 Task: Save the address of the historic theater you enjoy visiting in Chicago.
Action: Key pressed <Key.caps_lock>g<Key.caps_lock>oodman<Key.space>
Screenshot: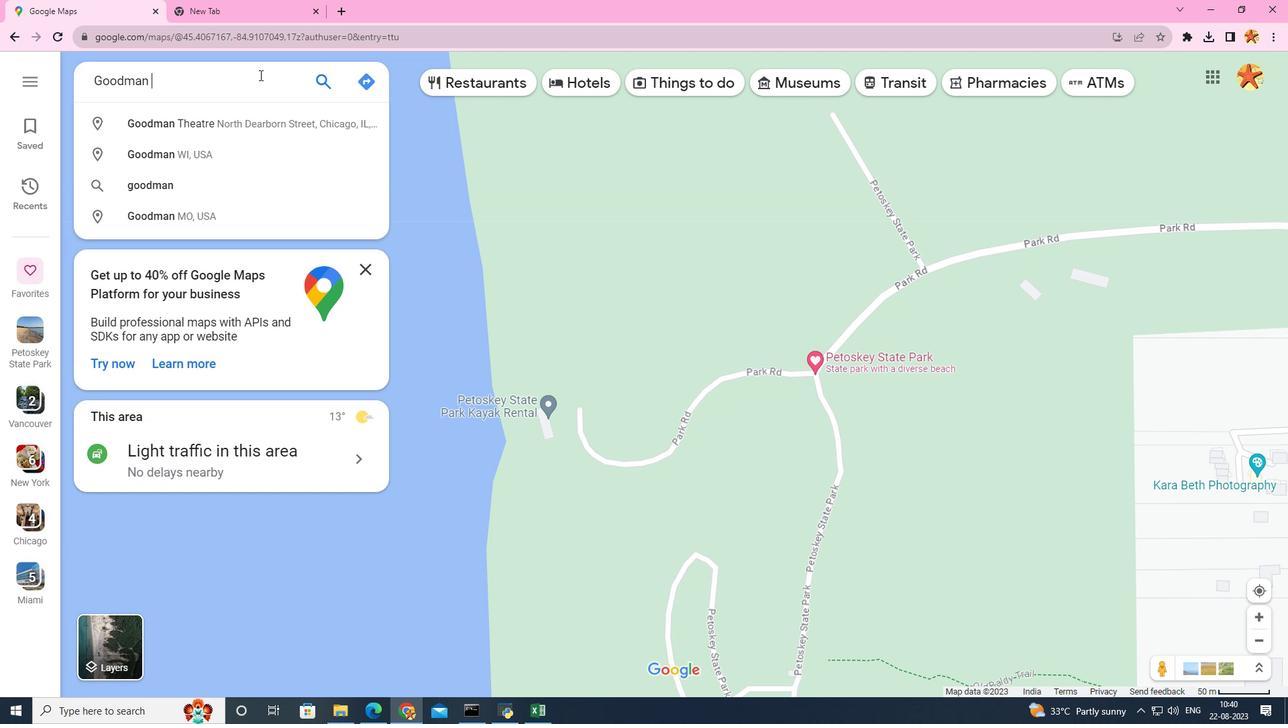 
Action: Mouse moved to (258, 116)
Screenshot: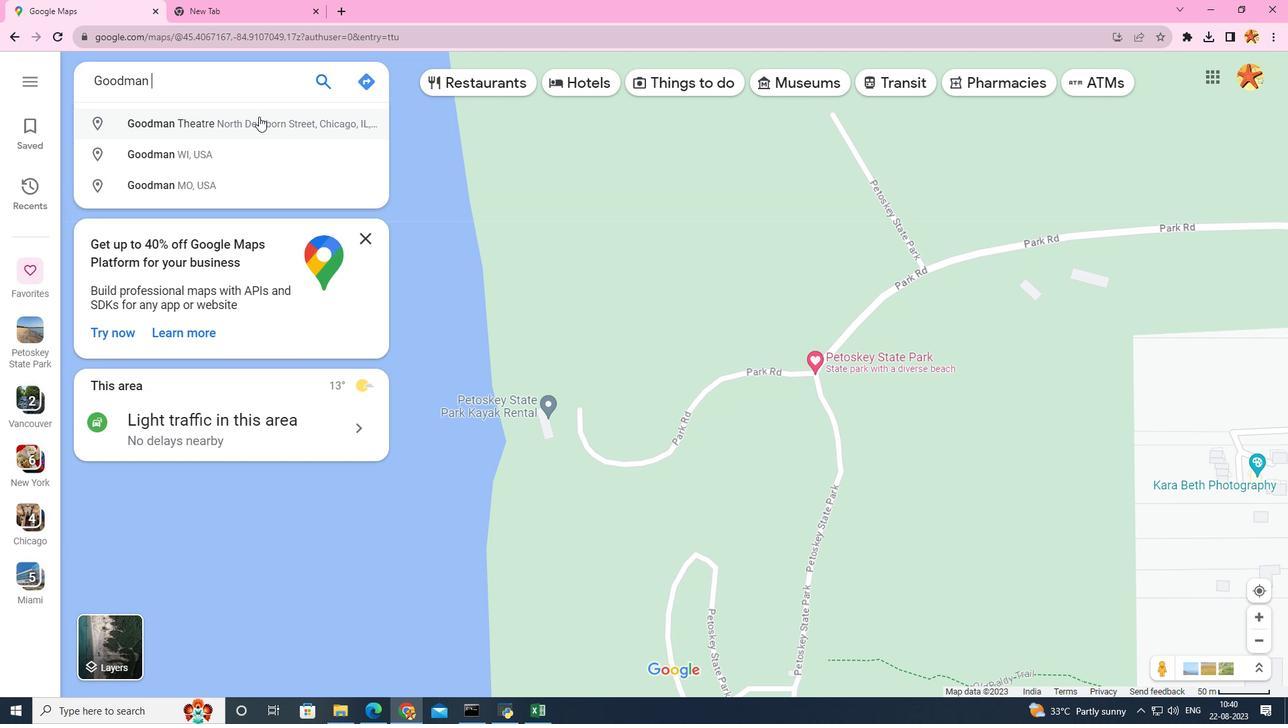 
Action: Mouse pressed left at (258, 116)
Screenshot: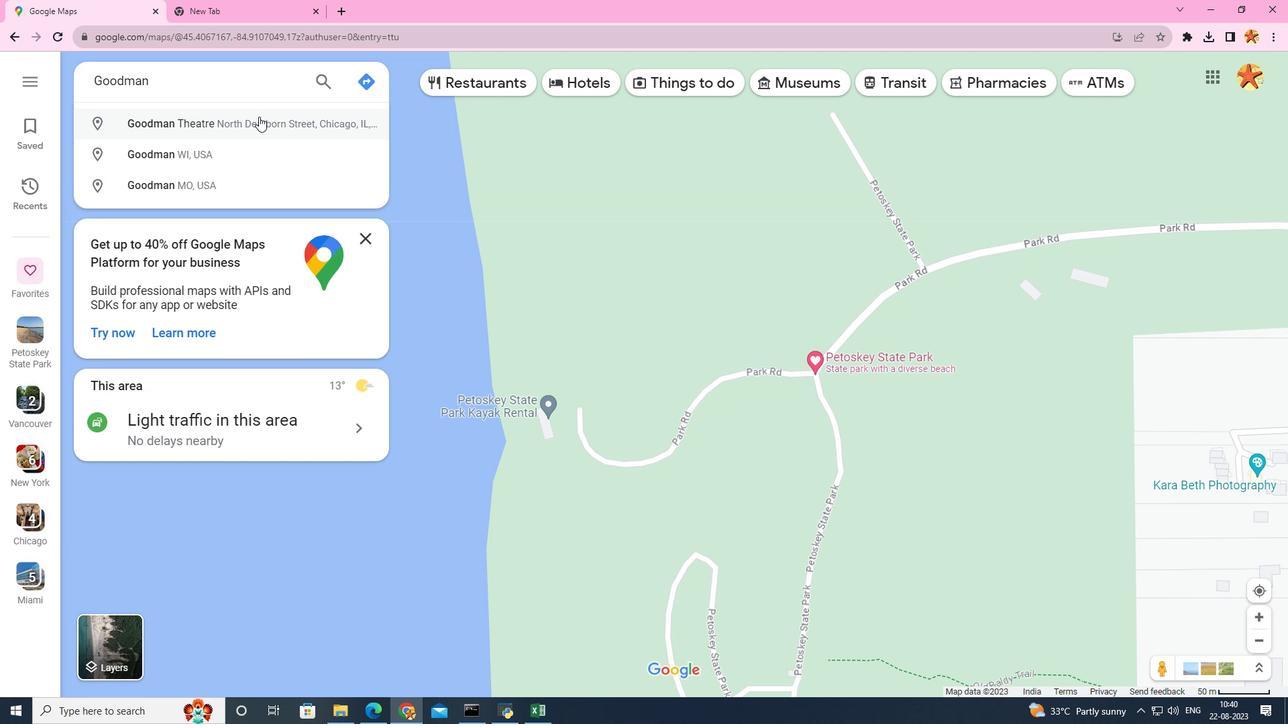 
Action: Mouse moved to (218, 391)
Screenshot: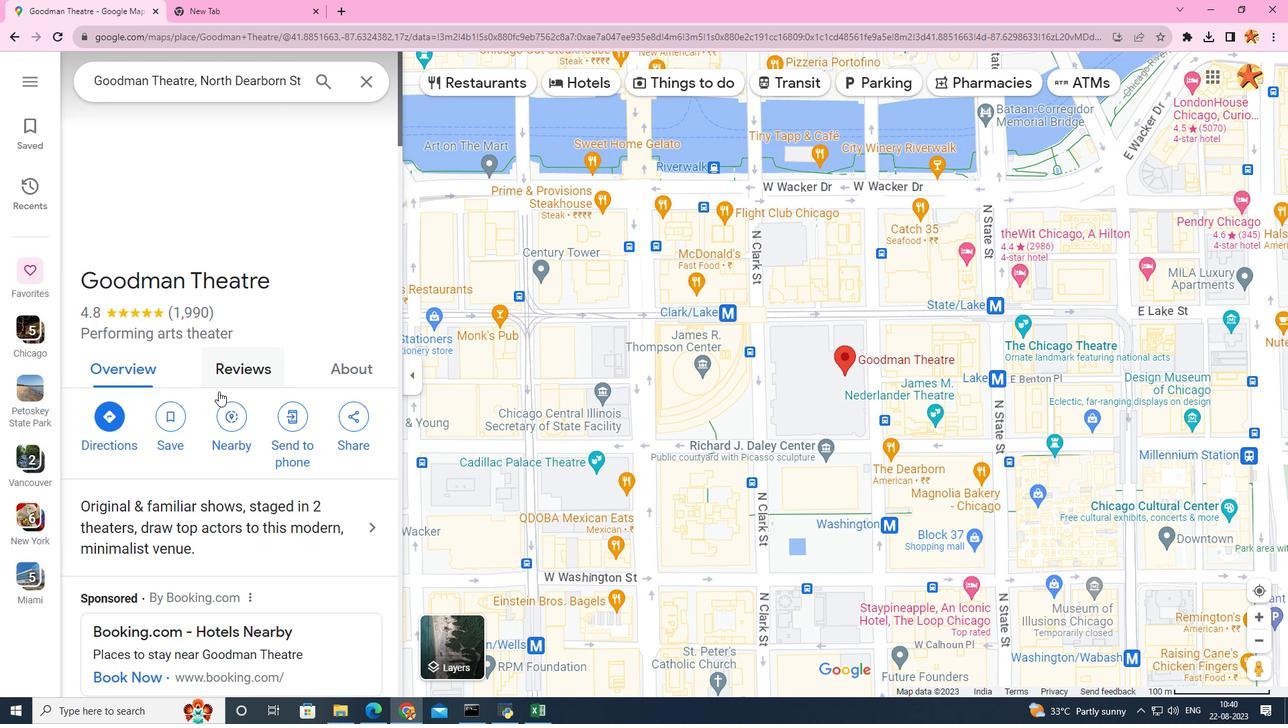 
Action: Mouse scrolled (218, 391) with delta (0, 0)
Screenshot: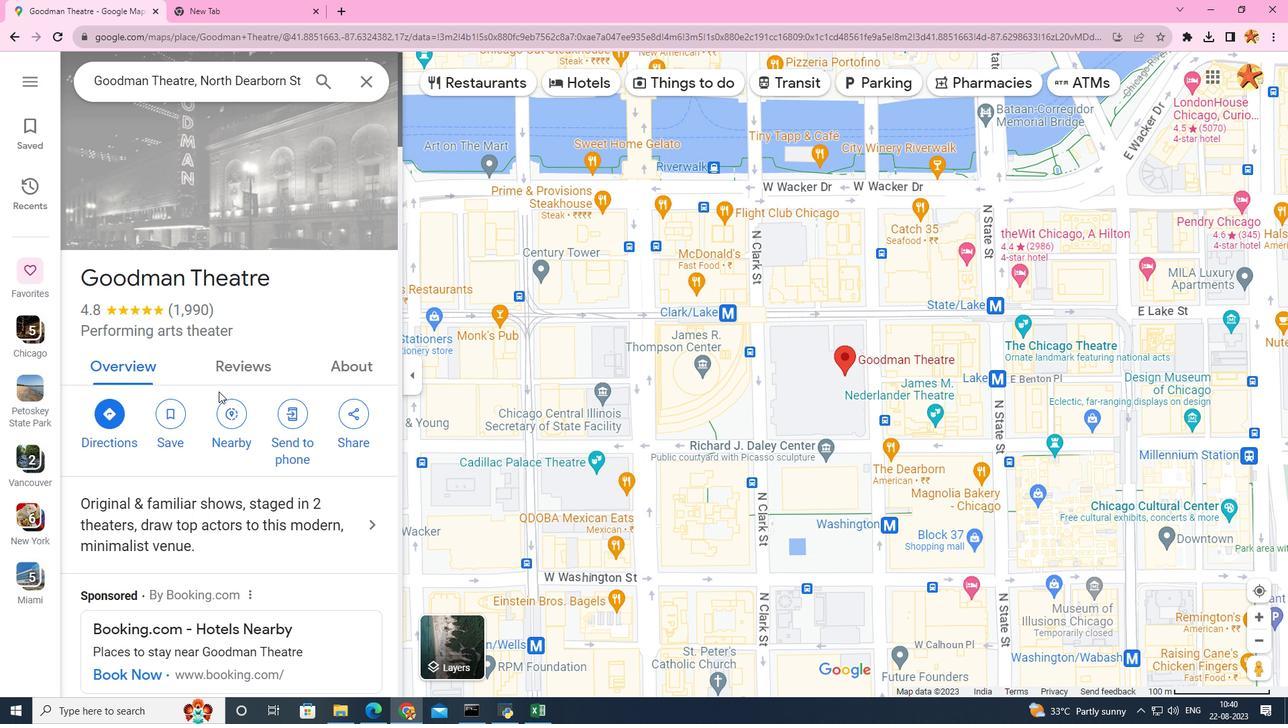 
Action: Mouse scrolled (218, 391) with delta (0, 0)
Screenshot: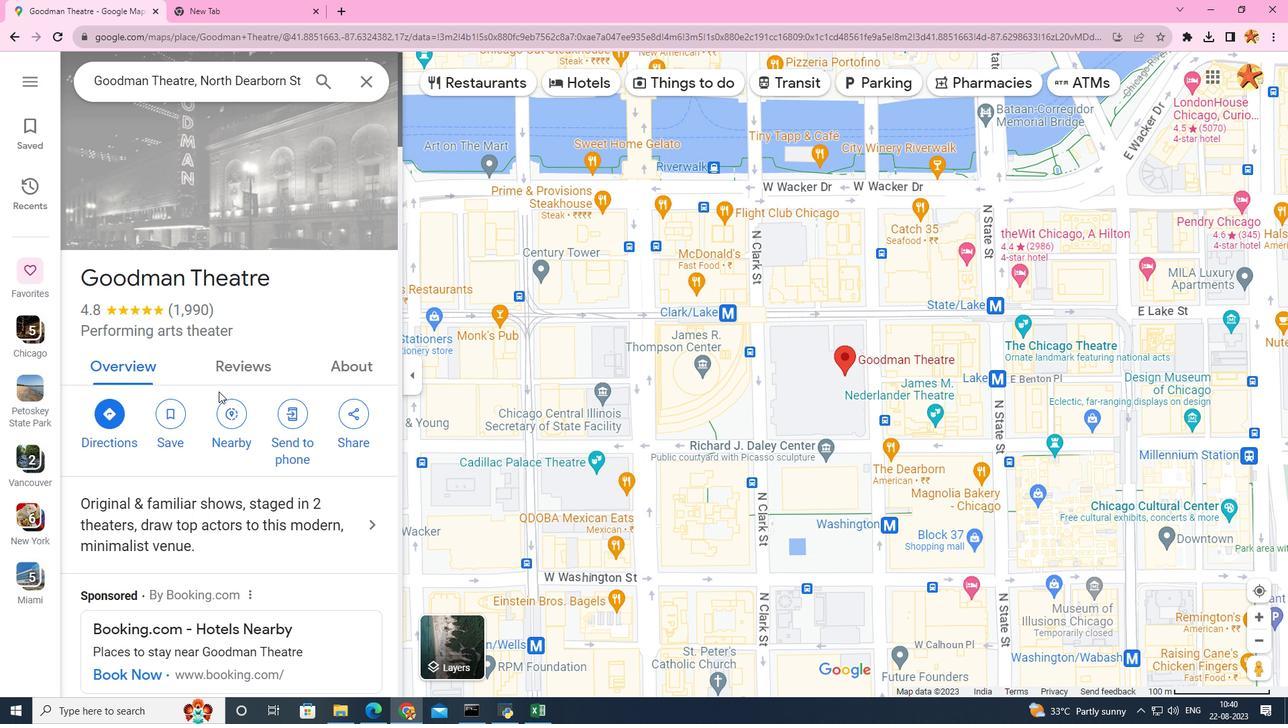 
Action: Mouse scrolled (218, 391) with delta (0, 0)
Screenshot: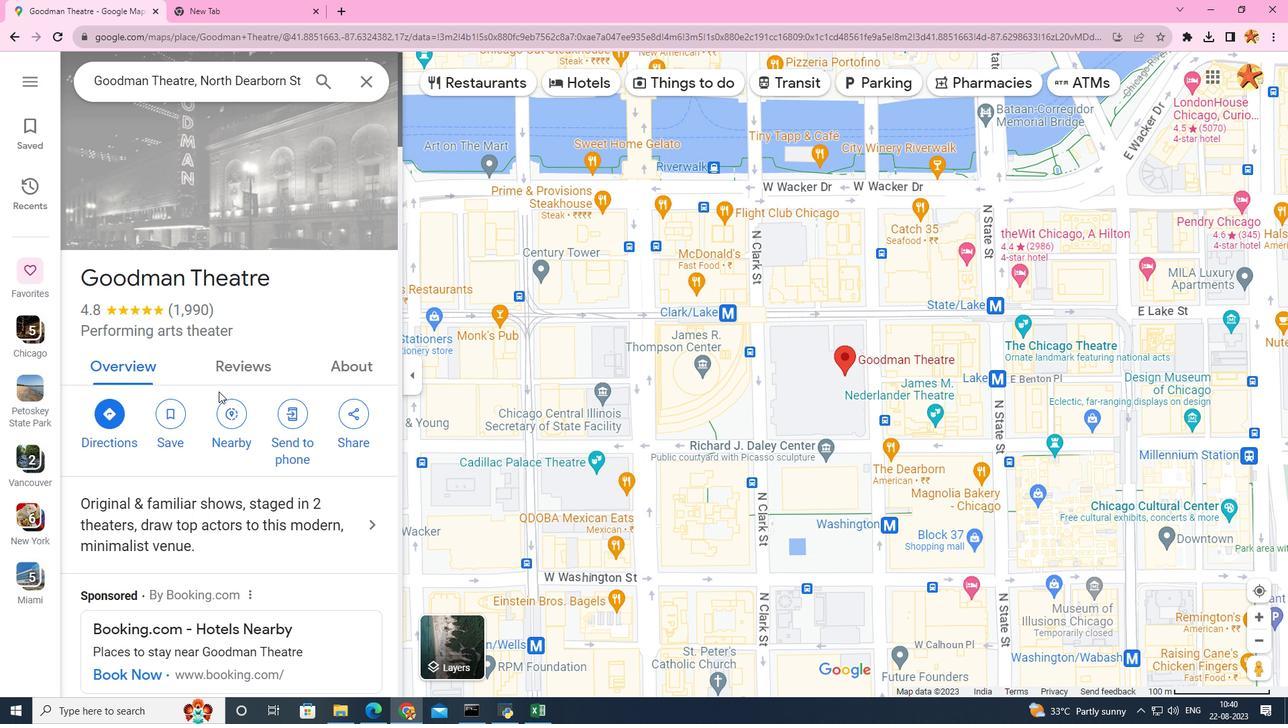 
Action: Mouse scrolled (218, 391) with delta (0, 0)
Screenshot: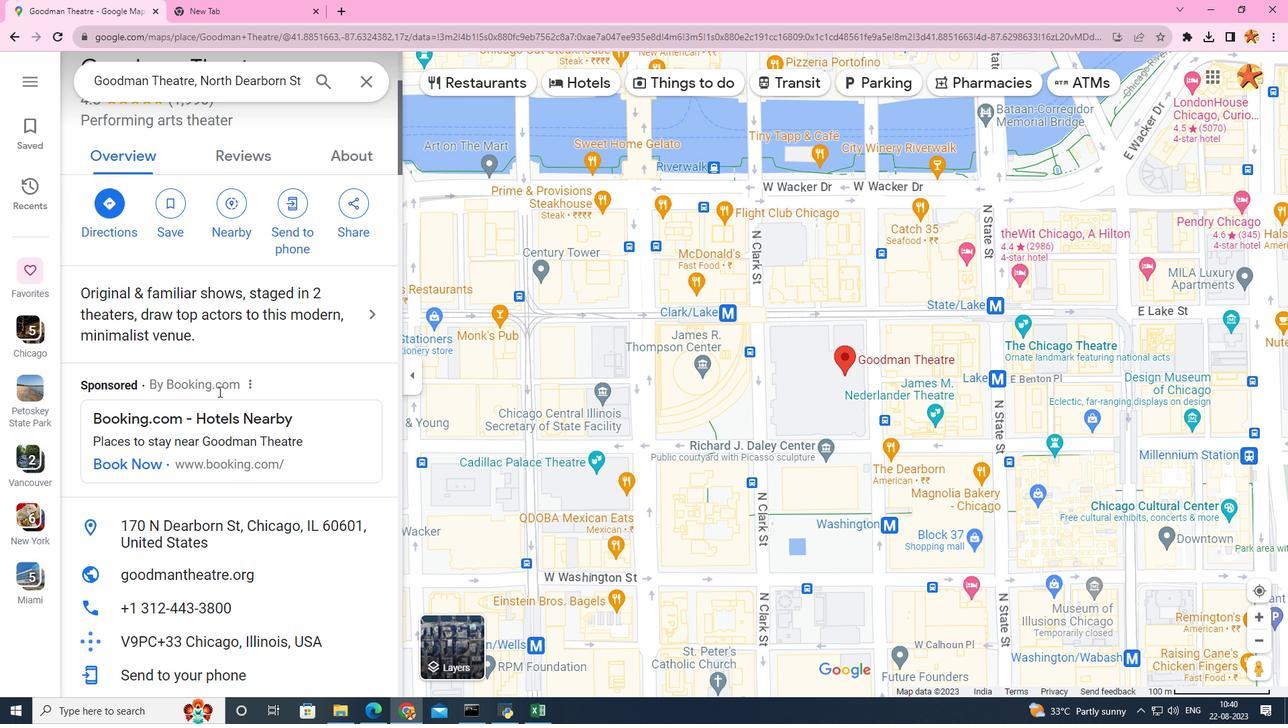
Action: Mouse scrolled (218, 391) with delta (0, 0)
Screenshot: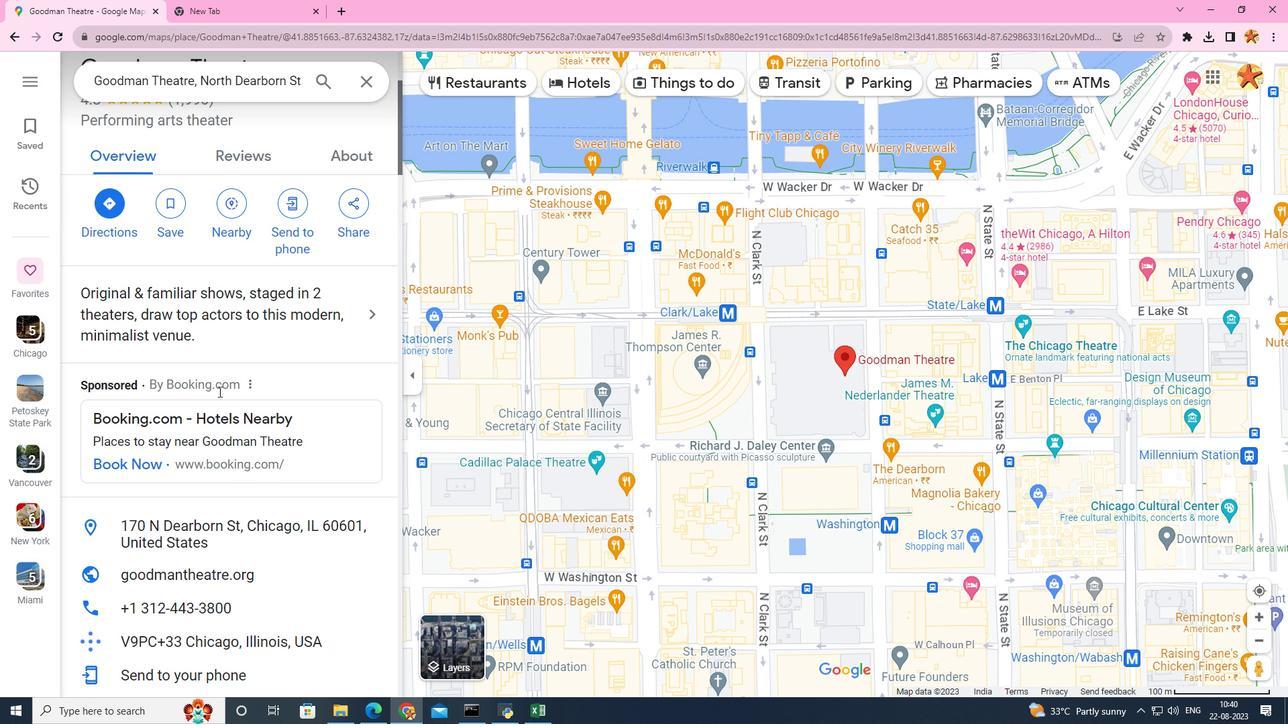 
Action: Mouse scrolled (218, 391) with delta (0, 0)
Screenshot: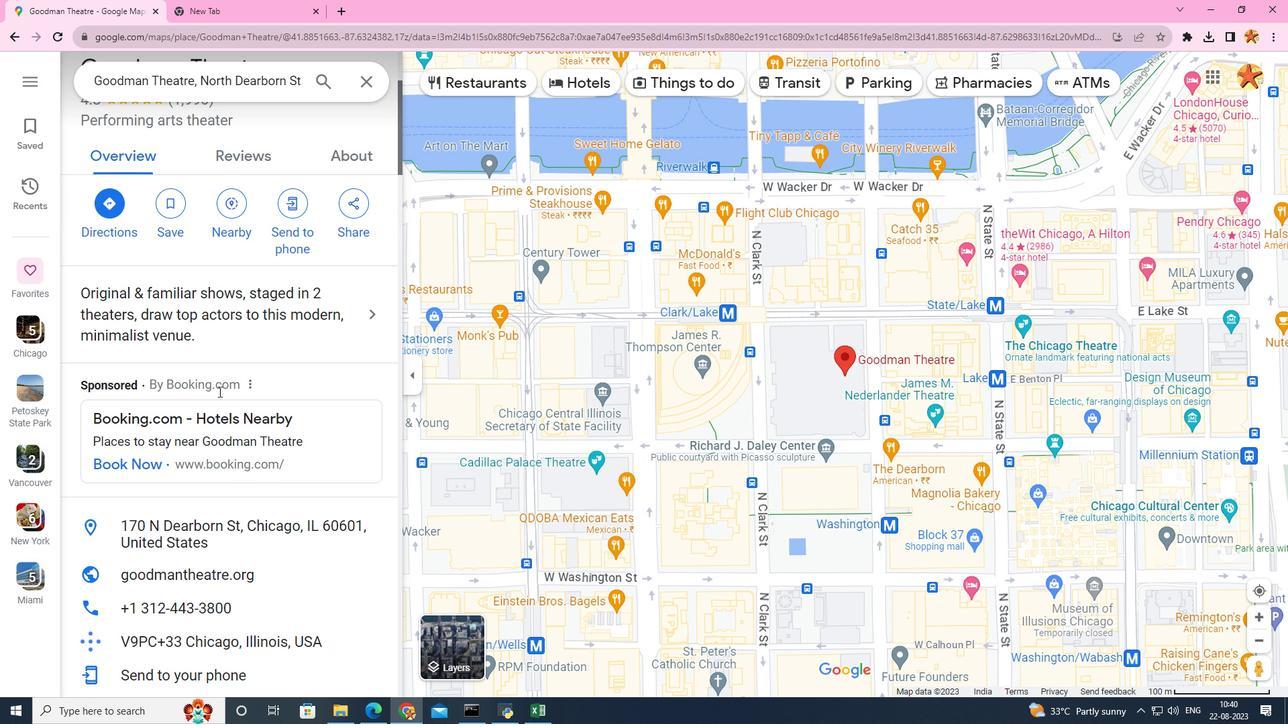 
Action: Mouse scrolled (218, 391) with delta (0, 0)
Screenshot: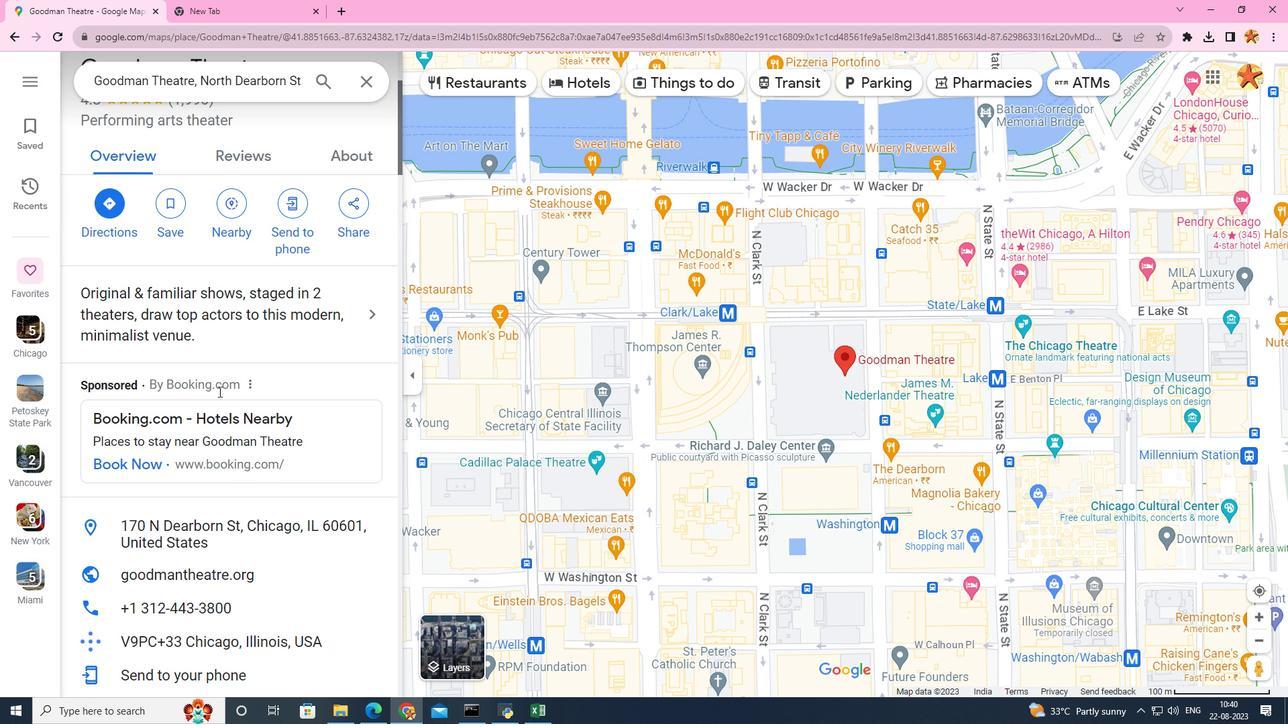 
Action: Mouse scrolled (218, 391) with delta (0, 0)
Screenshot: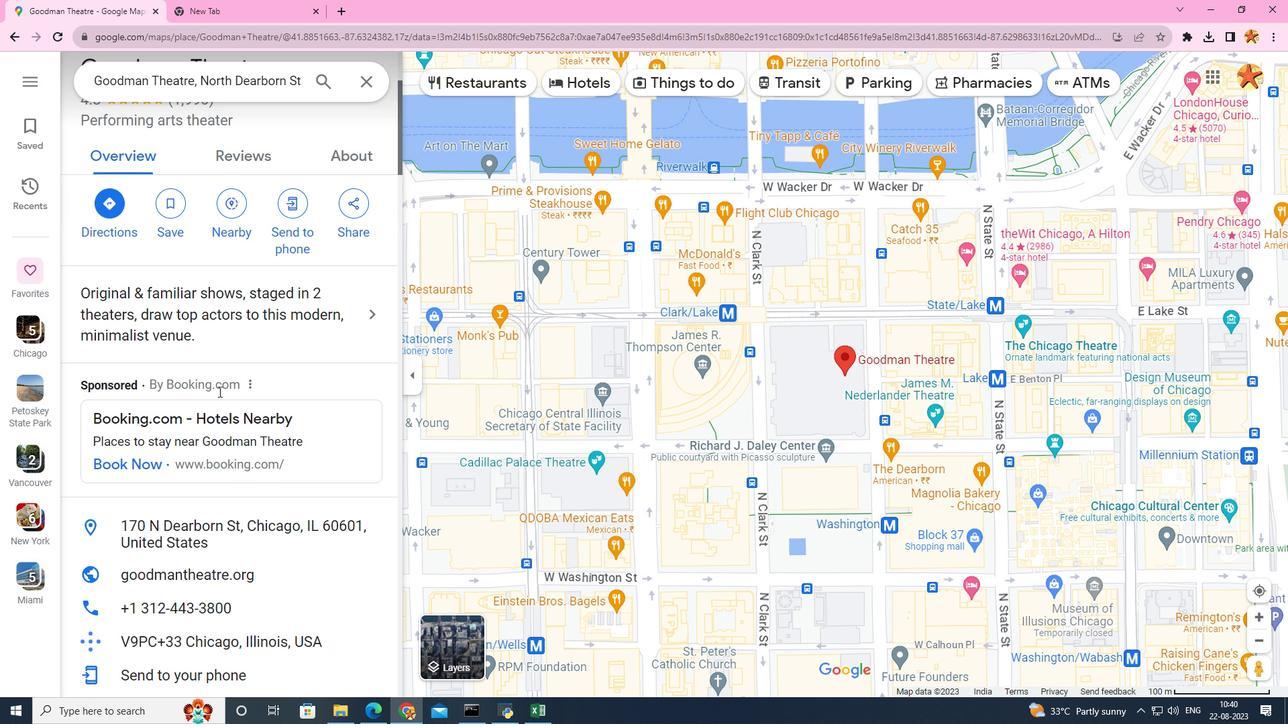 
Action: Mouse scrolled (218, 391) with delta (0, 0)
Screenshot: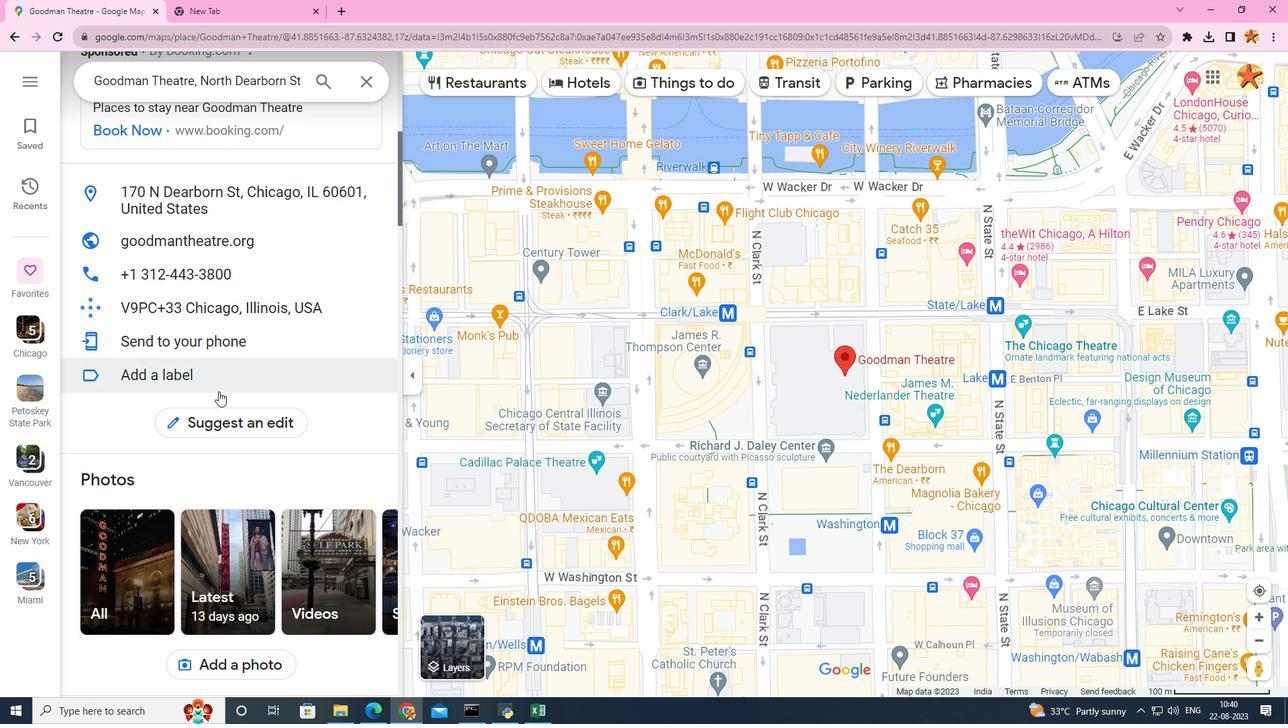 
Action: Mouse scrolled (218, 391) with delta (0, 0)
Screenshot: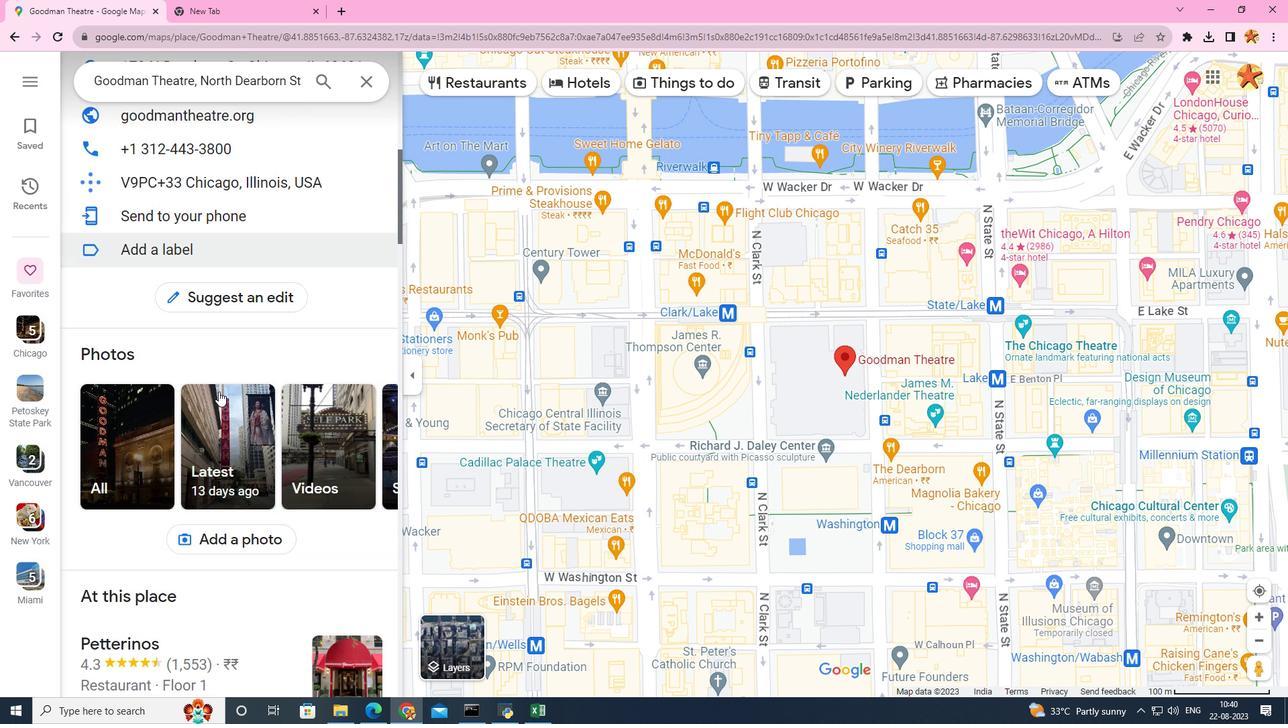 
Action: Mouse scrolled (218, 391) with delta (0, 0)
Screenshot: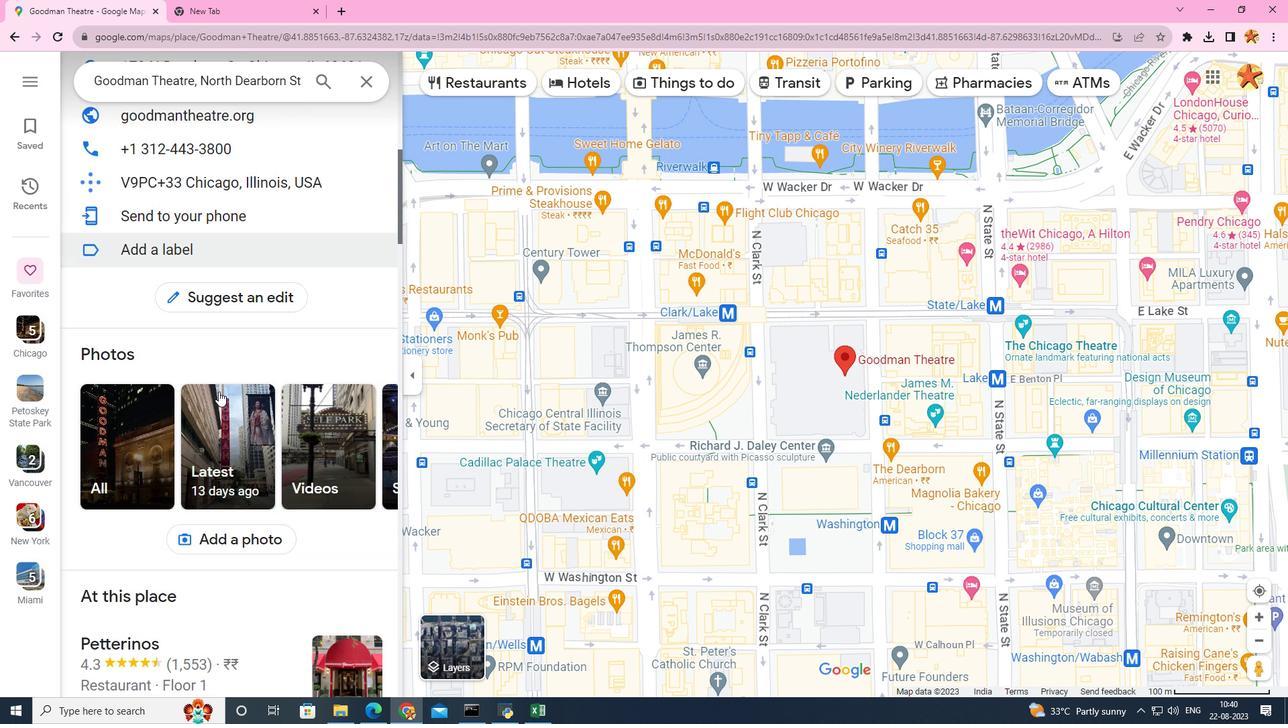 
Action: Mouse scrolled (218, 391) with delta (0, 0)
Screenshot: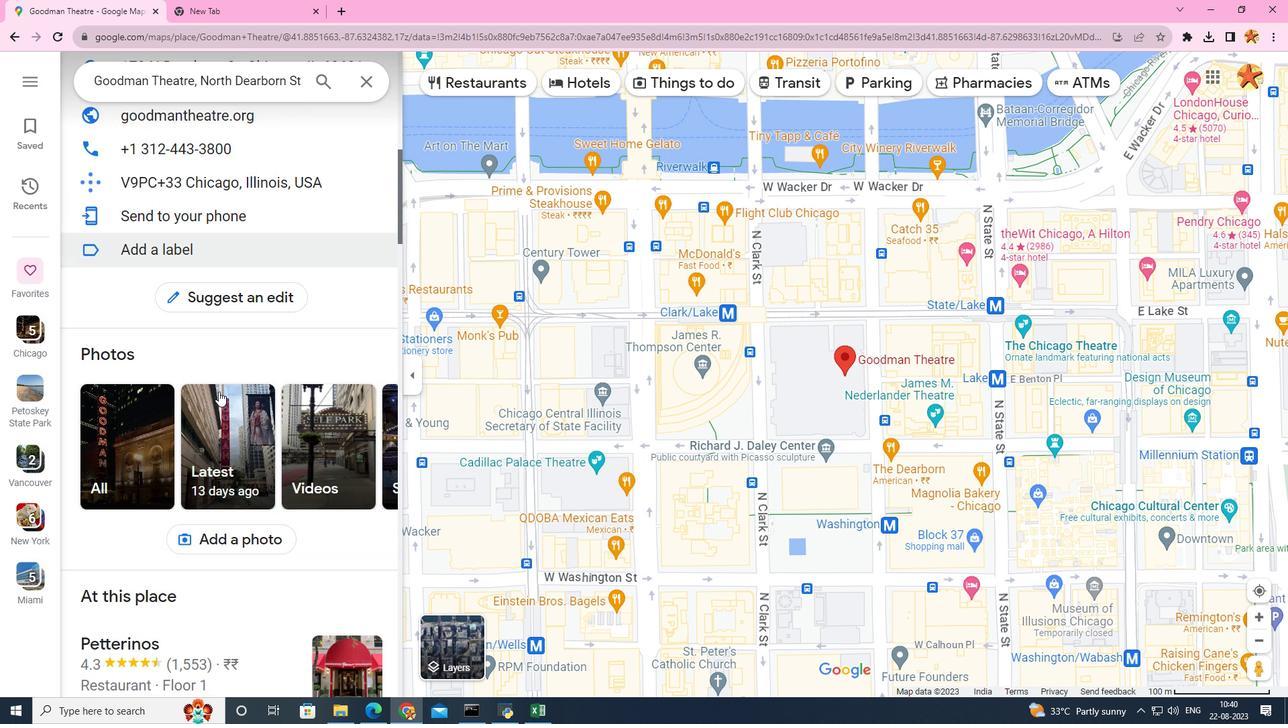 
Action: Mouse moved to (174, 375)
Screenshot: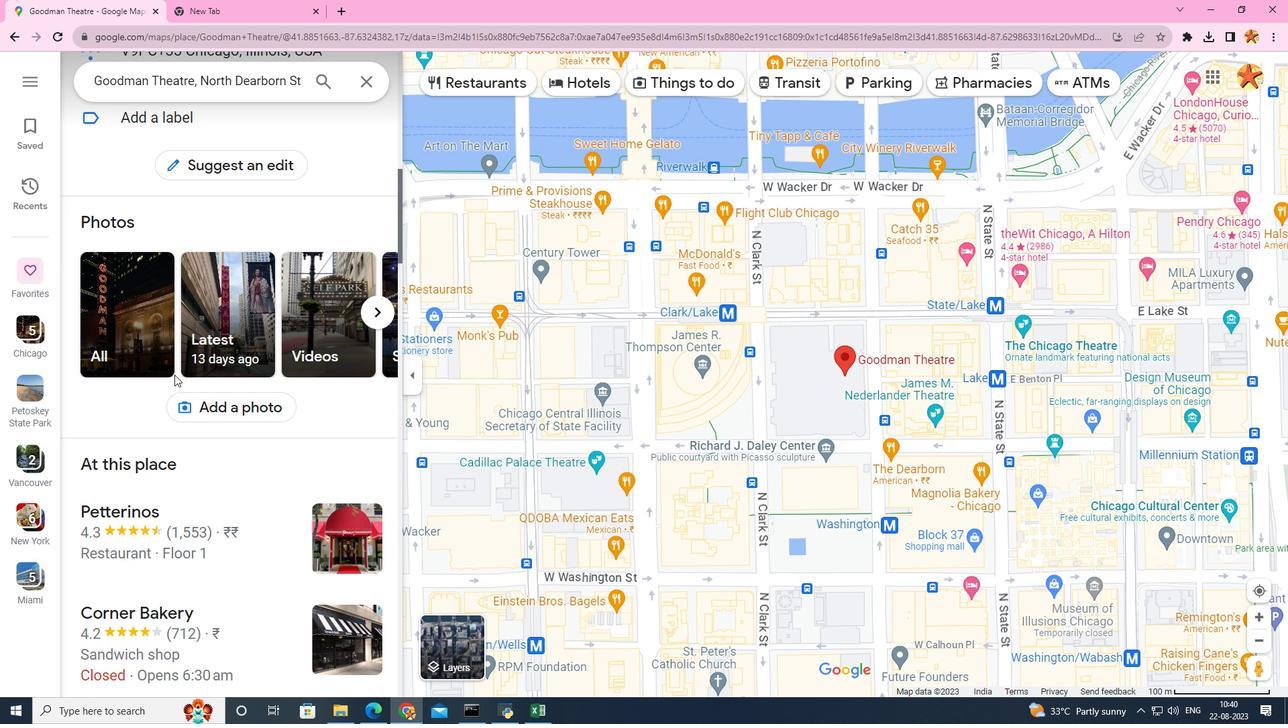 
Action: Mouse scrolled (174, 374) with delta (0, 0)
Screenshot: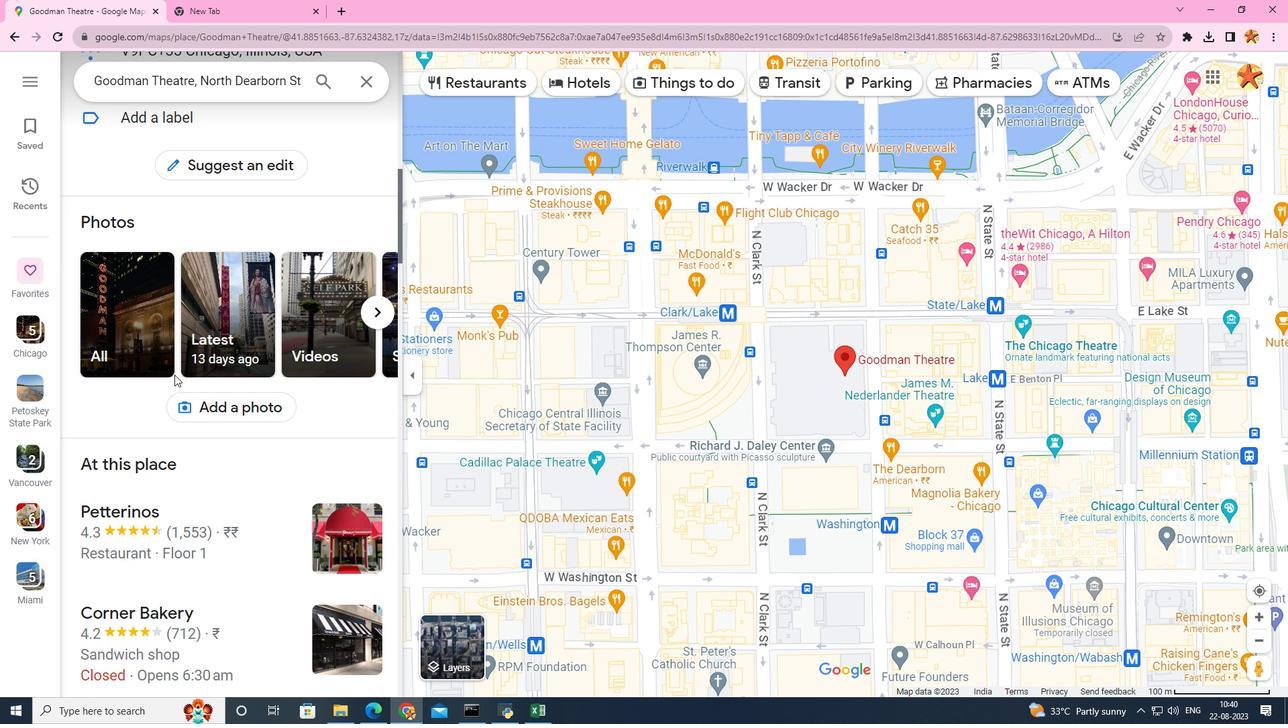 
Action: Mouse scrolled (174, 375) with delta (0, 0)
Screenshot: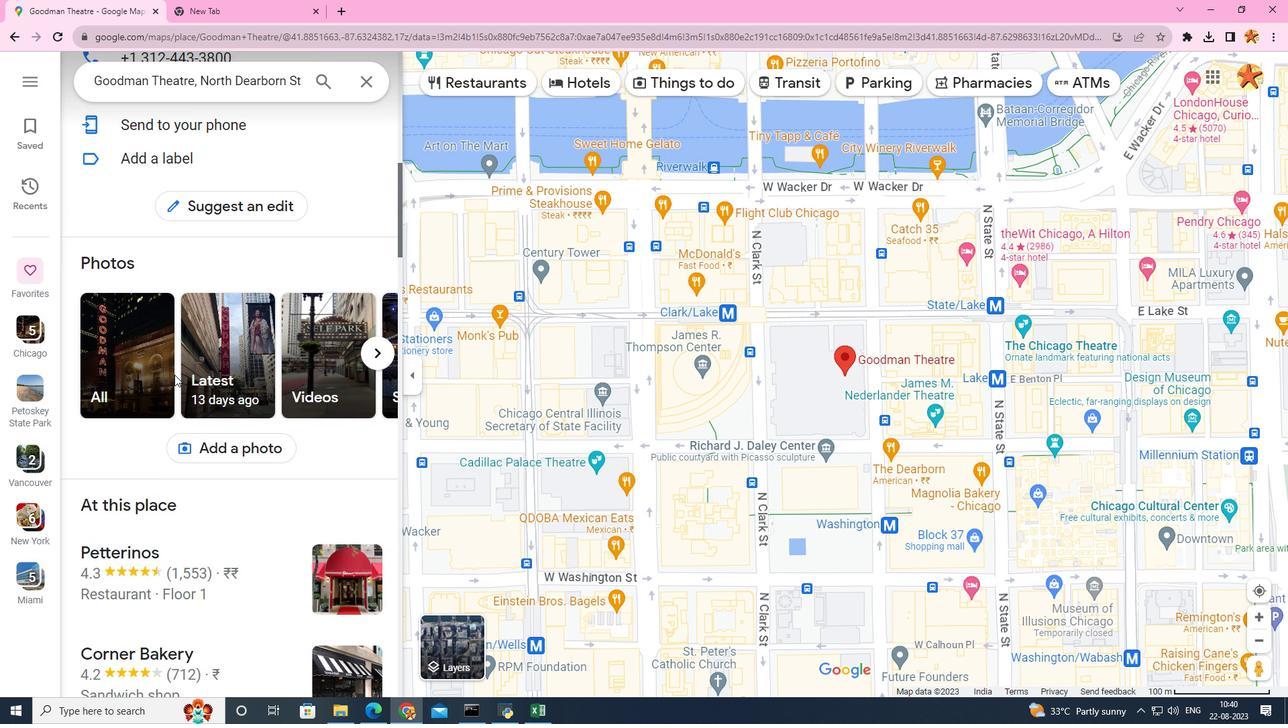 
Action: Mouse scrolled (174, 375) with delta (0, 0)
Screenshot: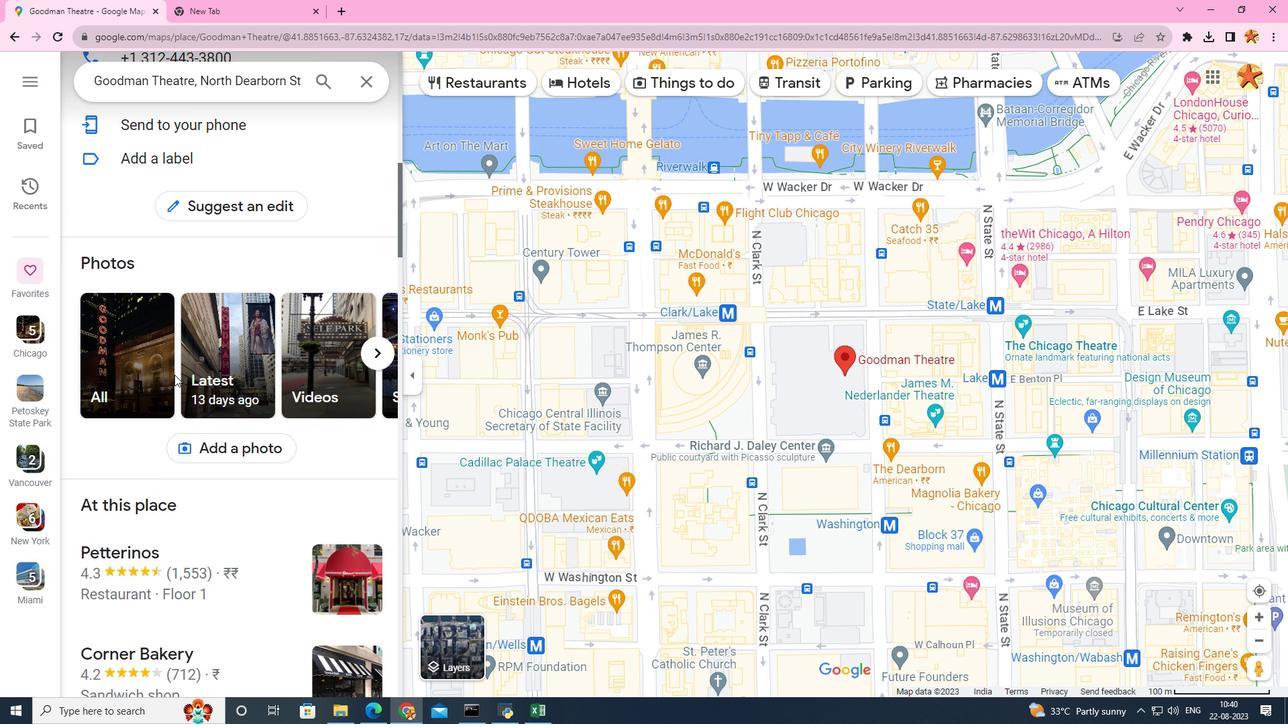 
Action: Mouse scrolled (174, 375) with delta (0, 0)
Screenshot: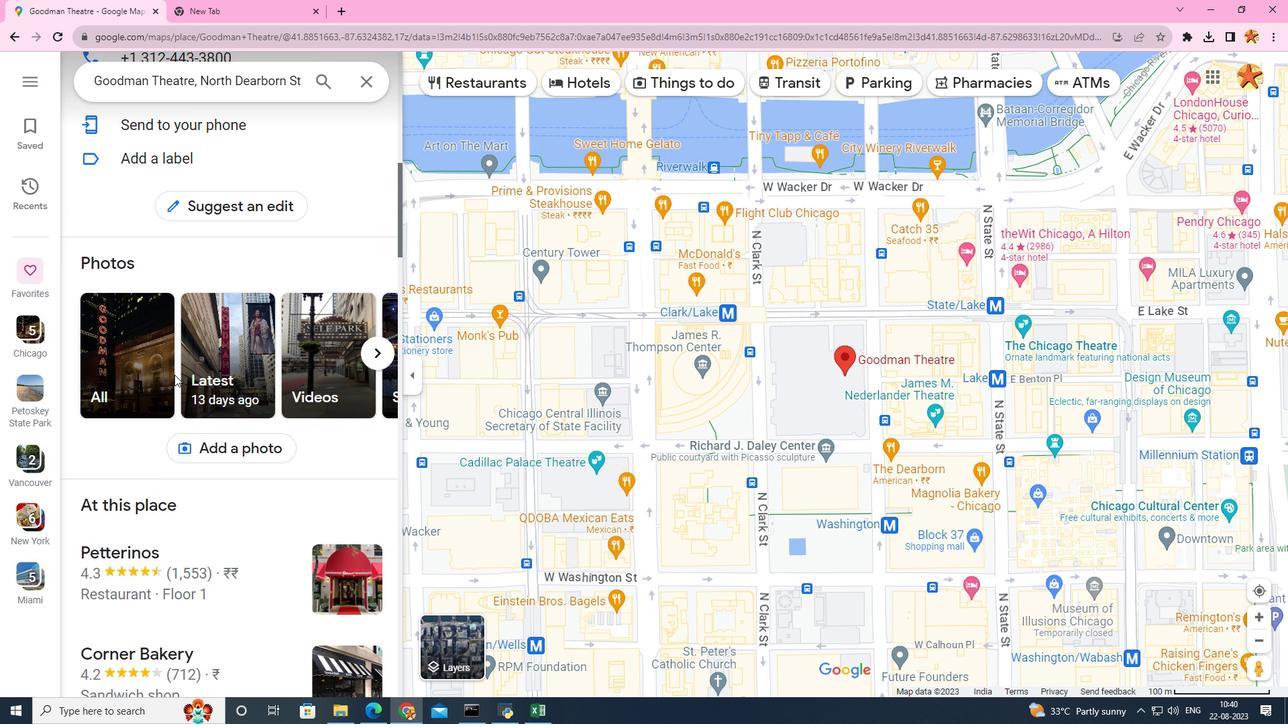 
Action: Mouse scrolled (174, 375) with delta (0, 0)
Screenshot: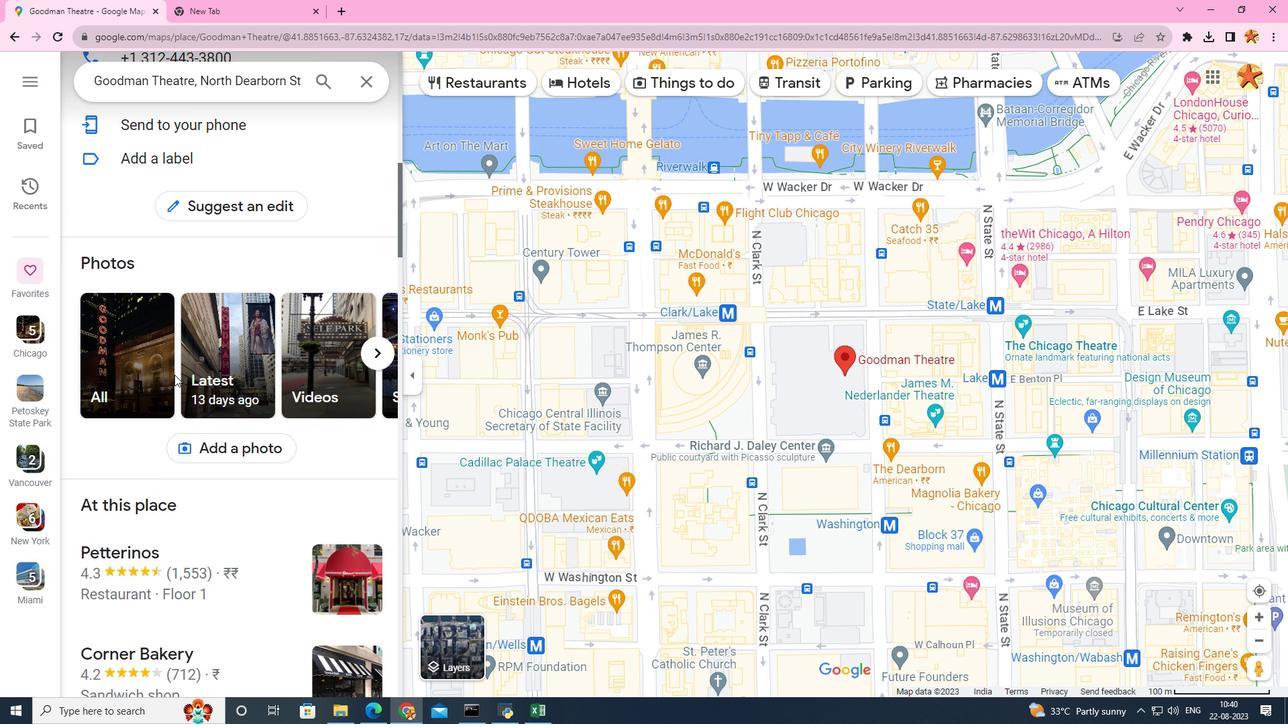 
Action: Mouse scrolled (174, 375) with delta (0, 0)
Screenshot: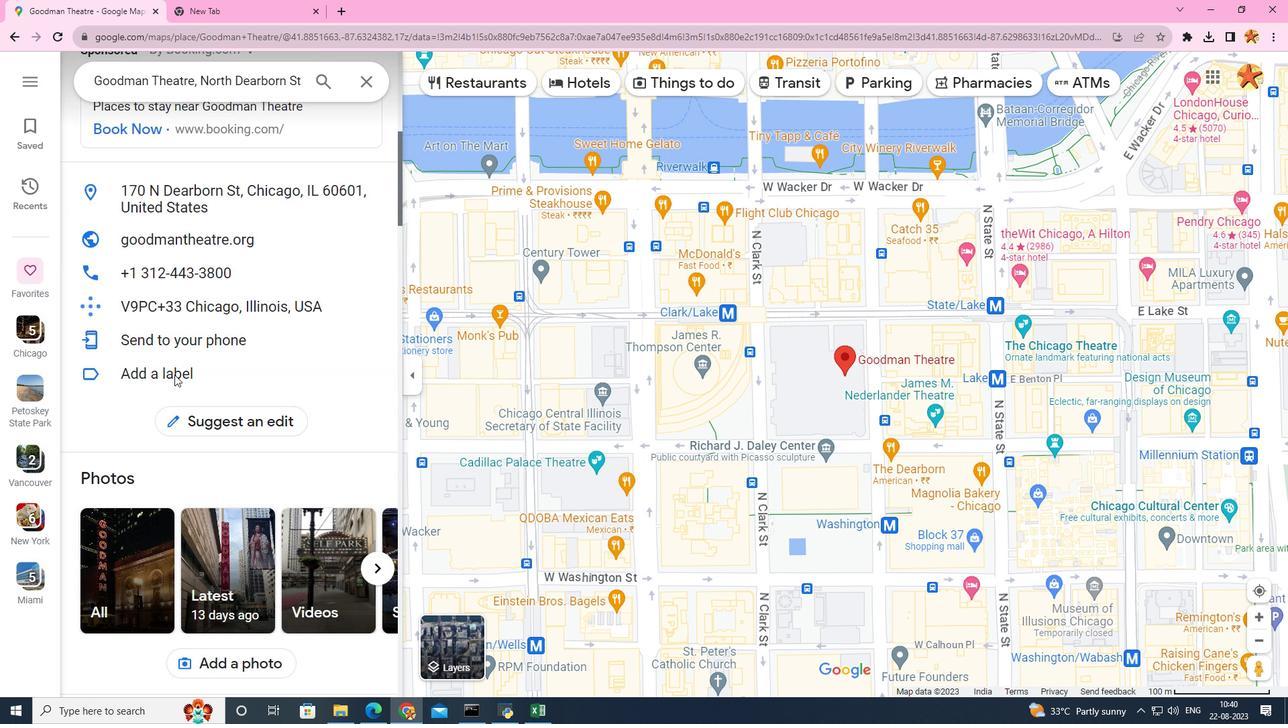 
Action: Mouse scrolled (174, 375) with delta (0, 0)
Screenshot: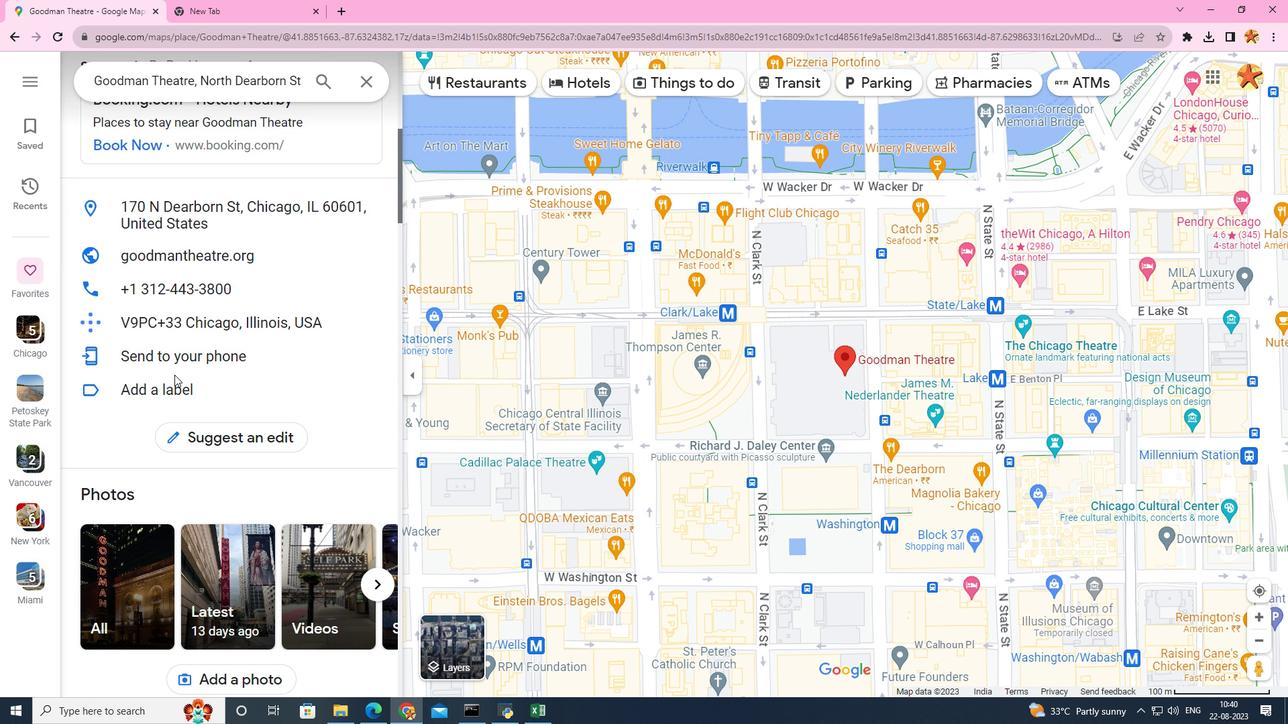 
Action: Mouse scrolled (174, 375) with delta (0, 0)
Screenshot: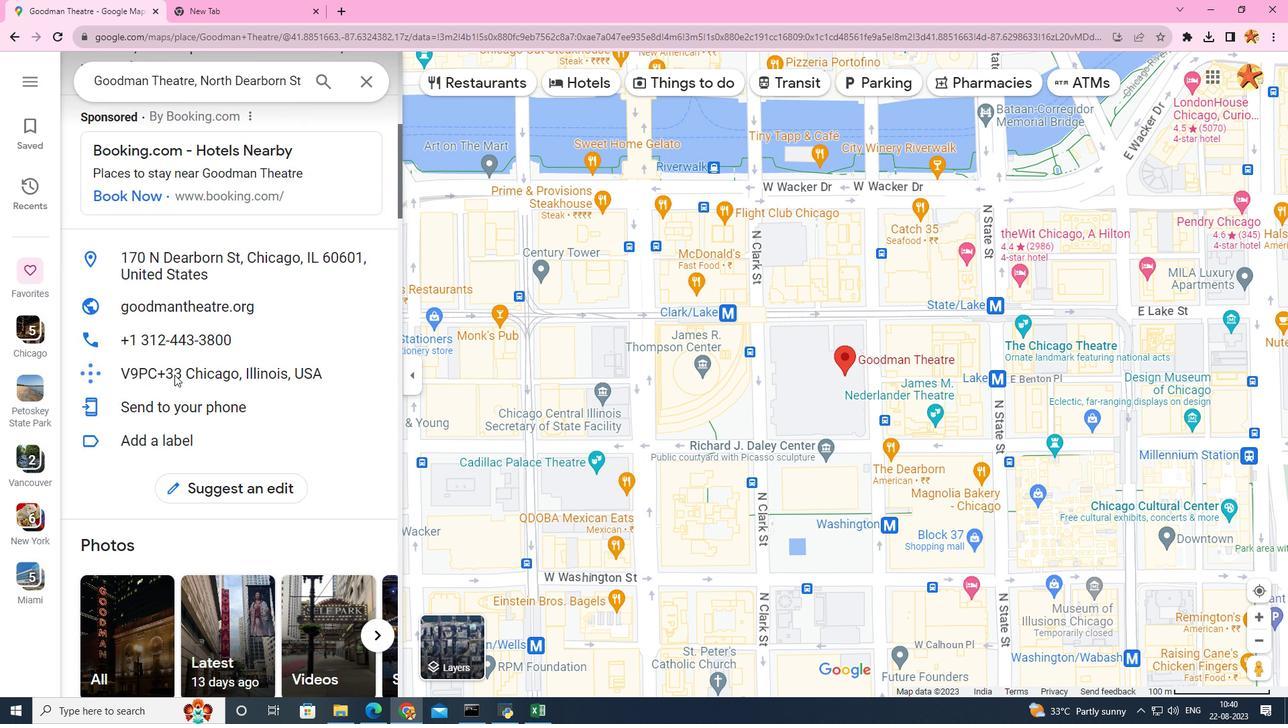
Action: Mouse scrolled (174, 375) with delta (0, 0)
Screenshot: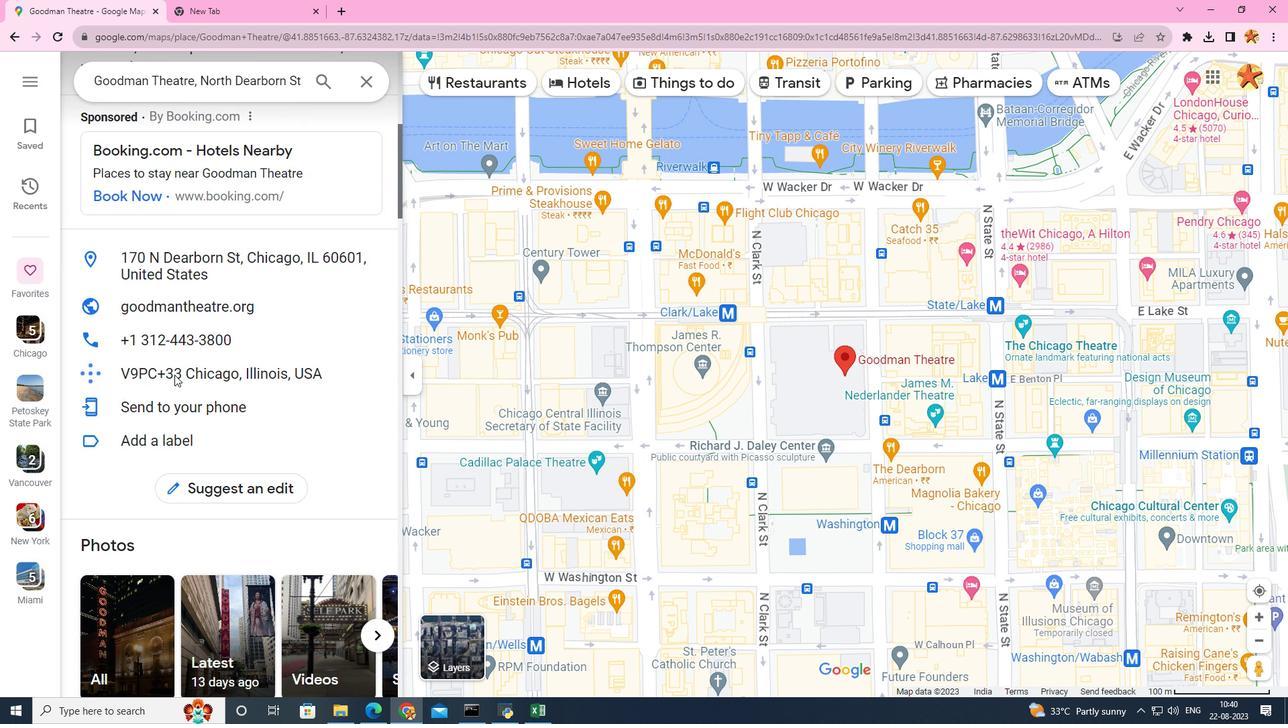
Action: Mouse scrolled (174, 375) with delta (0, 0)
Screenshot: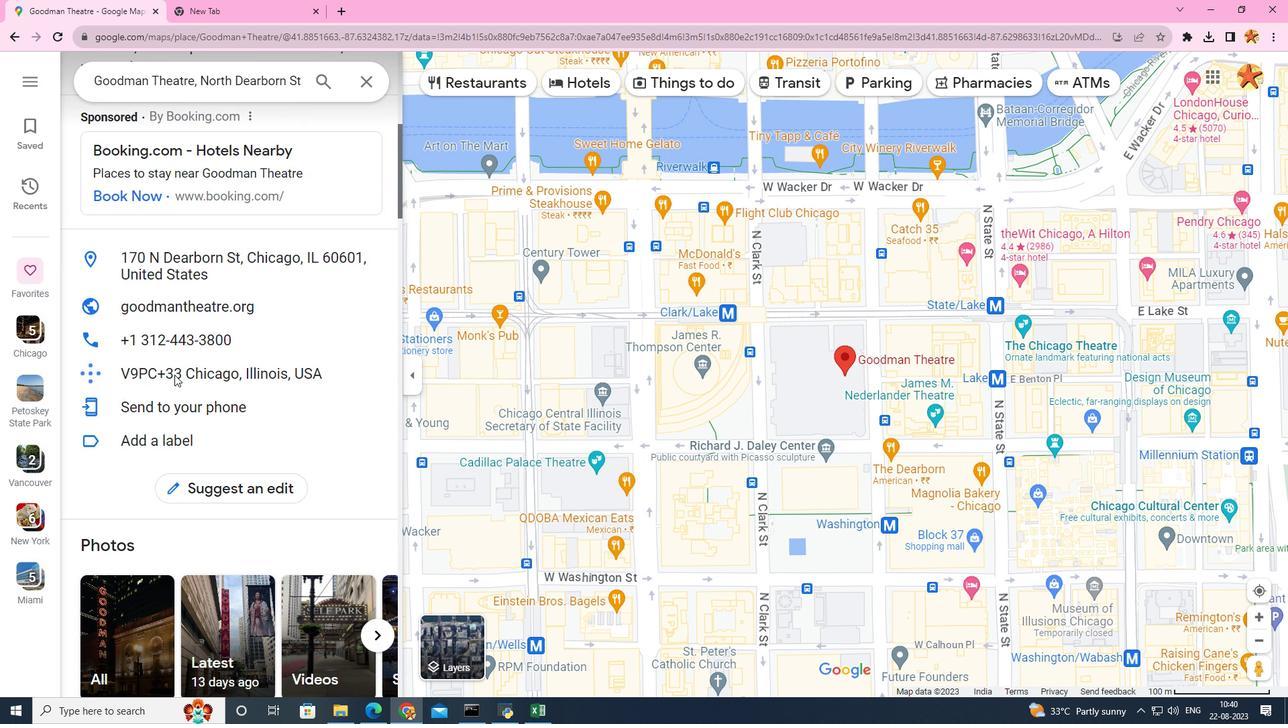 
Action: Mouse scrolled (174, 375) with delta (0, 0)
Screenshot: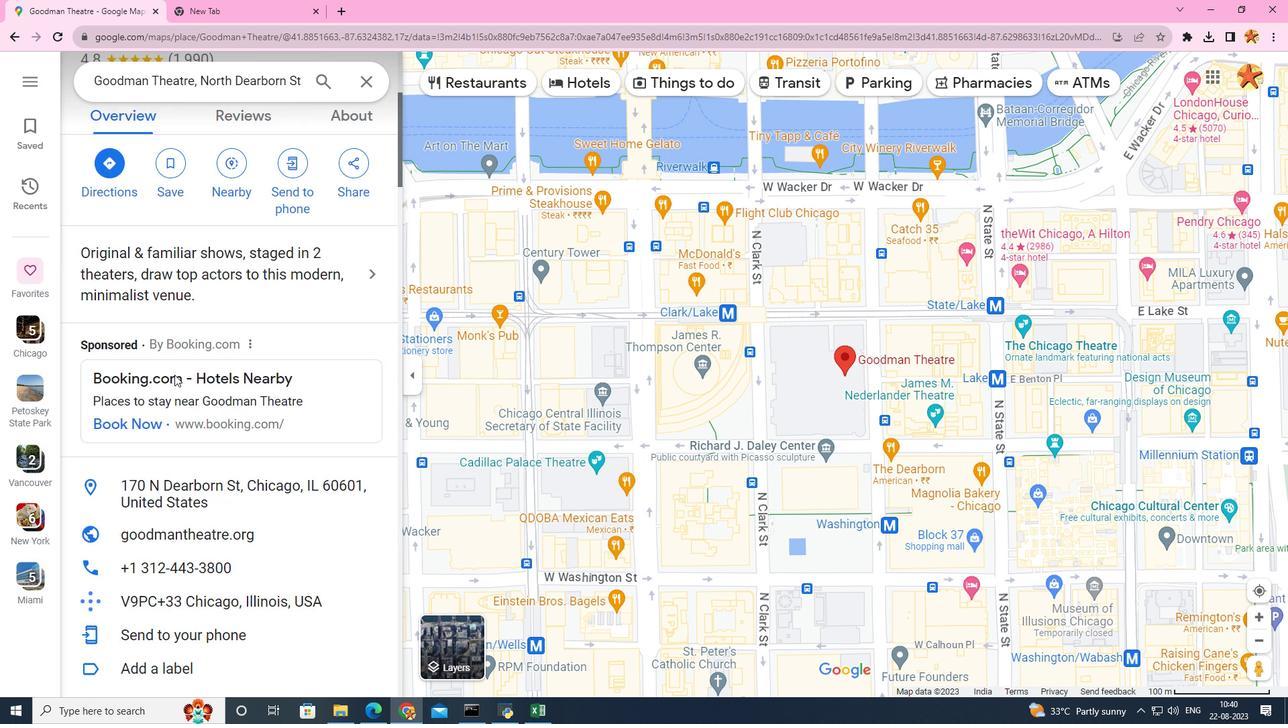 
Action: Mouse moved to (179, 203)
Screenshot: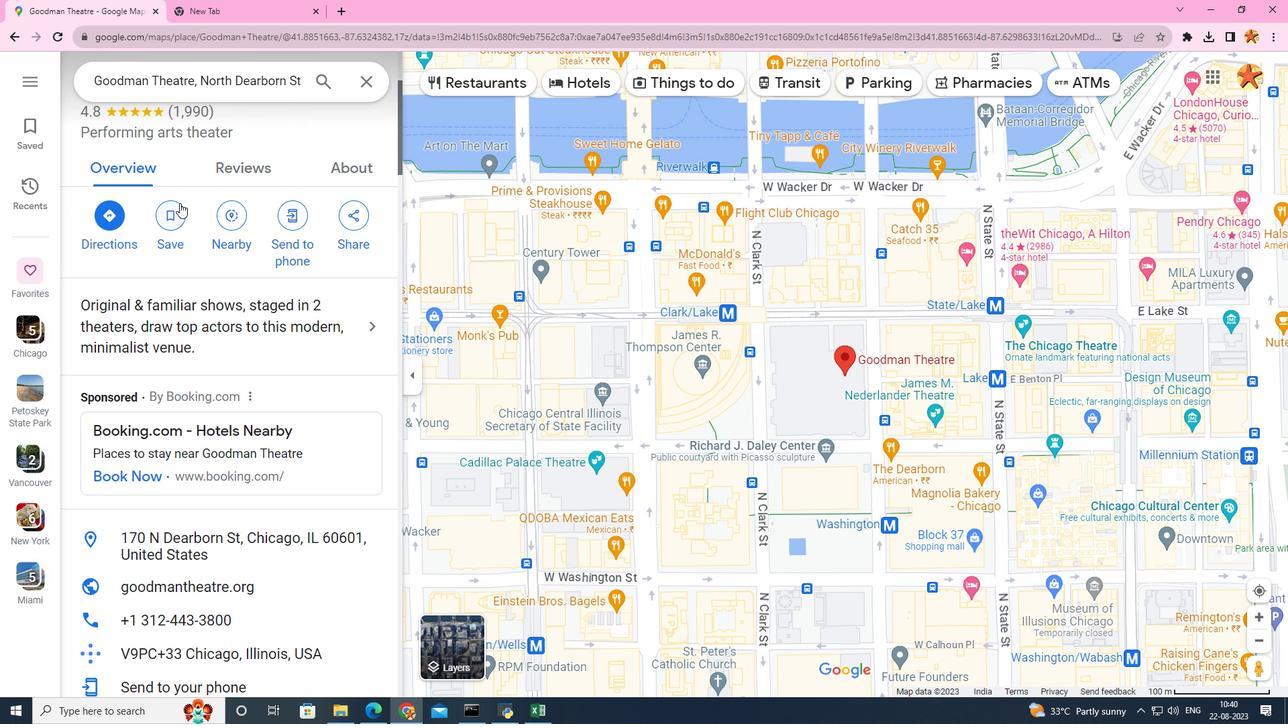 
Action: Mouse pressed left at (179, 203)
Screenshot: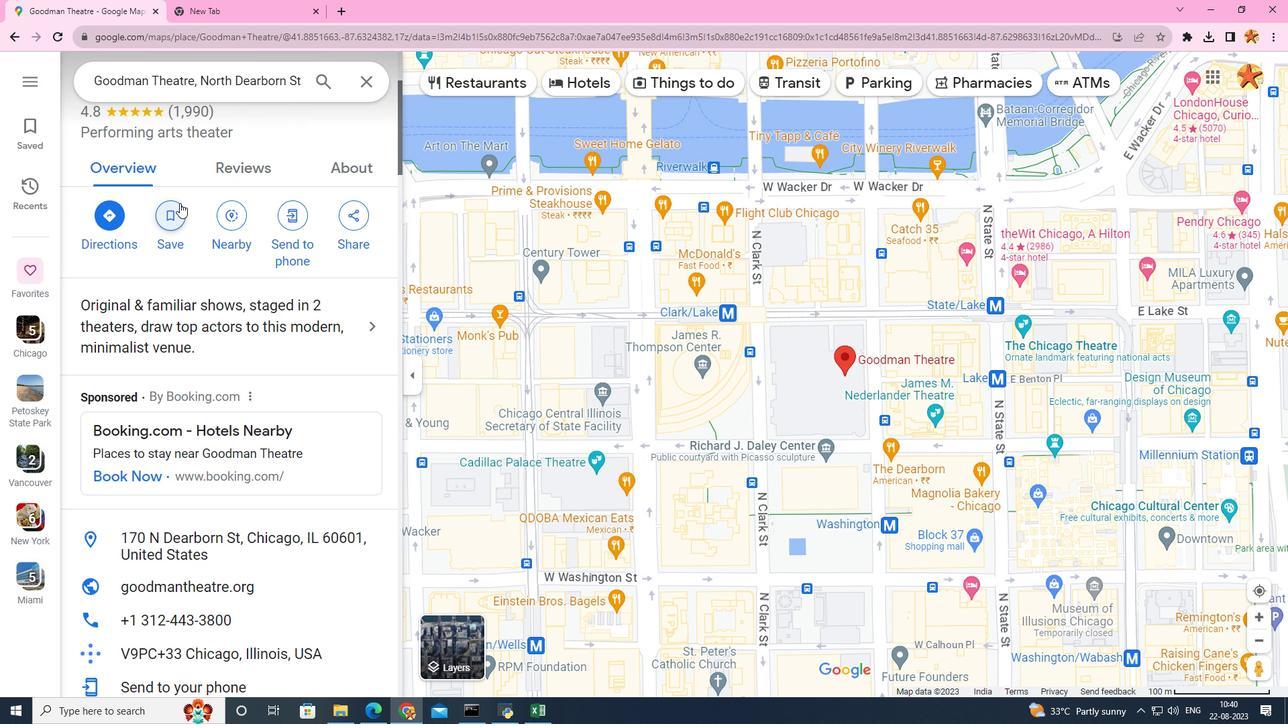 
Action: Mouse moved to (185, 249)
Screenshot: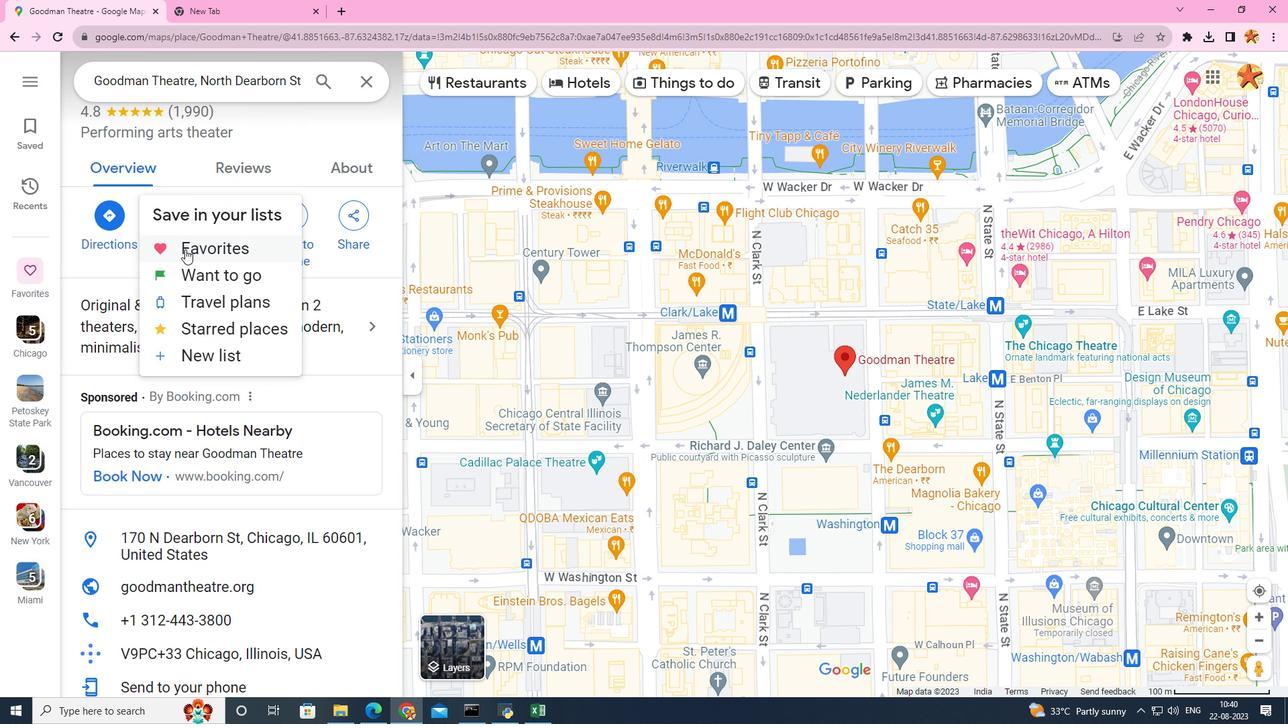 
Action: Mouse pressed left at (185, 249)
Screenshot: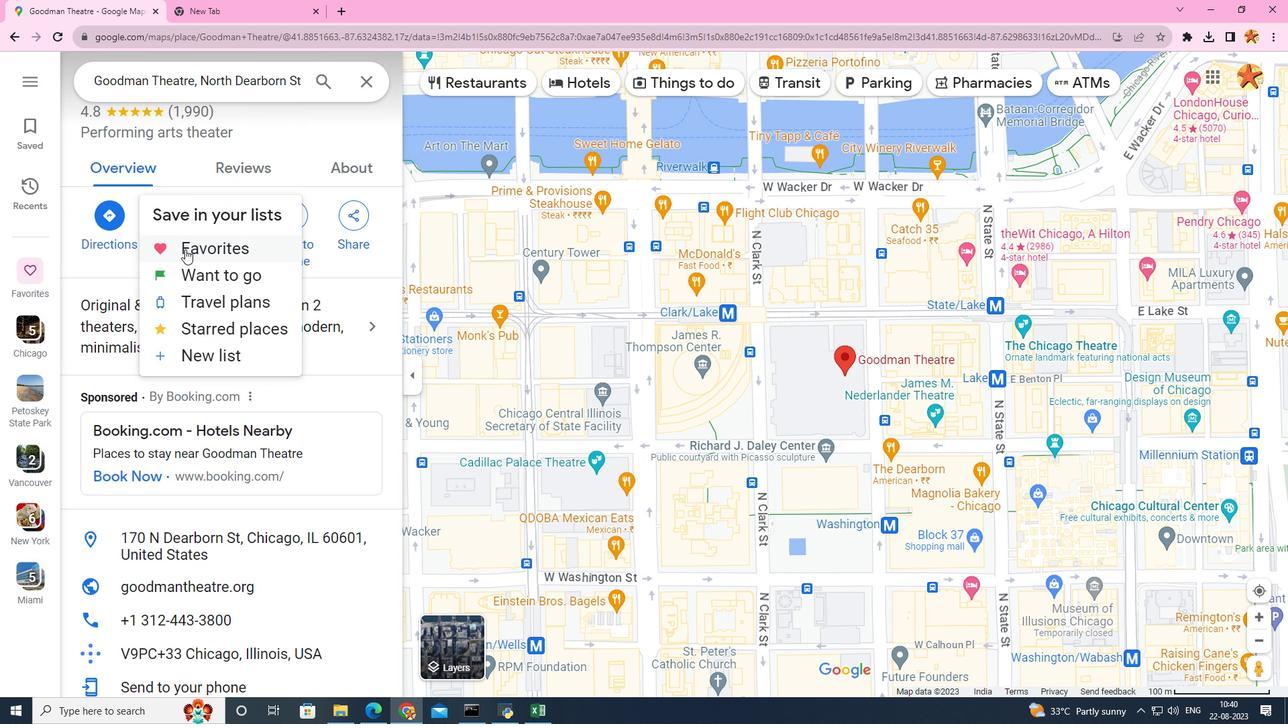 
Action: Mouse moved to (146, 370)
Screenshot: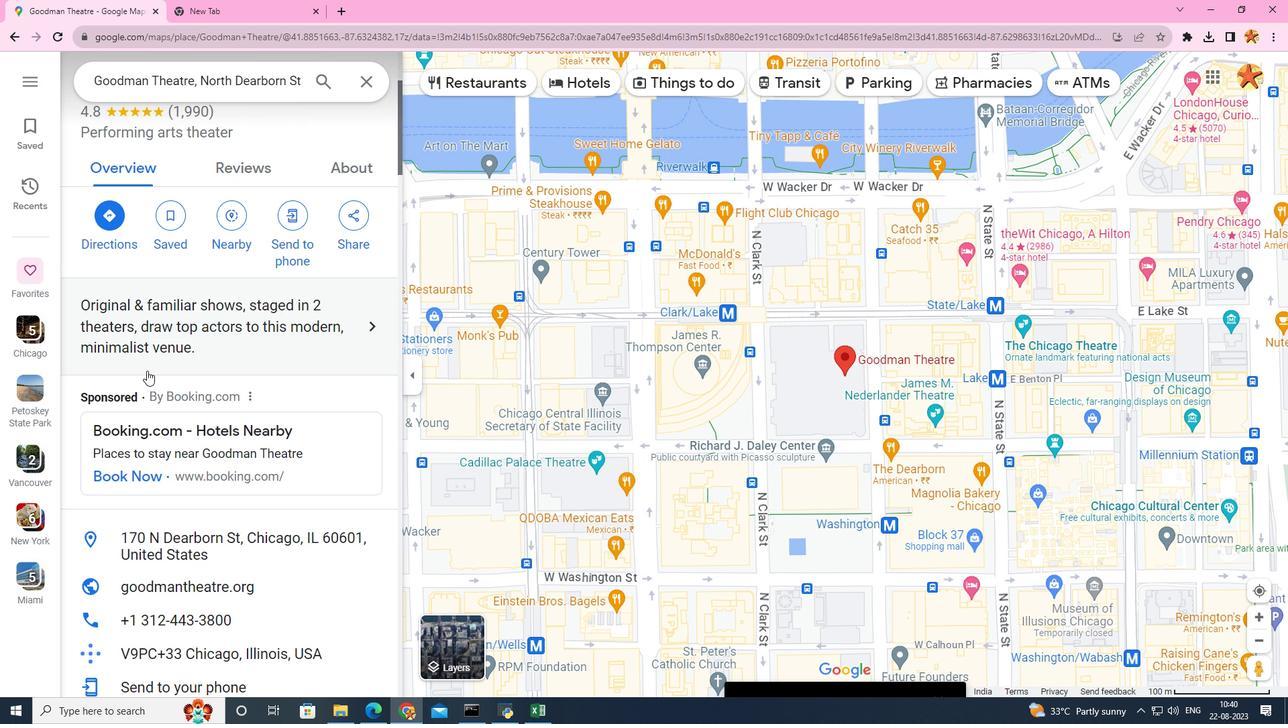 
Action: Mouse scrolled (146, 370) with delta (0, 0)
Screenshot: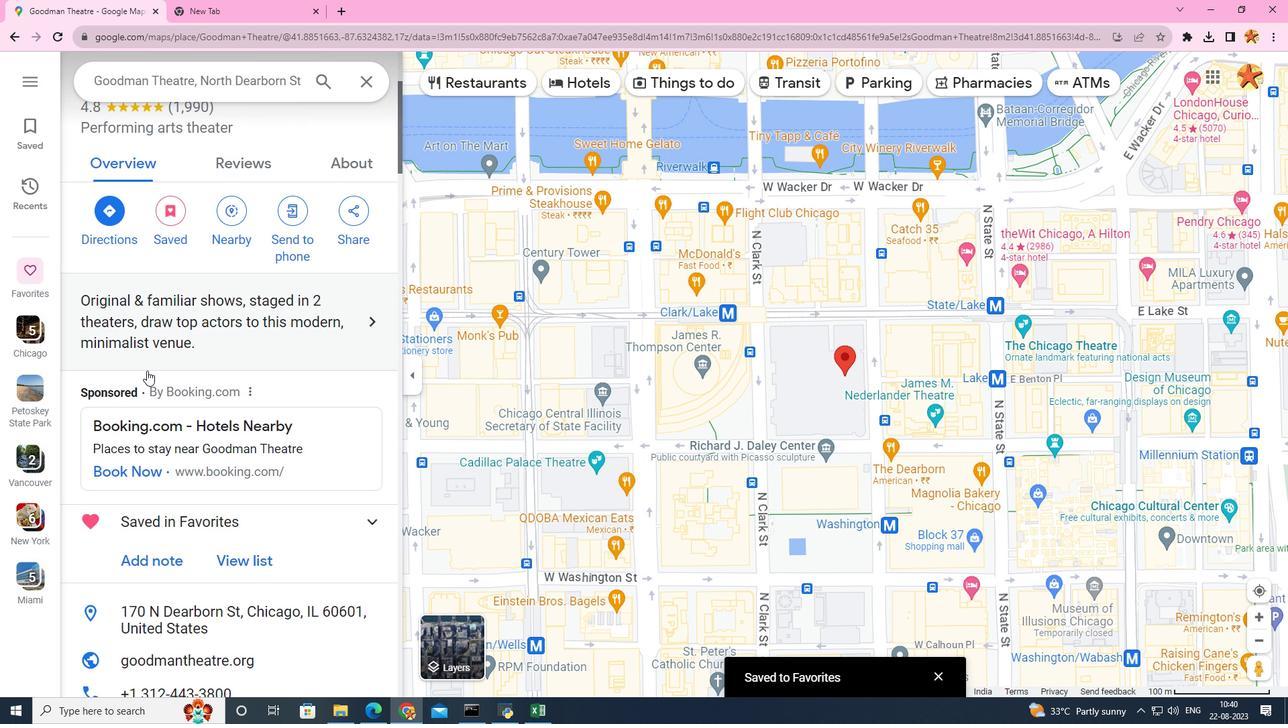 
Action: Mouse scrolled (146, 370) with delta (0, 0)
Screenshot: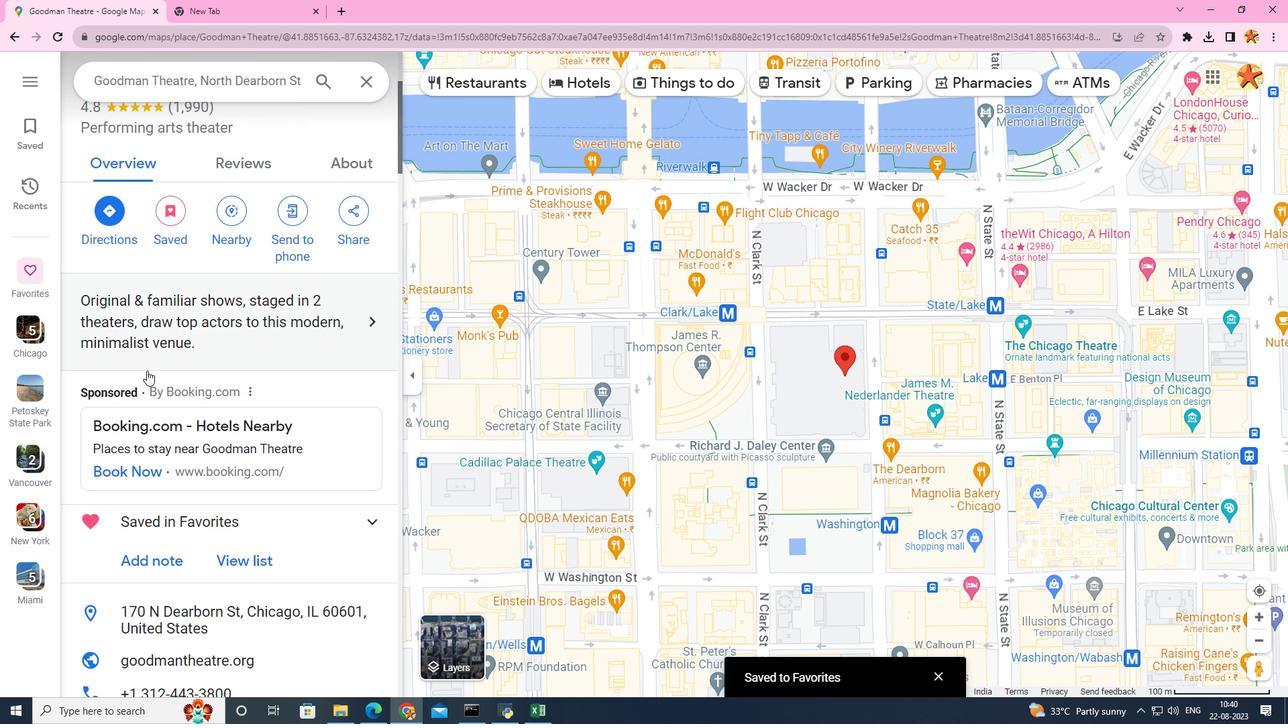 
Action: Mouse scrolled (146, 370) with delta (0, 0)
Screenshot: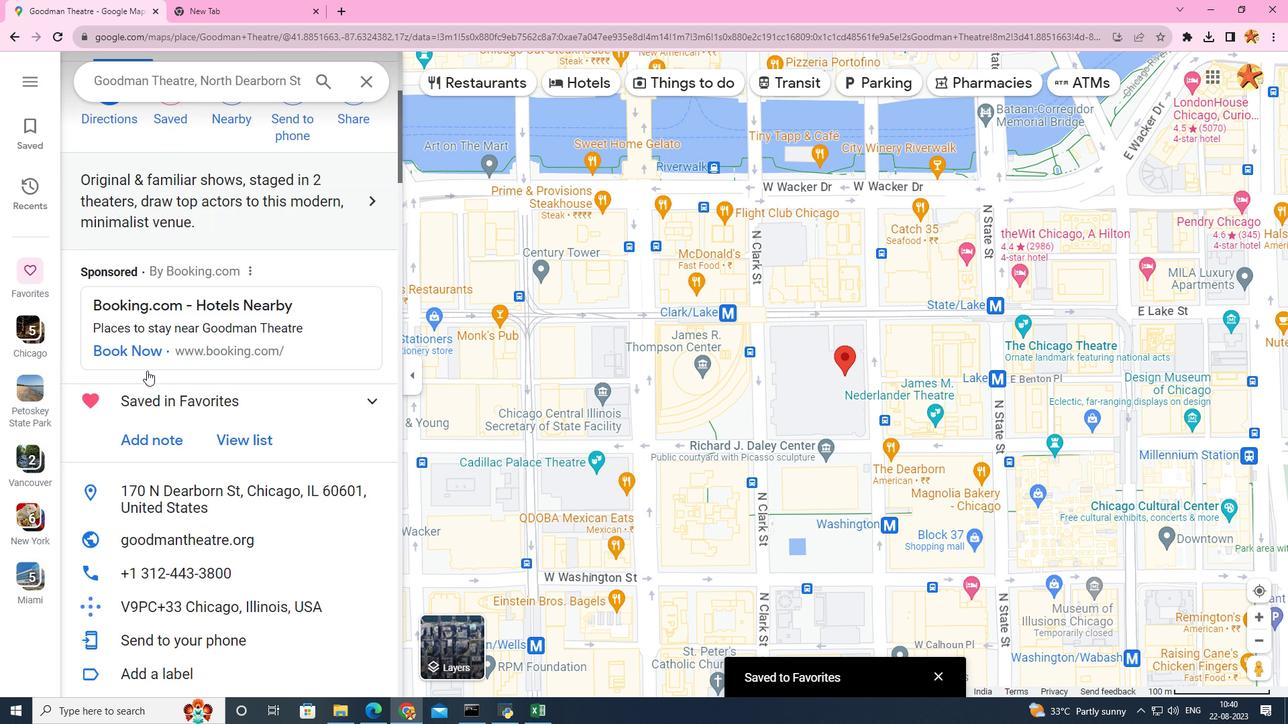 
Action: Mouse scrolled (146, 370) with delta (0, 0)
Screenshot: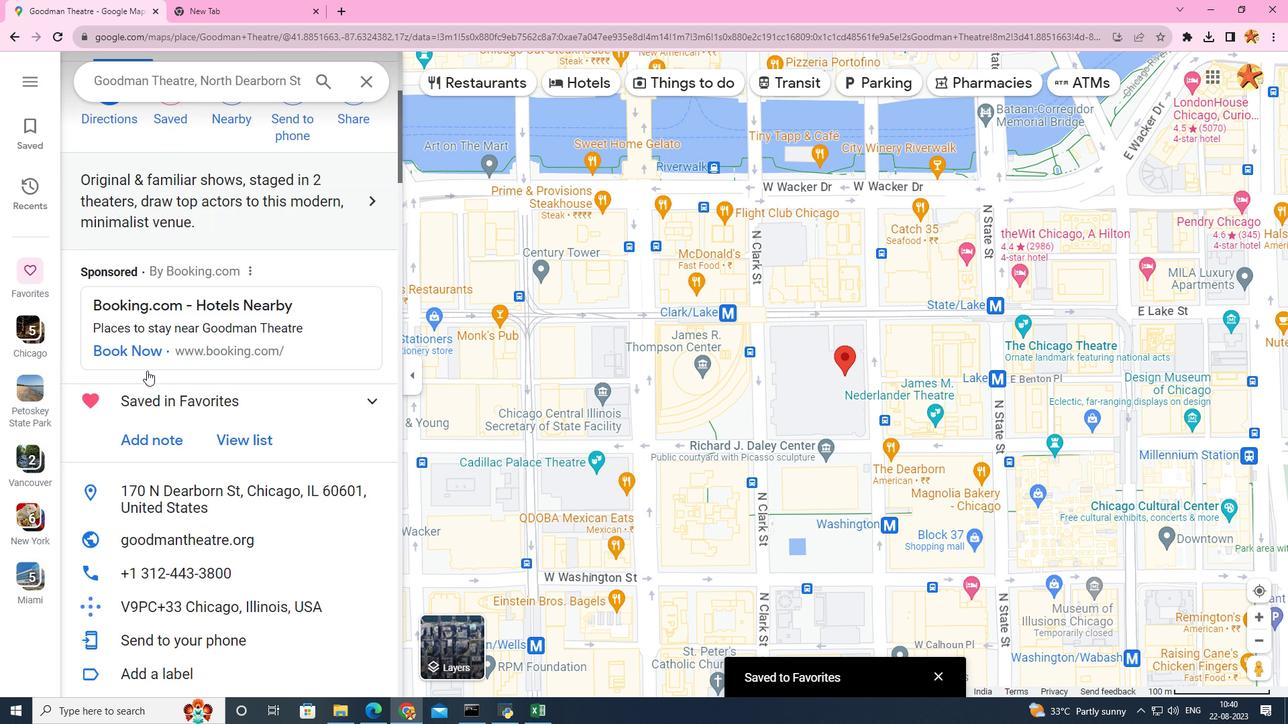 
Action: Mouse scrolled (146, 370) with delta (0, 0)
Screenshot: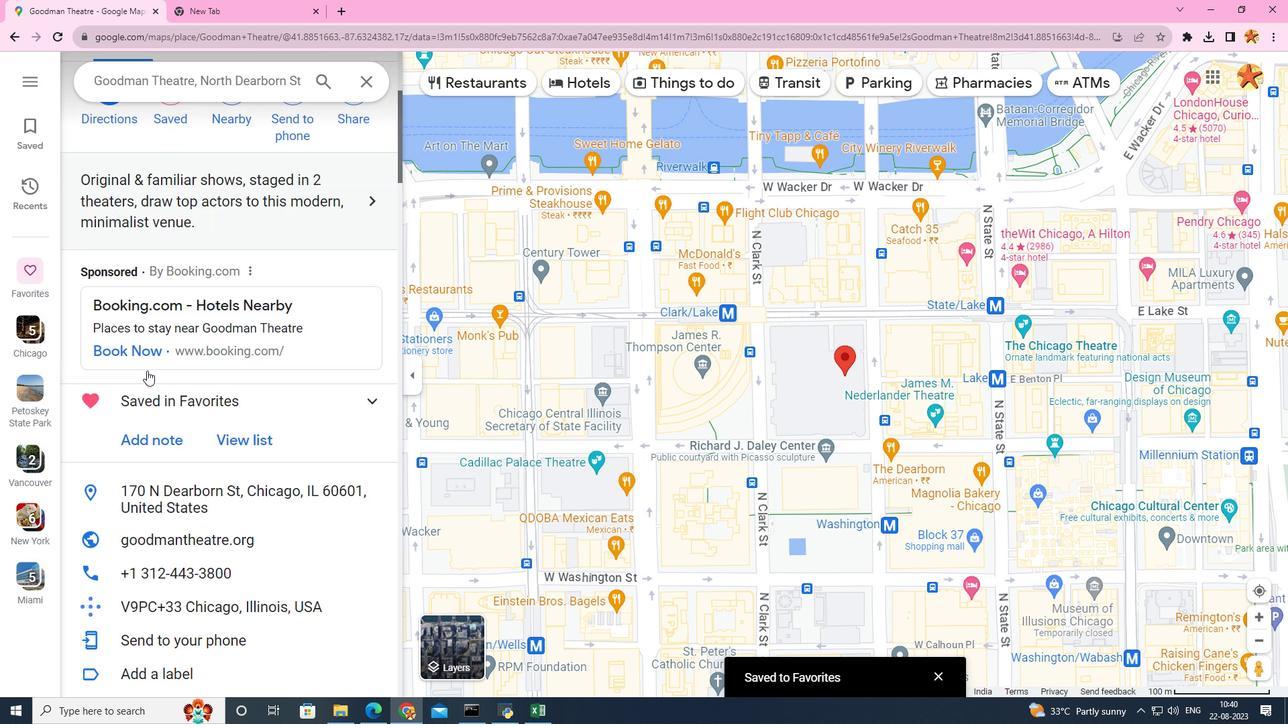 
Action: Mouse scrolled (146, 370) with delta (0, 0)
Screenshot: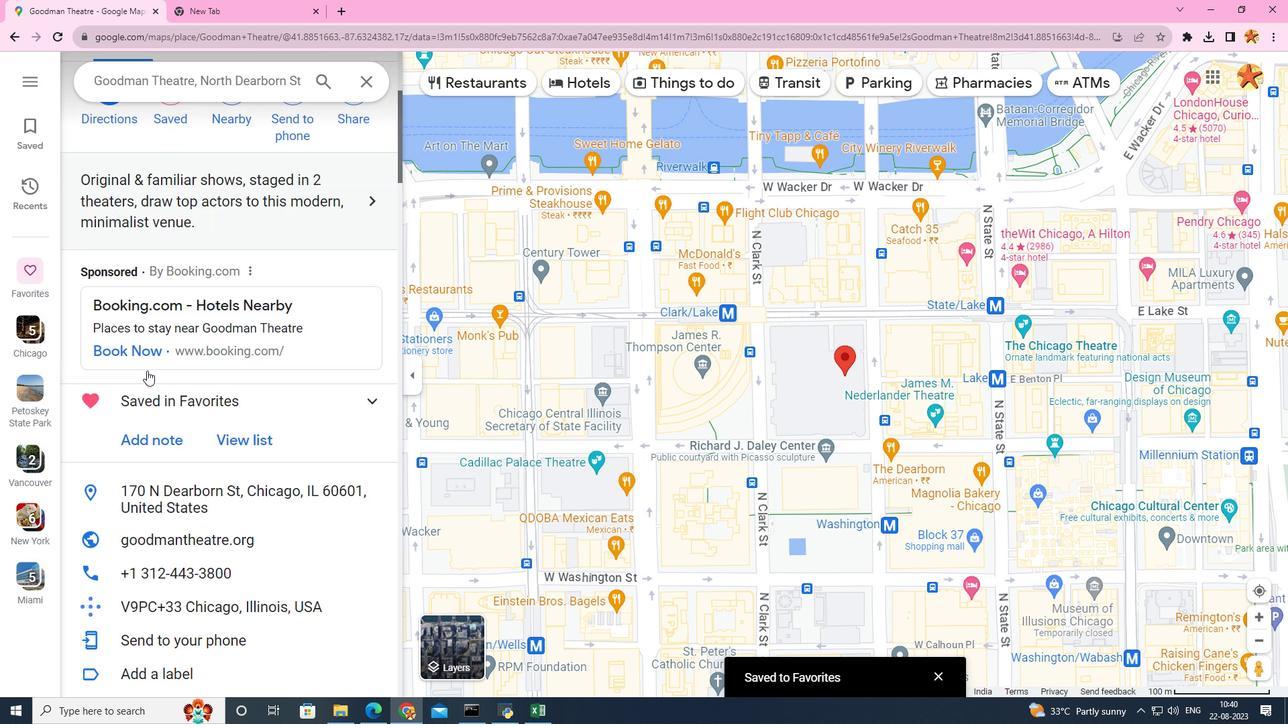 
Action: Mouse scrolled (146, 370) with delta (0, 0)
Screenshot: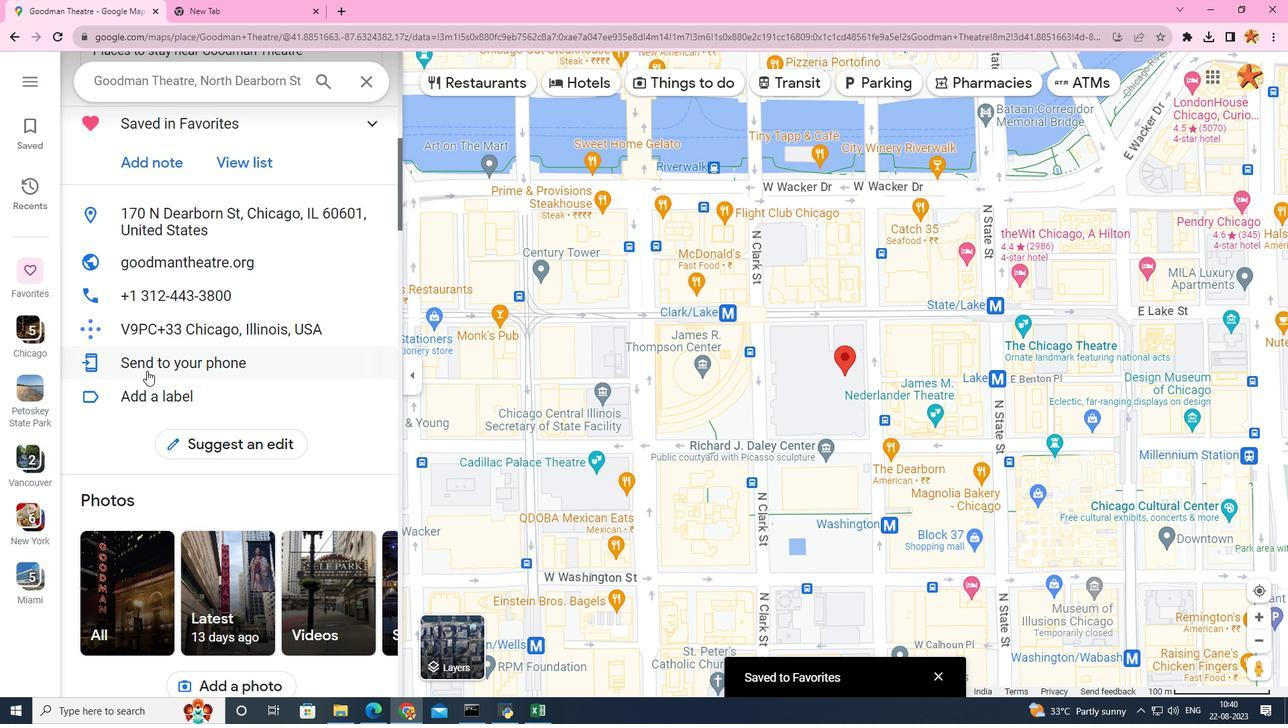 
Action: Mouse scrolled (146, 370) with delta (0, 0)
Screenshot: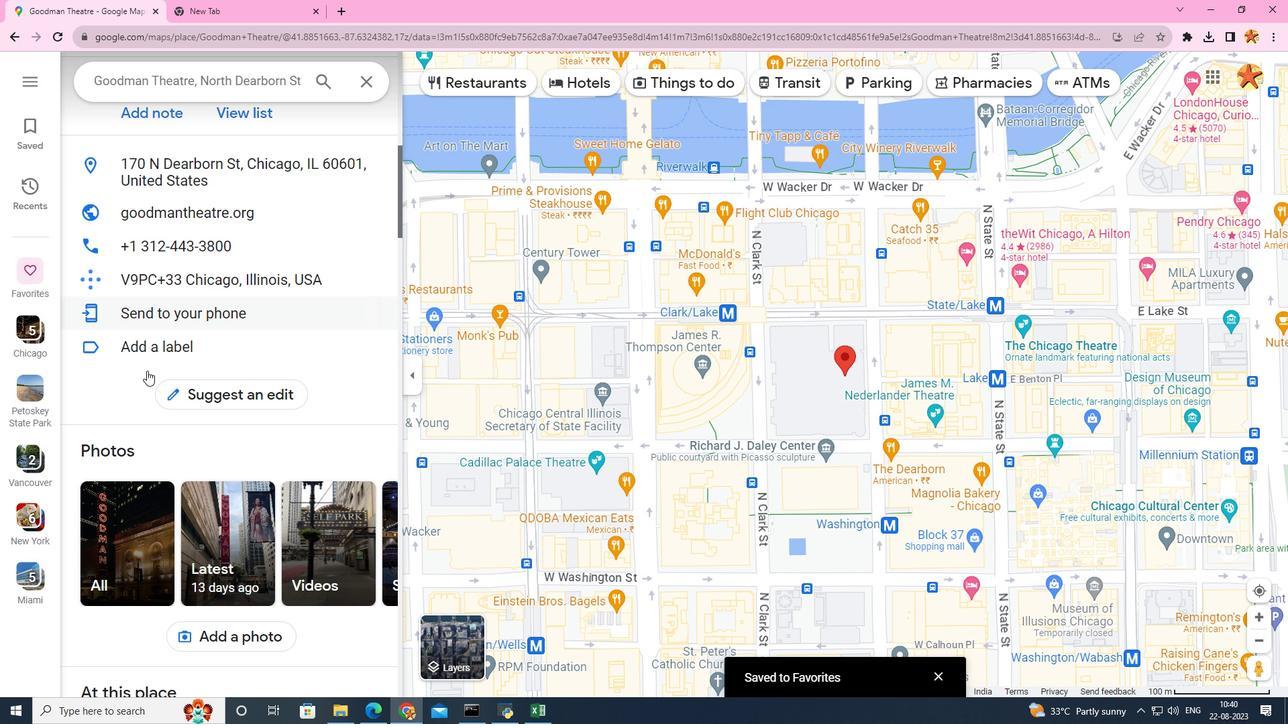 
Action: Mouse scrolled (146, 370) with delta (0, 0)
Screenshot: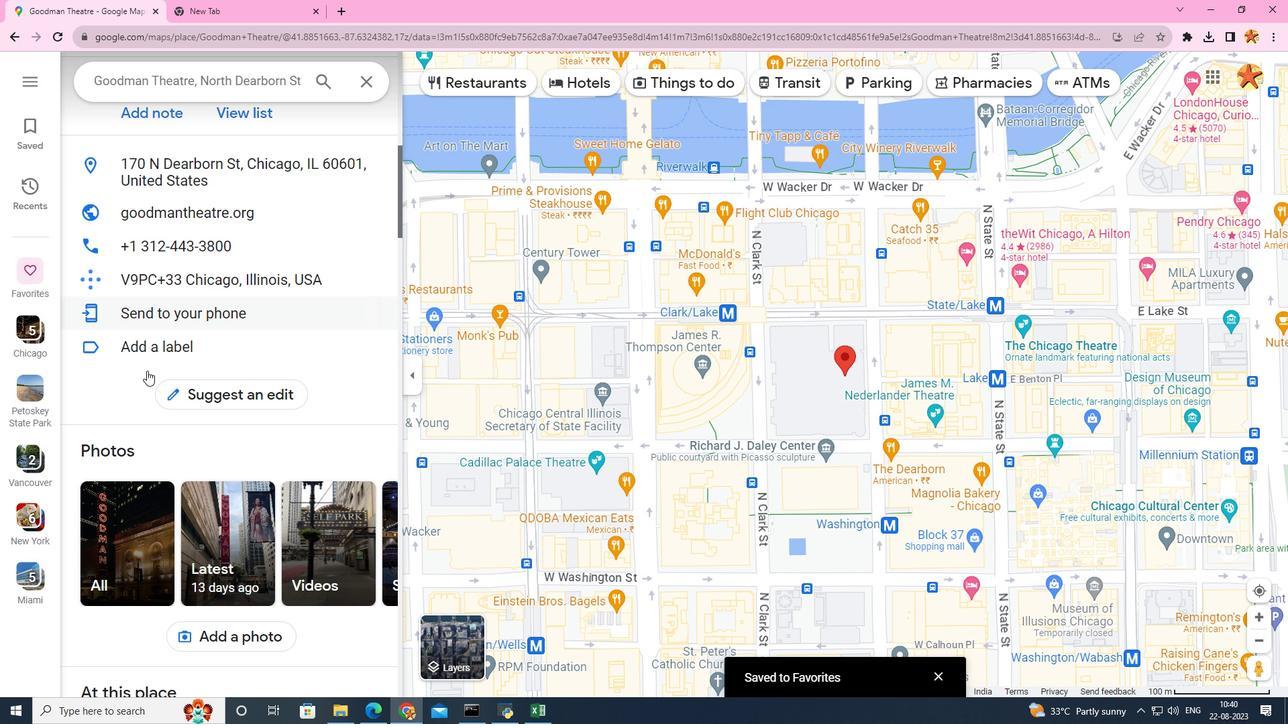 
Action: Mouse scrolled (146, 370) with delta (0, 0)
Screenshot: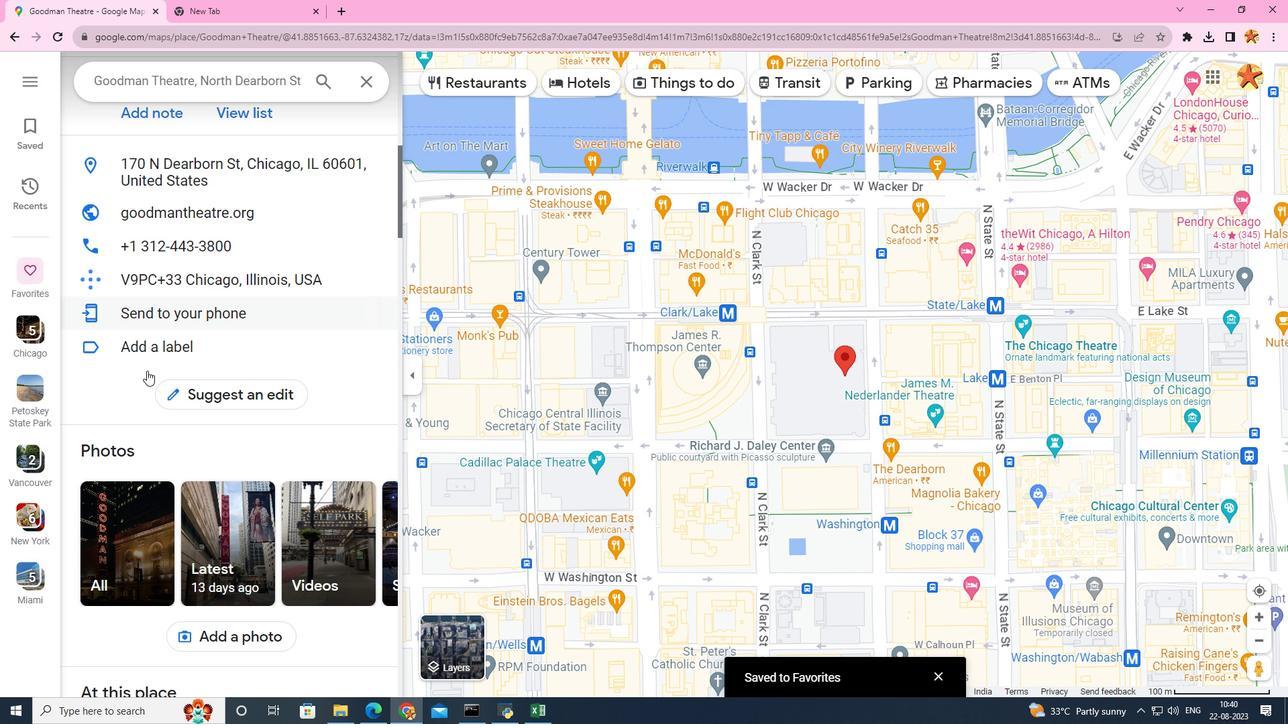 
Action: Mouse scrolled (146, 370) with delta (0, 0)
Screenshot: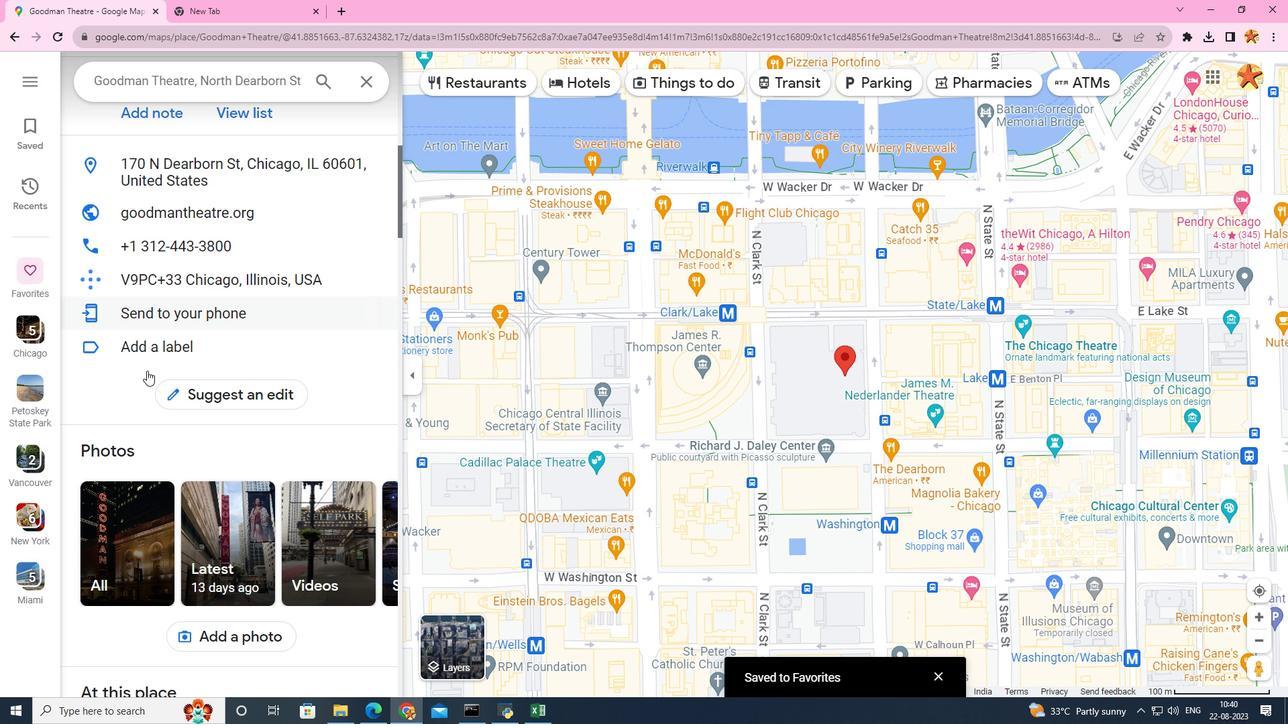 
Action: Mouse moved to (150, 284)
Screenshot: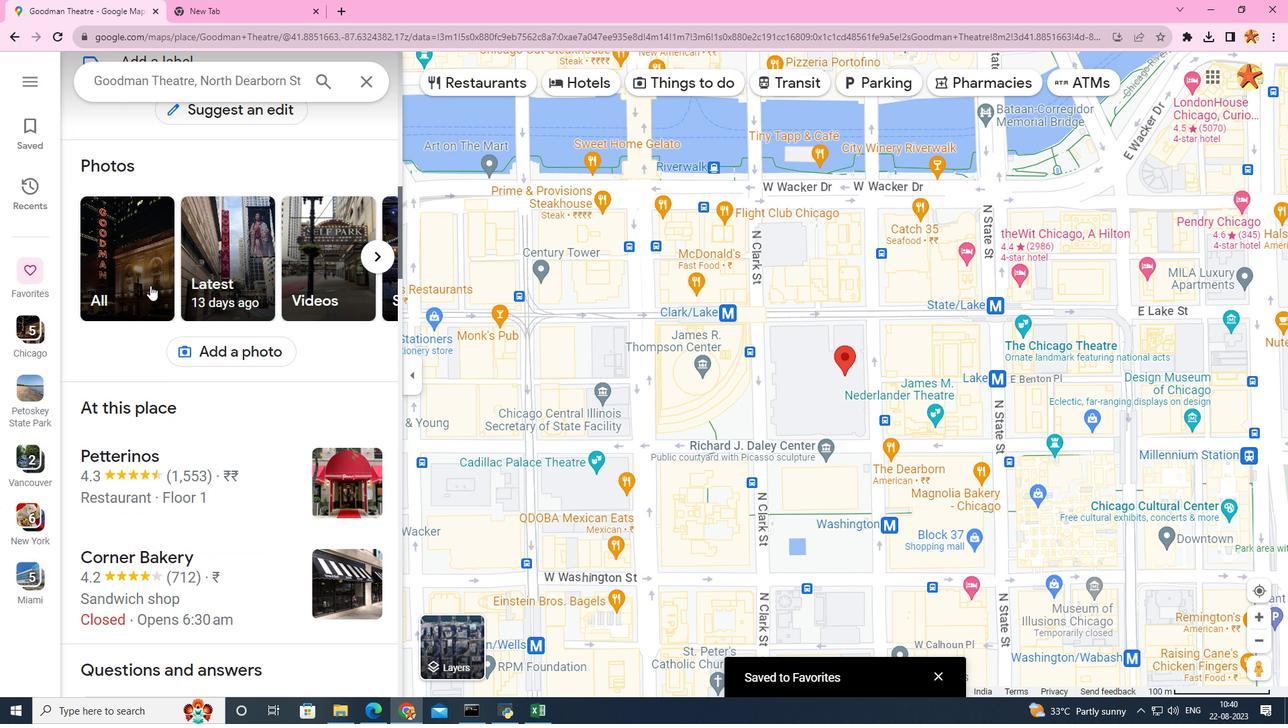 
Action: Mouse pressed left at (150, 284)
Screenshot: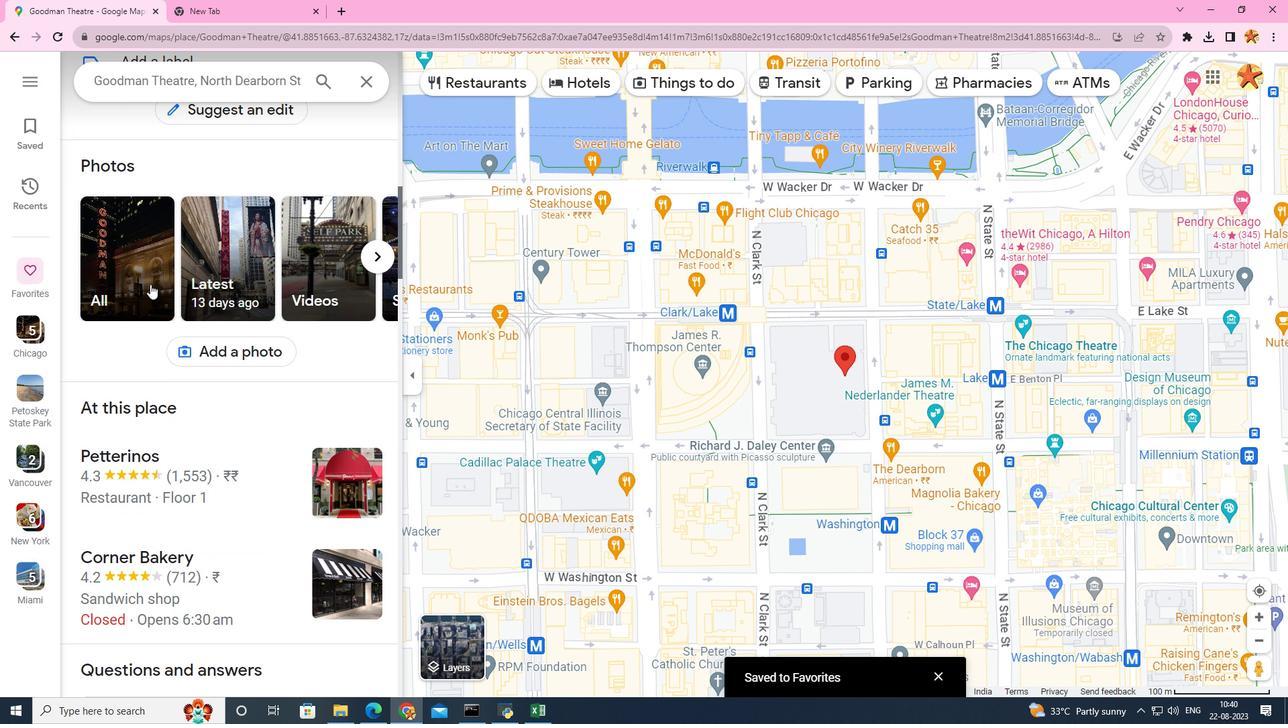 
Action: Mouse moved to (870, 610)
Screenshot: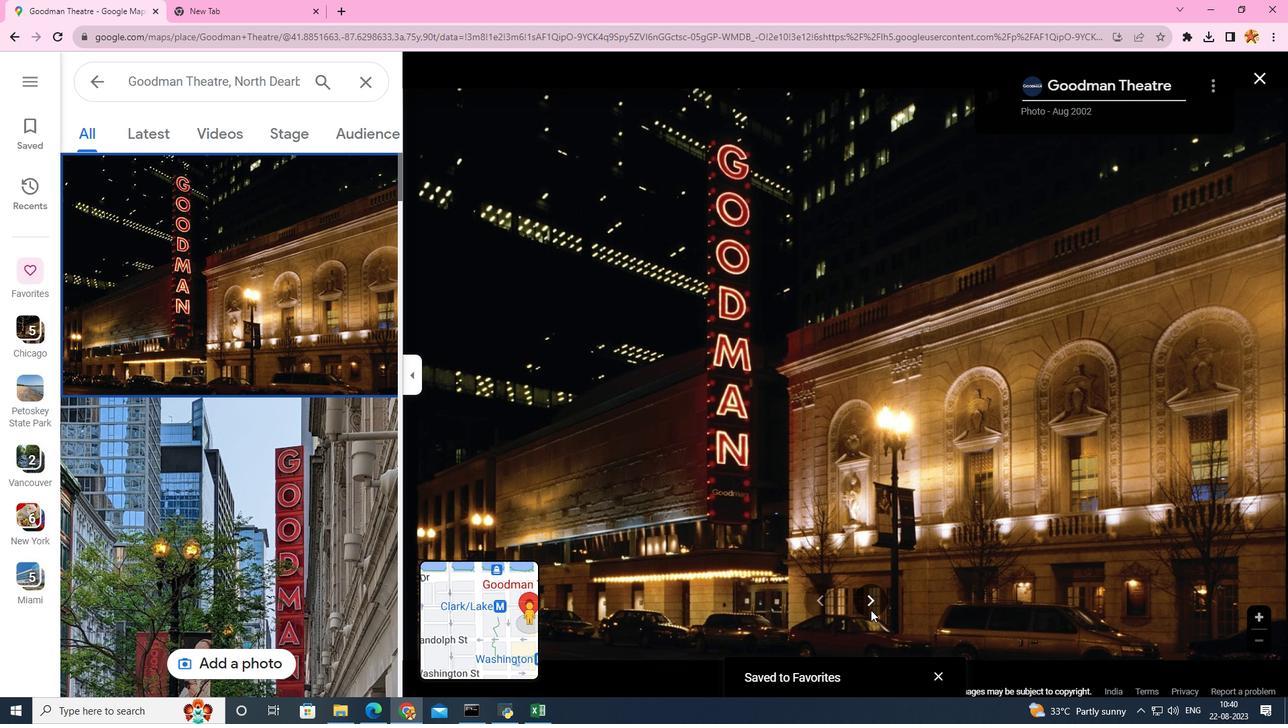 
Action: Mouse pressed left at (870, 610)
Screenshot: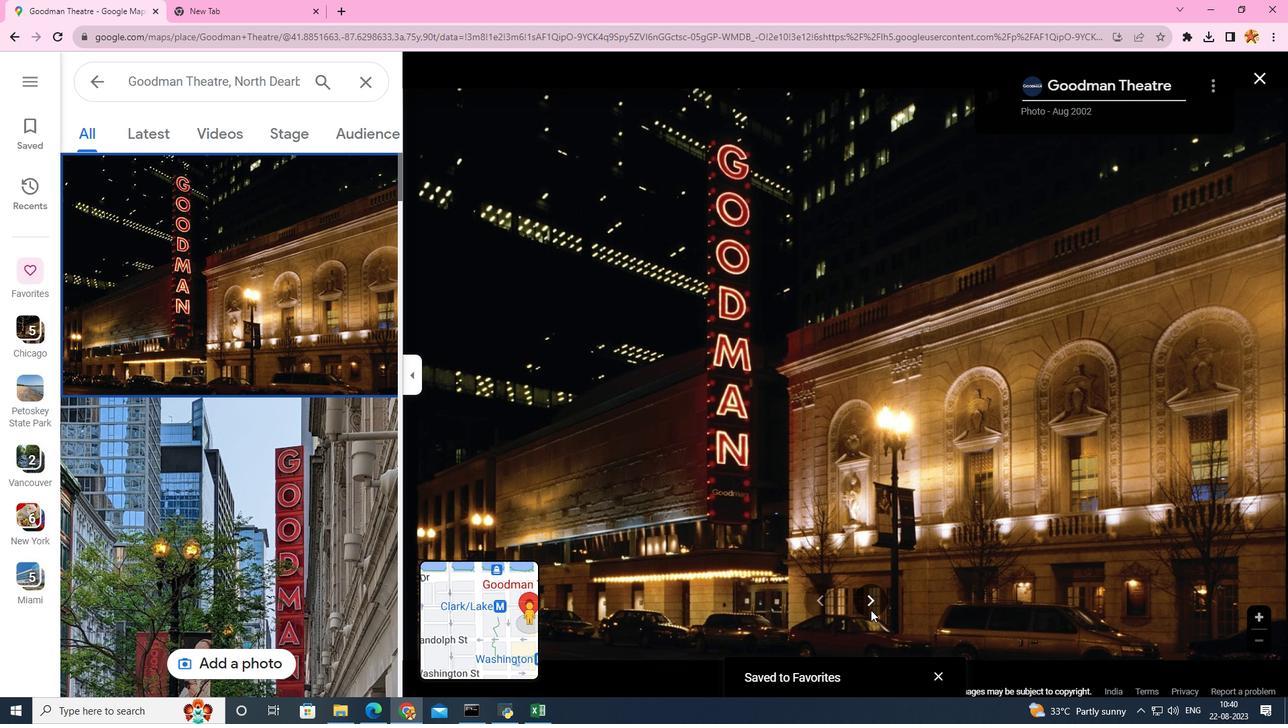 
Action: Mouse pressed left at (870, 610)
Screenshot: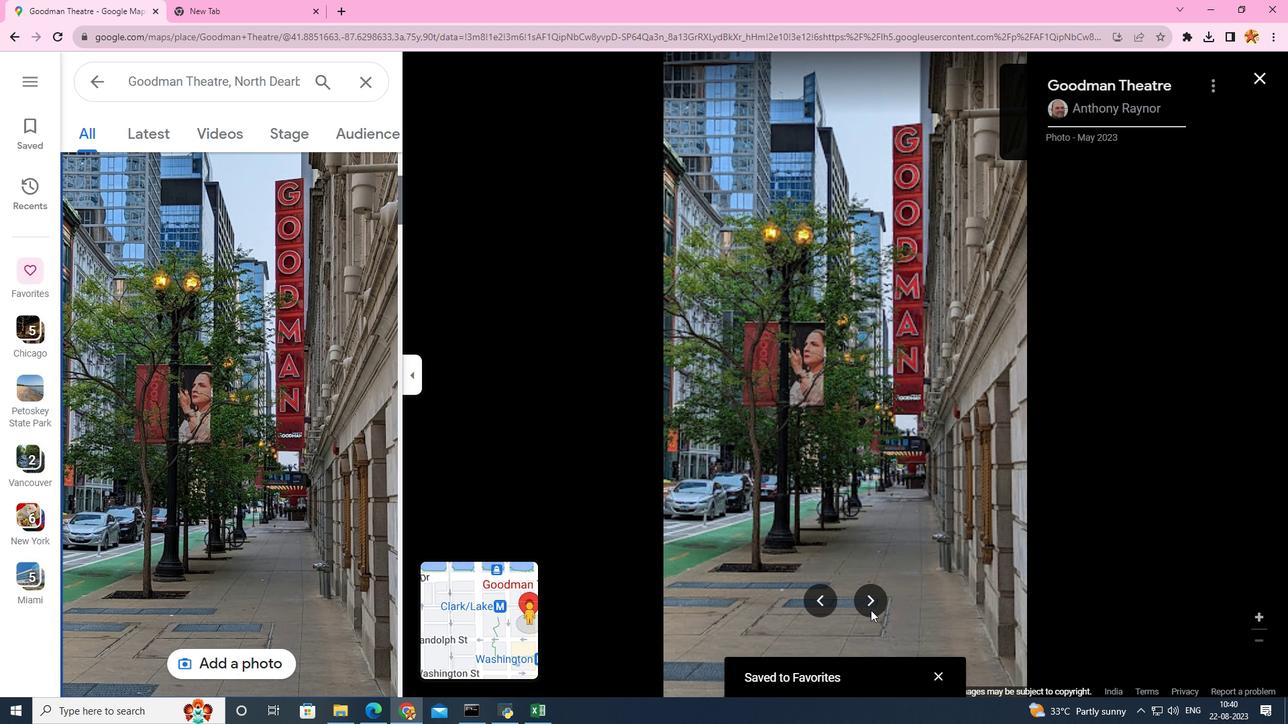 
Action: Mouse pressed left at (870, 610)
Screenshot: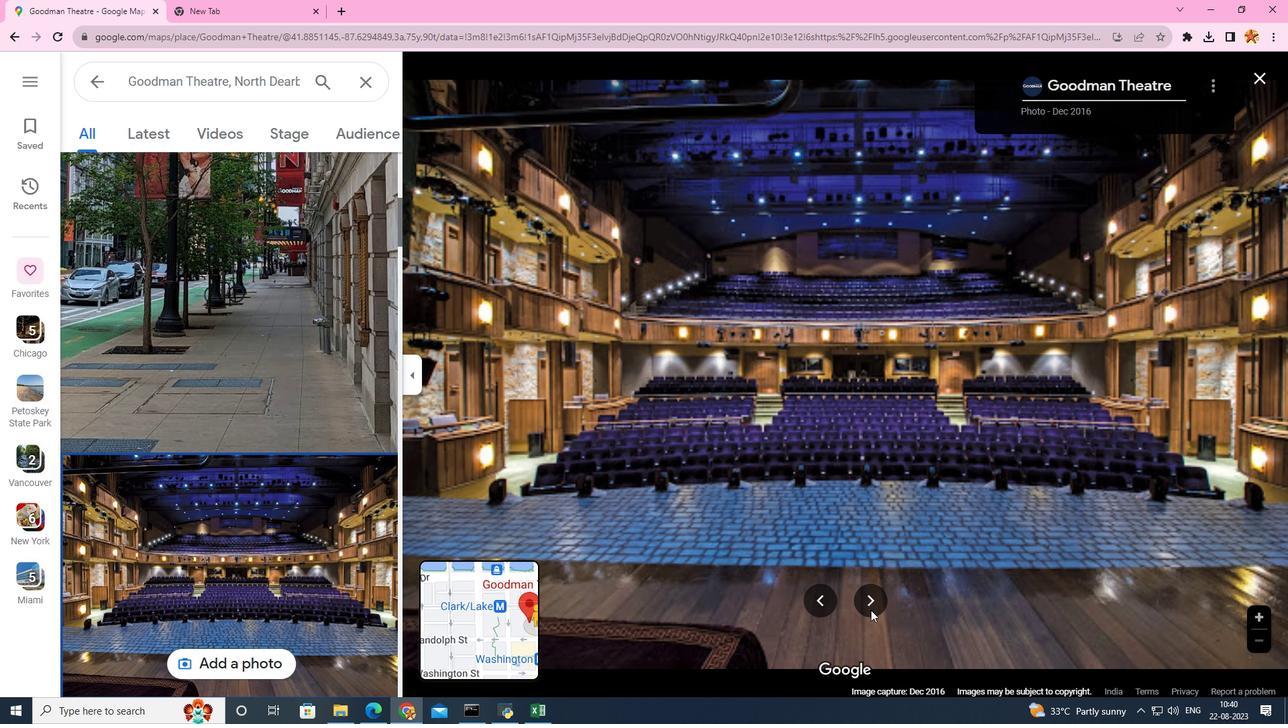 
Action: Mouse moved to (870, 605)
Screenshot: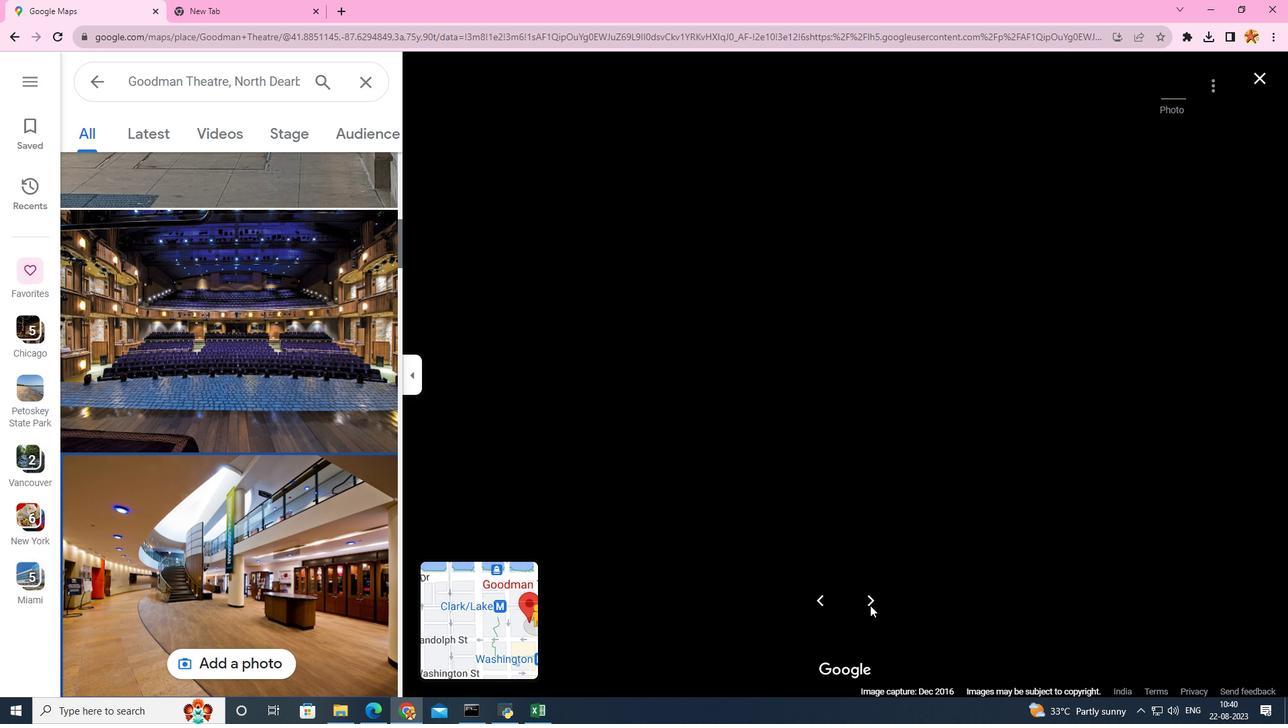 
Action: Mouse pressed left at (870, 605)
Screenshot: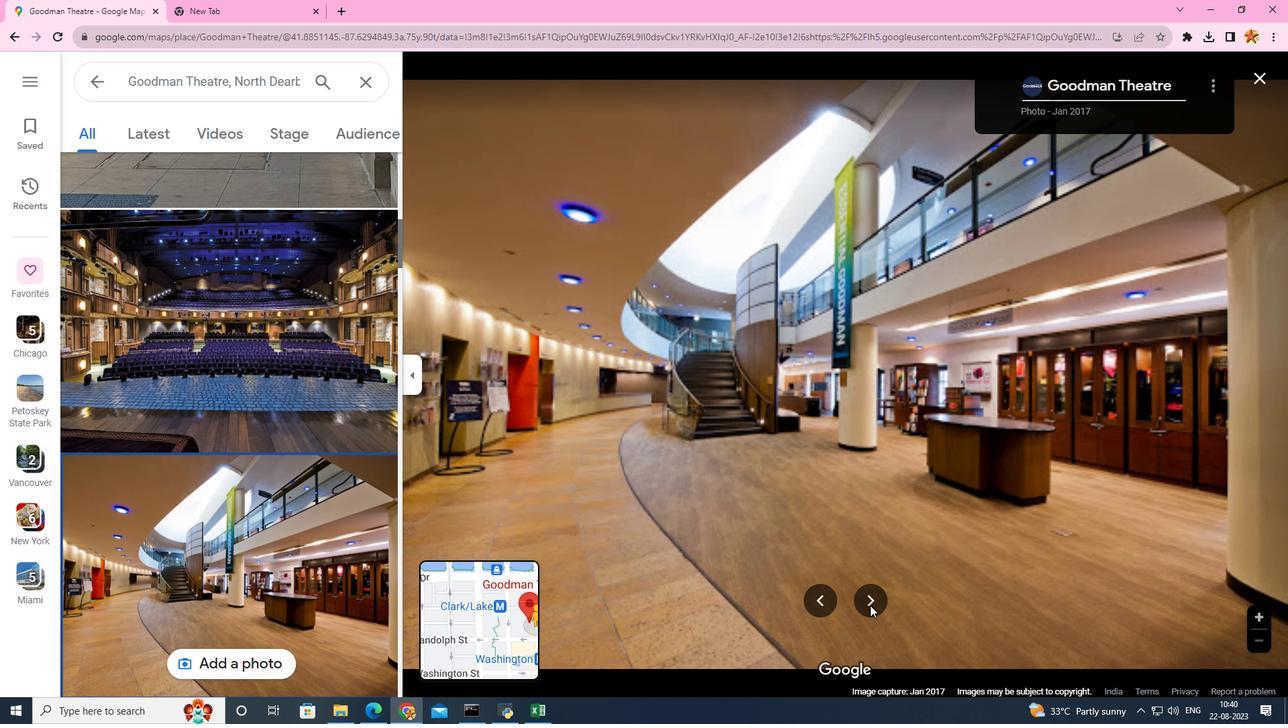 
Action: Mouse pressed left at (870, 605)
Screenshot: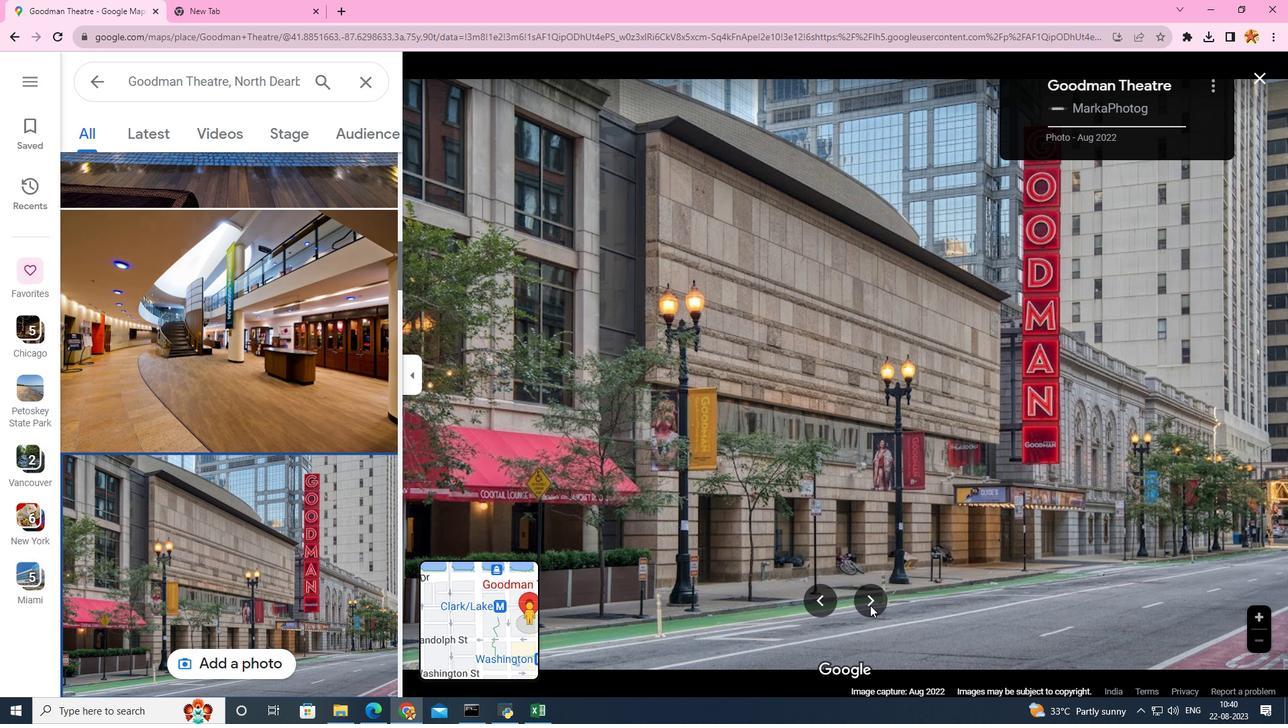 
Action: Mouse pressed left at (870, 605)
Screenshot: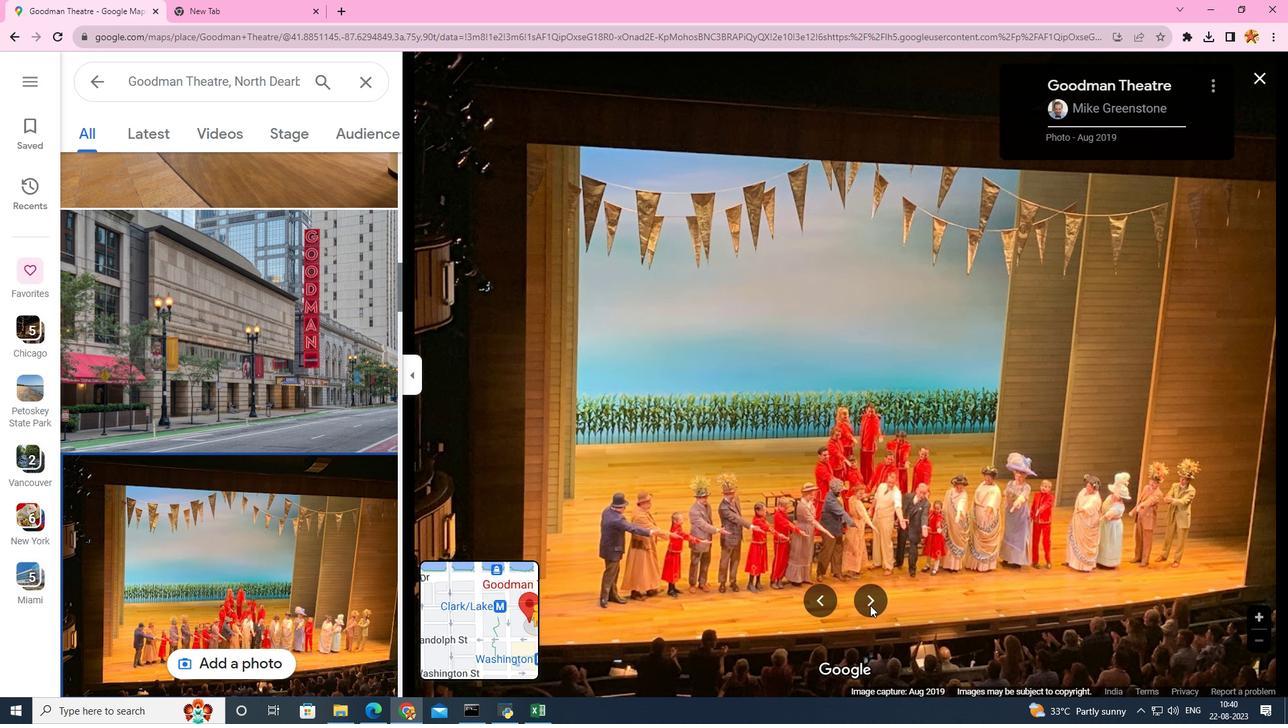 
Action: Mouse pressed left at (870, 605)
Screenshot: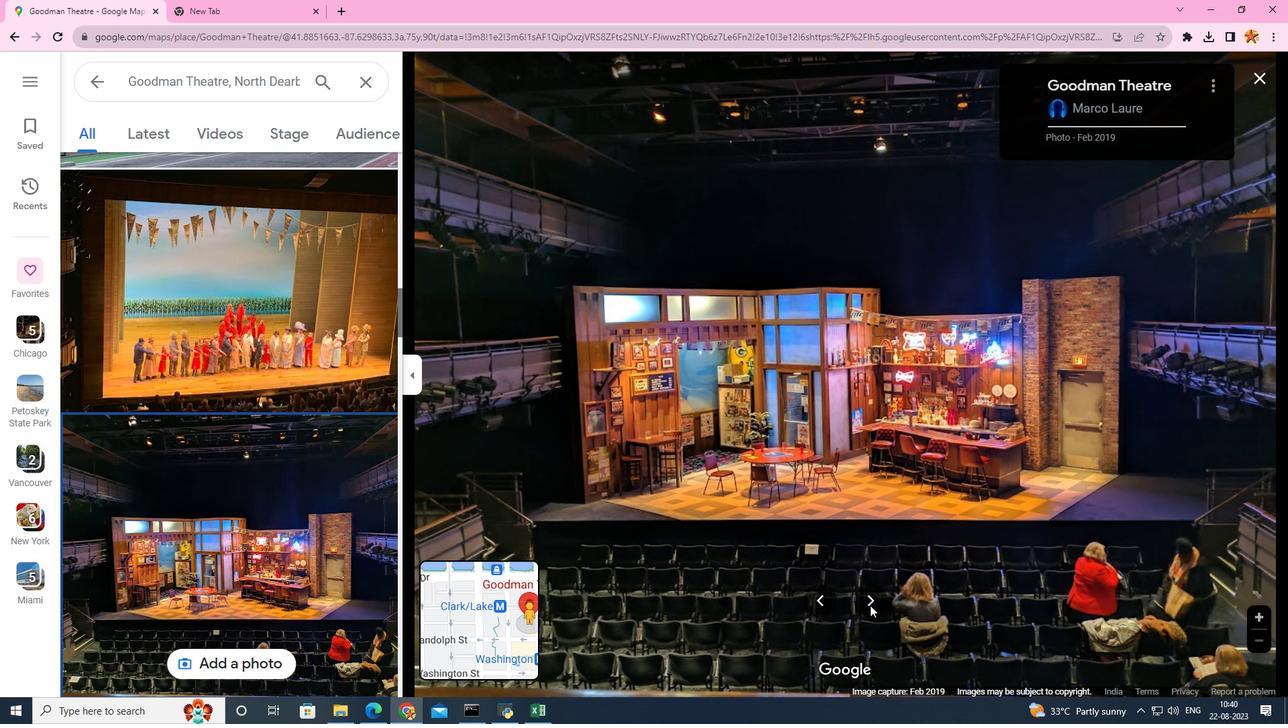
Action: Mouse moved to (870, 605)
Screenshot: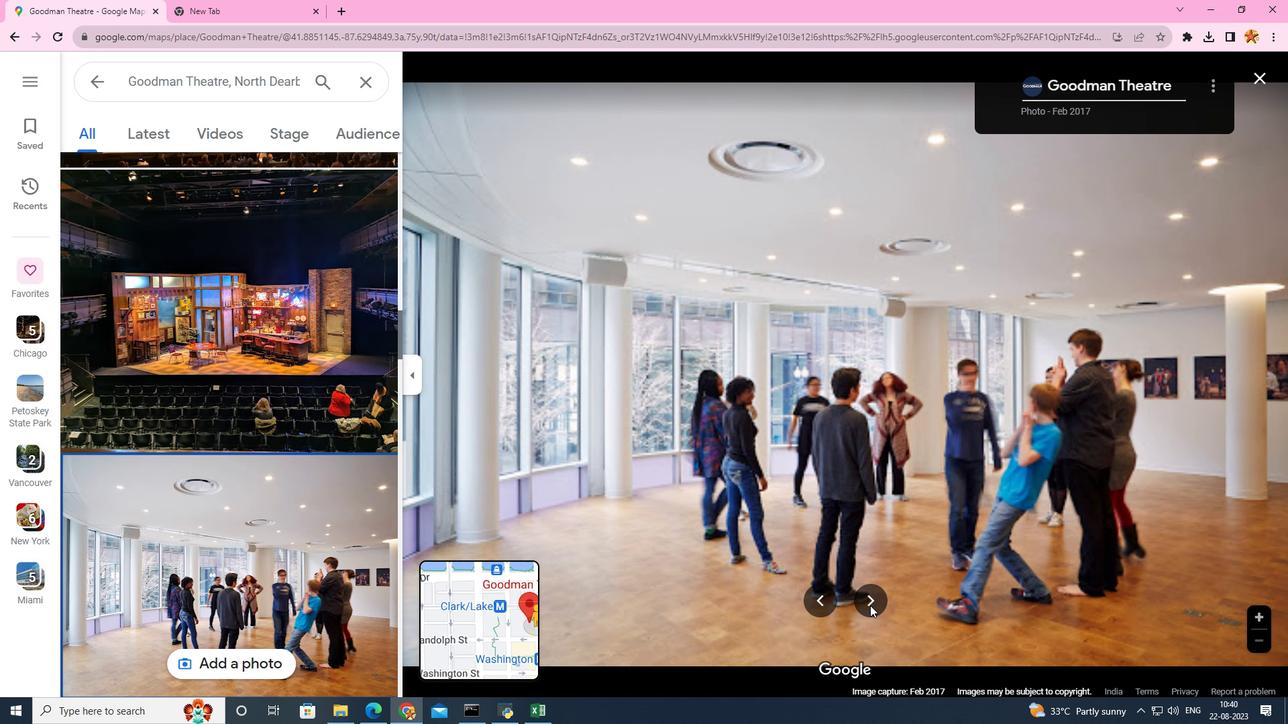 
Action: Mouse pressed left at (870, 605)
Screenshot: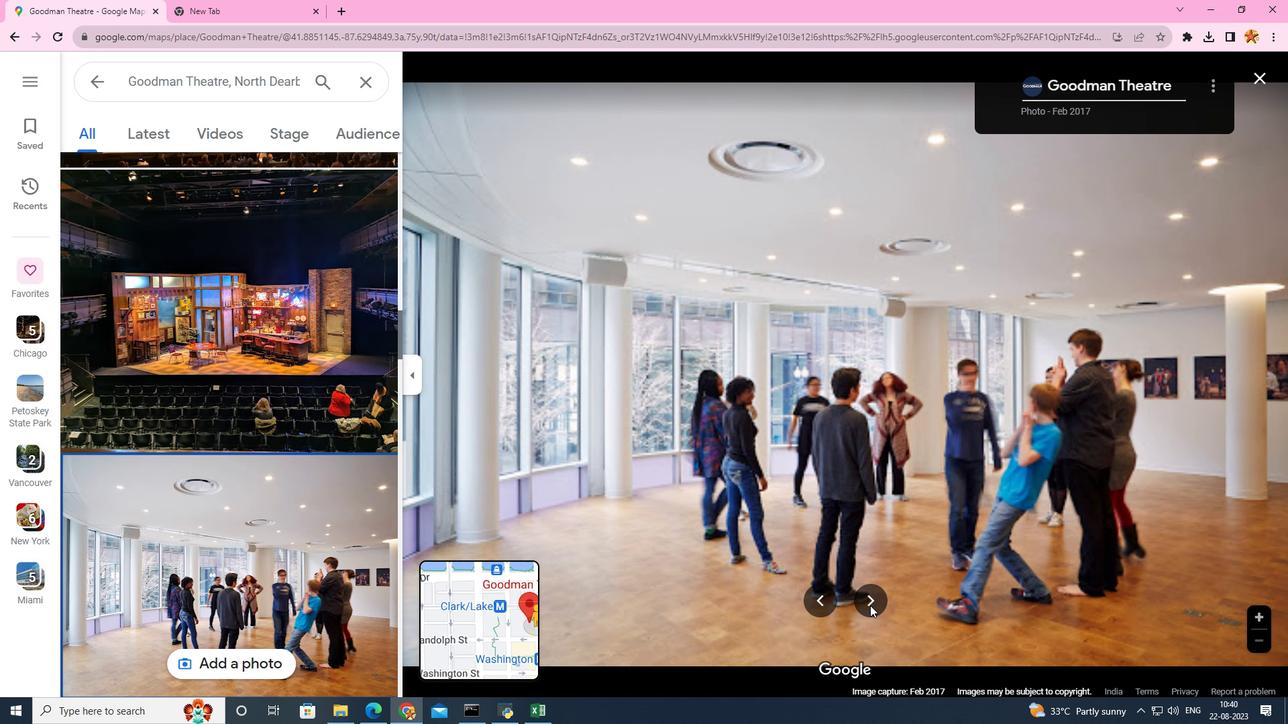 
Action: Mouse pressed left at (870, 605)
Screenshot: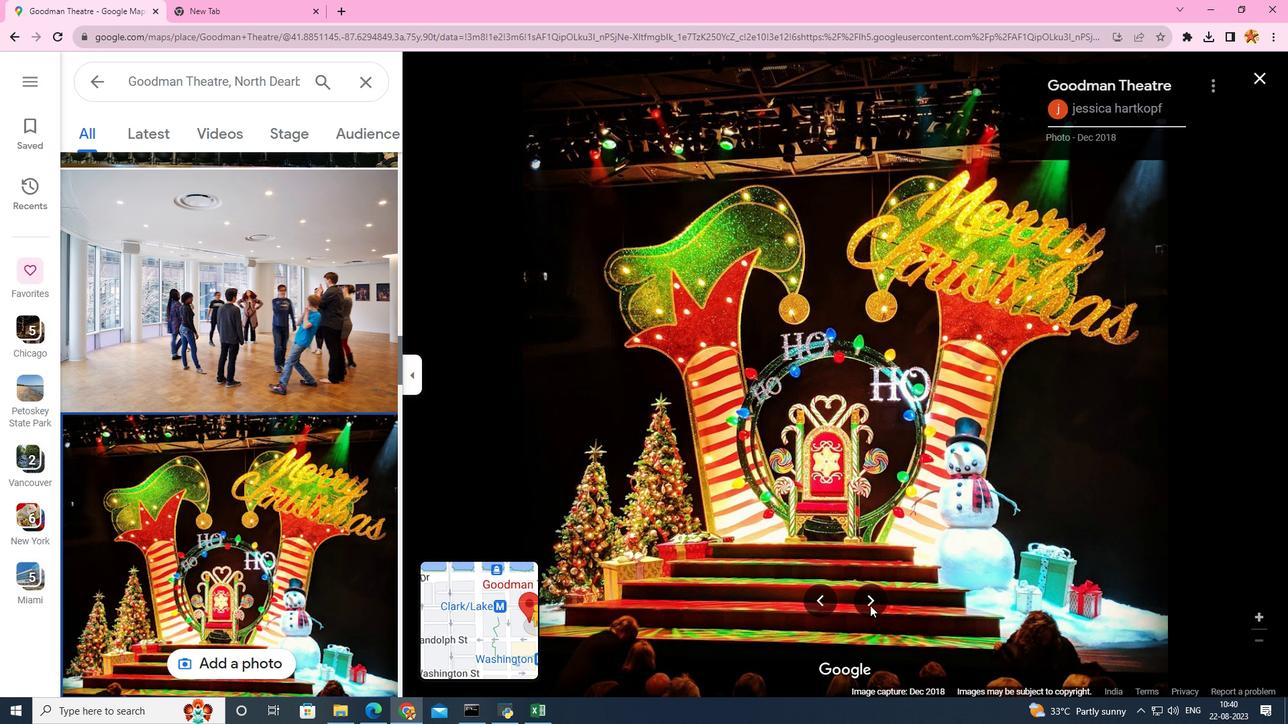 
Action: Mouse pressed left at (870, 605)
Screenshot: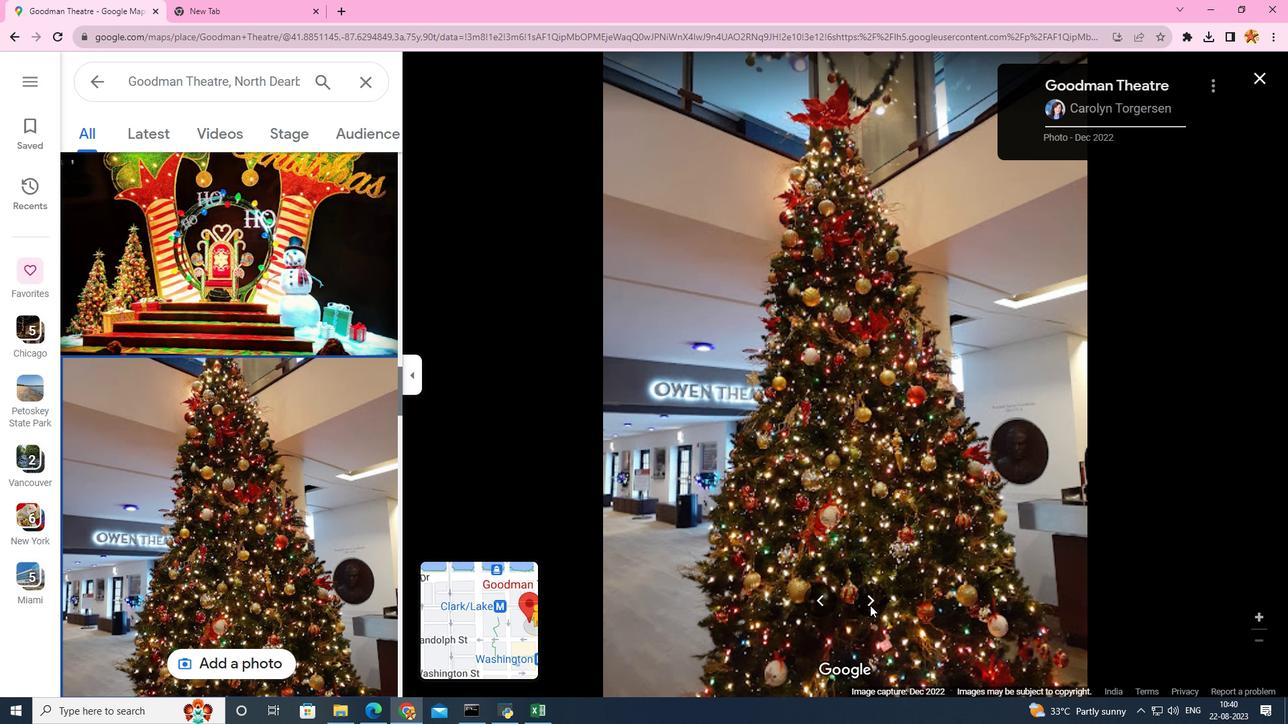 
Action: Mouse pressed left at (870, 605)
Screenshot: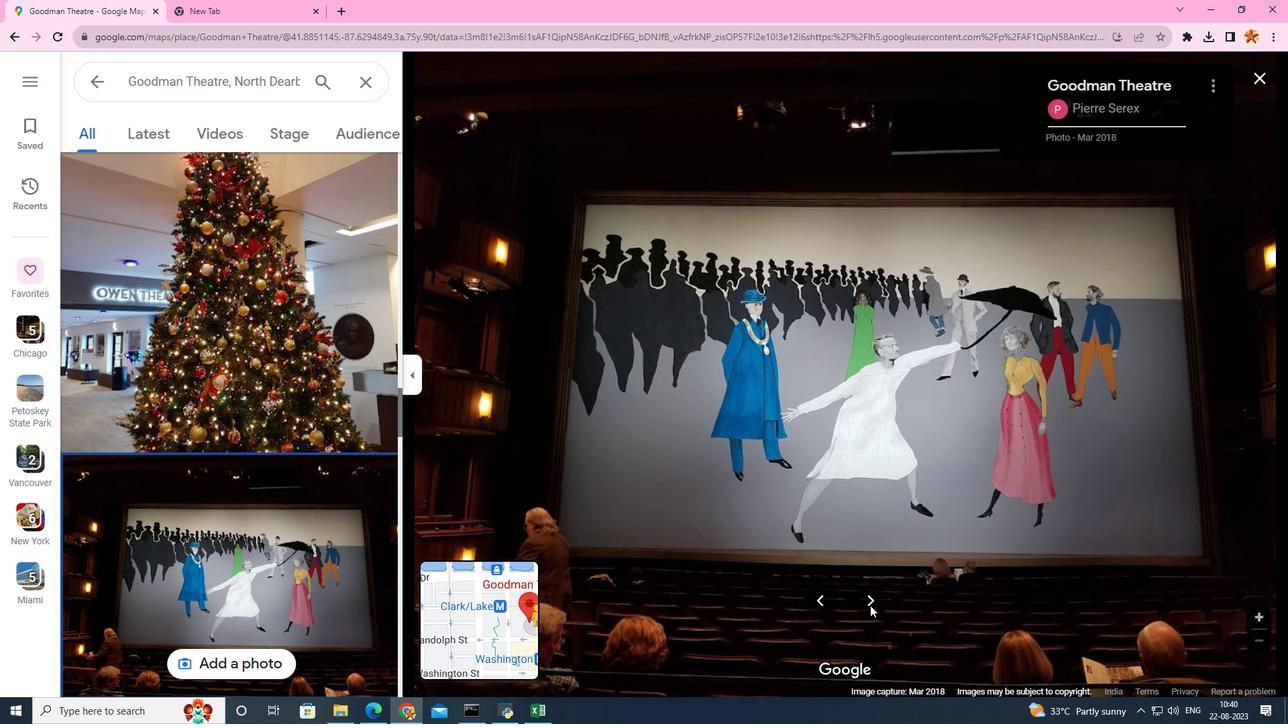 
Action: Mouse pressed left at (870, 605)
Screenshot: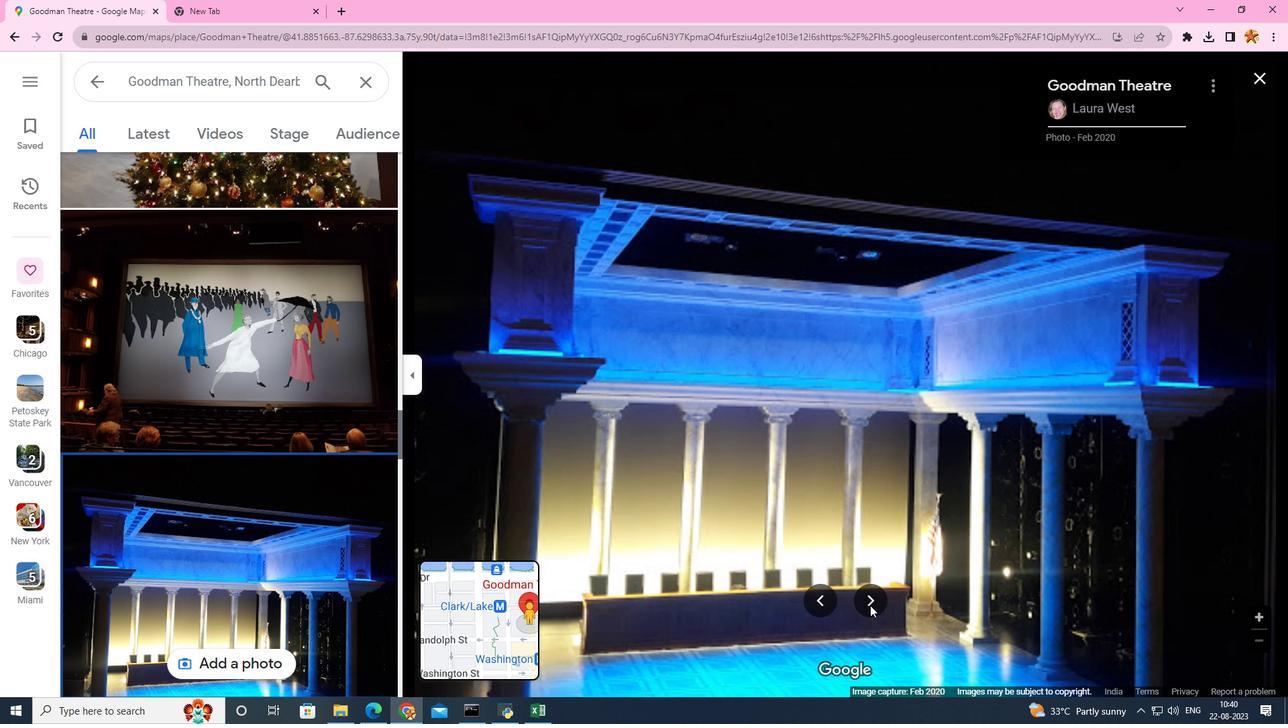 
Action: Mouse pressed left at (870, 605)
Screenshot: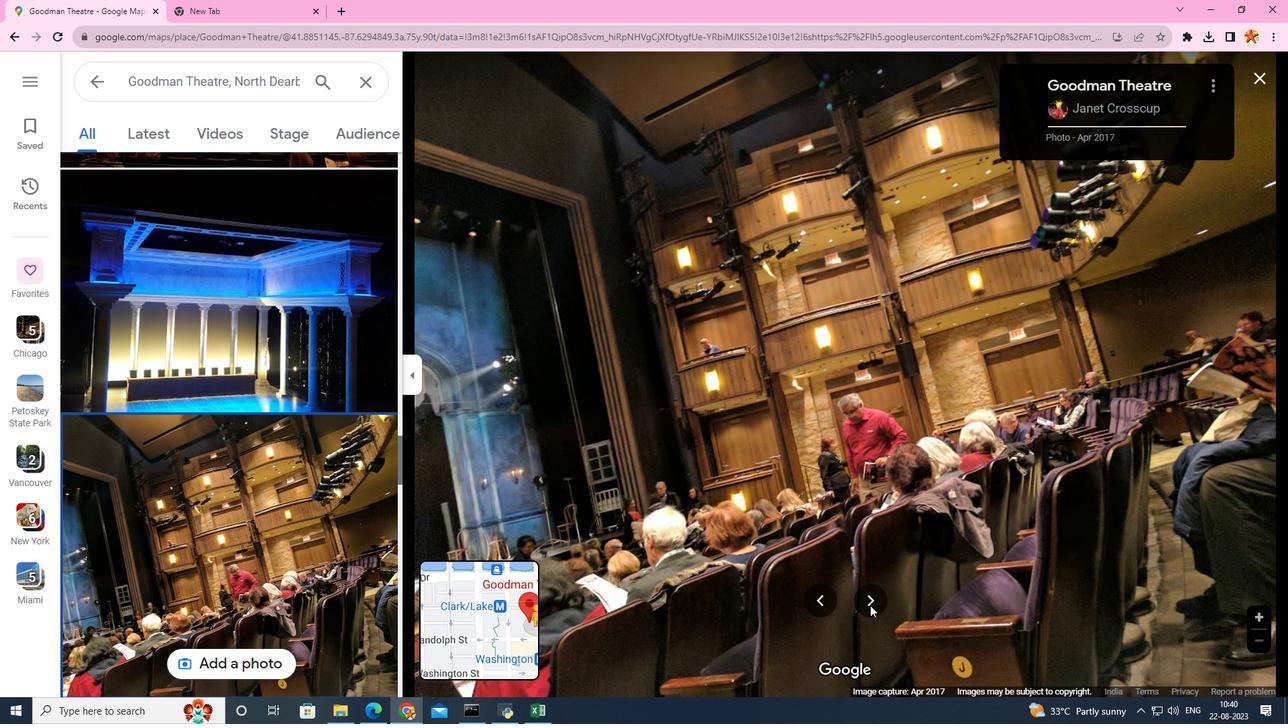 
Action: Mouse pressed left at (870, 605)
Screenshot: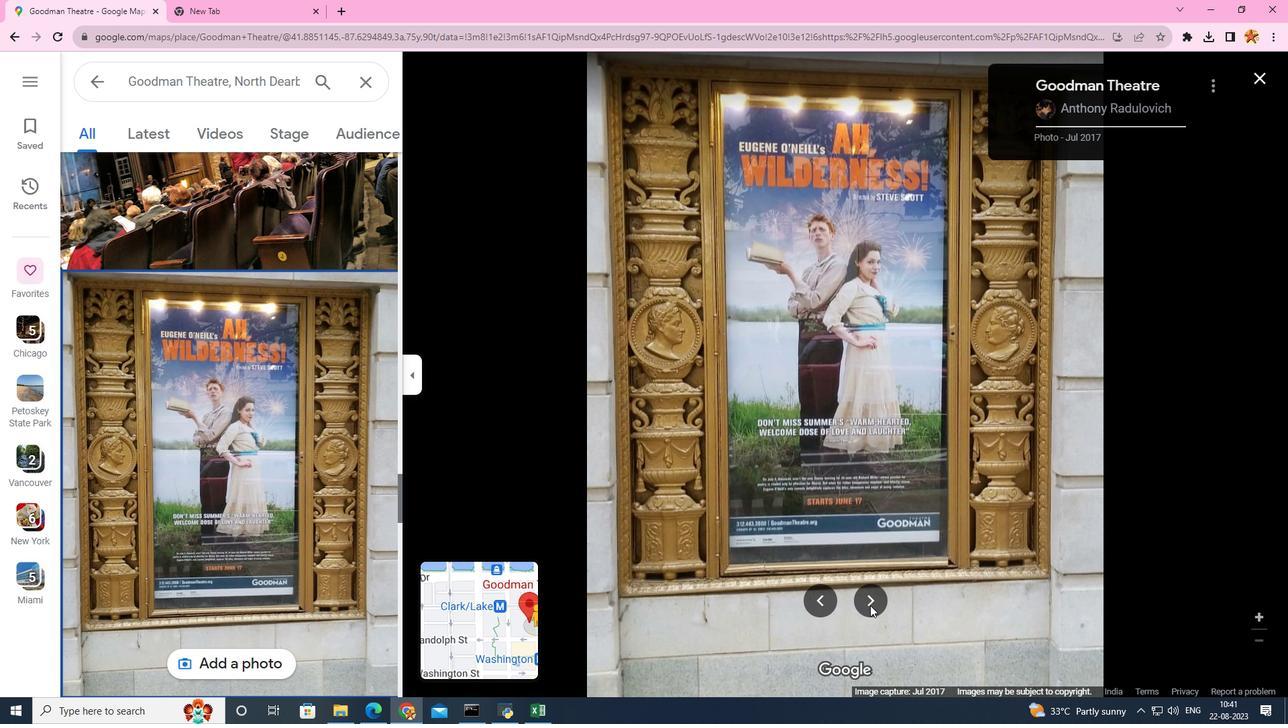 
Action: Mouse pressed left at (870, 605)
Screenshot: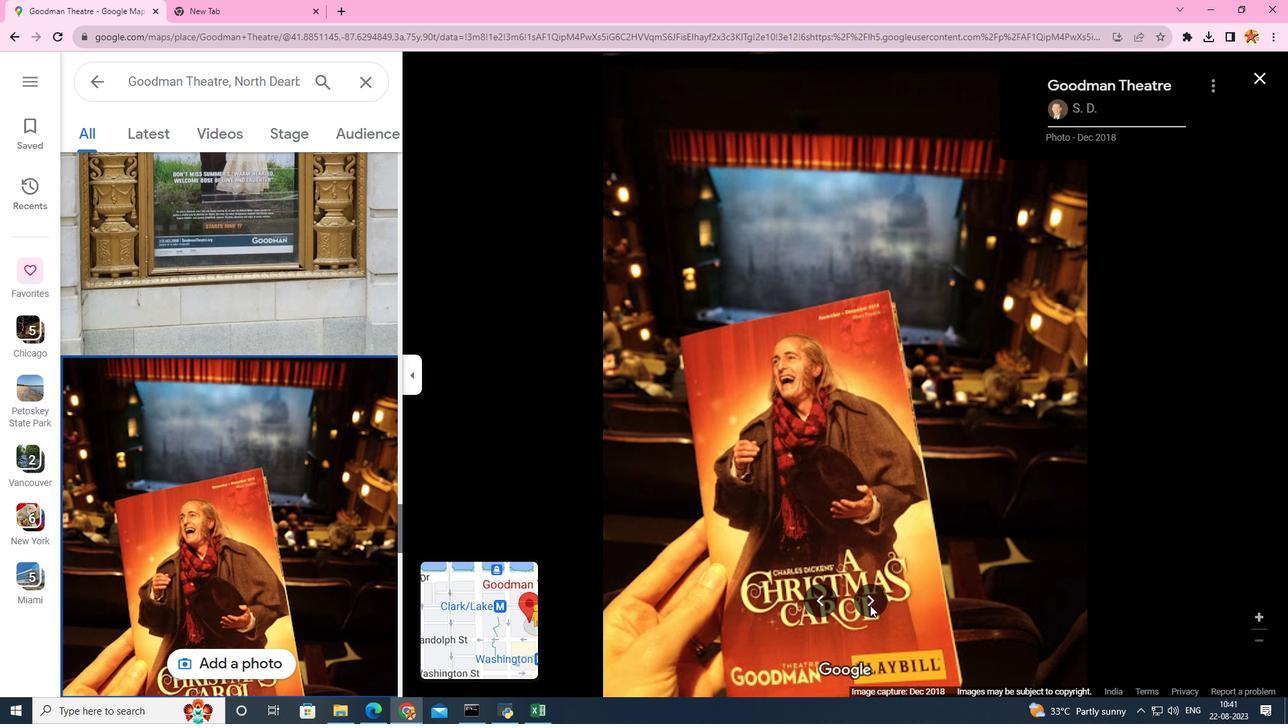 
Action: Mouse pressed left at (870, 605)
Screenshot: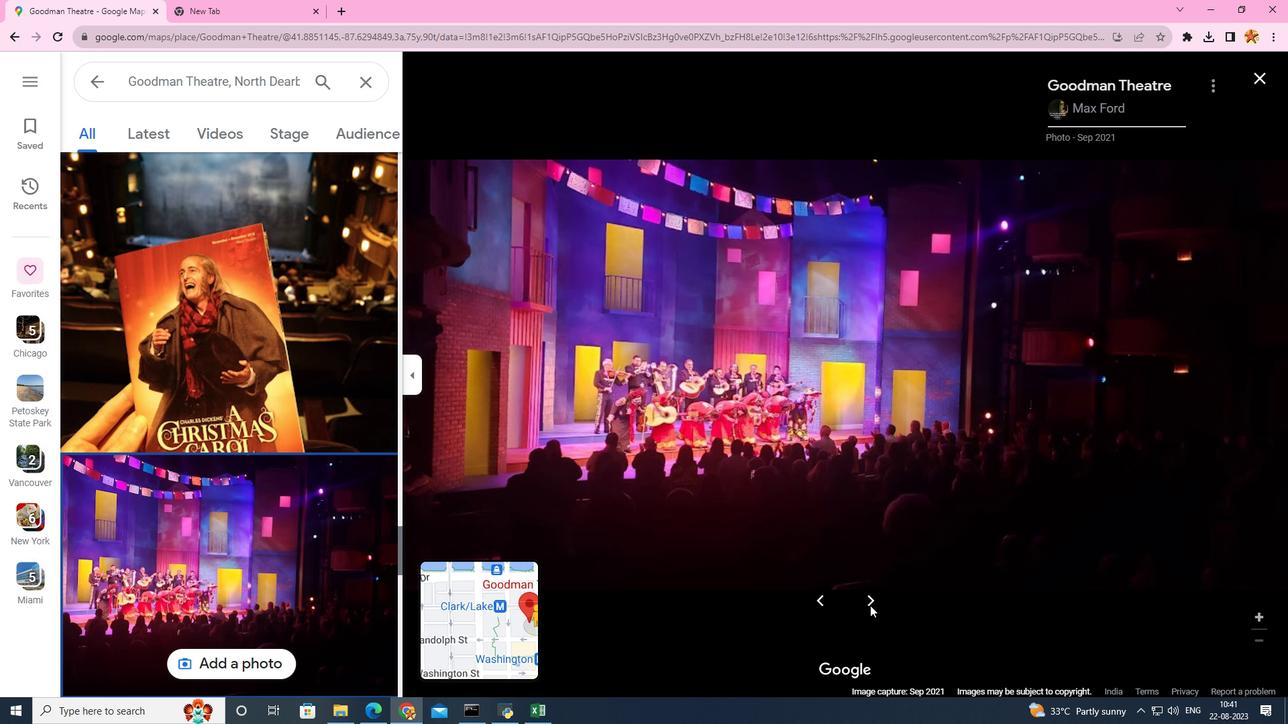 
Action: Mouse pressed left at (870, 605)
Screenshot: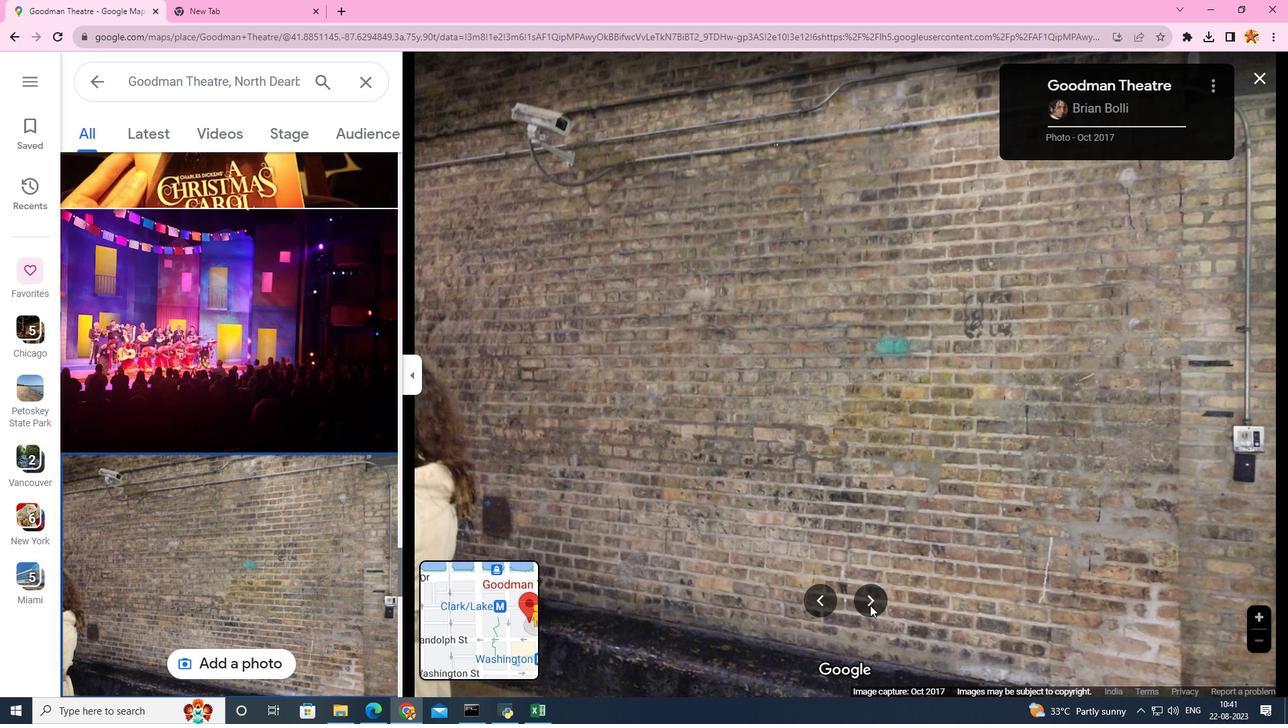 
Action: Mouse pressed left at (870, 605)
Screenshot: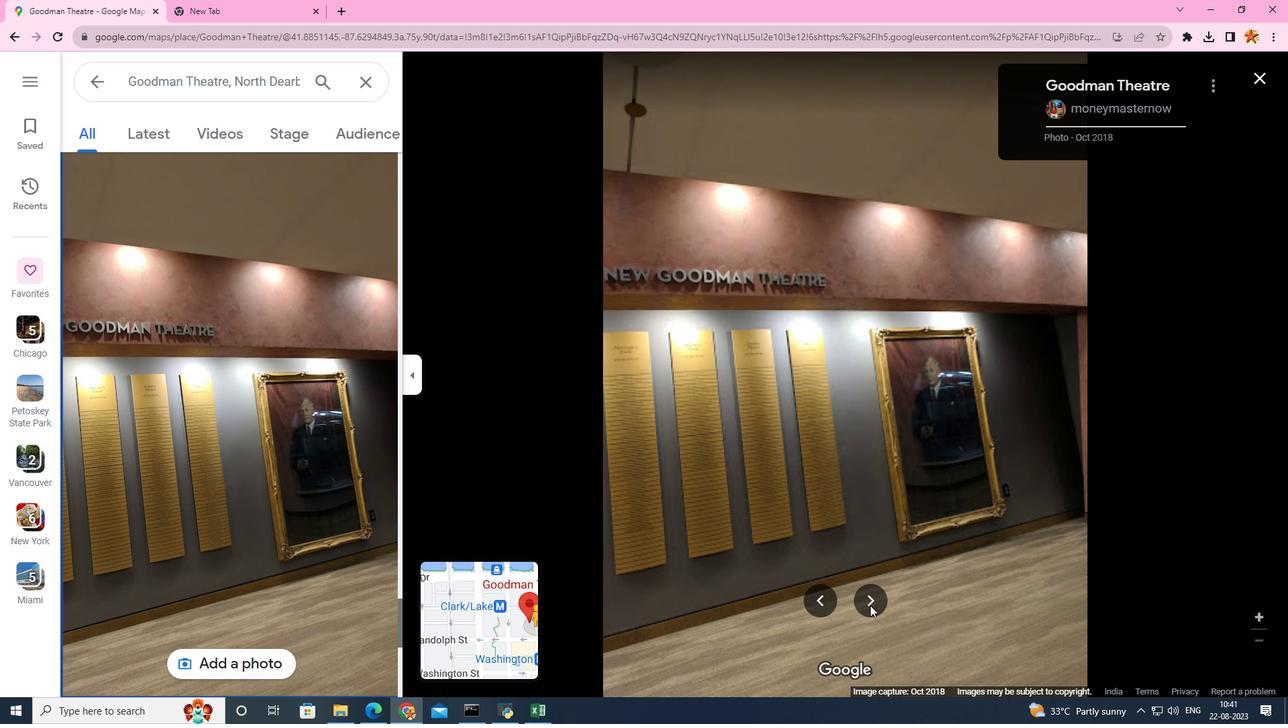 
Action: Mouse pressed left at (870, 605)
Screenshot: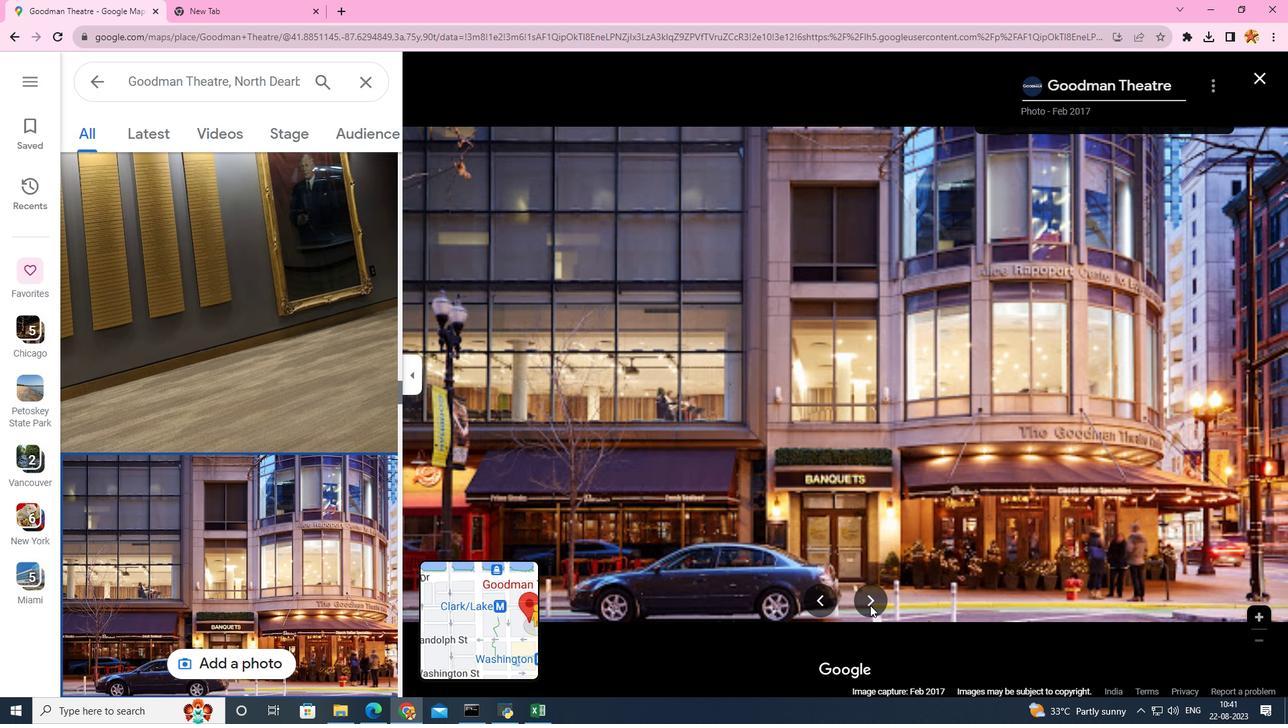 
Action: Mouse pressed left at (870, 605)
Screenshot: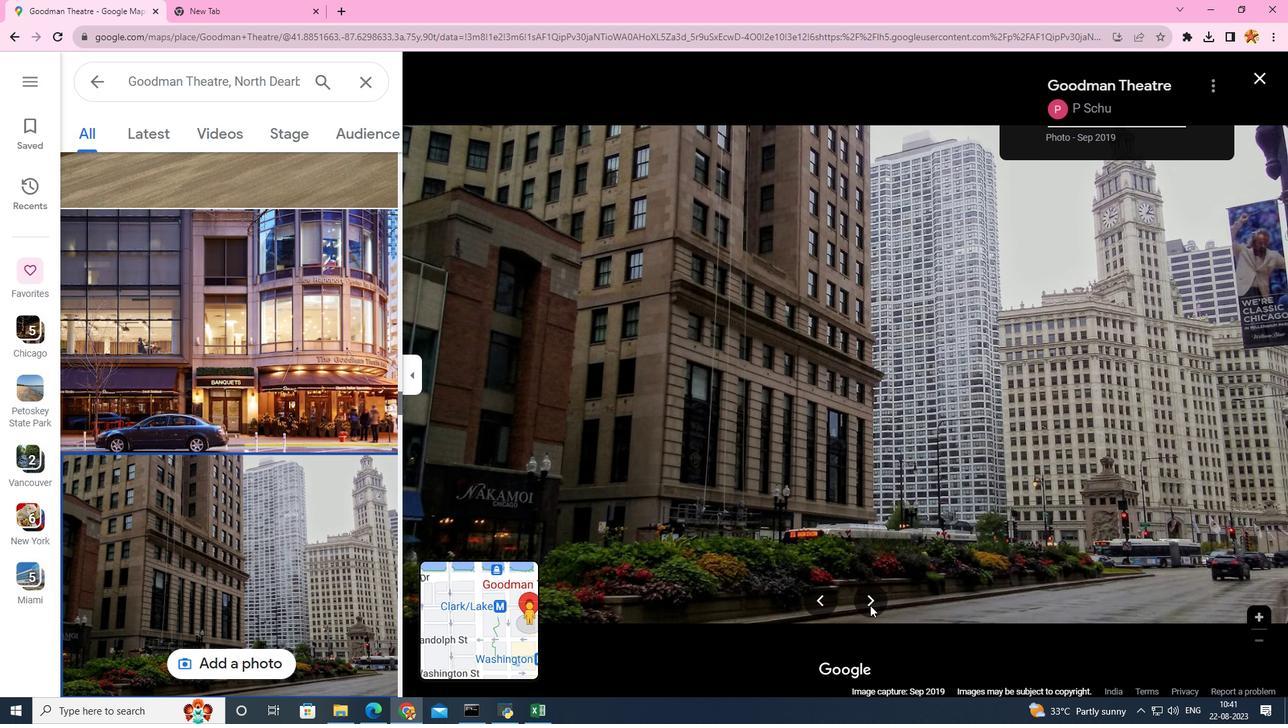 
Action: Mouse pressed left at (870, 605)
Screenshot: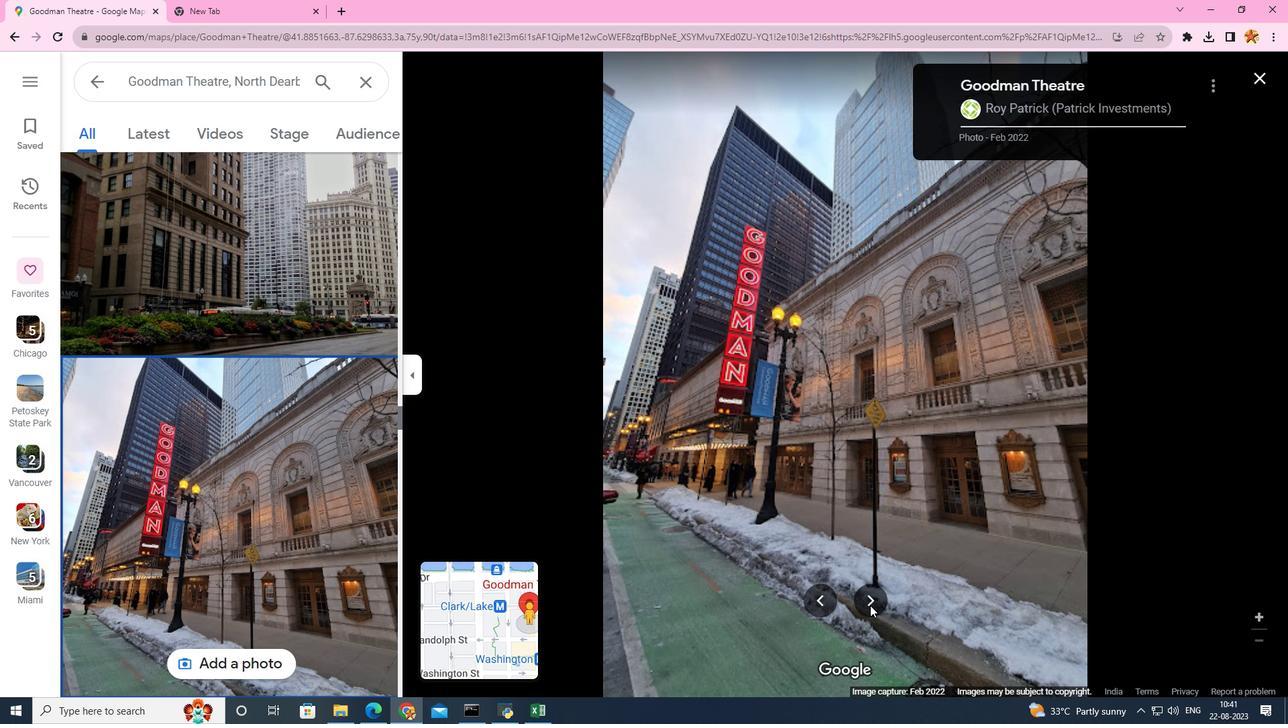 
Action: Mouse pressed left at (870, 605)
Screenshot: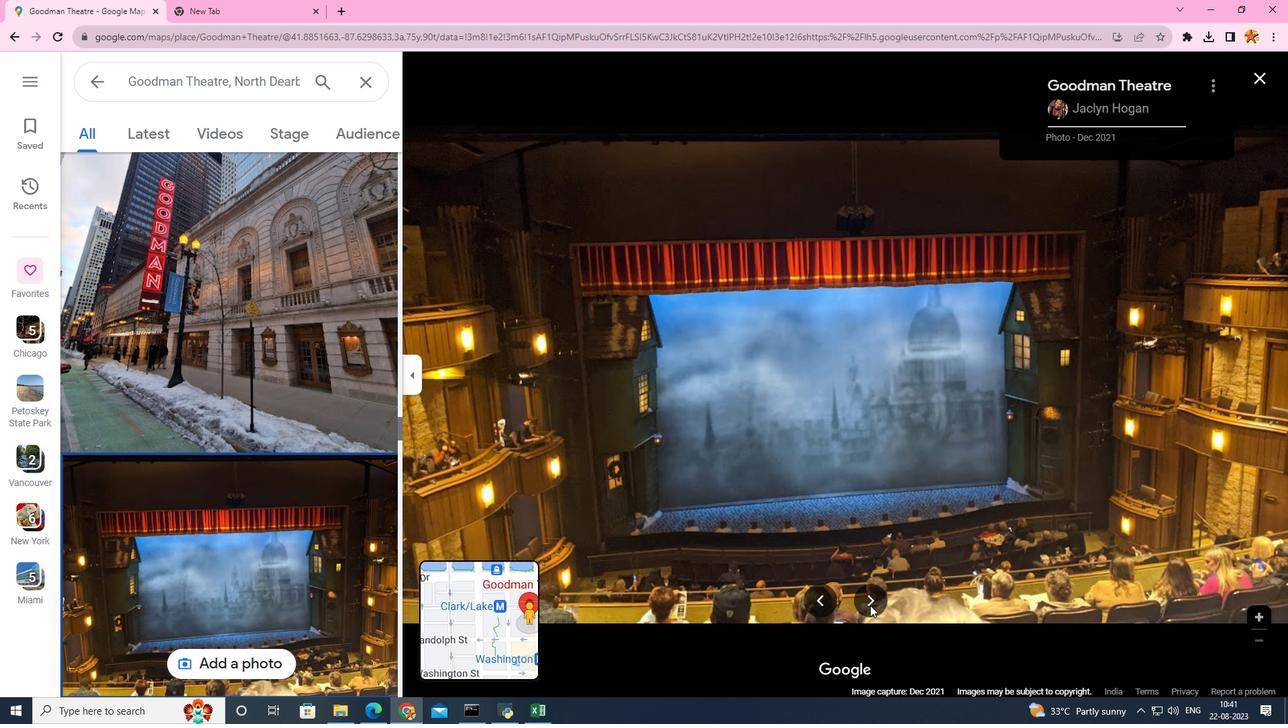
Action: Mouse pressed left at (870, 605)
Screenshot: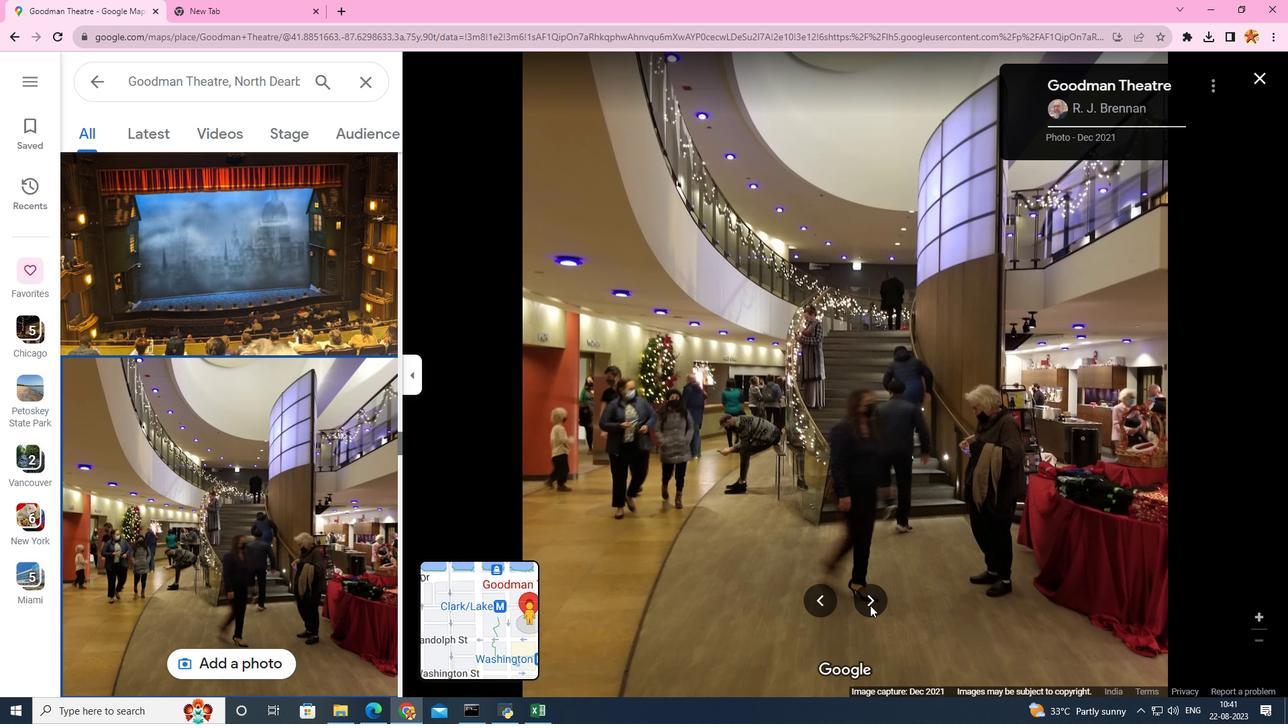 
Action: Mouse pressed left at (870, 605)
Screenshot: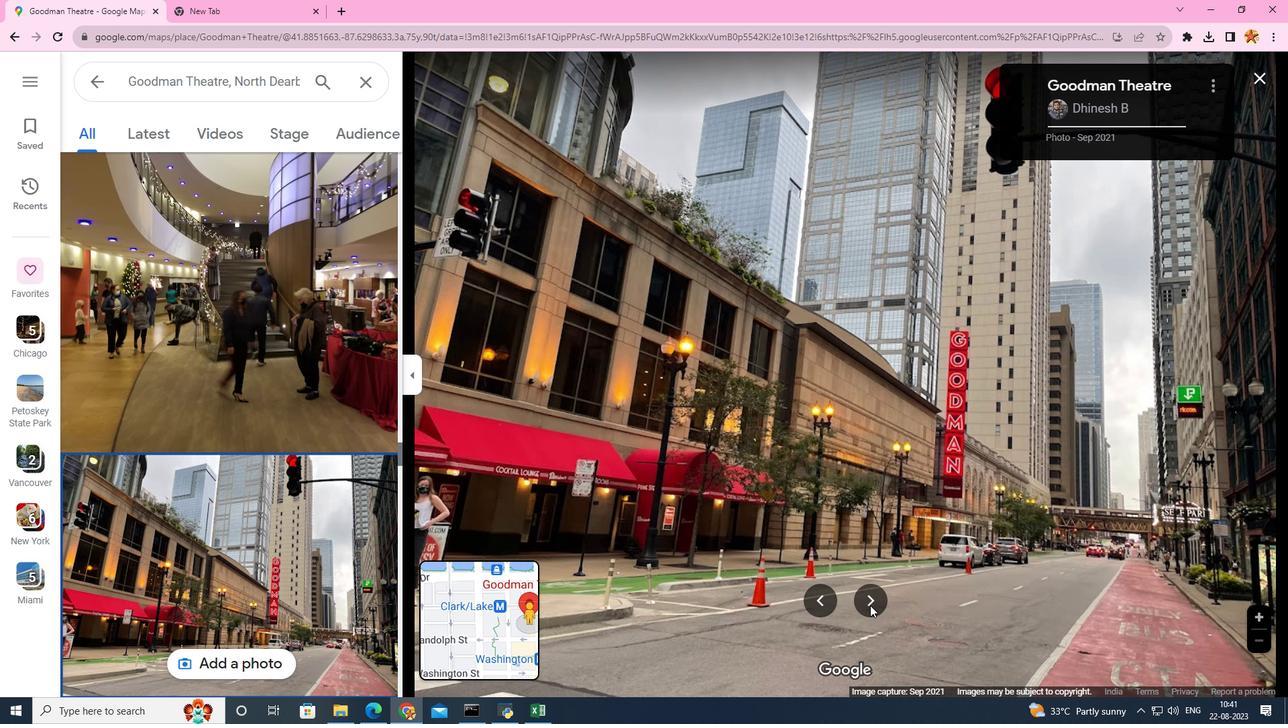 
Action: Mouse pressed left at (870, 605)
Screenshot: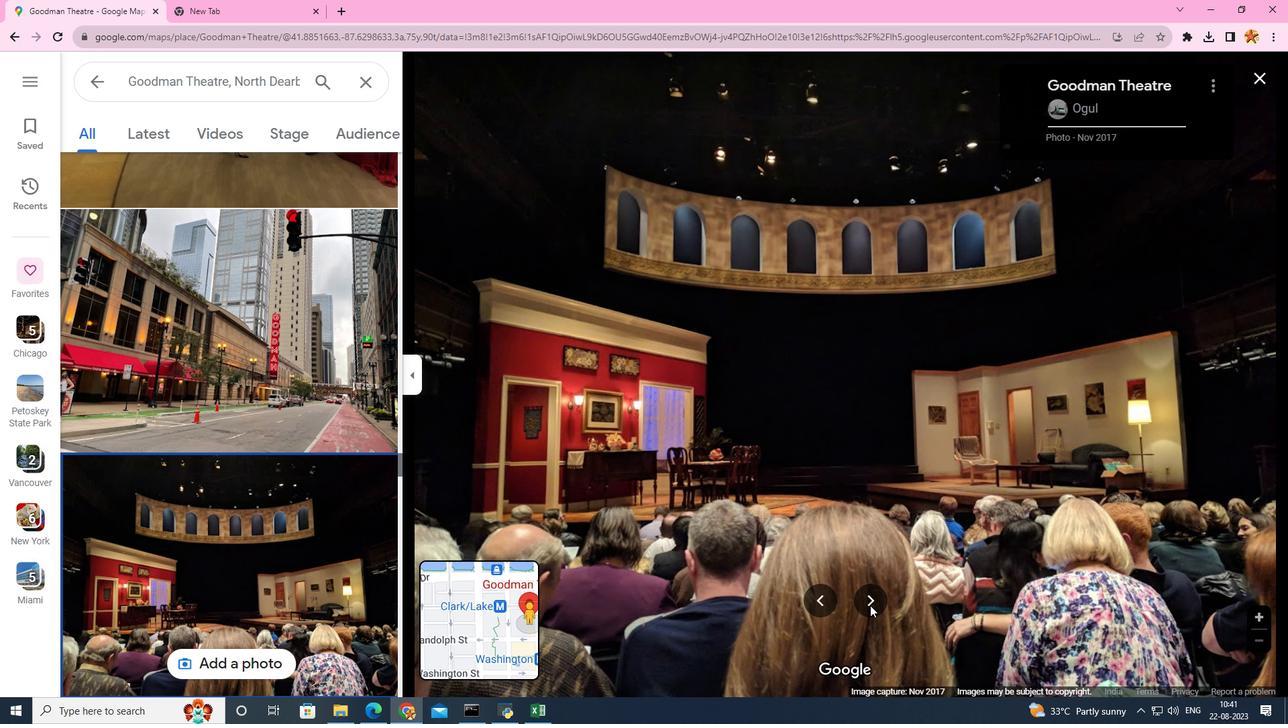 
Action: Mouse pressed left at (870, 605)
Screenshot: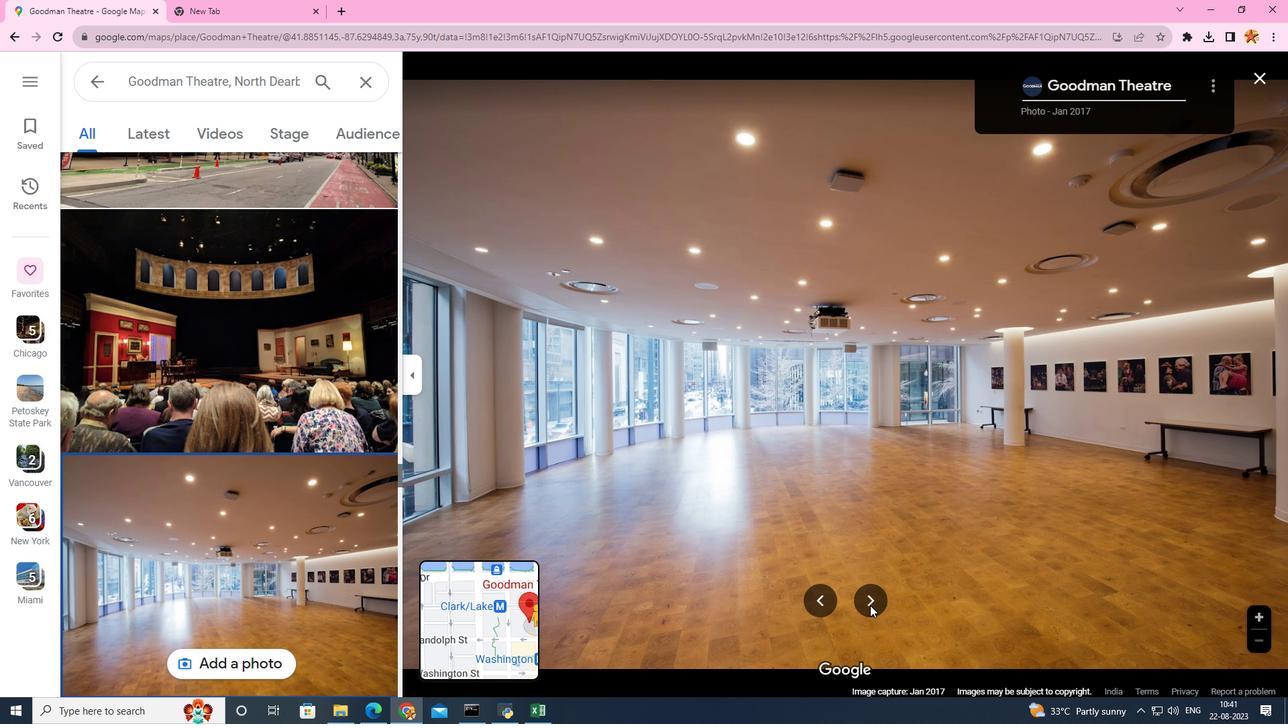 
Action: Mouse pressed left at (870, 605)
Screenshot: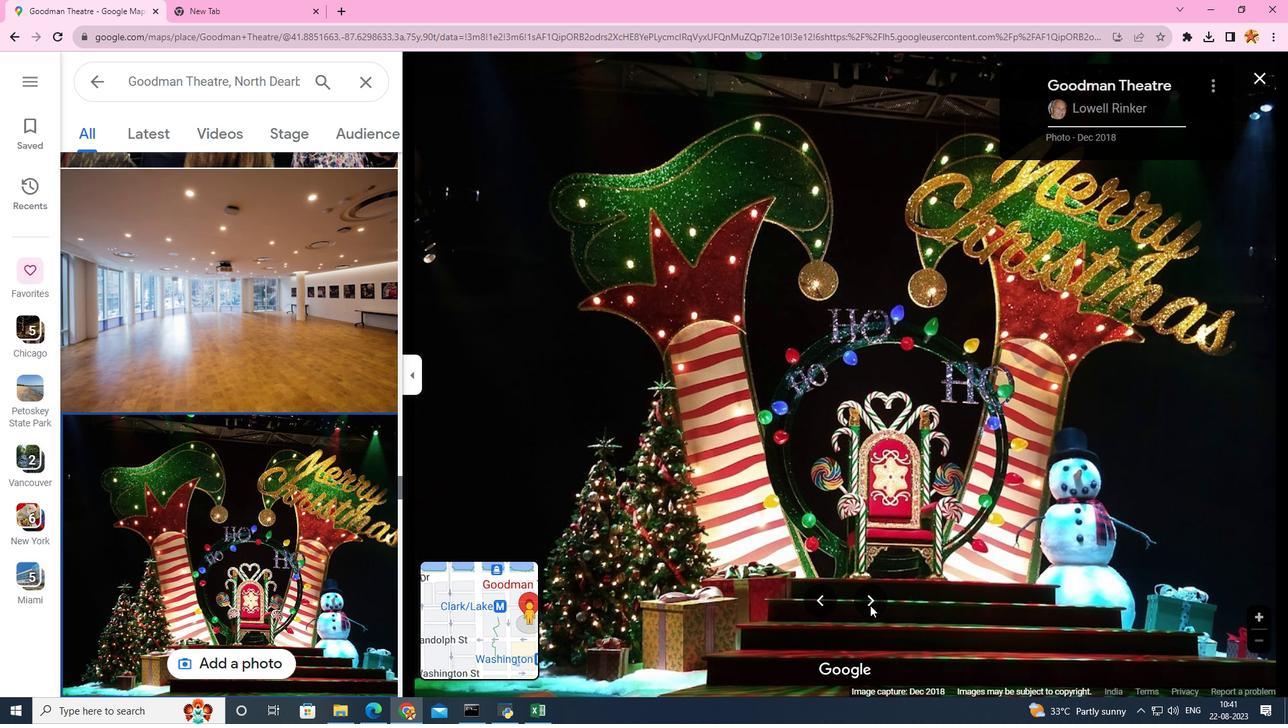 
Action: Mouse pressed left at (870, 605)
Screenshot: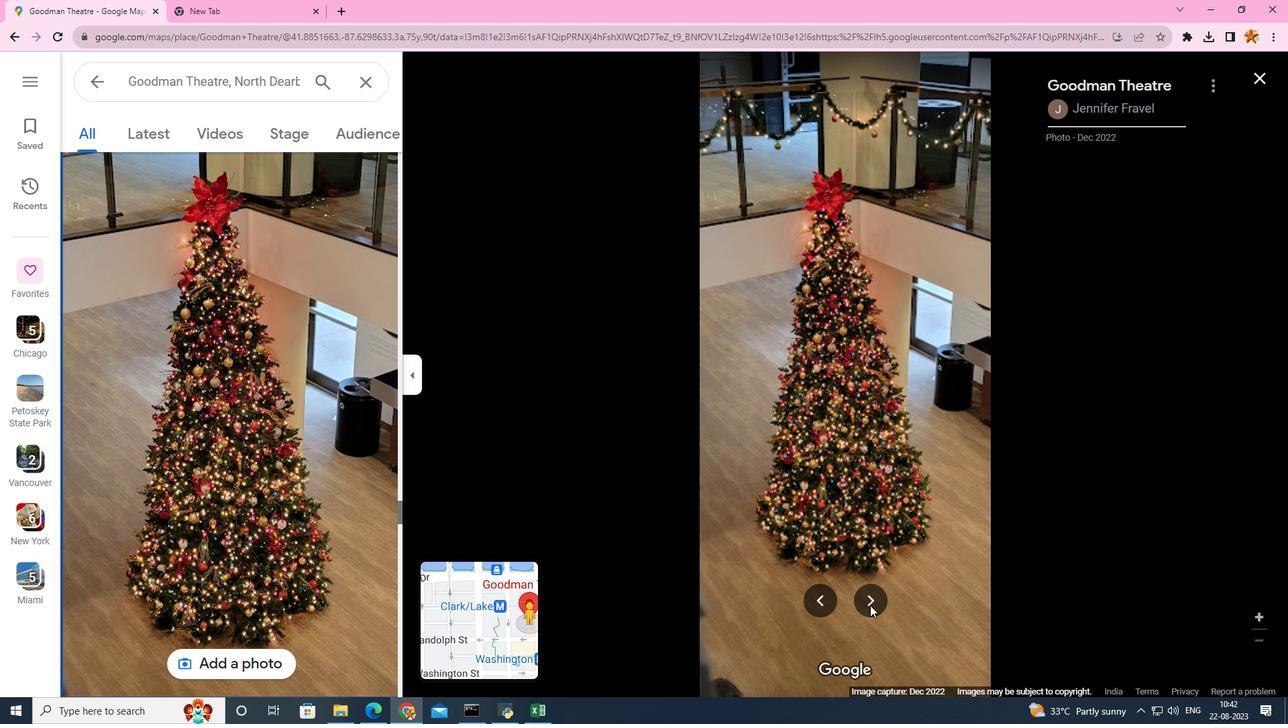 
Action: Mouse pressed left at (870, 605)
Screenshot: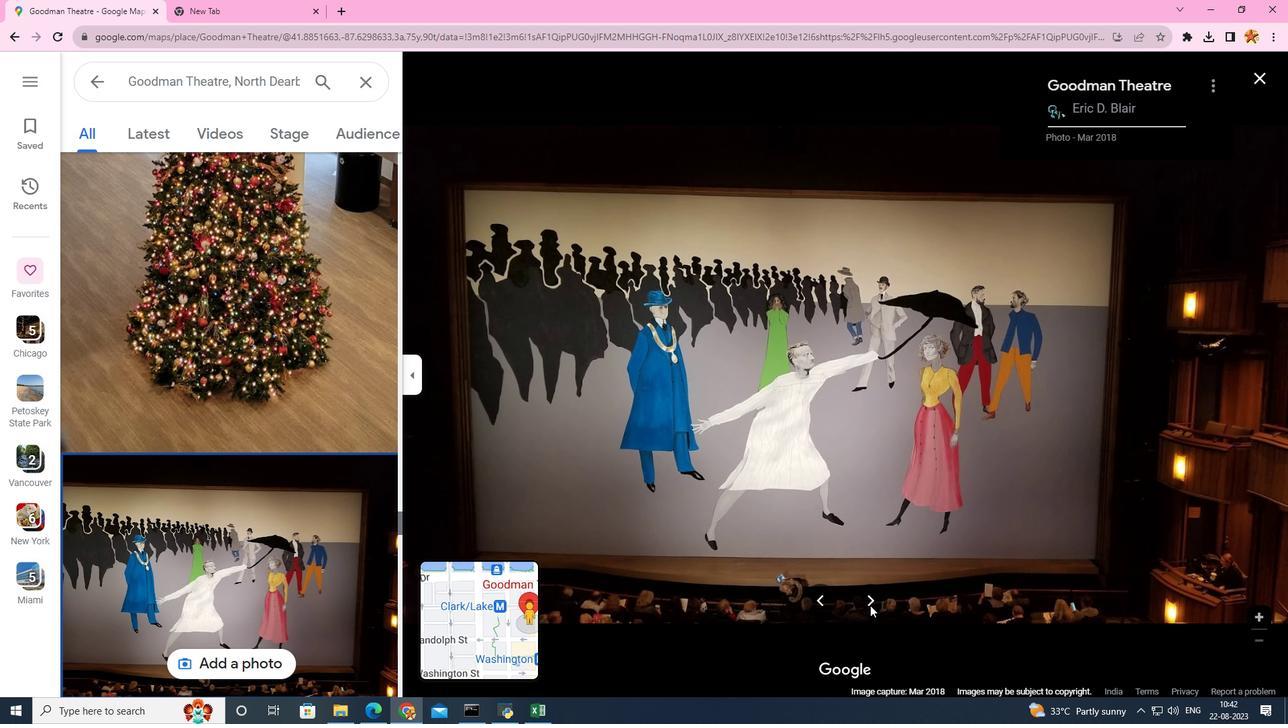 
Action: Mouse pressed left at (870, 605)
Screenshot: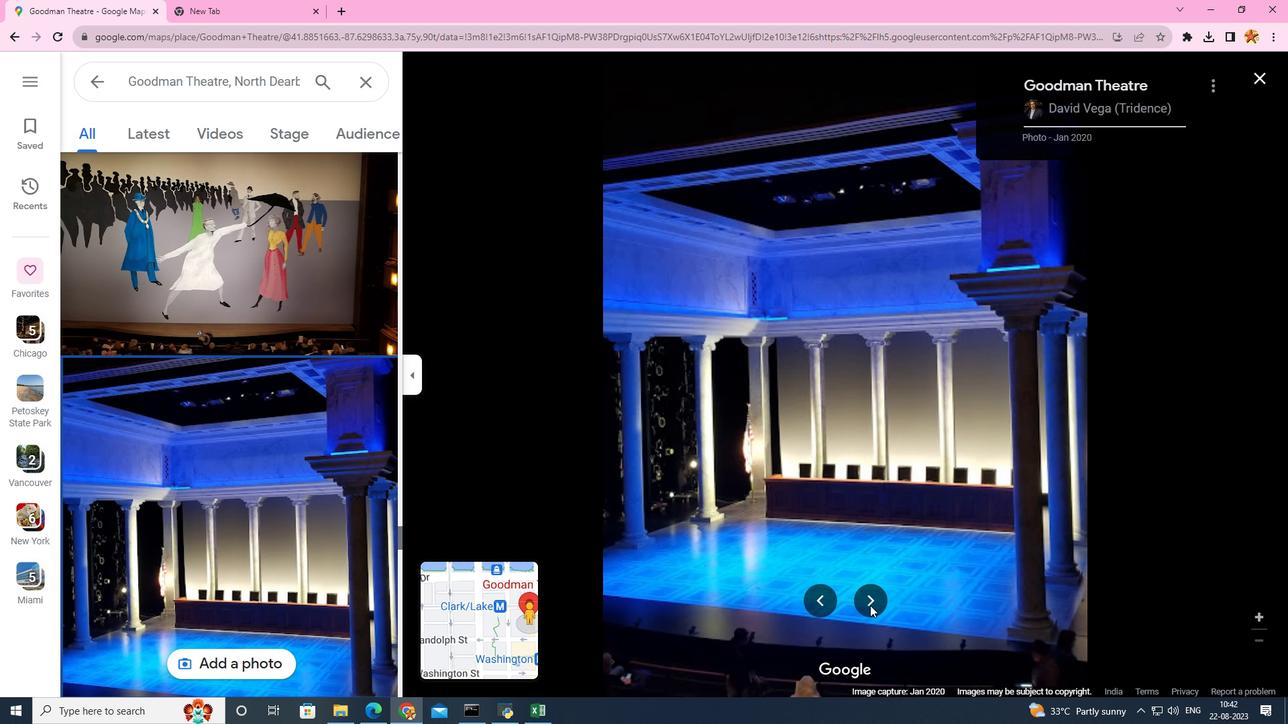 
Action: Mouse moved to (870, 603)
Screenshot: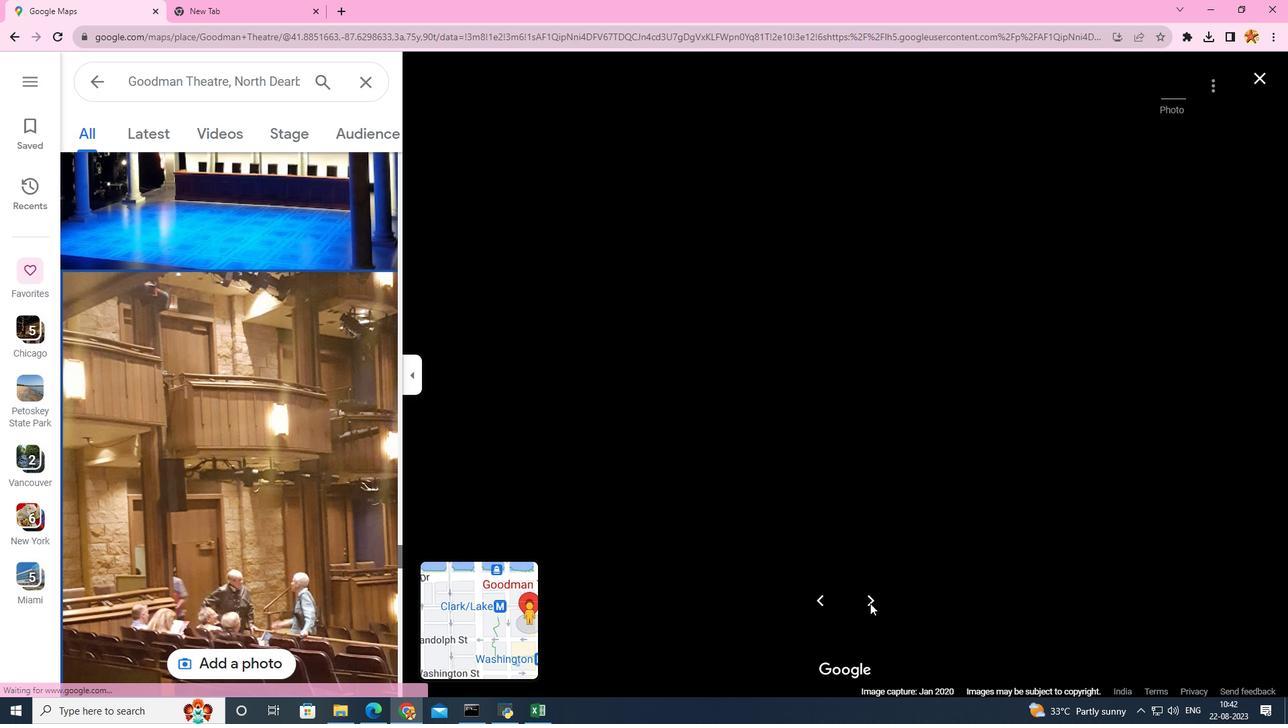 
Action: Mouse pressed left at (870, 603)
Screenshot: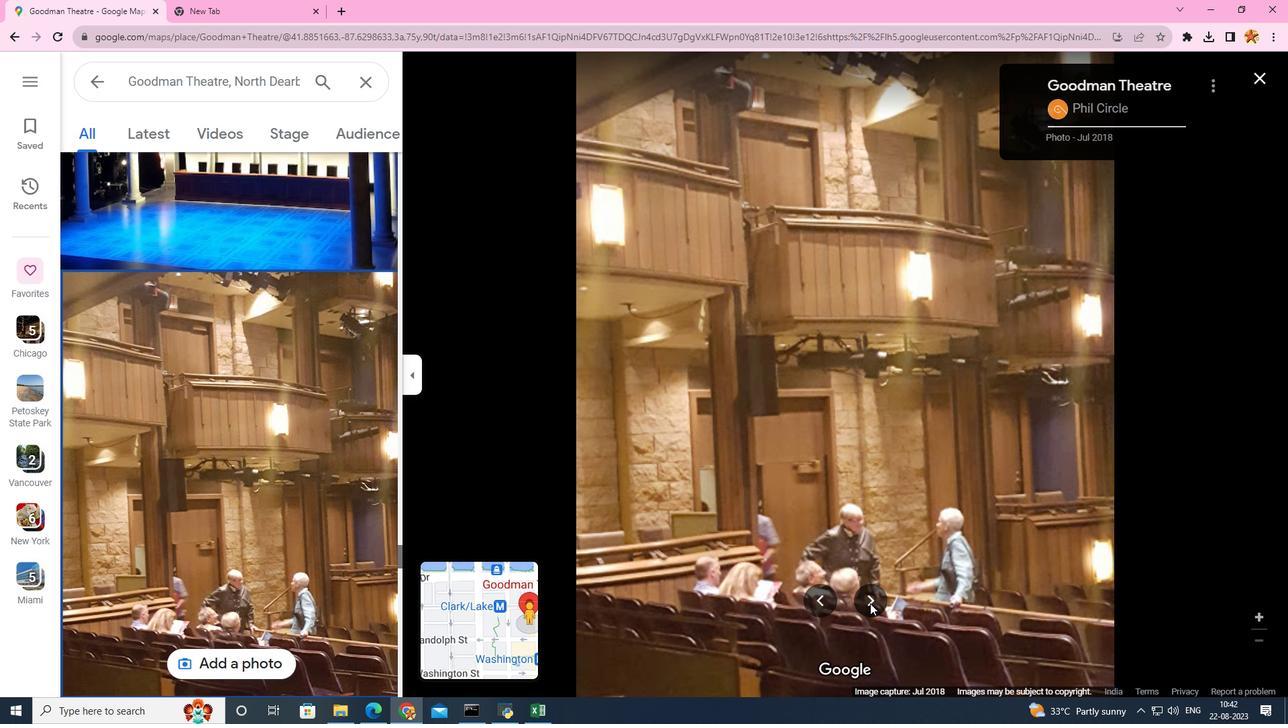 
Action: Mouse pressed left at (870, 603)
Screenshot: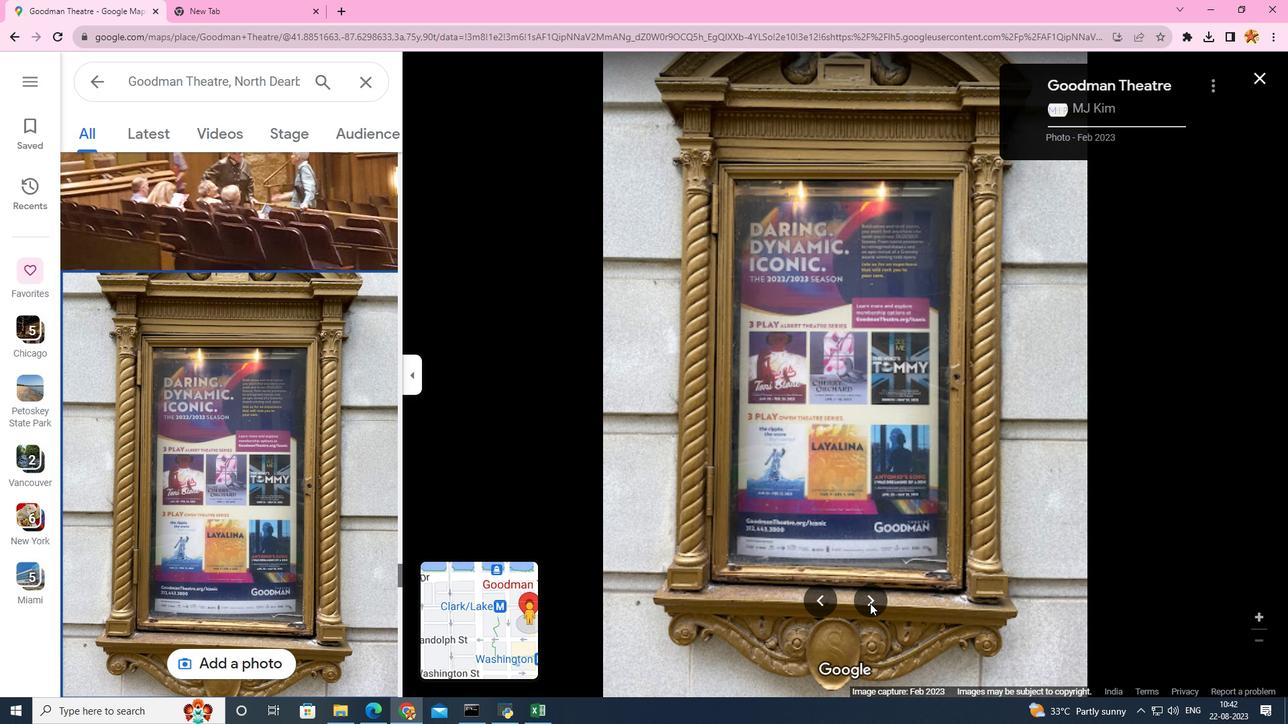 
Action: Mouse pressed left at (870, 603)
Screenshot: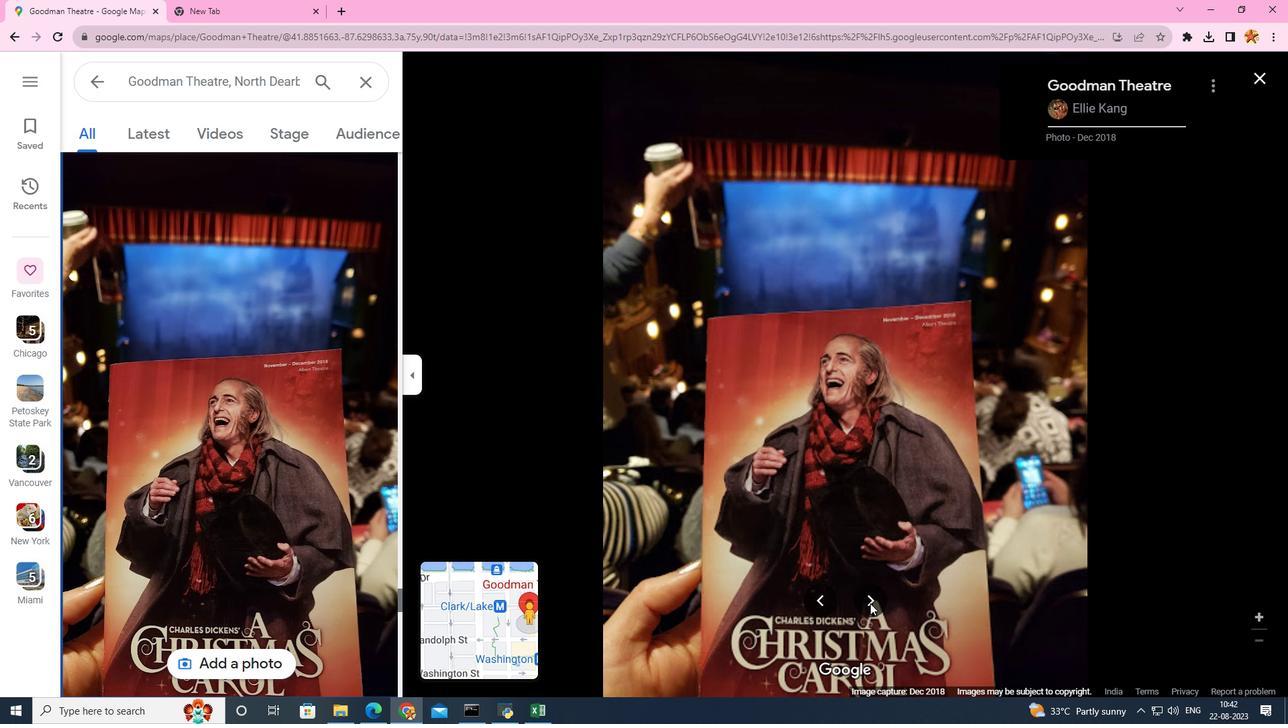 
Action: Mouse pressed left at (870, 603)
Screenshot: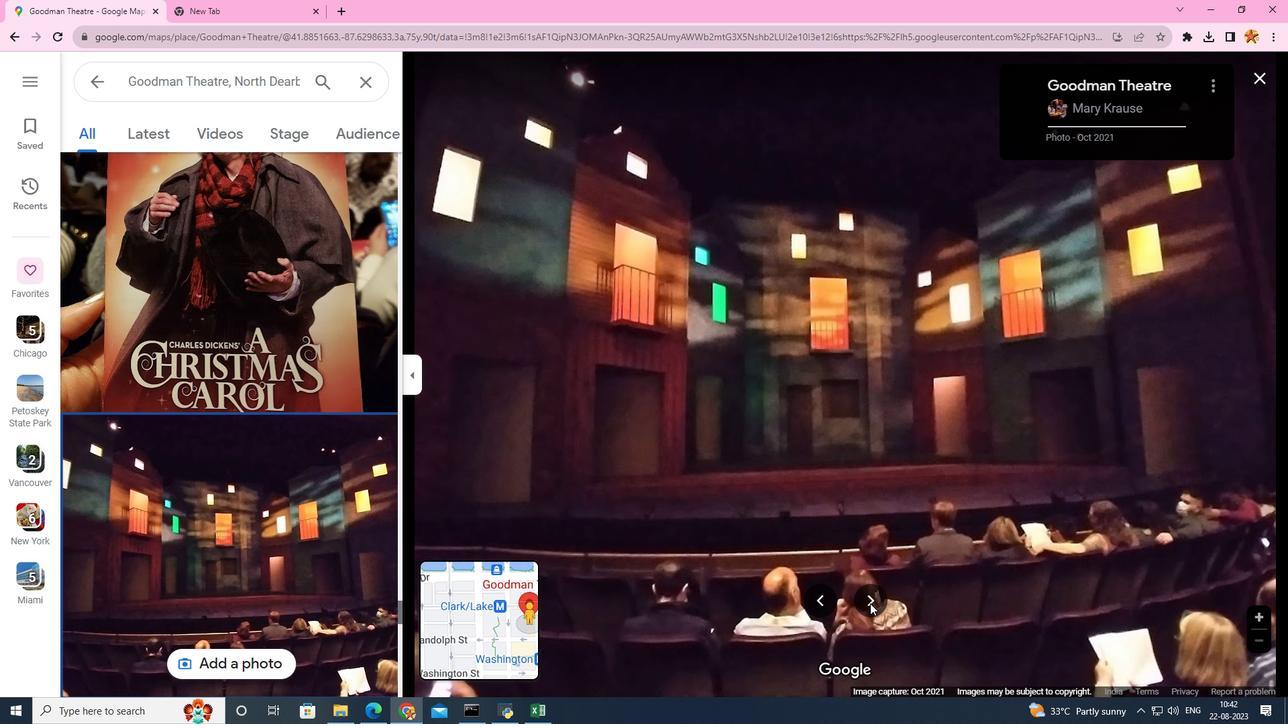 
Action: Mouse pressed left at (870, 603)
Screenshot: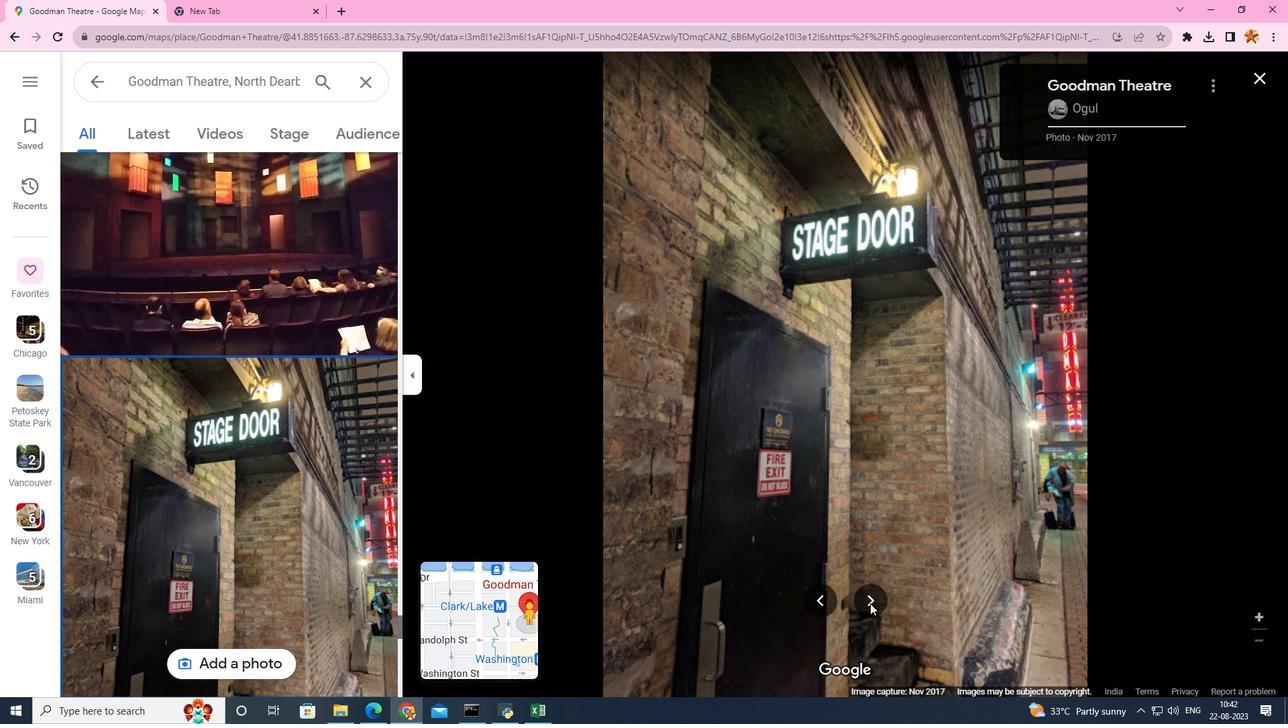 
Action: Mouse pressed left at (870, 603)
Screenshot: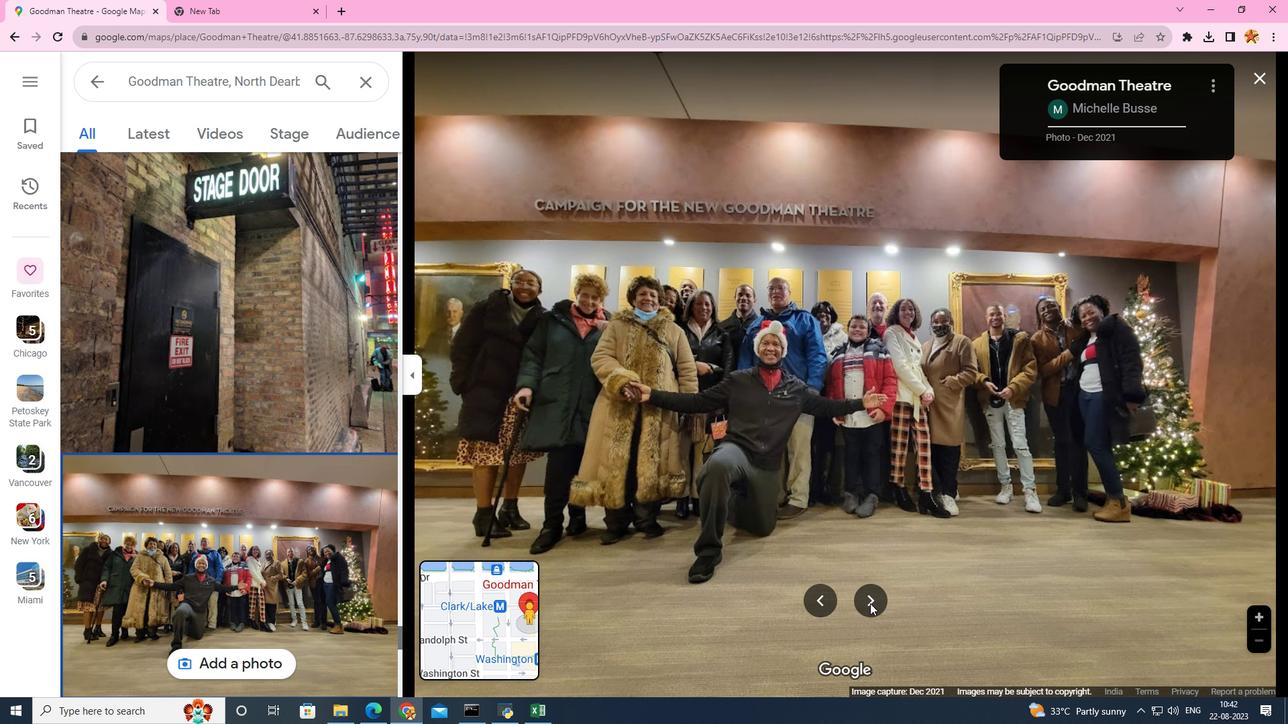 
Action: Mouse pressed left at (870, 603)
Screenshot: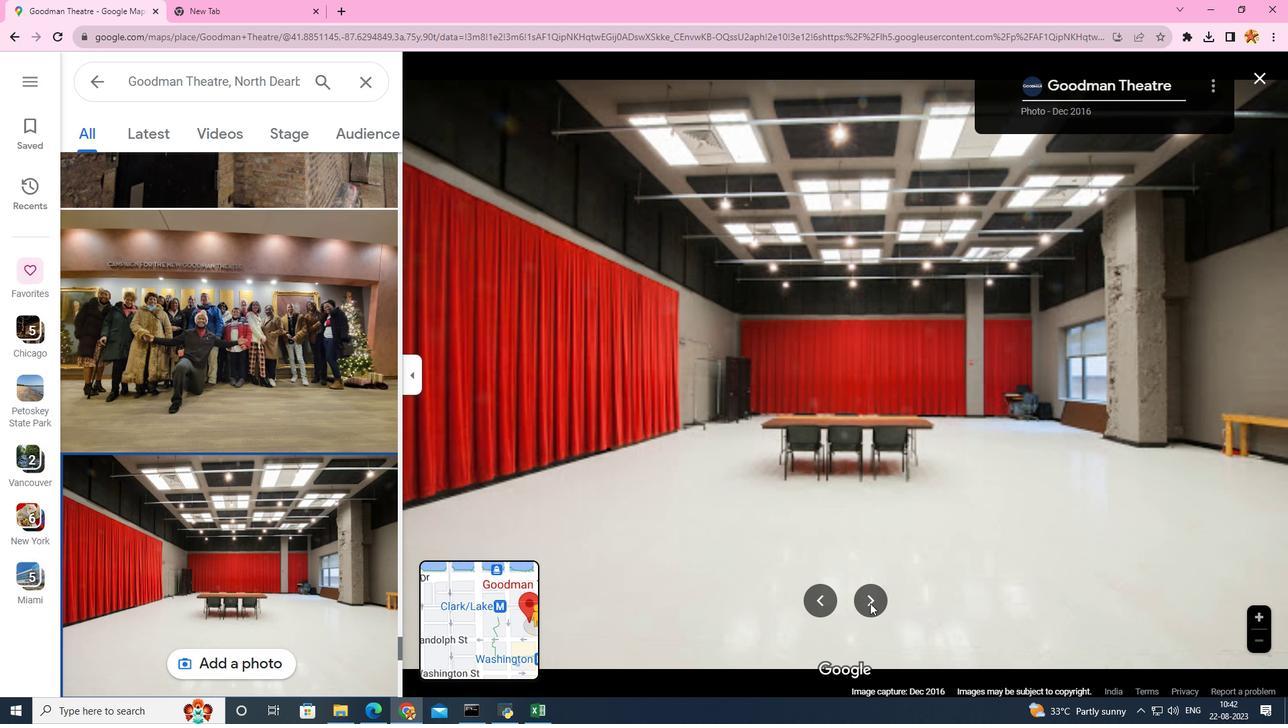 
Action: Mouse pressed left at (870, 603)
Screenshot: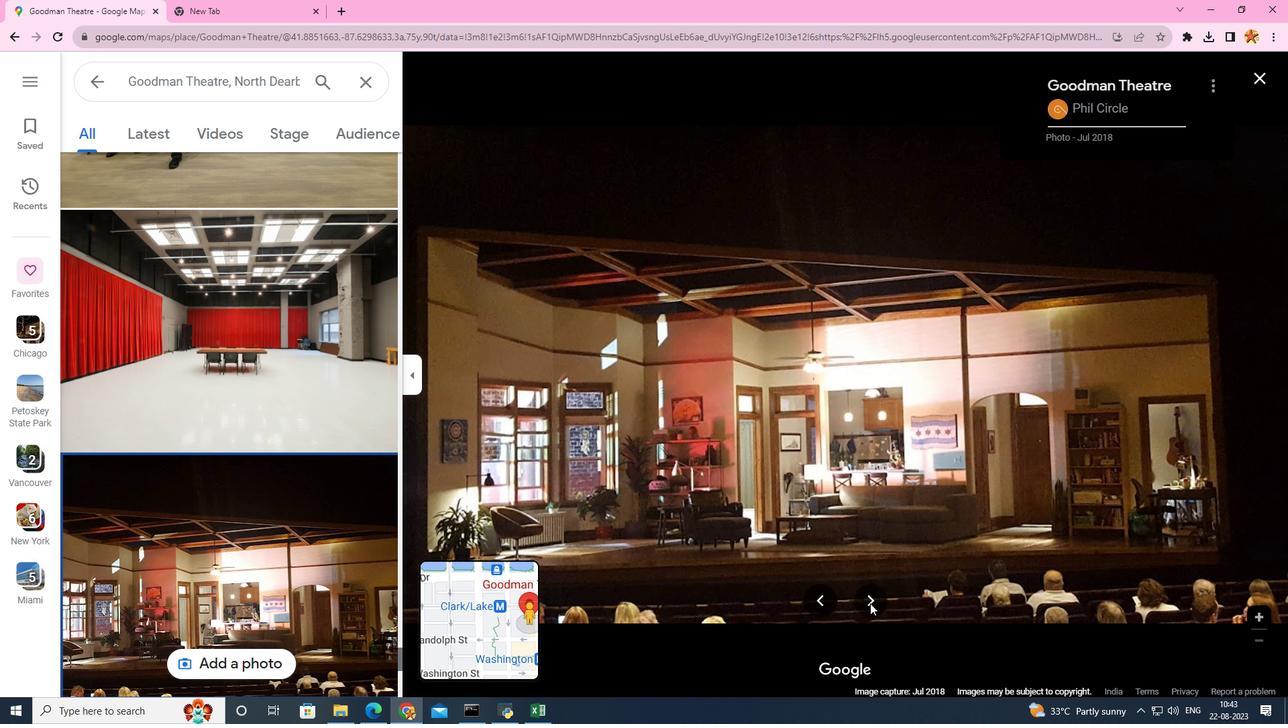 
Action: Mouse pressed left at (870, 603)
Screenshot: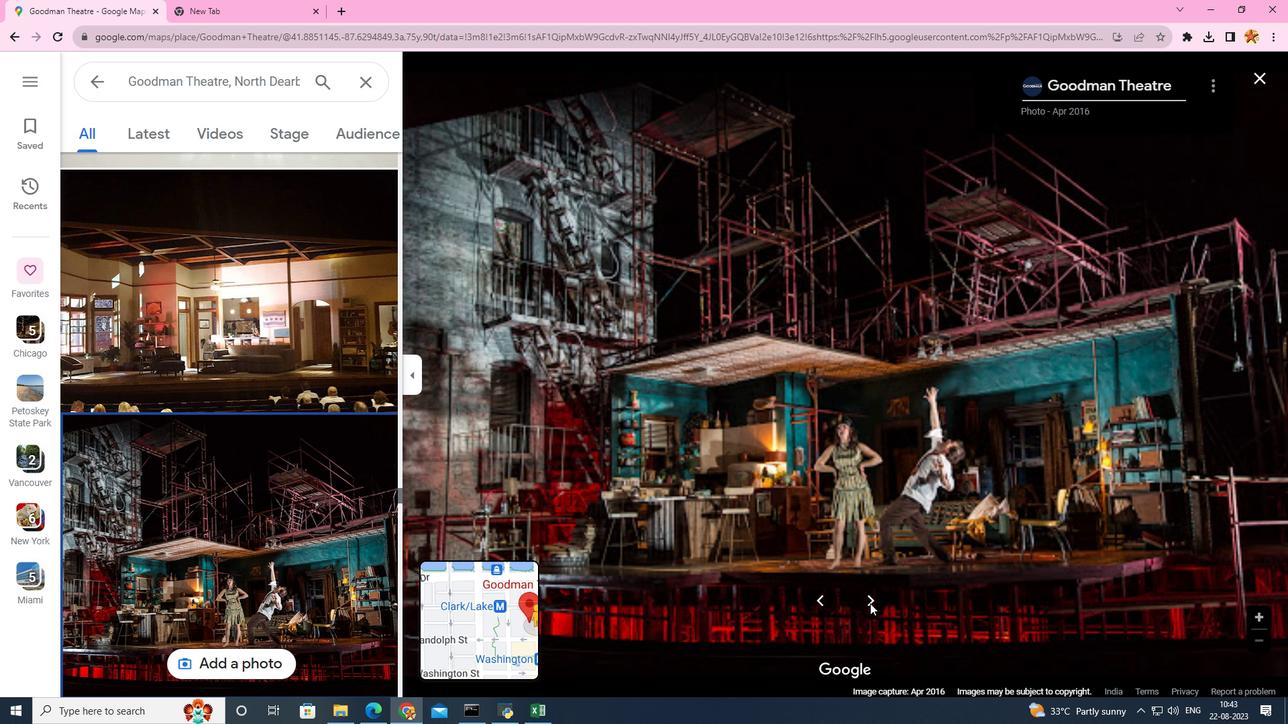 
Action: Mouse moved to (356, 134)
Screenshot: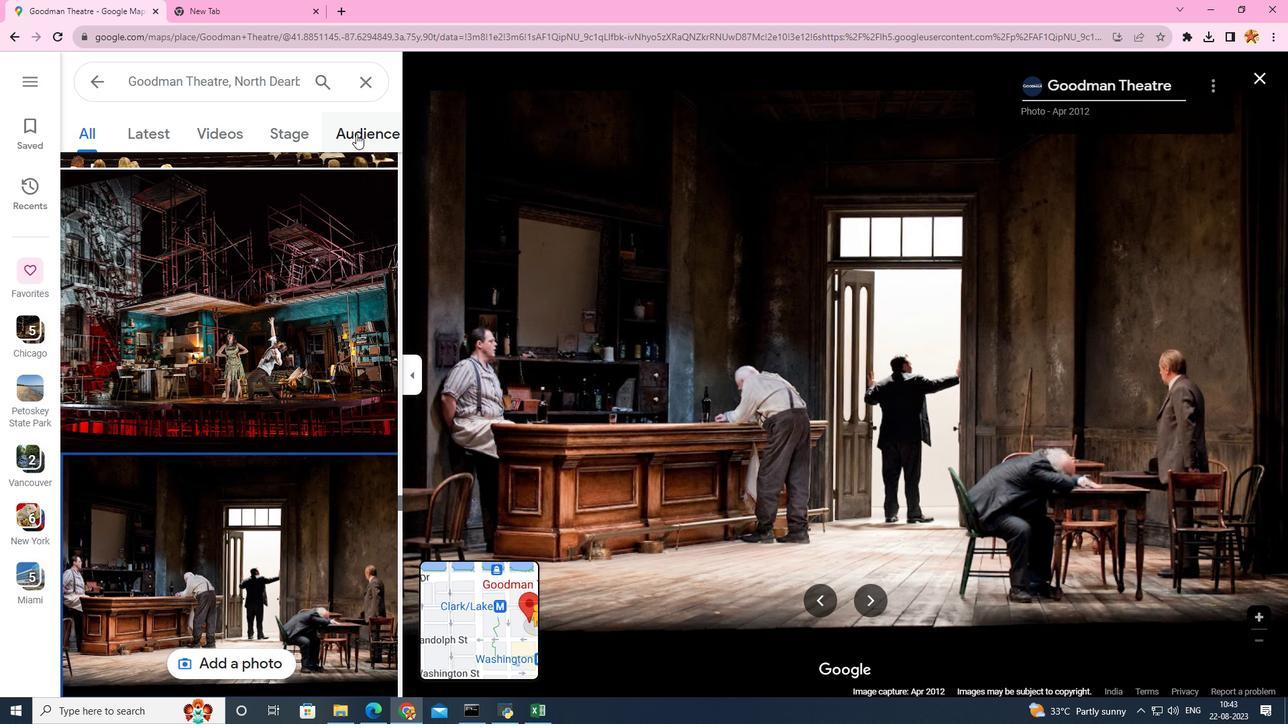 
Action: Mouse pressed left at (356, 134)
Screenshot: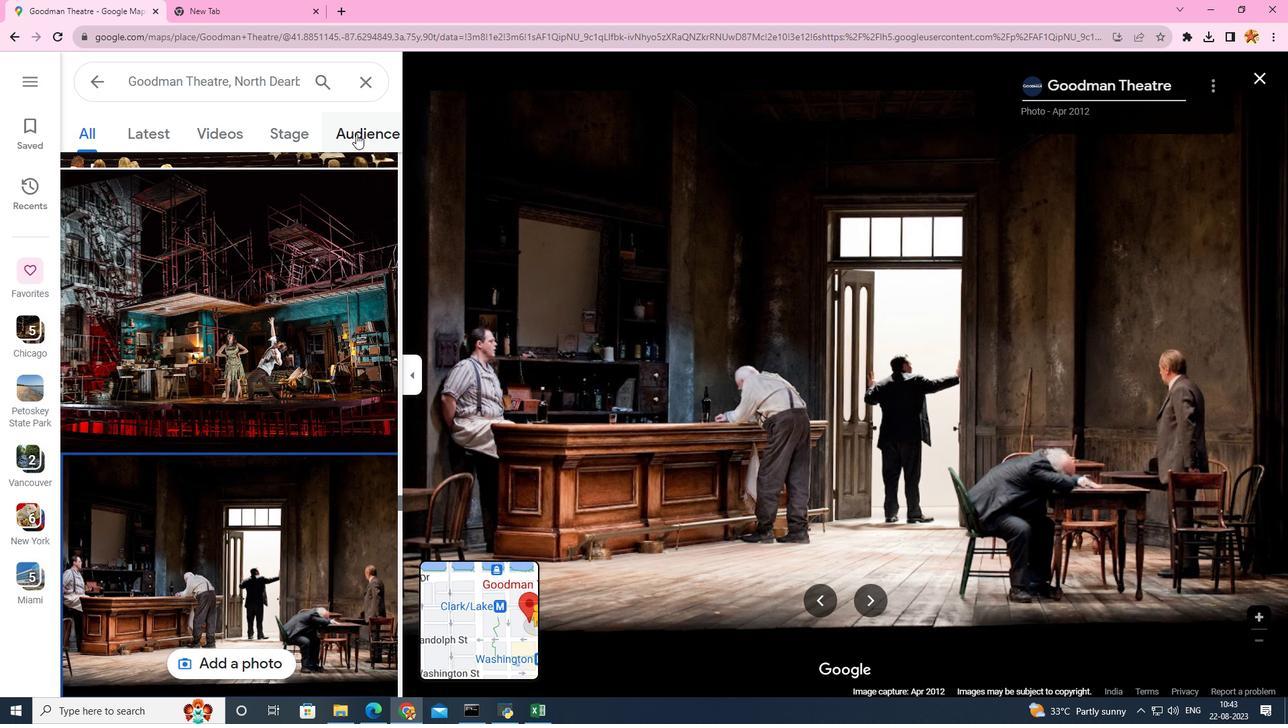 
Action: Mouse moved to (871, 603)
Screenshot: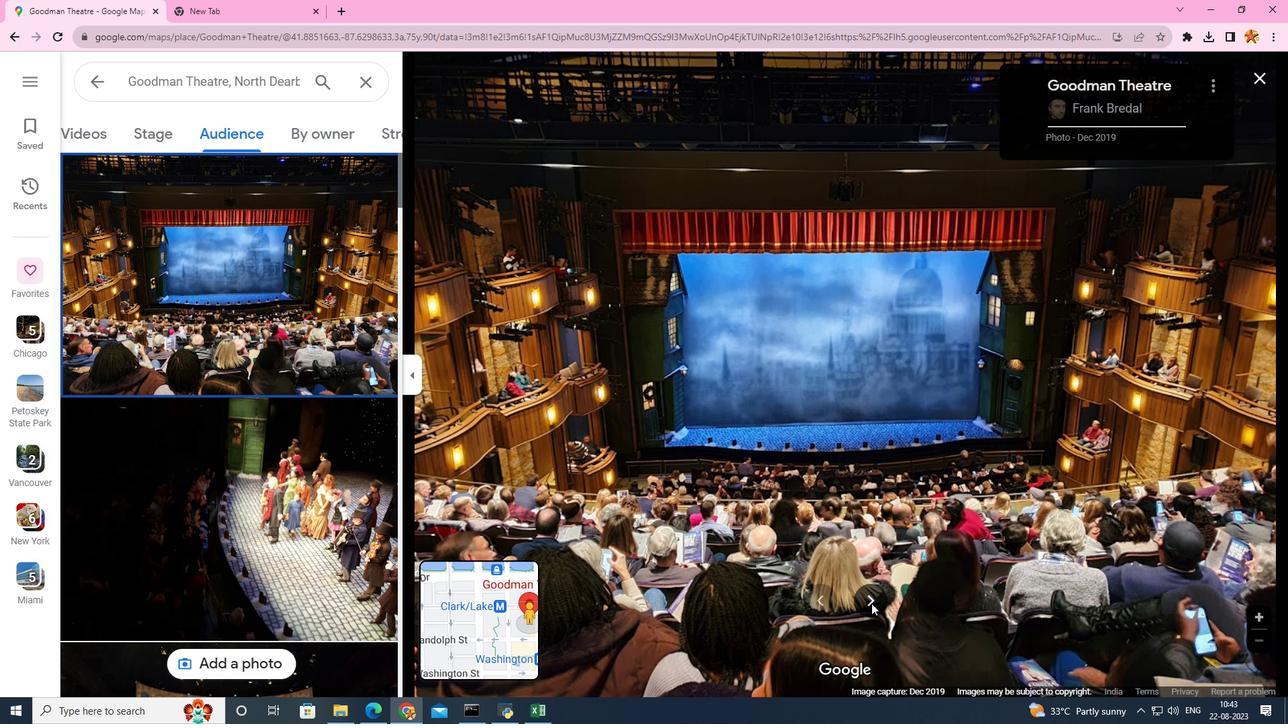 
Action: Mouse pressed left at (871, 603)
Screenshot: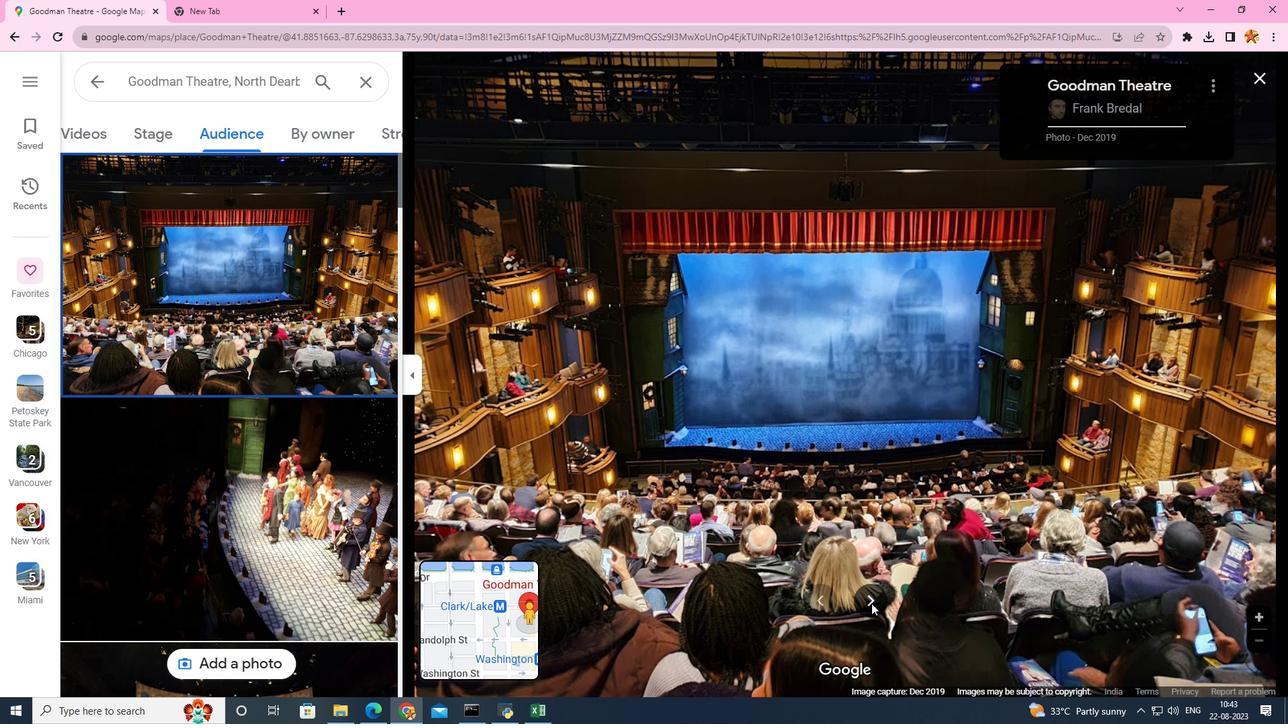 
Action: Mouse pressed left at (871, 603)
Screenshot: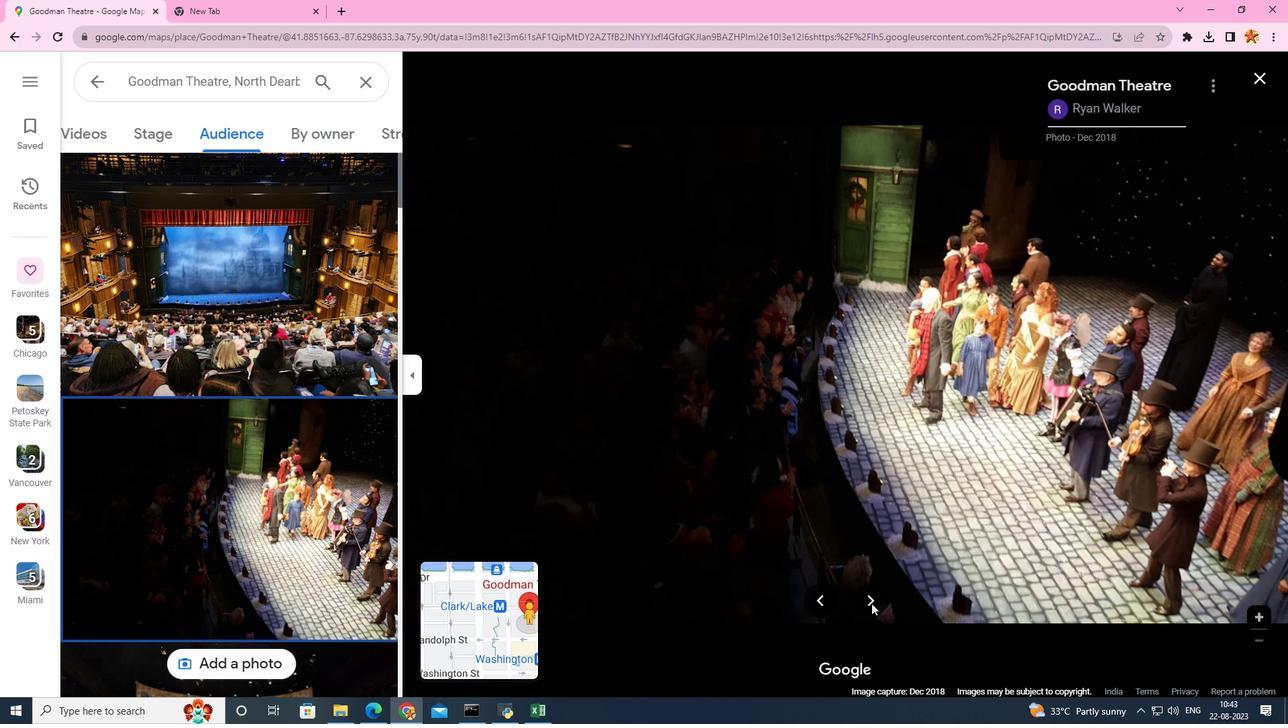 
Action: Mouse pressed left at (871, 603)
Screenshot: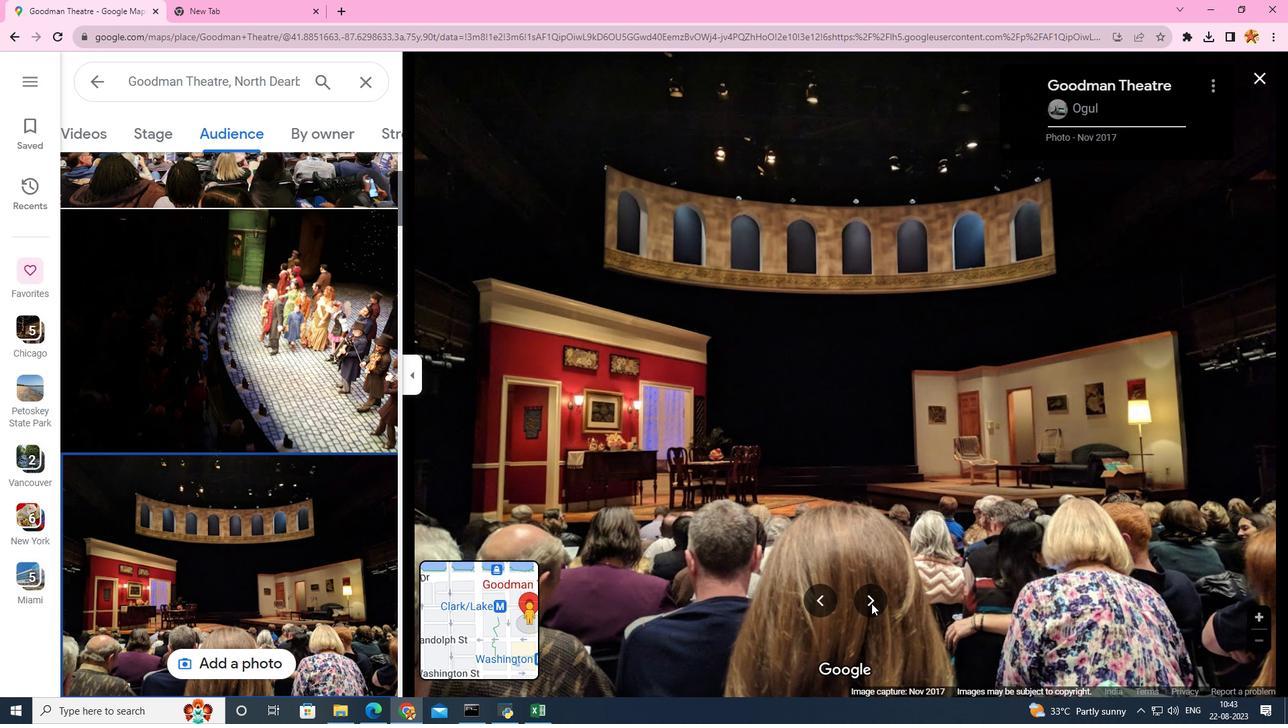 
Action: Mouse pressed left at (871, 603)
Screenshot: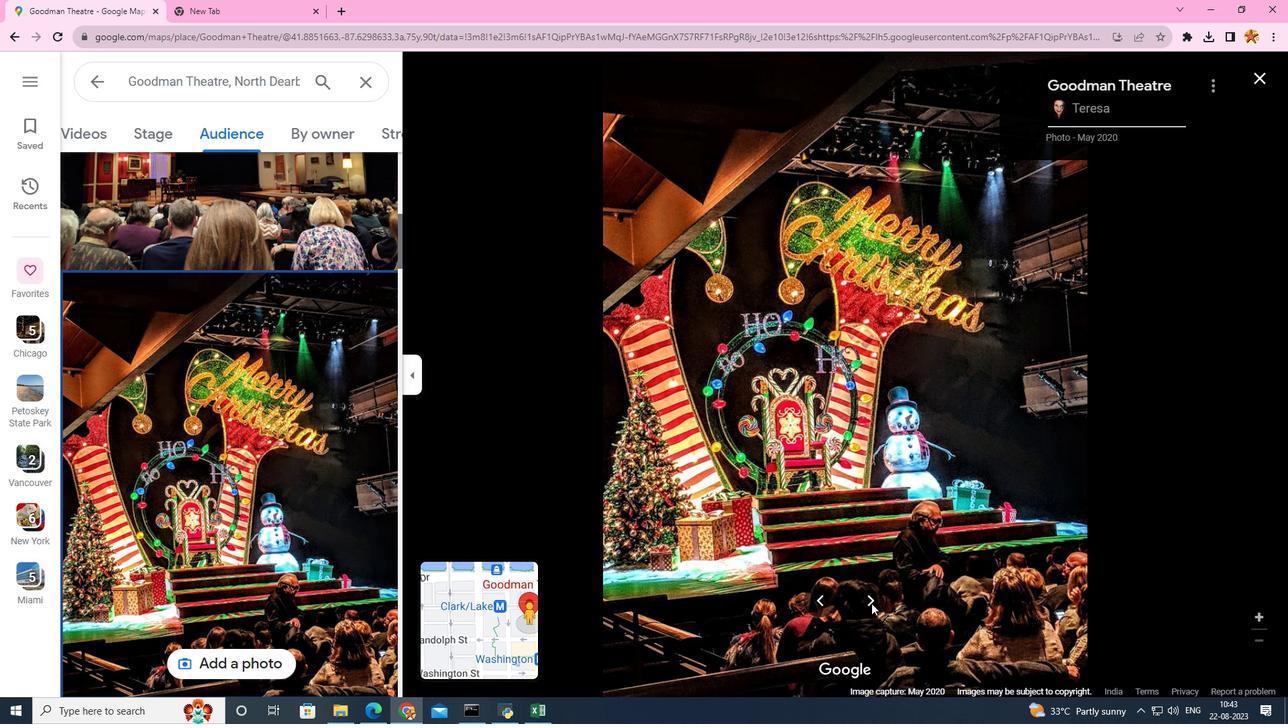 
Action: Mouse pressed left at (871, 603)
Screenshot: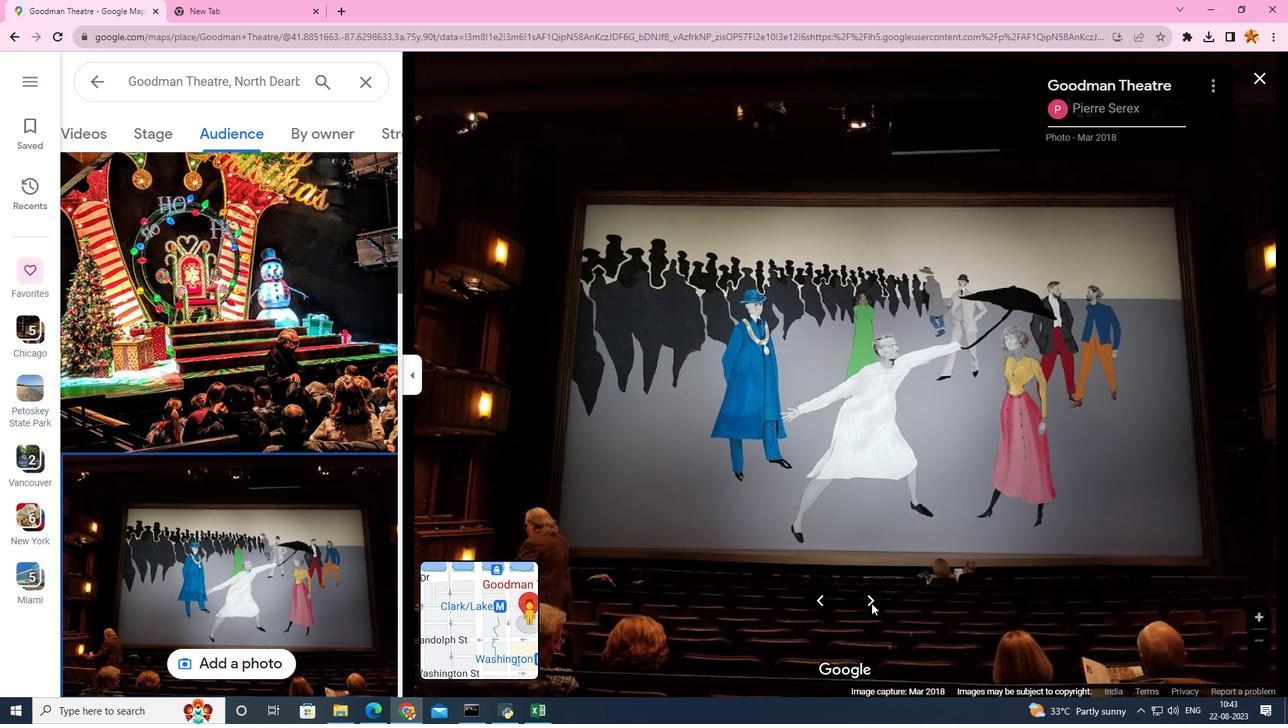 
Action: Mouse moved to (346, 114)
Screenshot: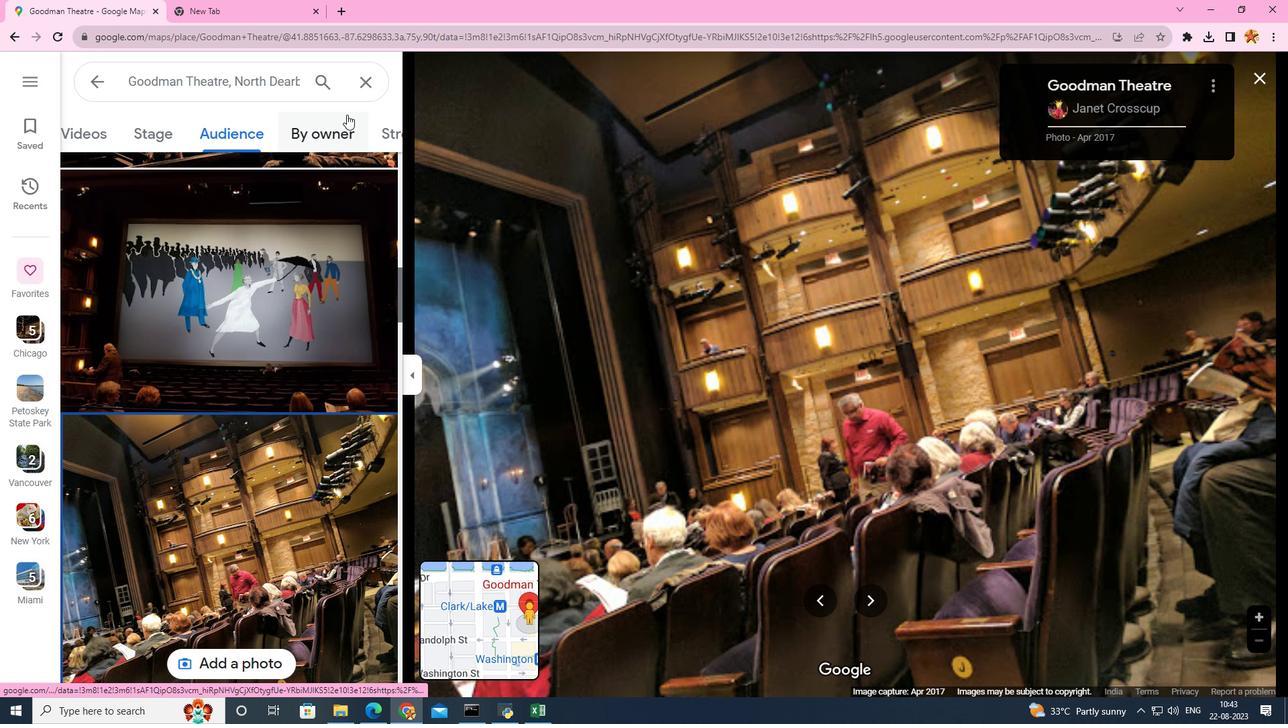 
Action: Mouse pressed left at (346, 114)
Screenshot: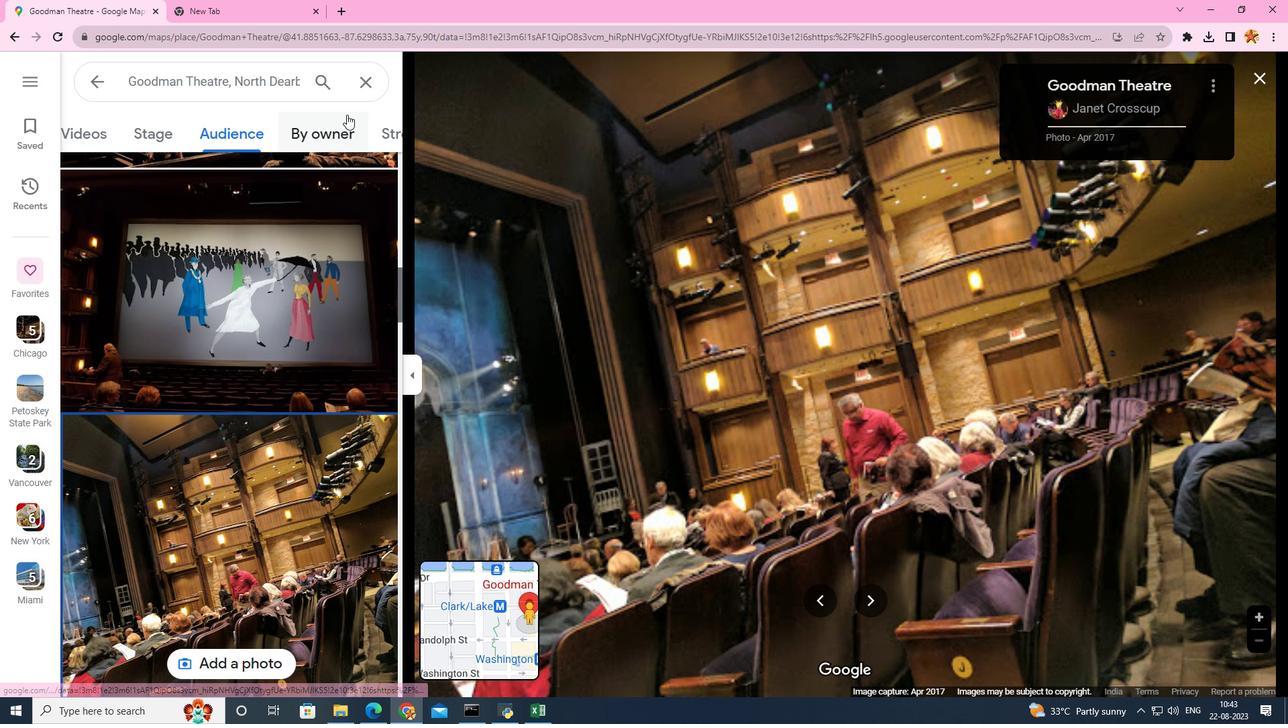 
Action: Mouse moved to (874, 598)
Screenshot: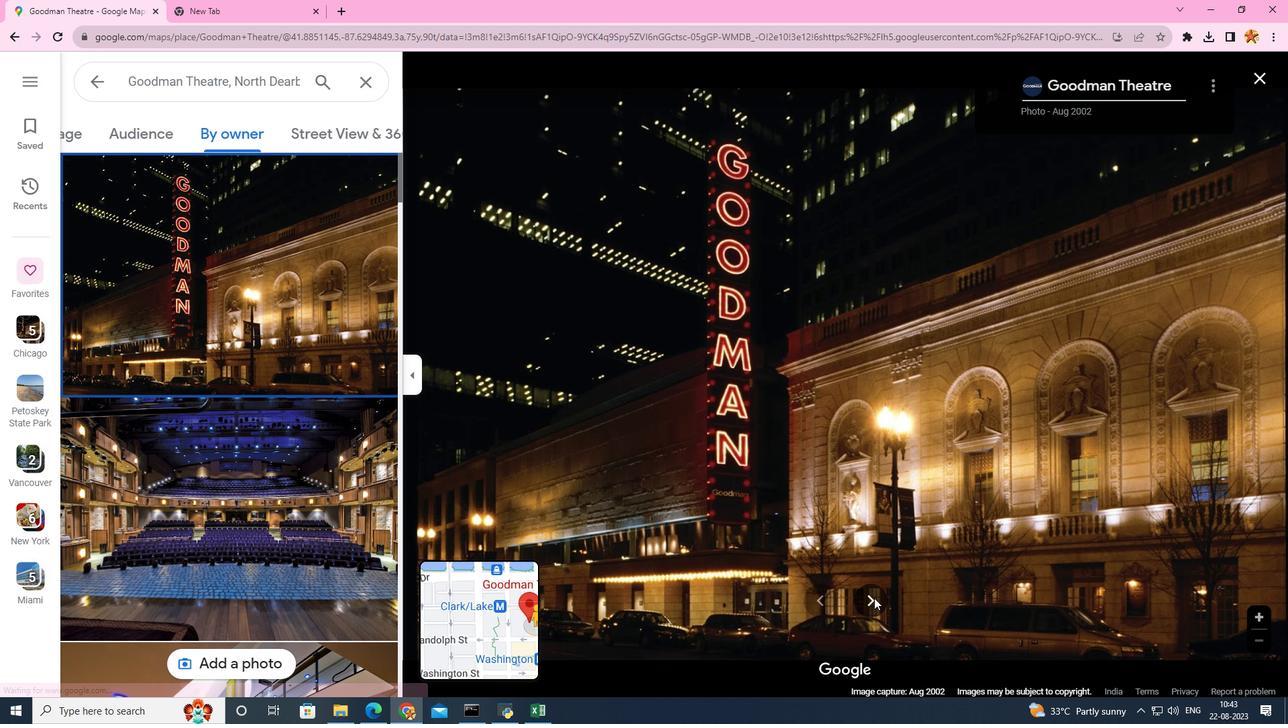 
Action: Mouse pressed left at (874, 598)
Screenshot: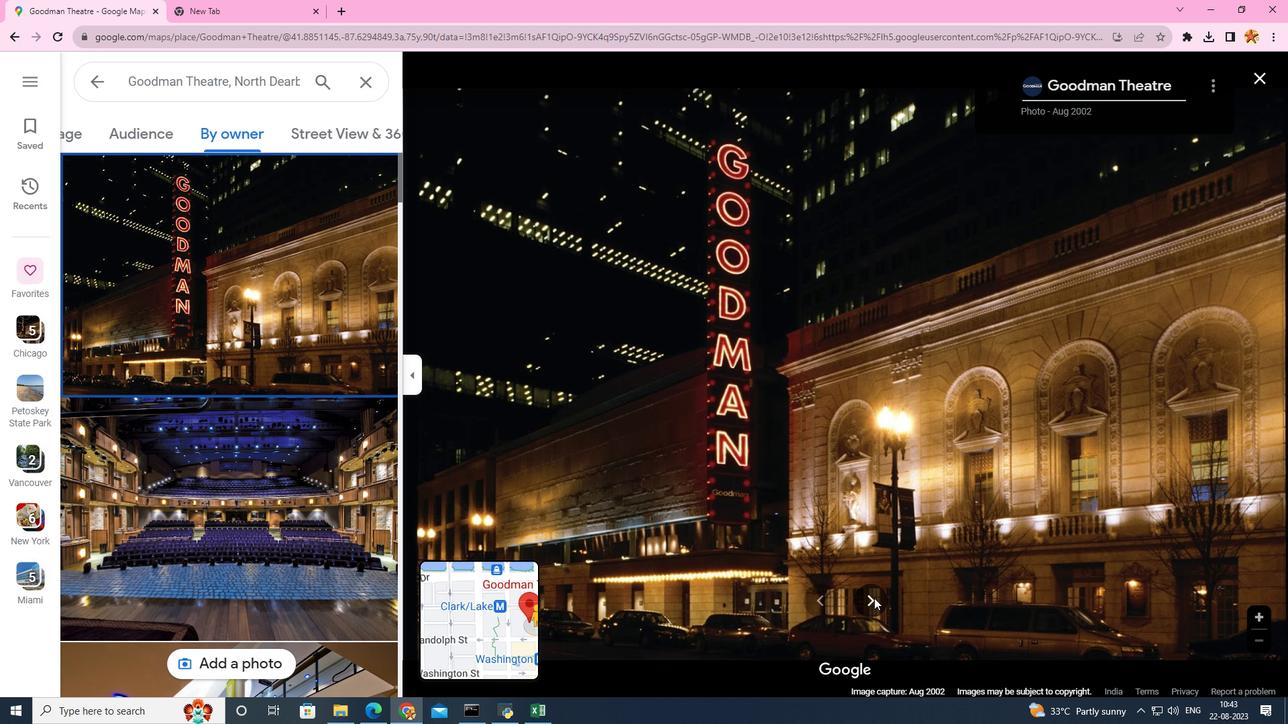 
Action: Mouse pressed left at (874, 598)
Screenshot: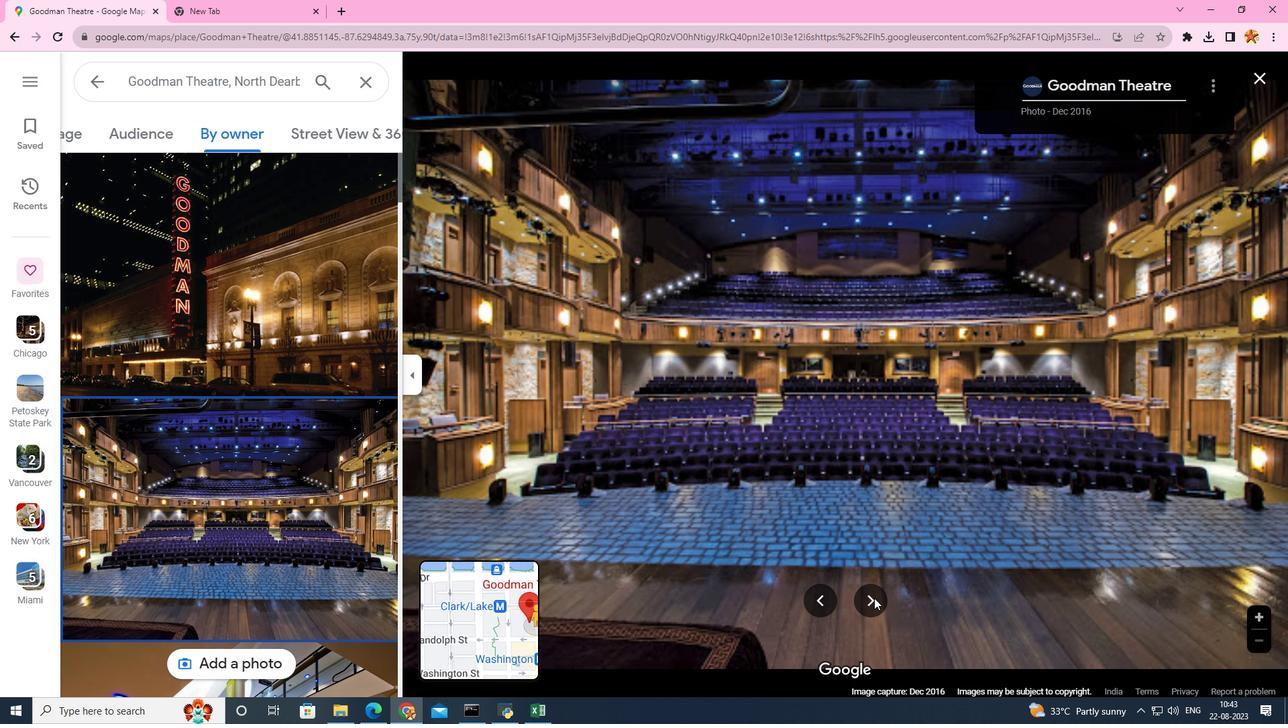 
Action: Mouse pressed left at (874, 598)
Screenshot: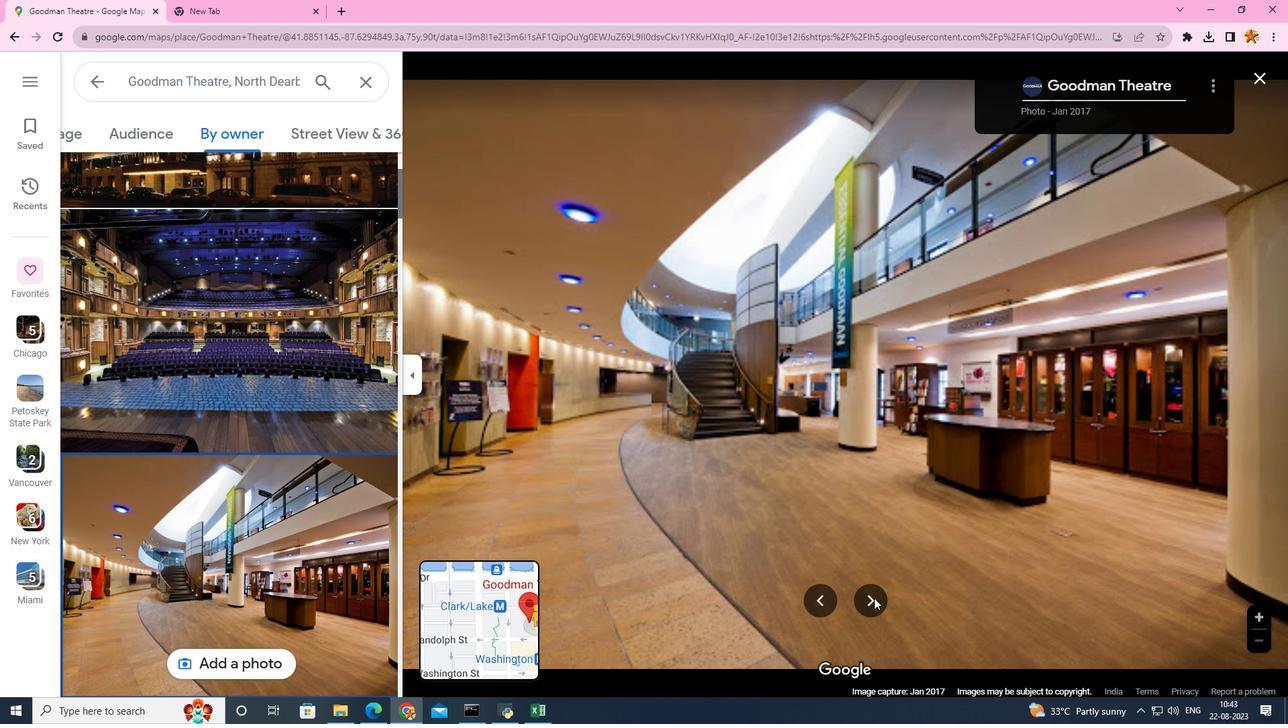 
Action: Mouse pressed left at (874, 598)
Screenshot: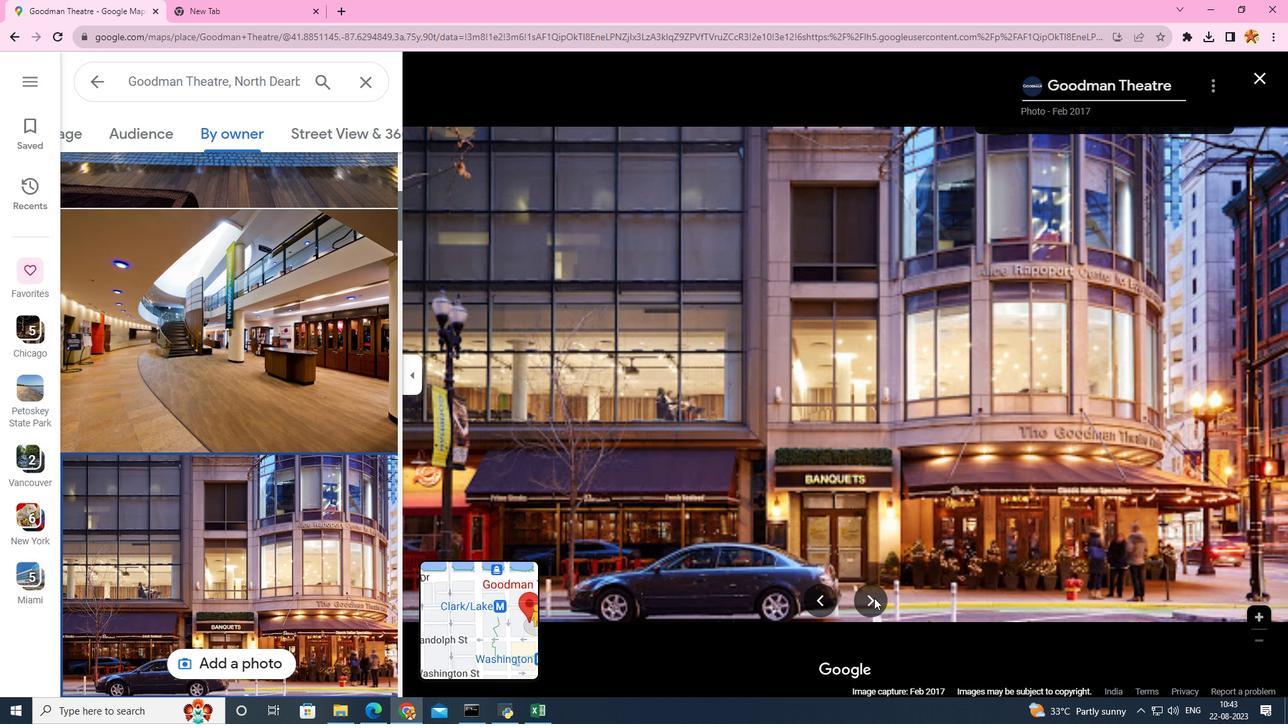 
Action: Mouse pressed left at (874, 598)
Screenshot: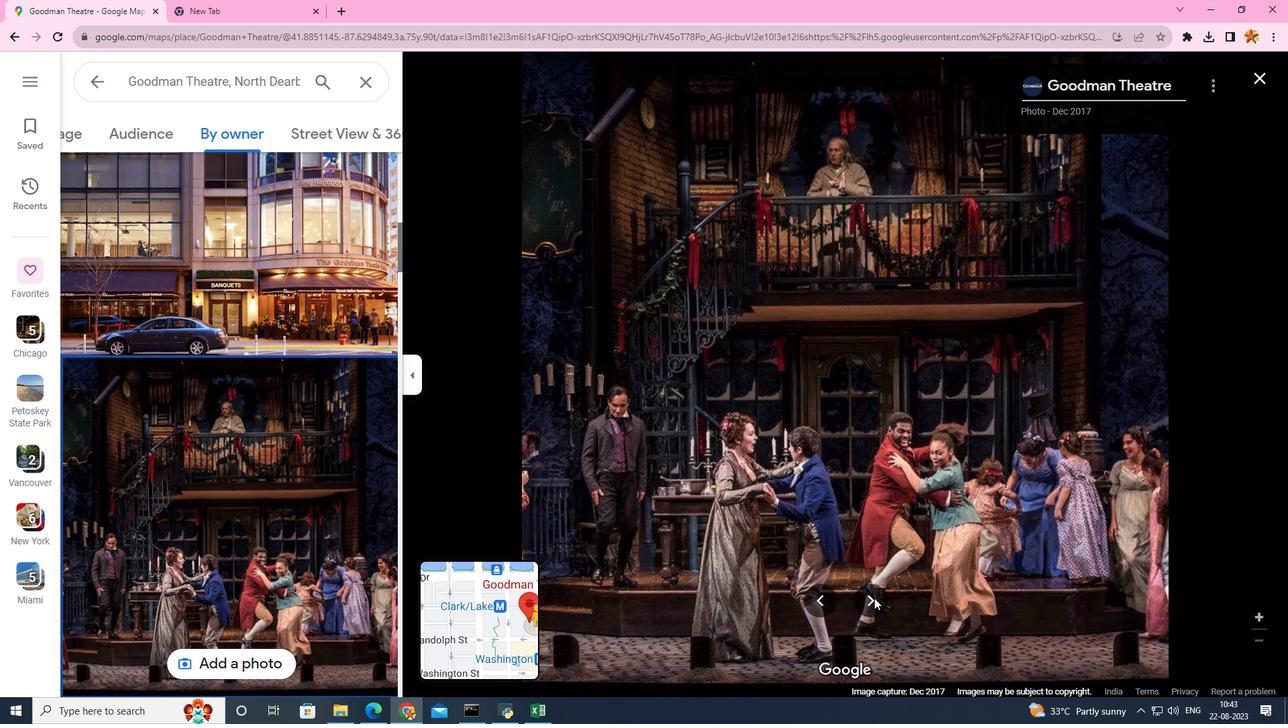 
Action: Mouse pressed left at (874, 598)
Screenshot: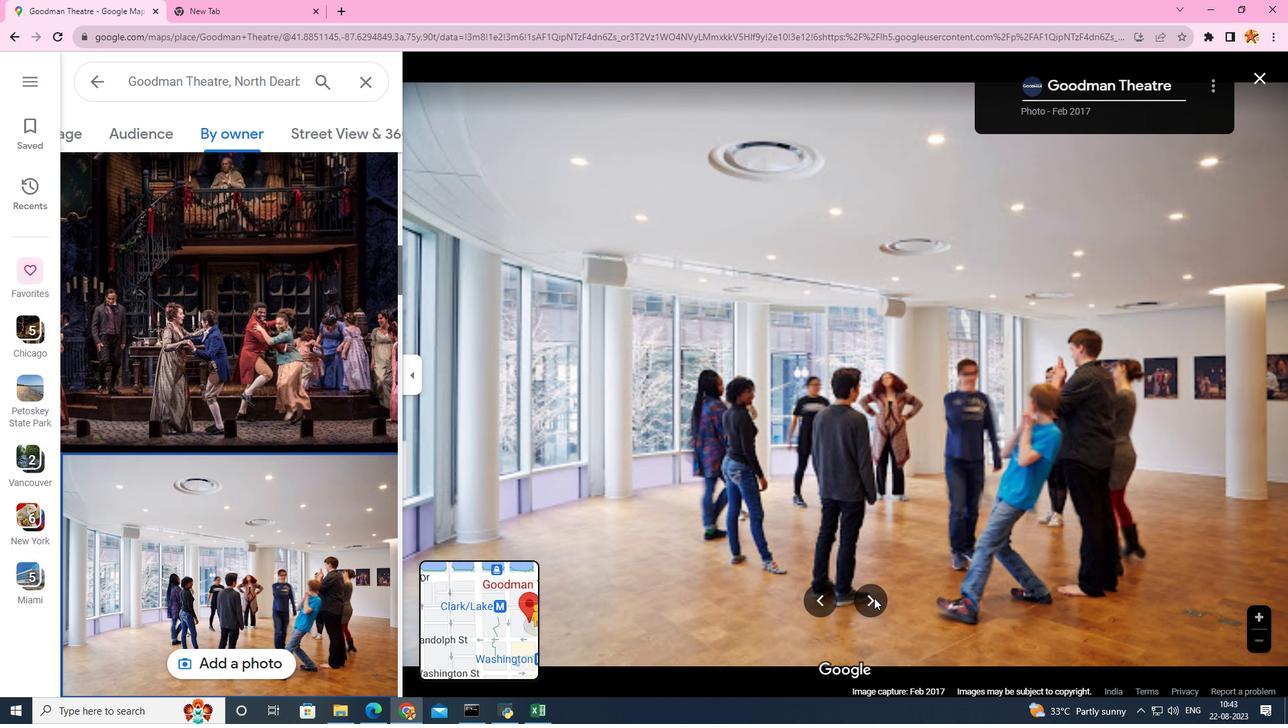 
Action: Mouse moved to (874, 597)
Screenshot: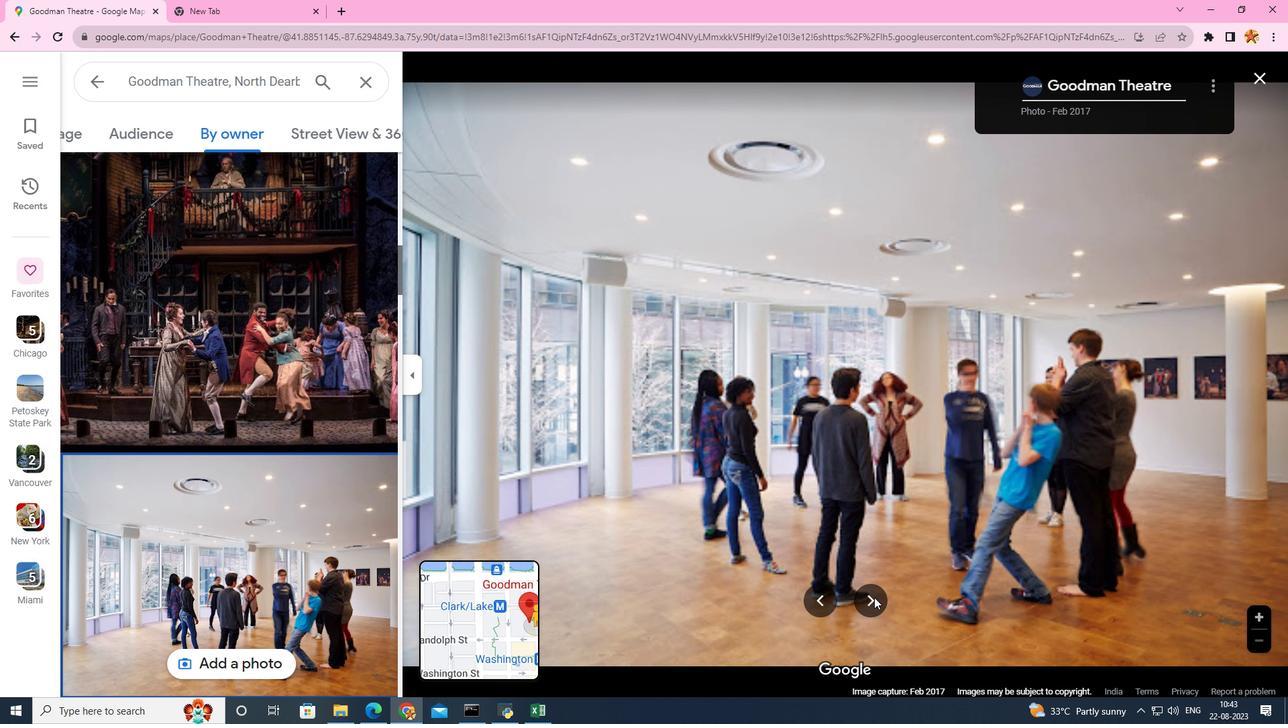 
Action: Mouse pressed left at (874, 597)
Screenshot: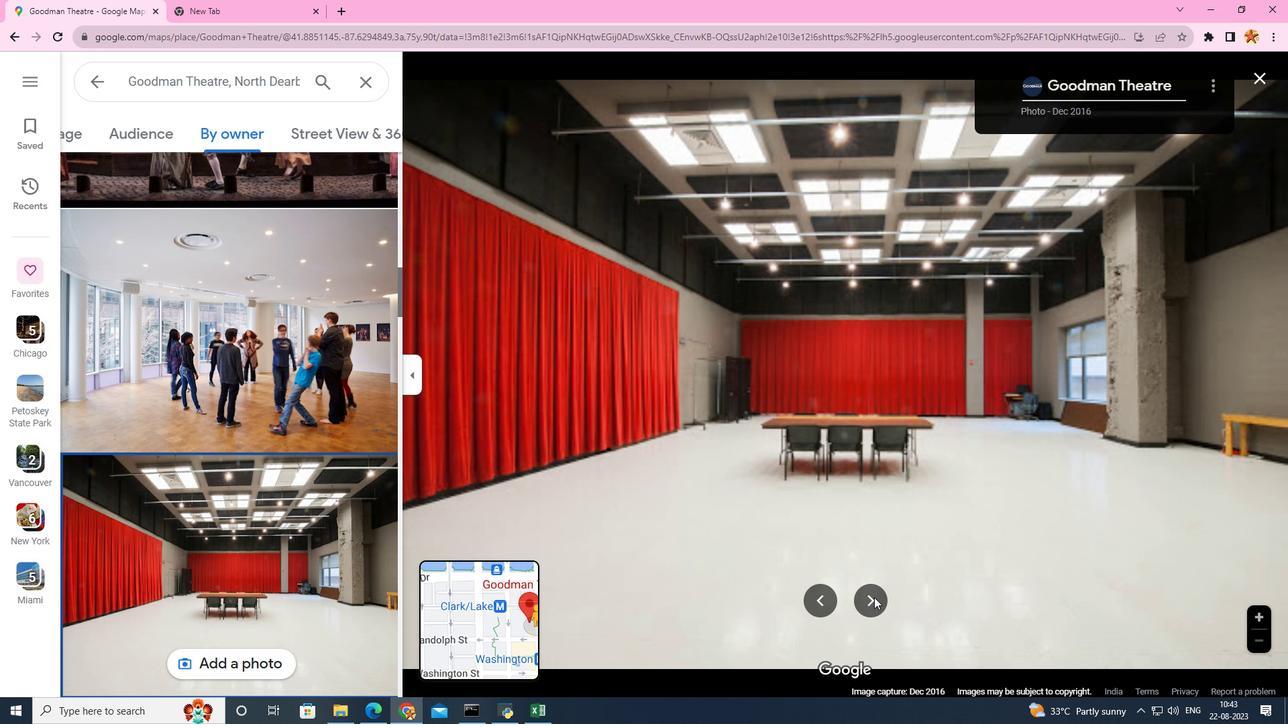 
Action: Mouse pressed left at (874, 597)
Screenshot: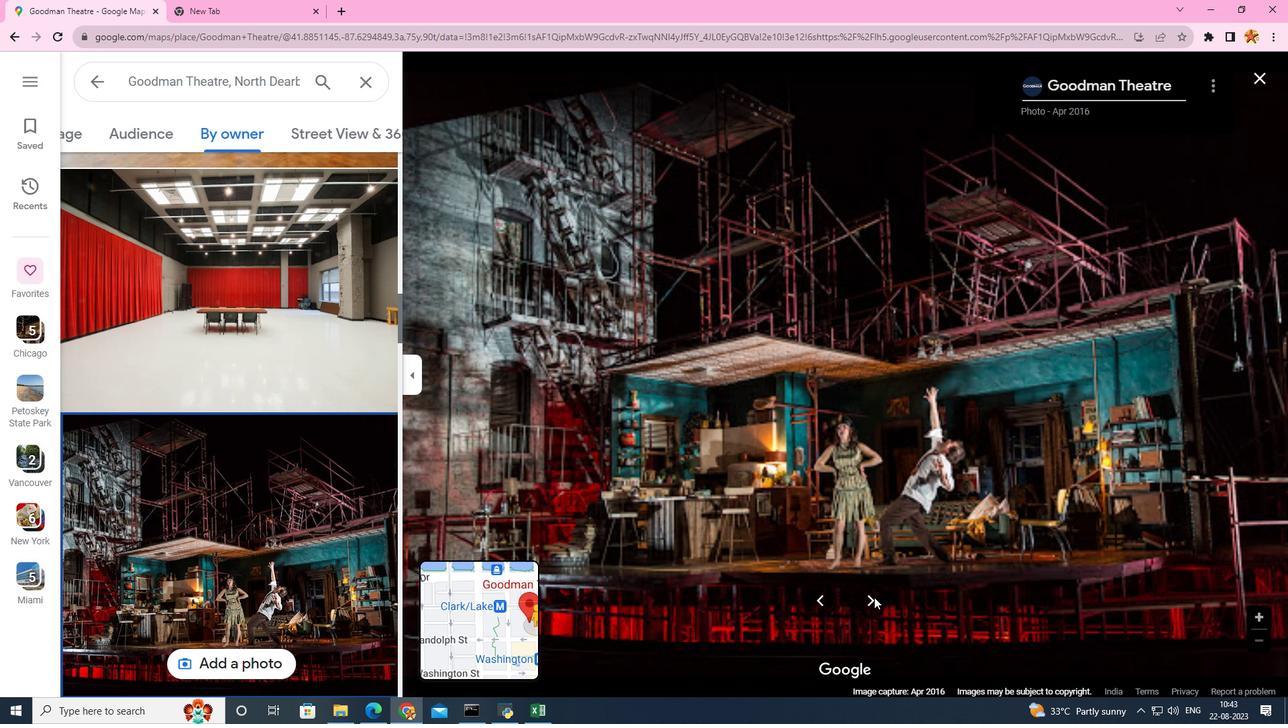 
Action: Mouse pressed left at (874, 597)
Screenshot: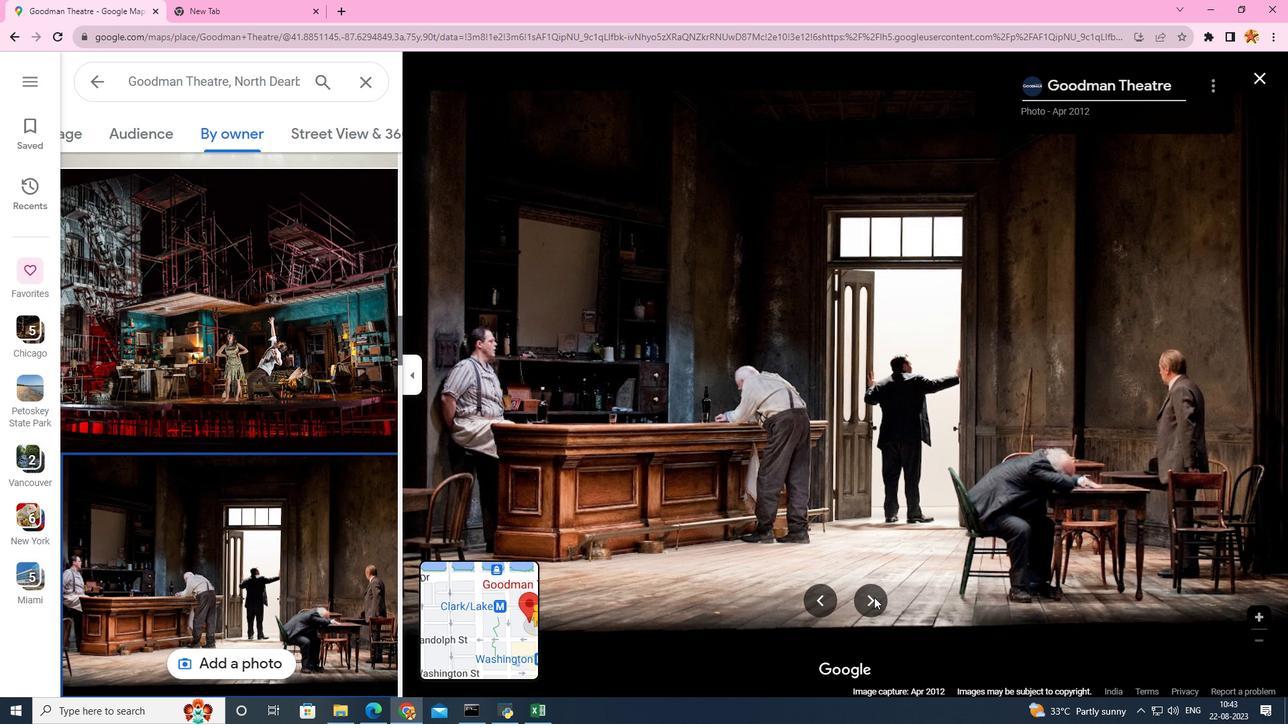 
Action: Mouse pressed left at (874, 597)
Screenshot: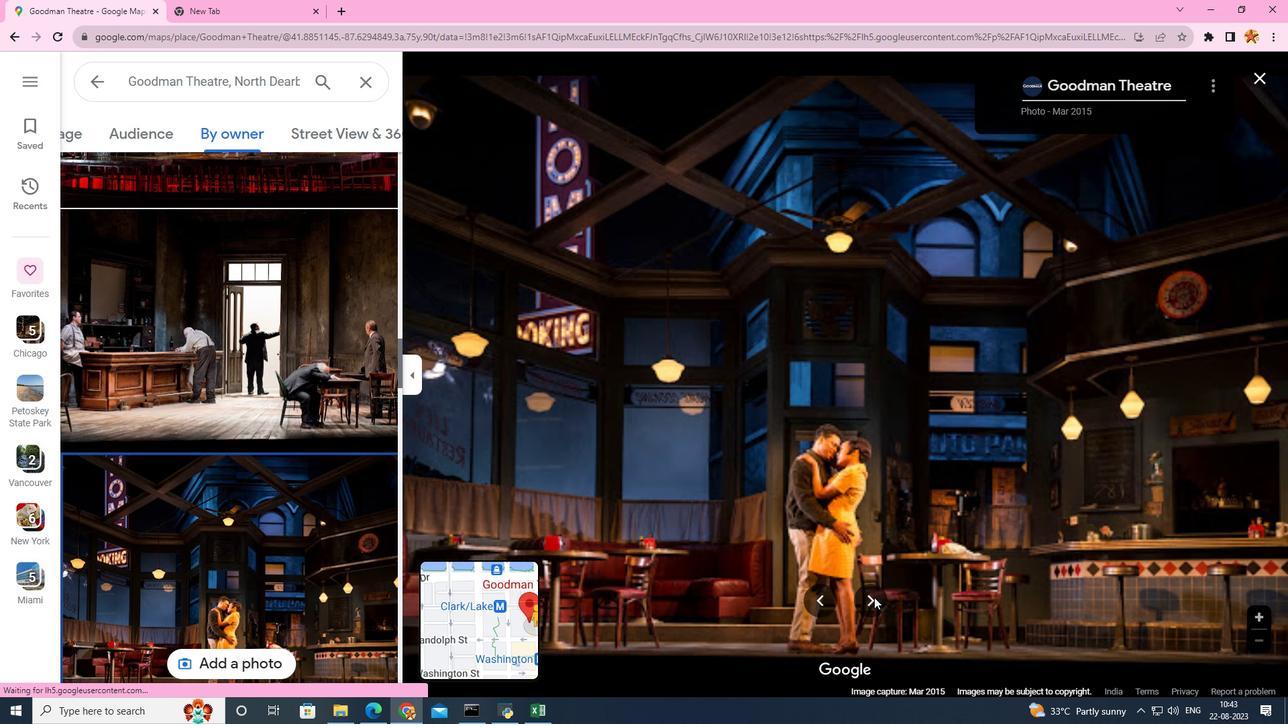 
Action: Mouse pressed left at (874, 597)
Screenshot: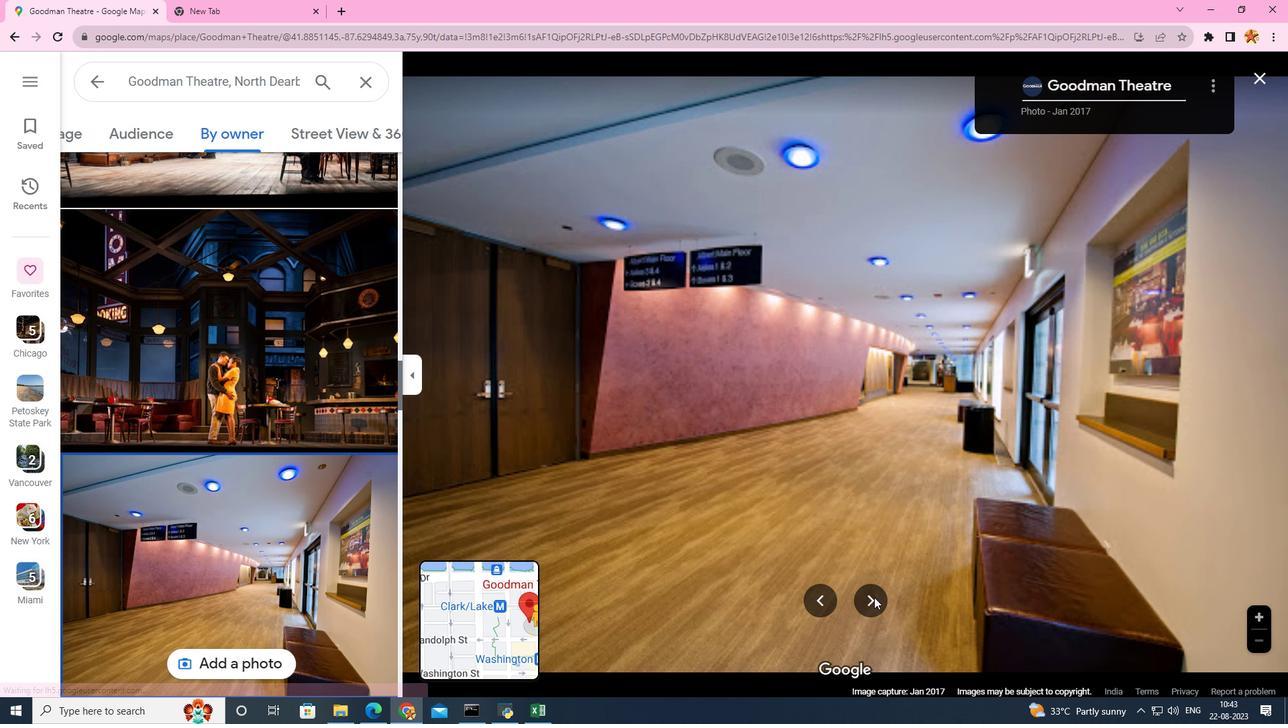 
Action: Mouse pressed left at (874, 597)
Screenshot: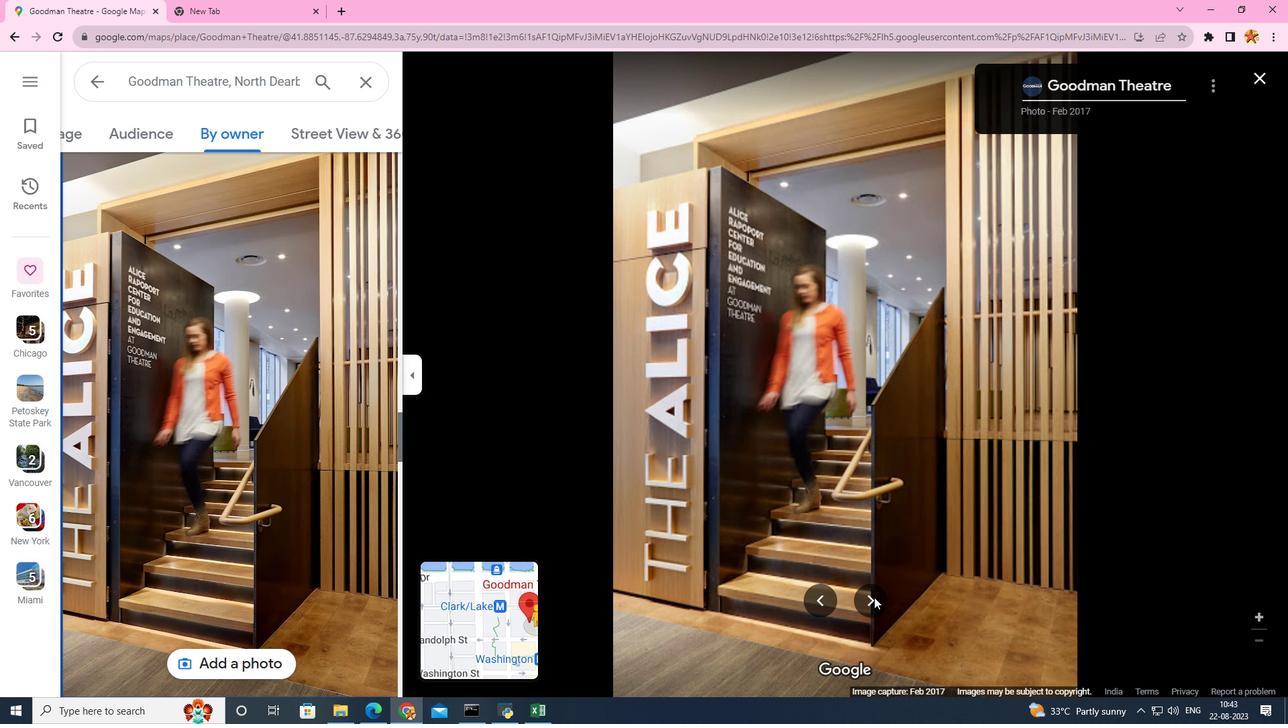 
Action: Mouse pressed left at (874, 597)
Screenshot: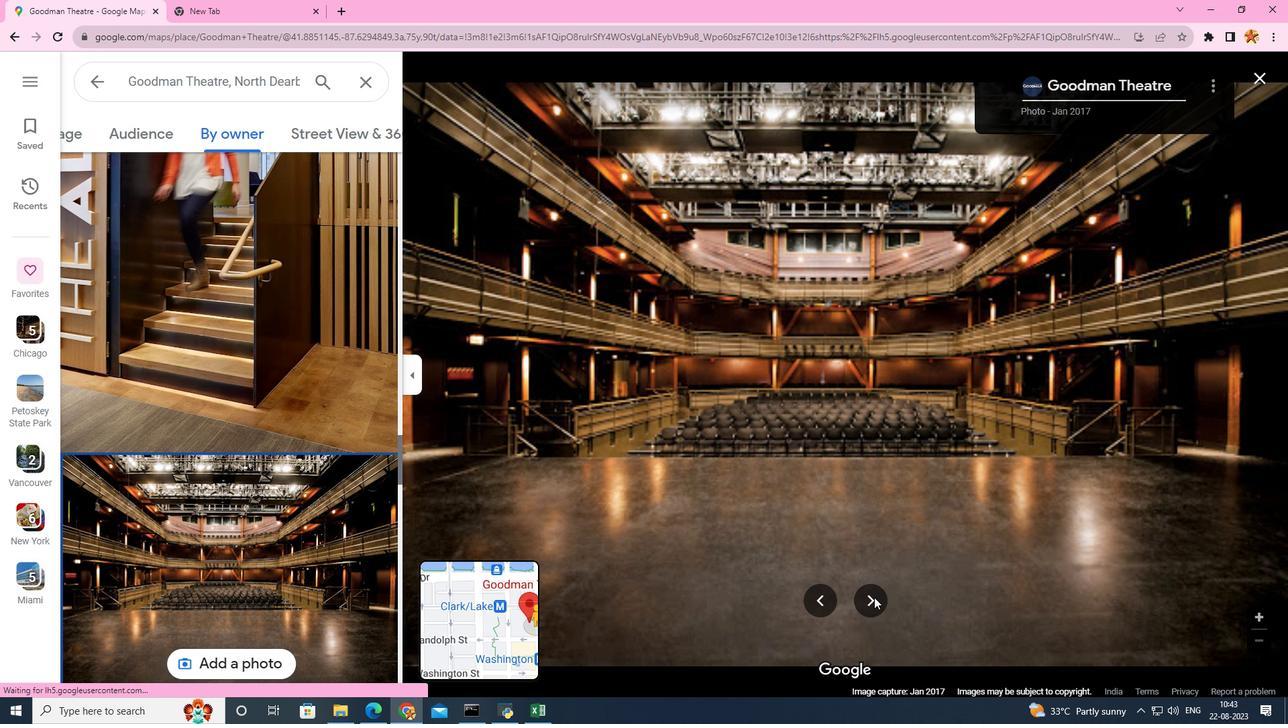 
Action: Mouse pressed left at (874, 597)
Screenshot: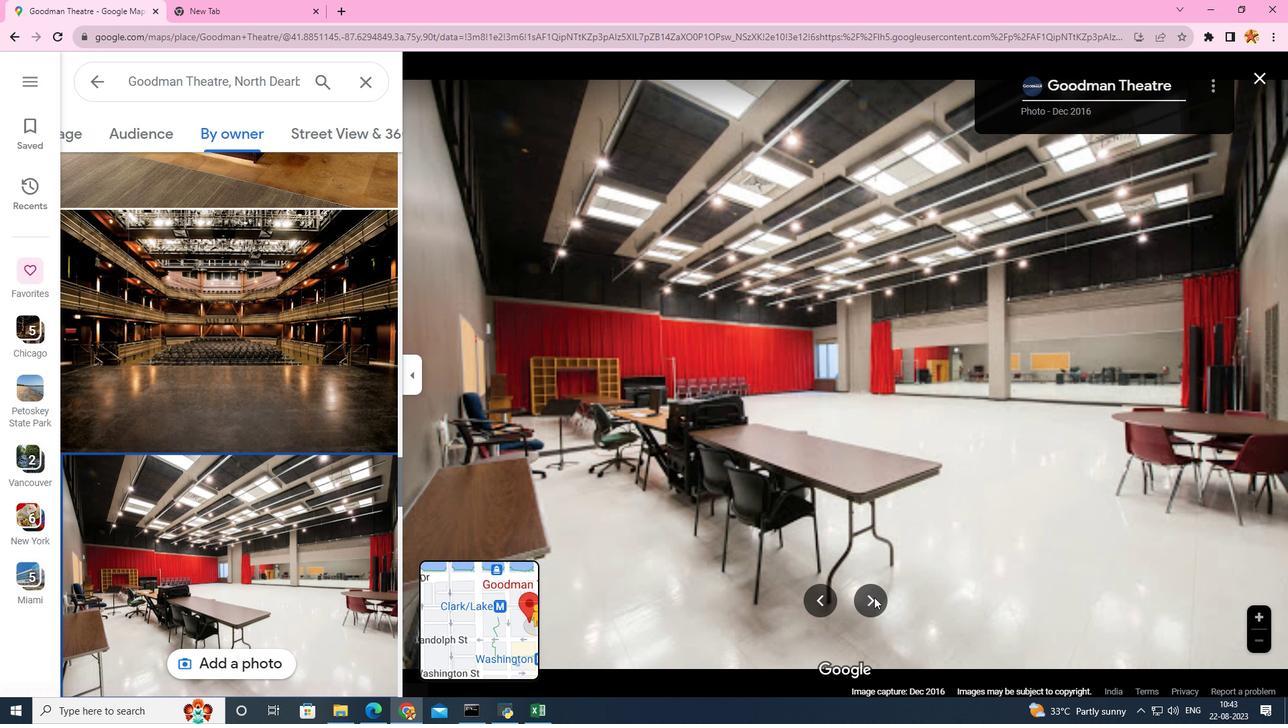 
Action: Mouse pressed left at (874, 597)
Screenshot: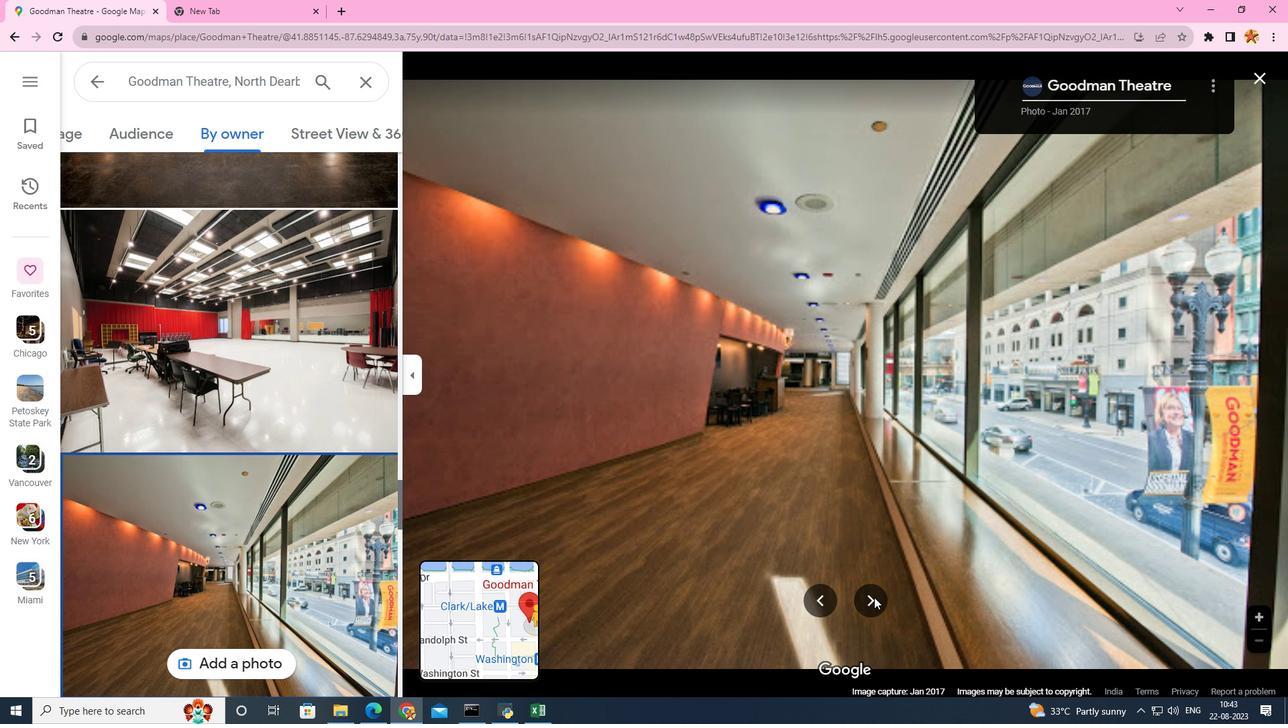 
Action: Mouse pressed left at (874, 597)
Screenshot: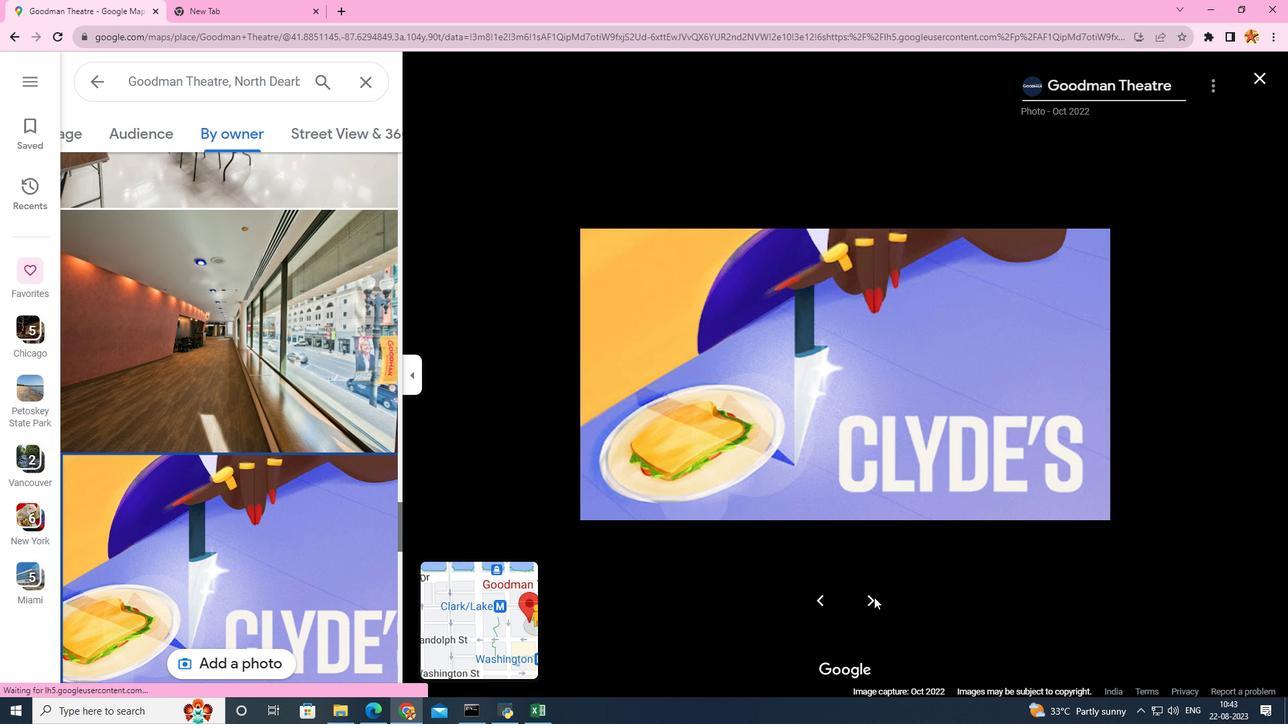 
Action: Mouse pressed left at (874, 597)
Screenshot: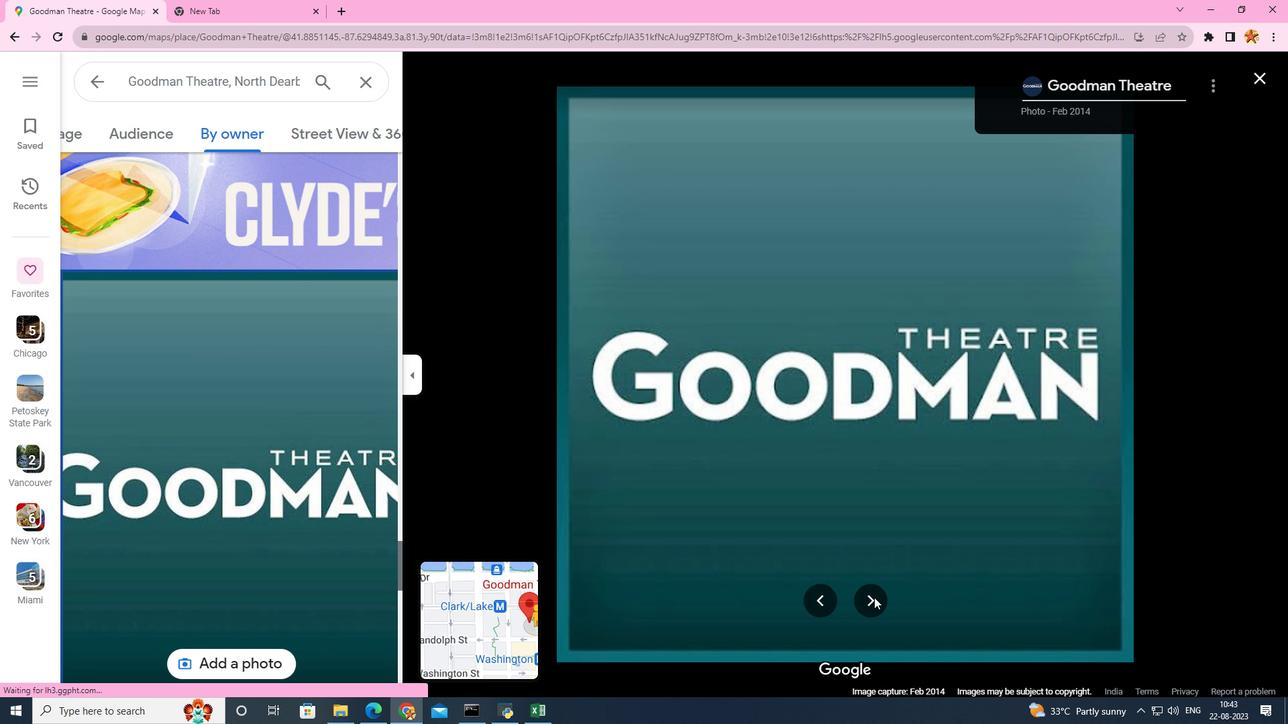
Action: Mouse pressed left at (874, 597)
Screenshot: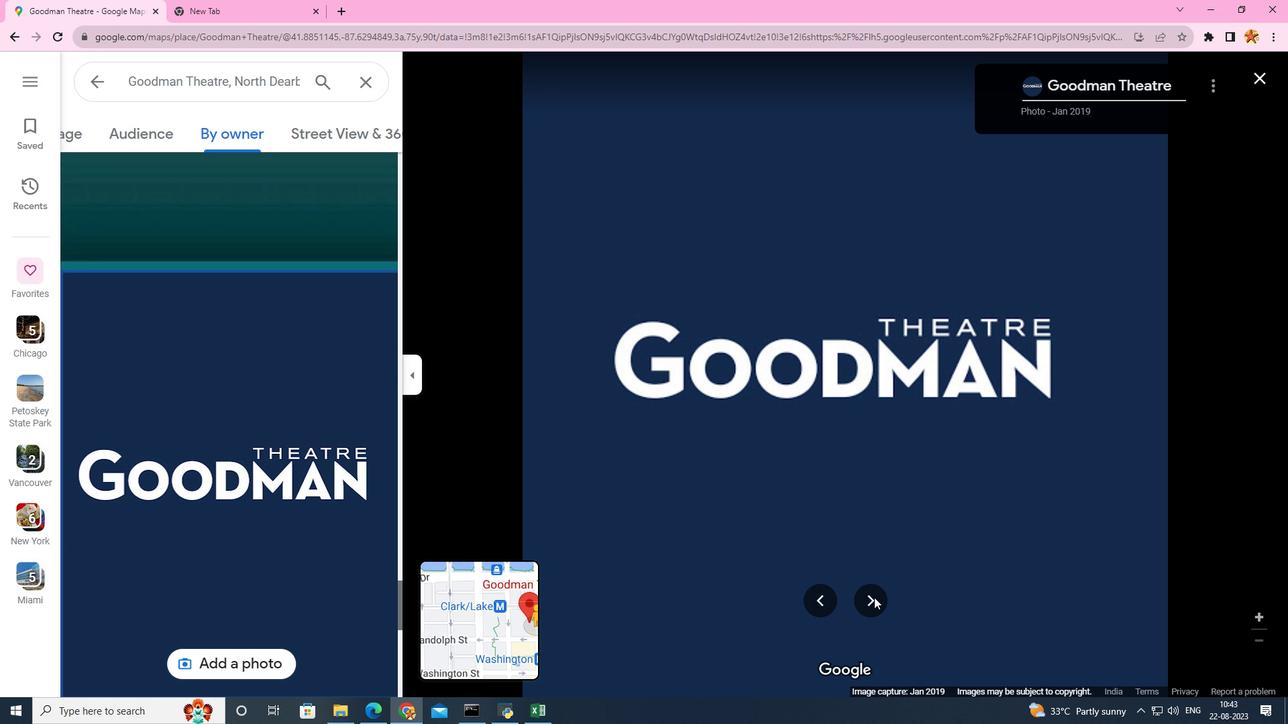 
Action: Mouse pressed left at (874, 597)
Screenshot: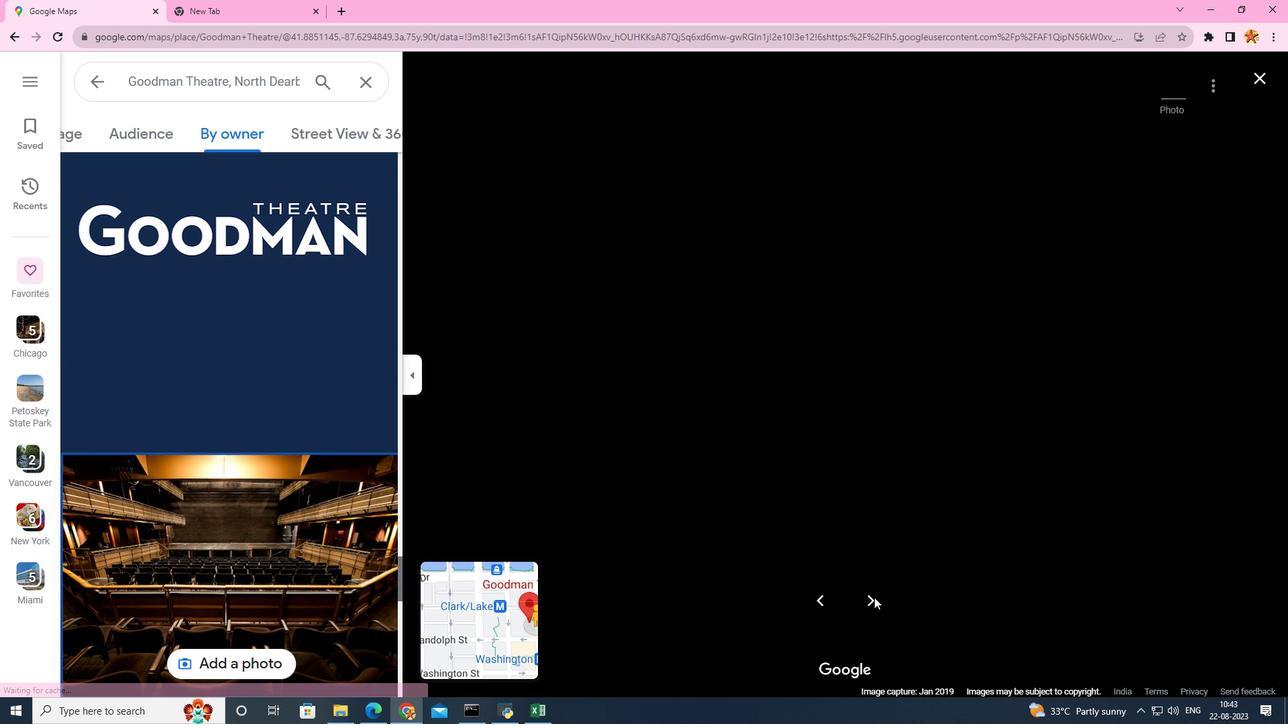 
Action: Mouse pressed left at (874, 597)
Screenshot: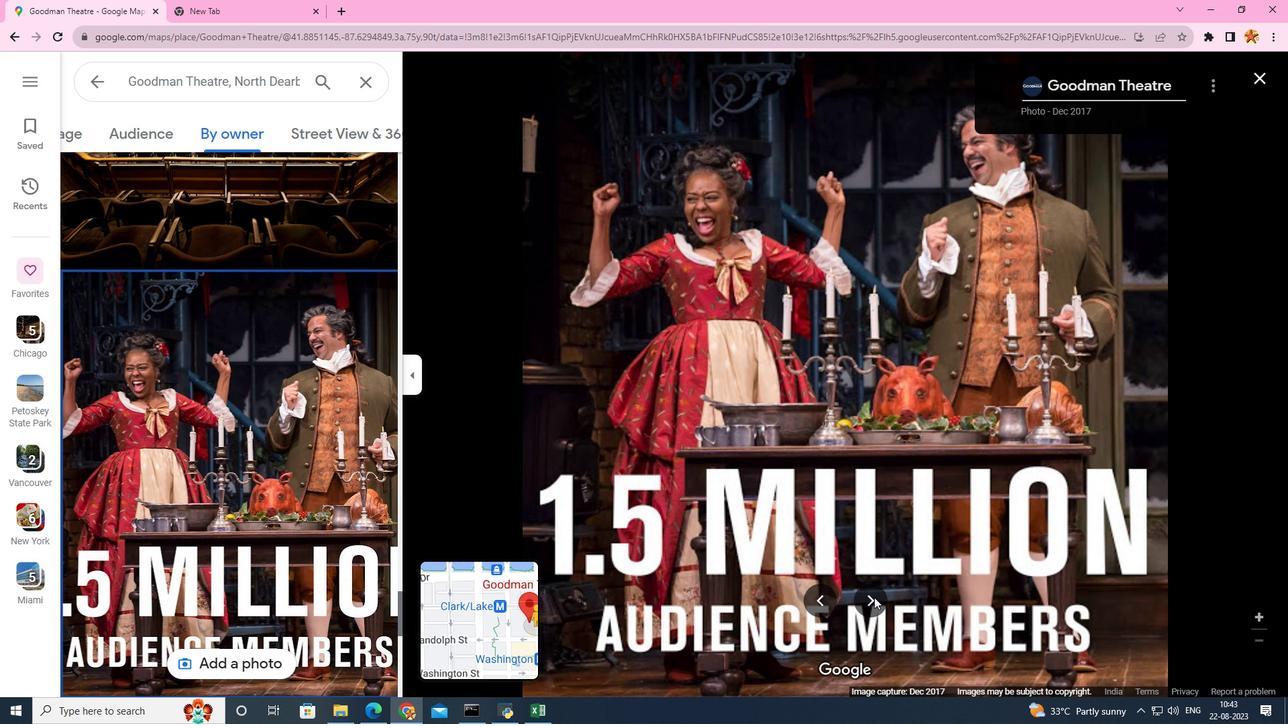 
Action: Mouse pressed left at (874, 597)
Screenshot: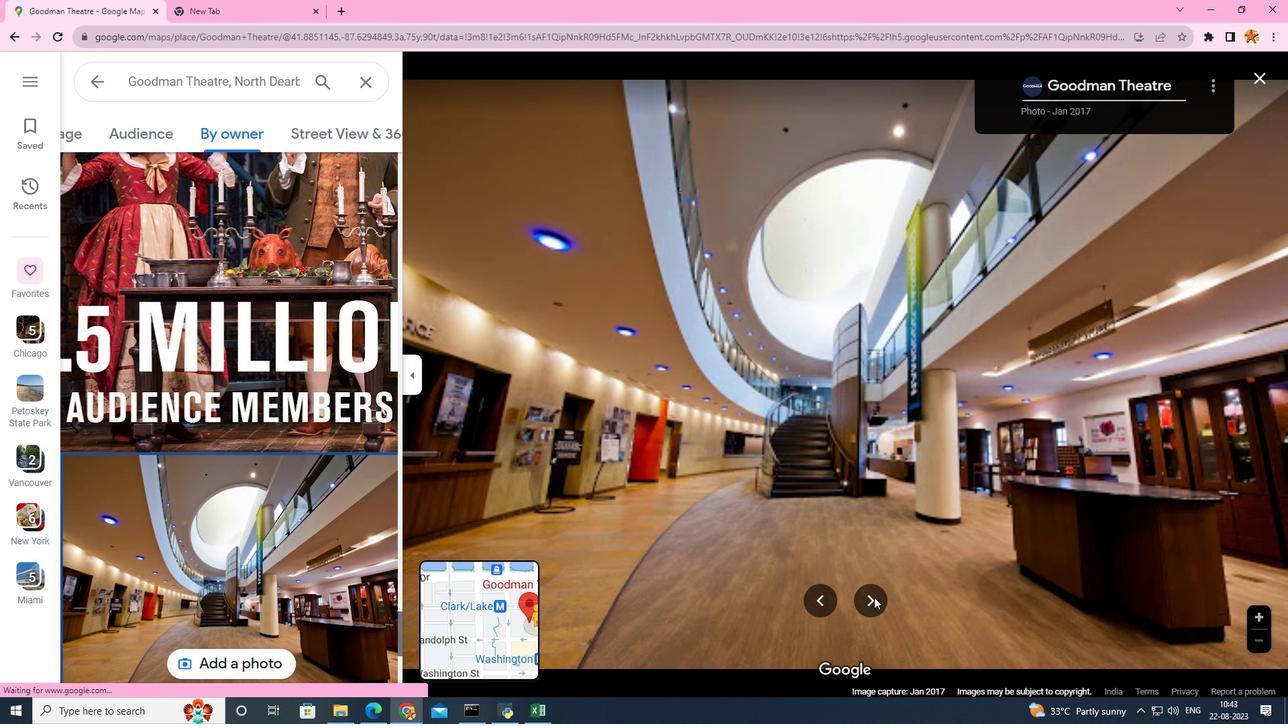 
Action: Mouse pressed left at (874, 597)
Screenshot: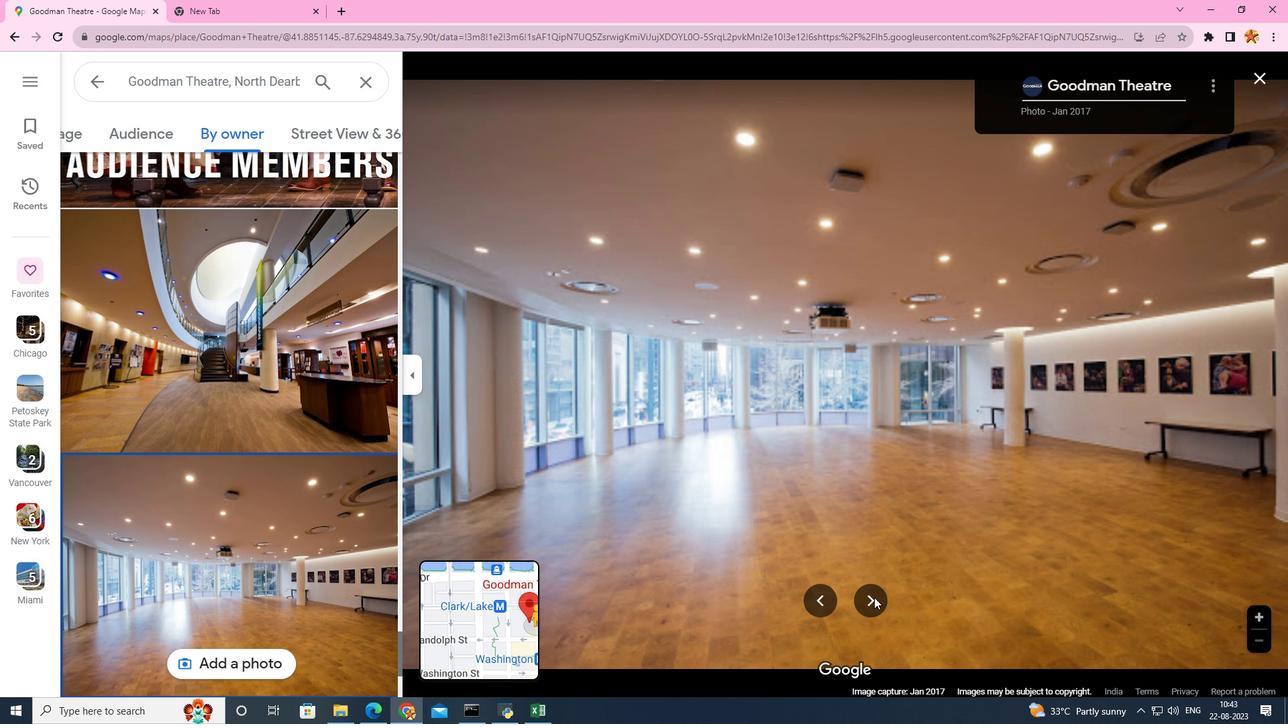 
Action: Mouse moved to (353, 145)
Screenshot: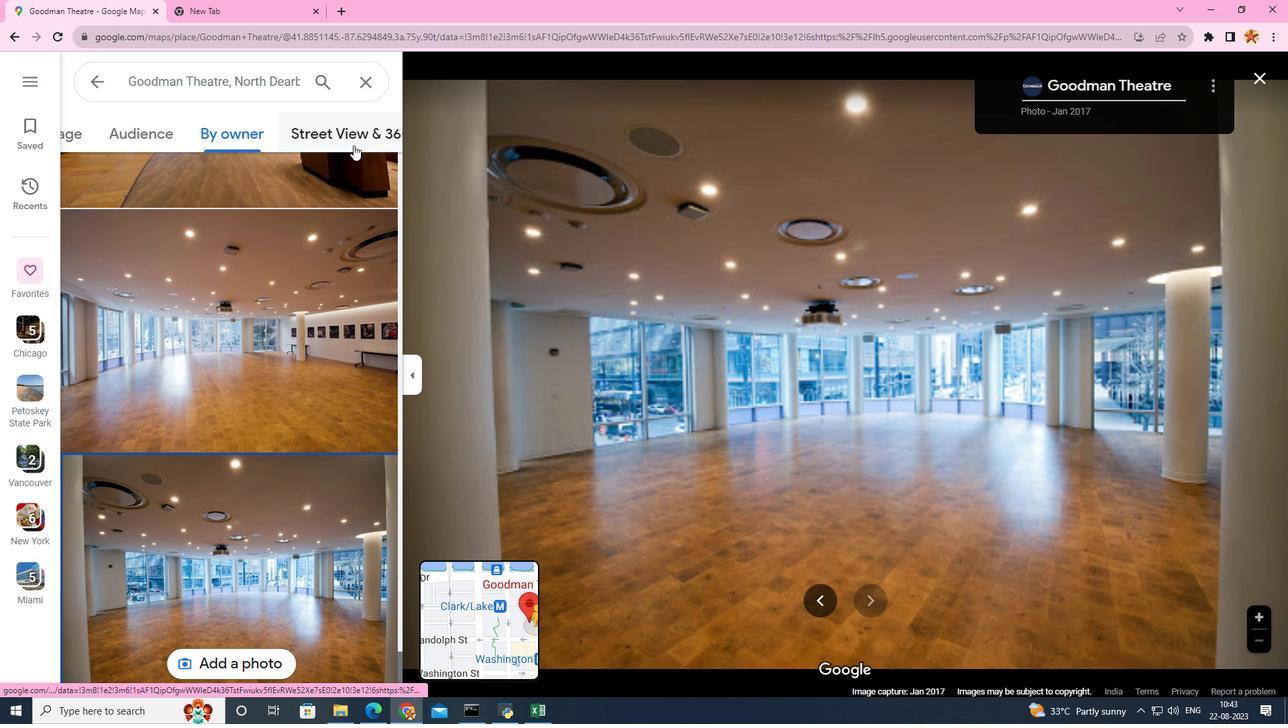 
Action: Mouse pressed left at (353, 145)
Screenshot: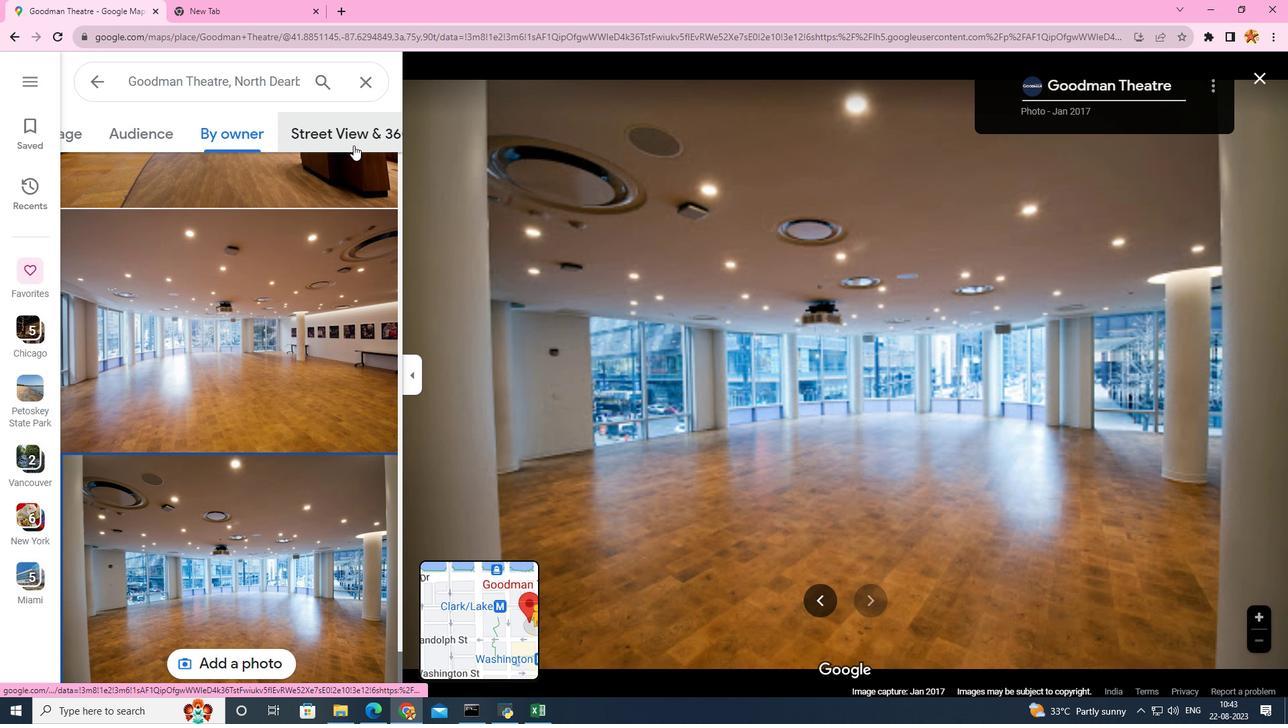 
Action: Mouse moved to (861, 589)
Screenshot: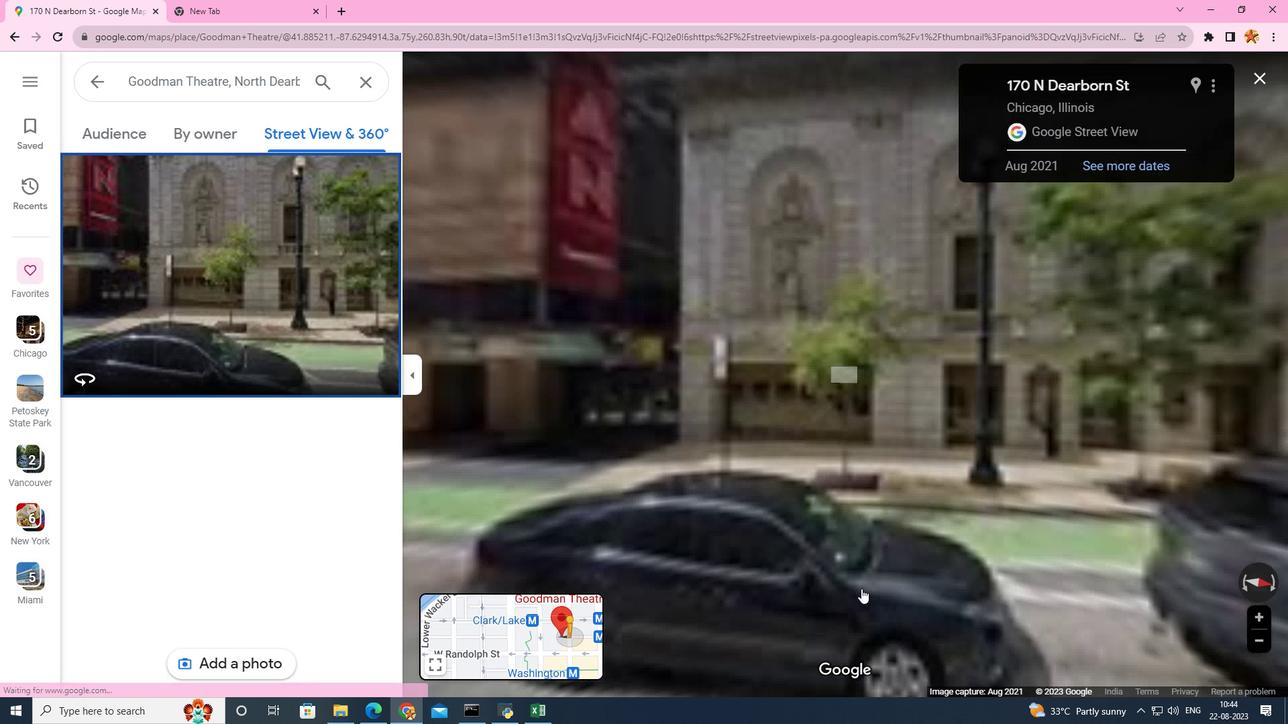 
Action: Mouse pressed left at (861, 589)
Screenshot: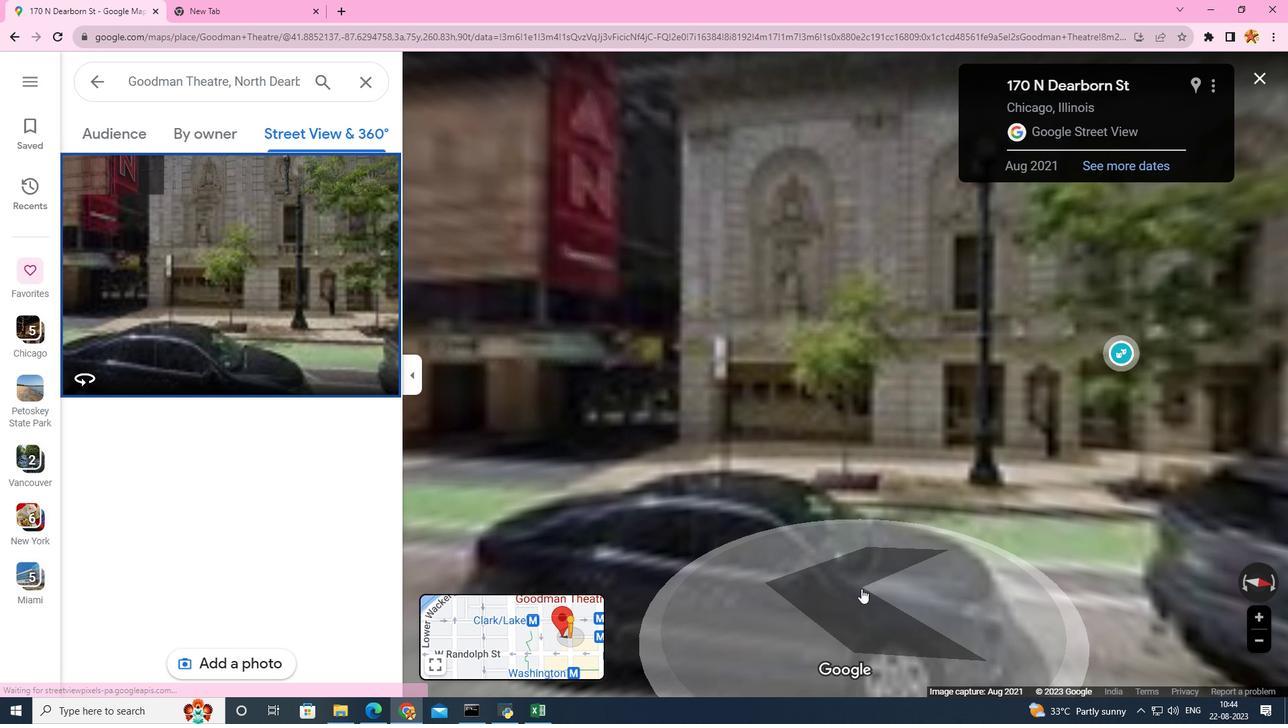 
Action: Mouse moved to (666, 540)
Screenshot: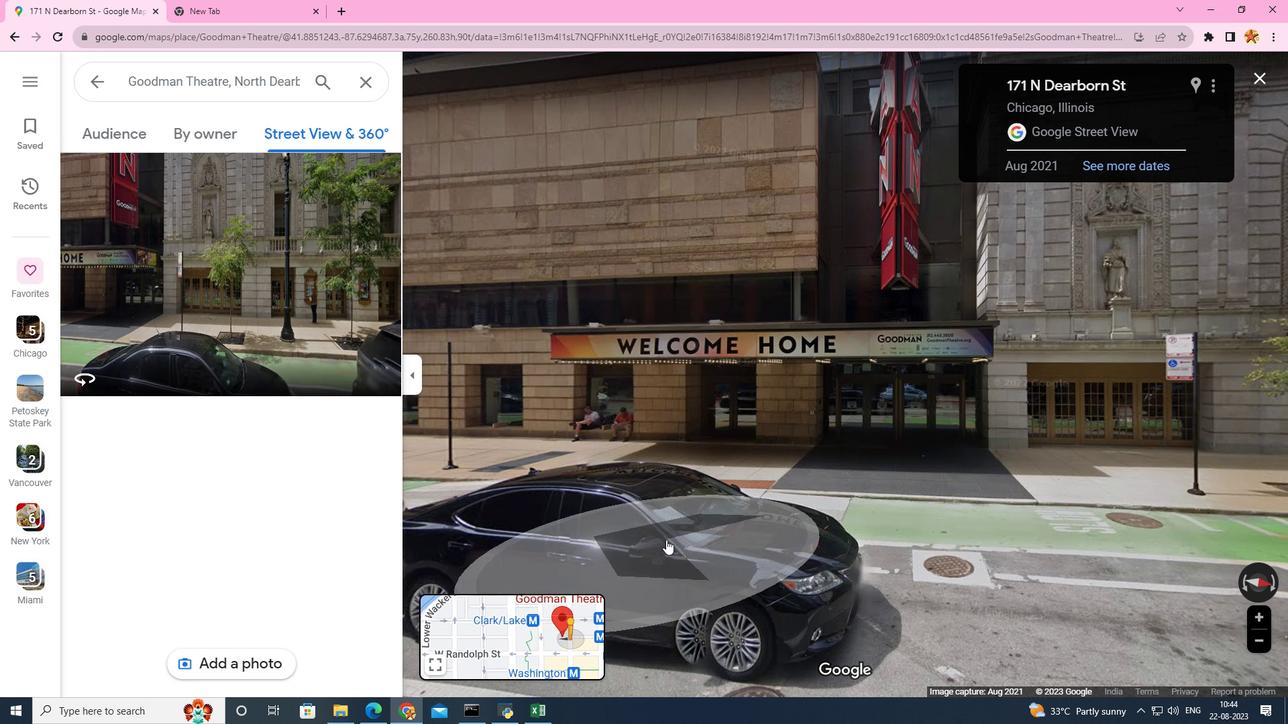 
Action: Mouse pressed left at (666, 540)
Screenshot: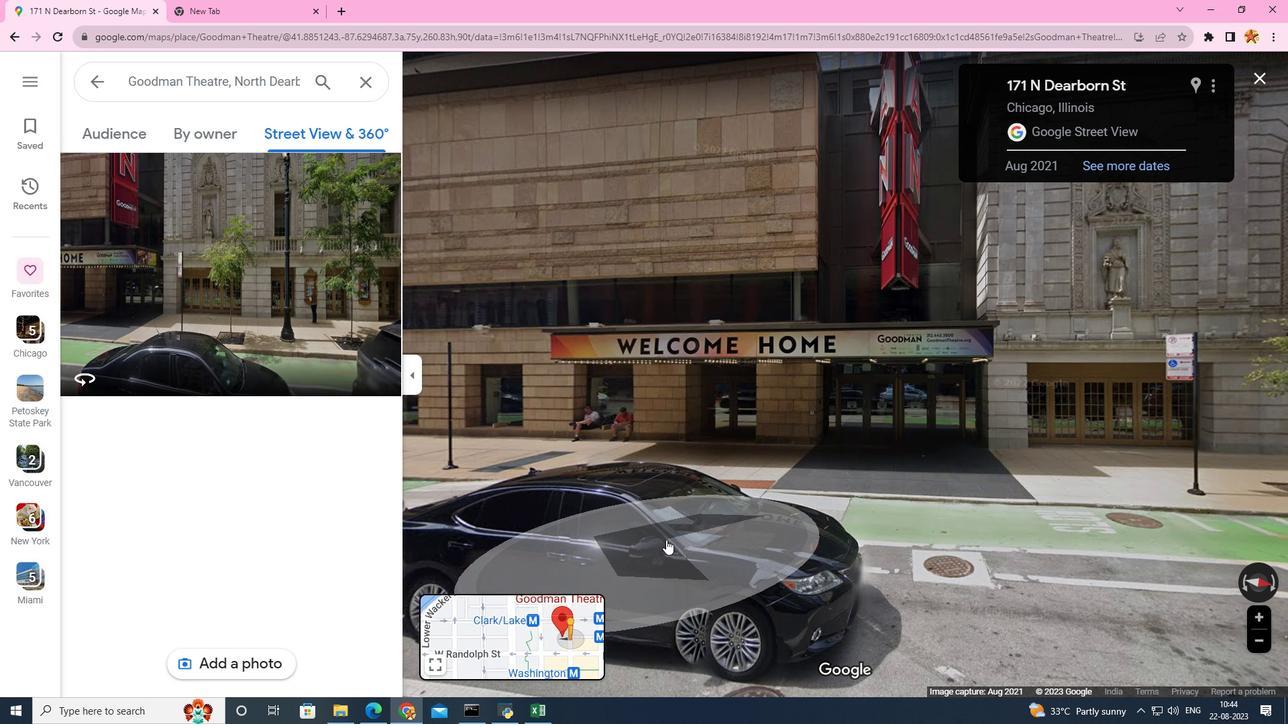 
Action: Mouse moved to (665, 539)
Screenshot: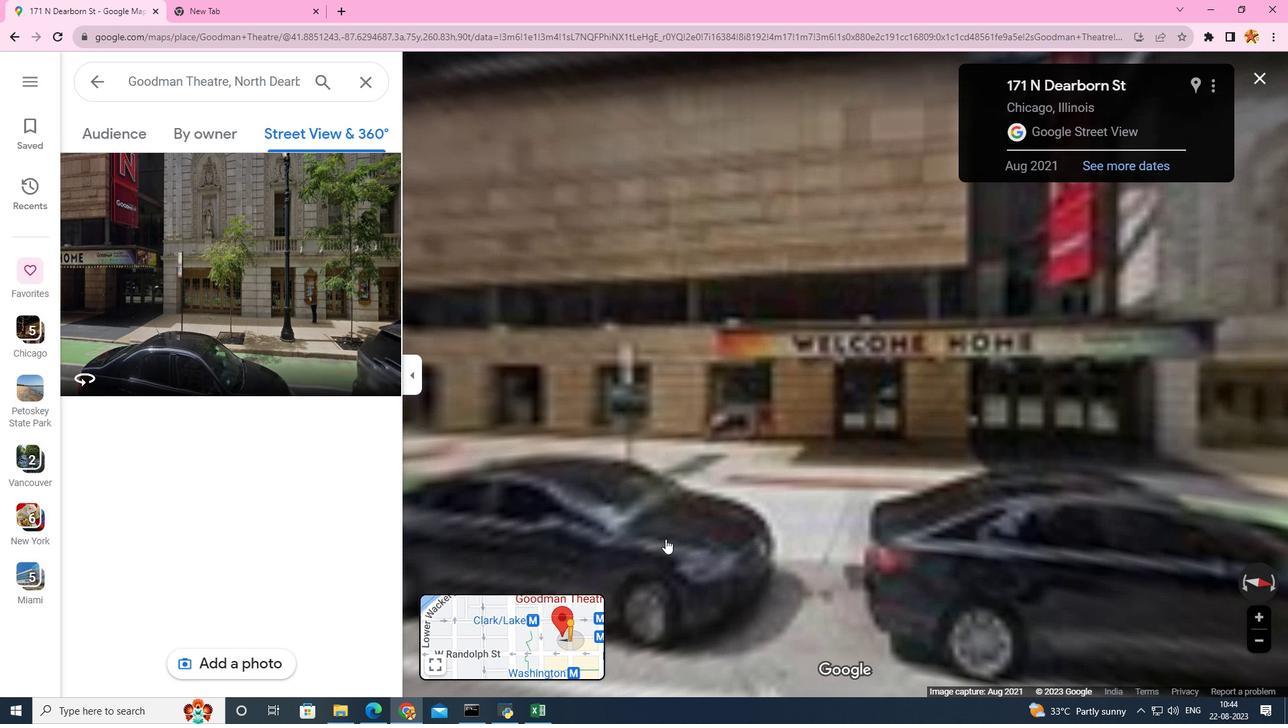 
Action: Mouse pressed left at (665, 539)
Screenshot: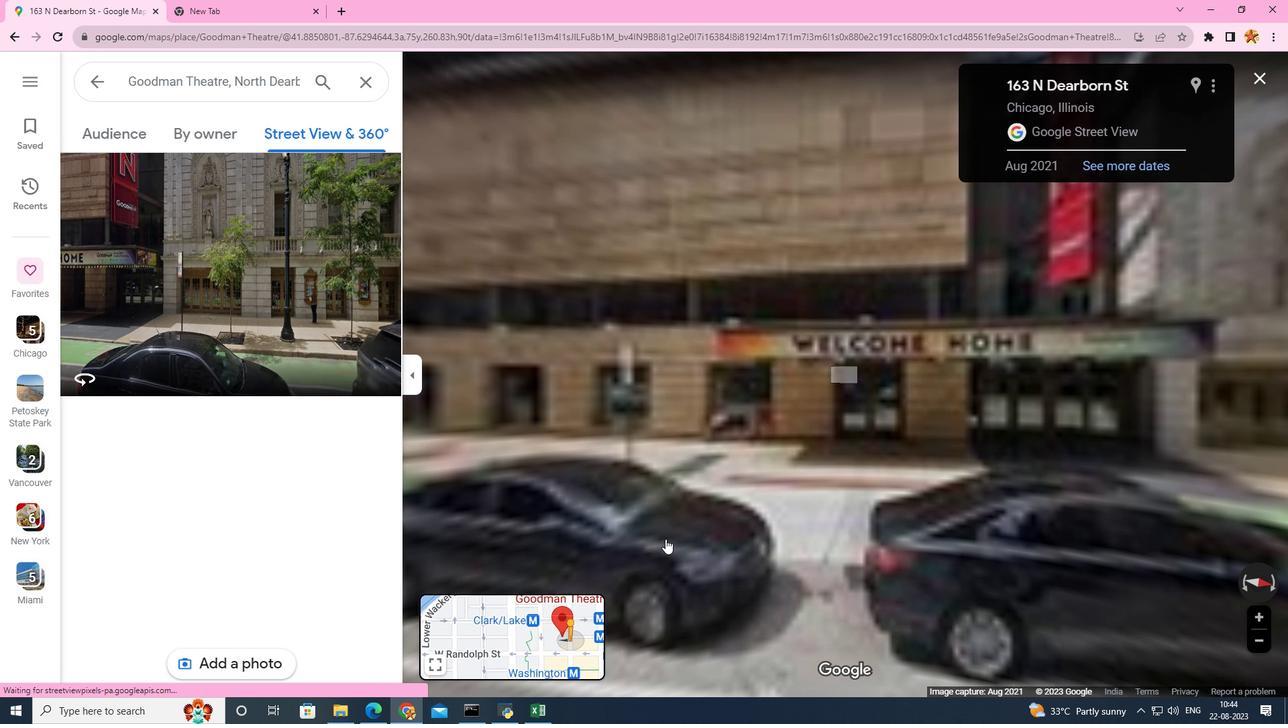 
Action: Mouse moved to (982, 558)
Screenshot: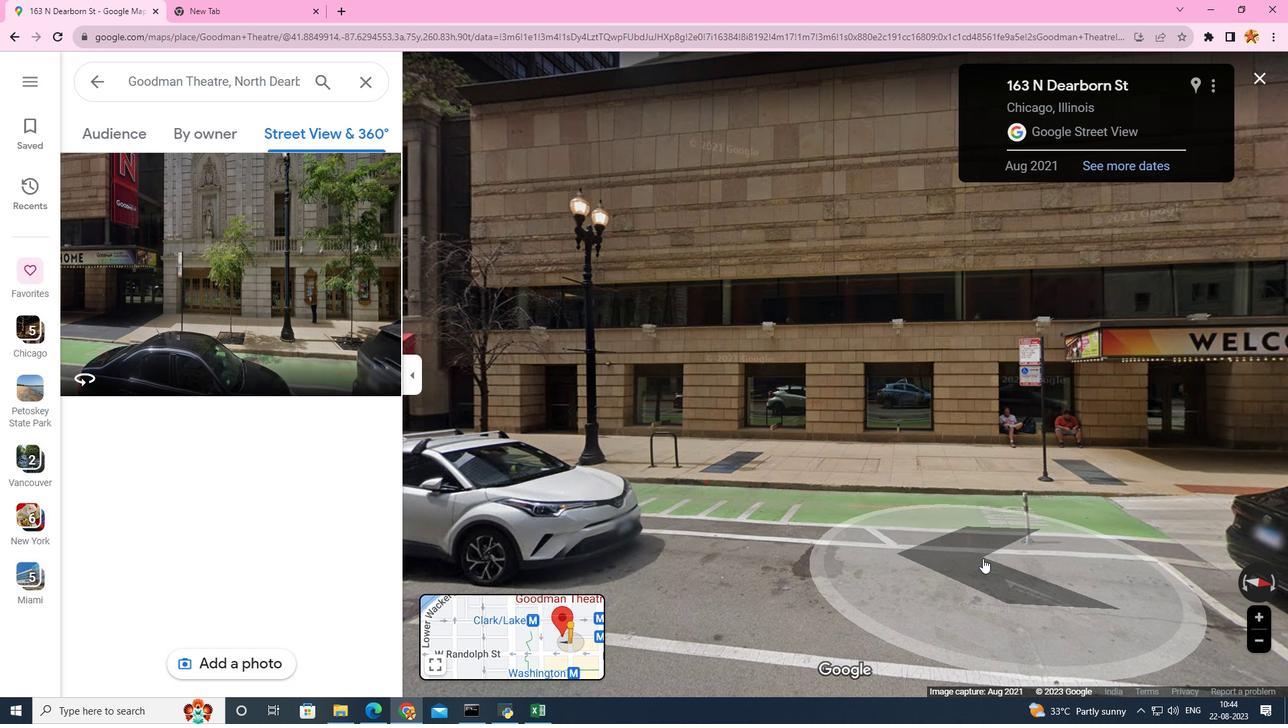 
Action: Mouse pressed left at (982, 558)
Screenshot: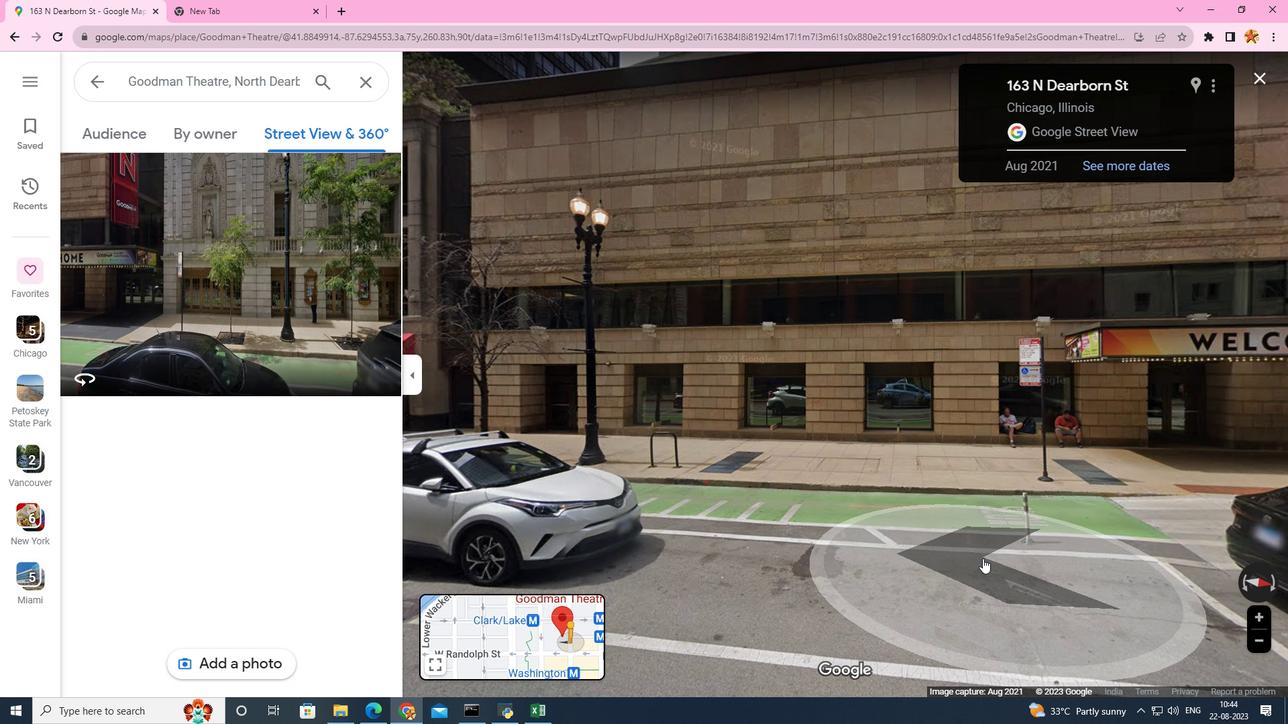 
Action: Mouse moved to (676, 515)
Screenshot: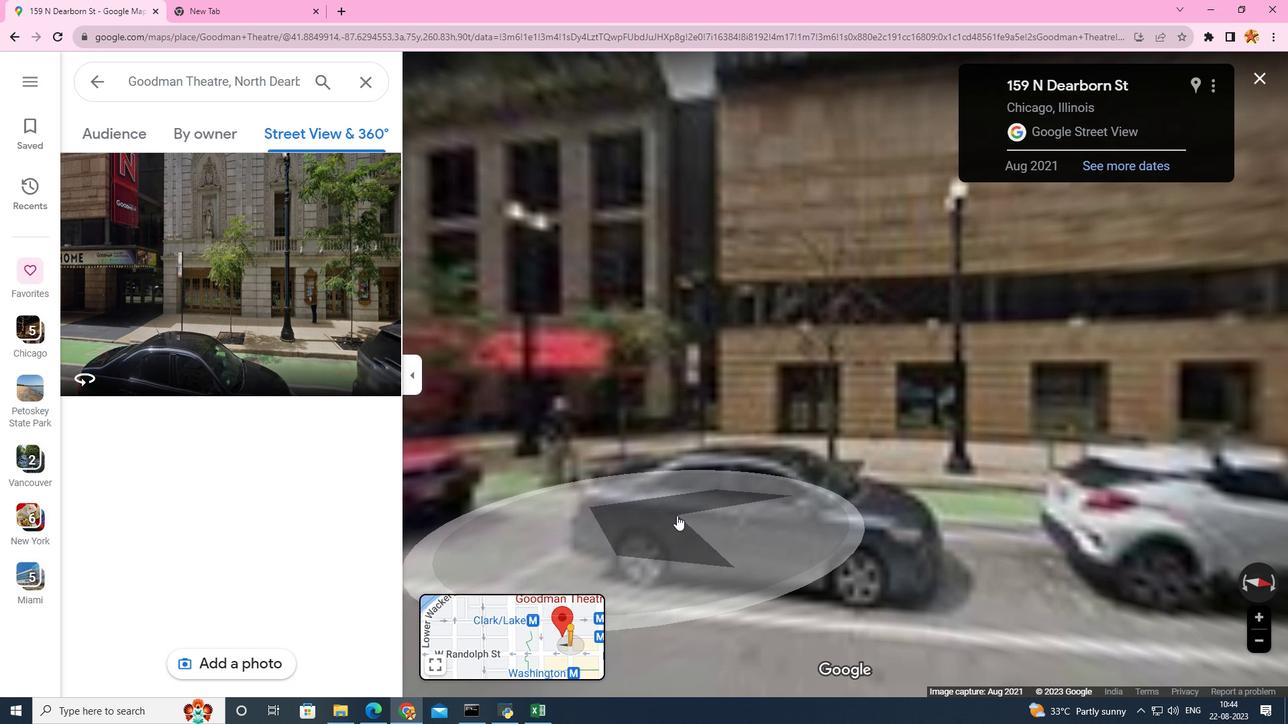 
Action: Mouse pressed left at (676, 515)
Screenshot: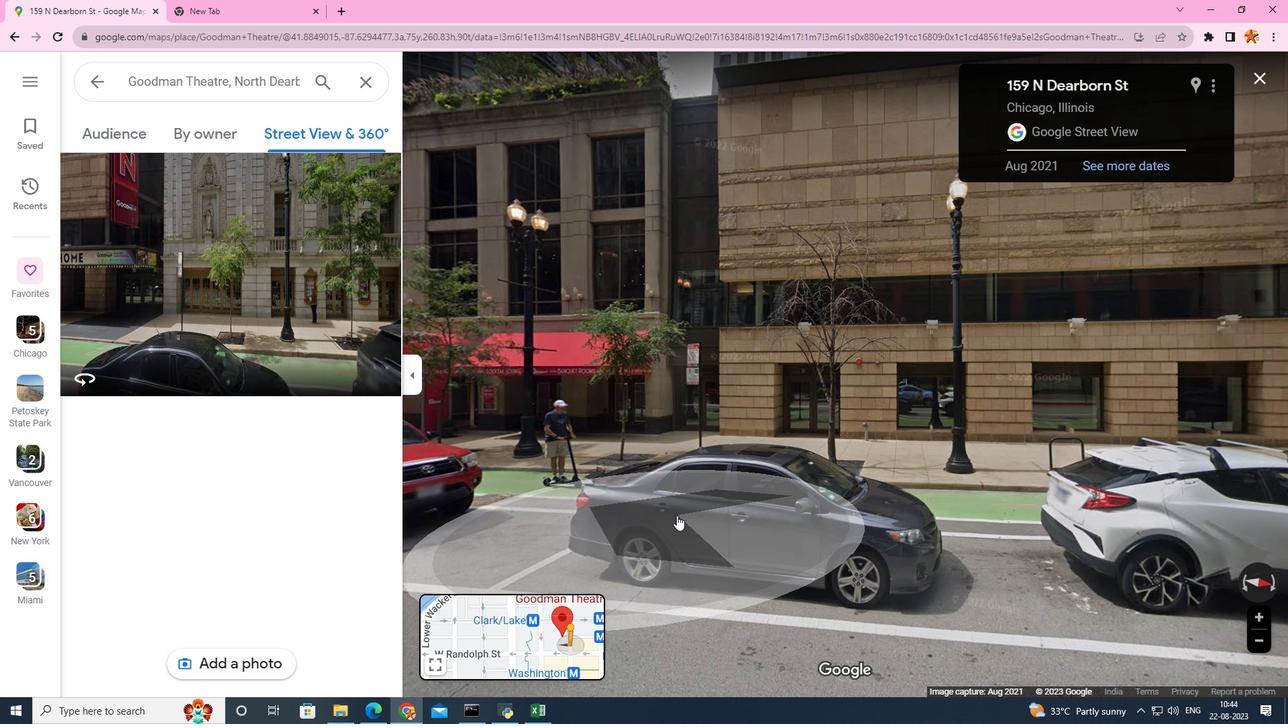 
Action: Mouse moved to (531, 463)
Screenshot: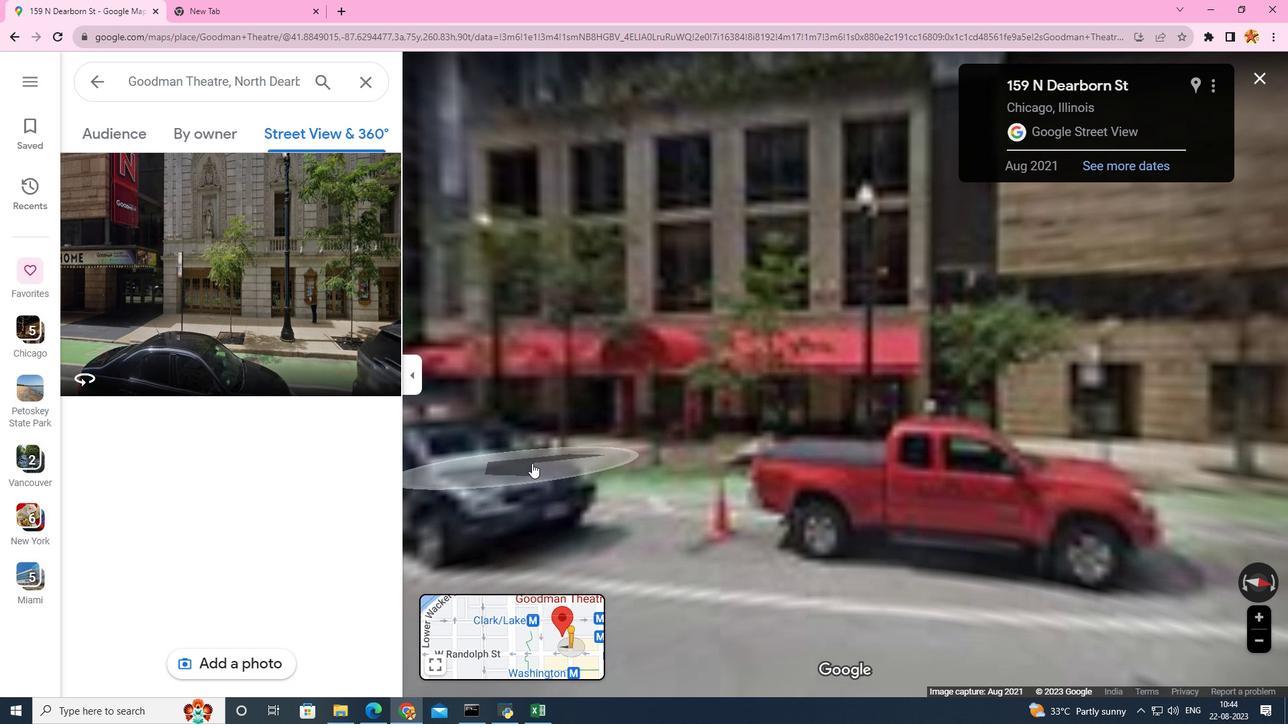 
Action: Mouse pressed left at (531, 463)
Screenshot: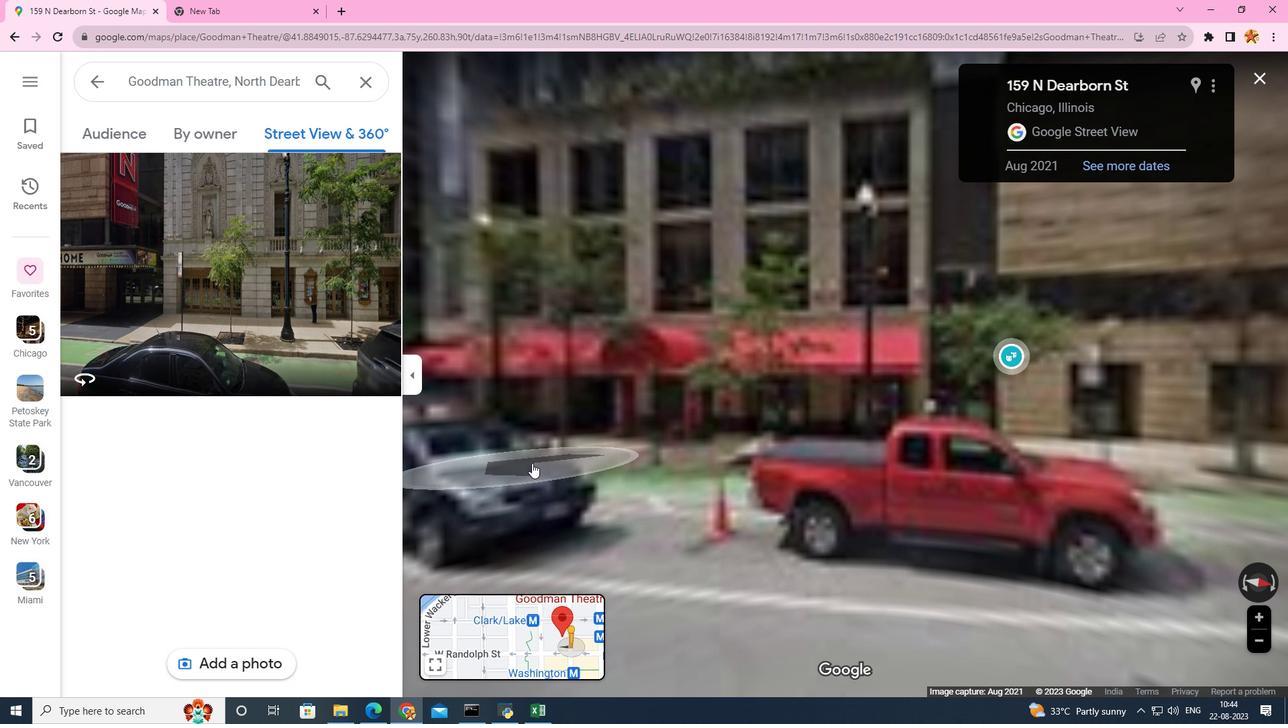 
Action: Mouse moved to (782, 516)
Screenshot: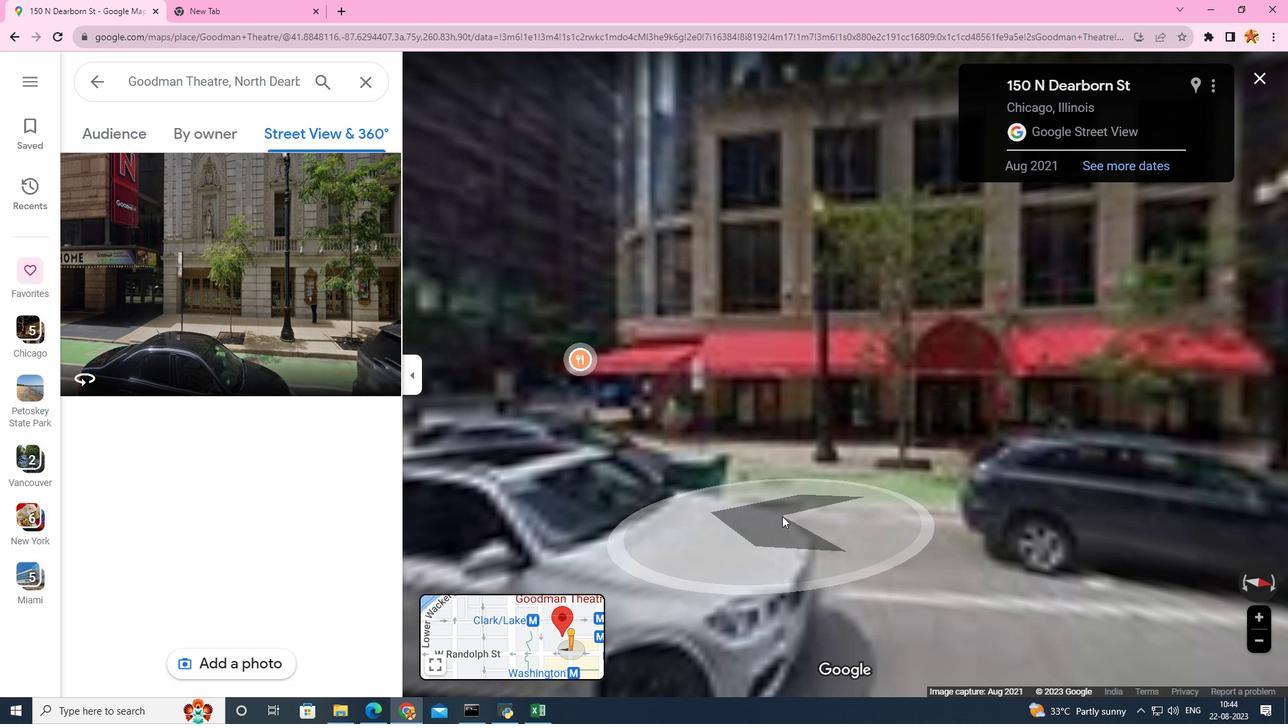 
Action: Mouse pressed left at (782, 516)
Screenshot: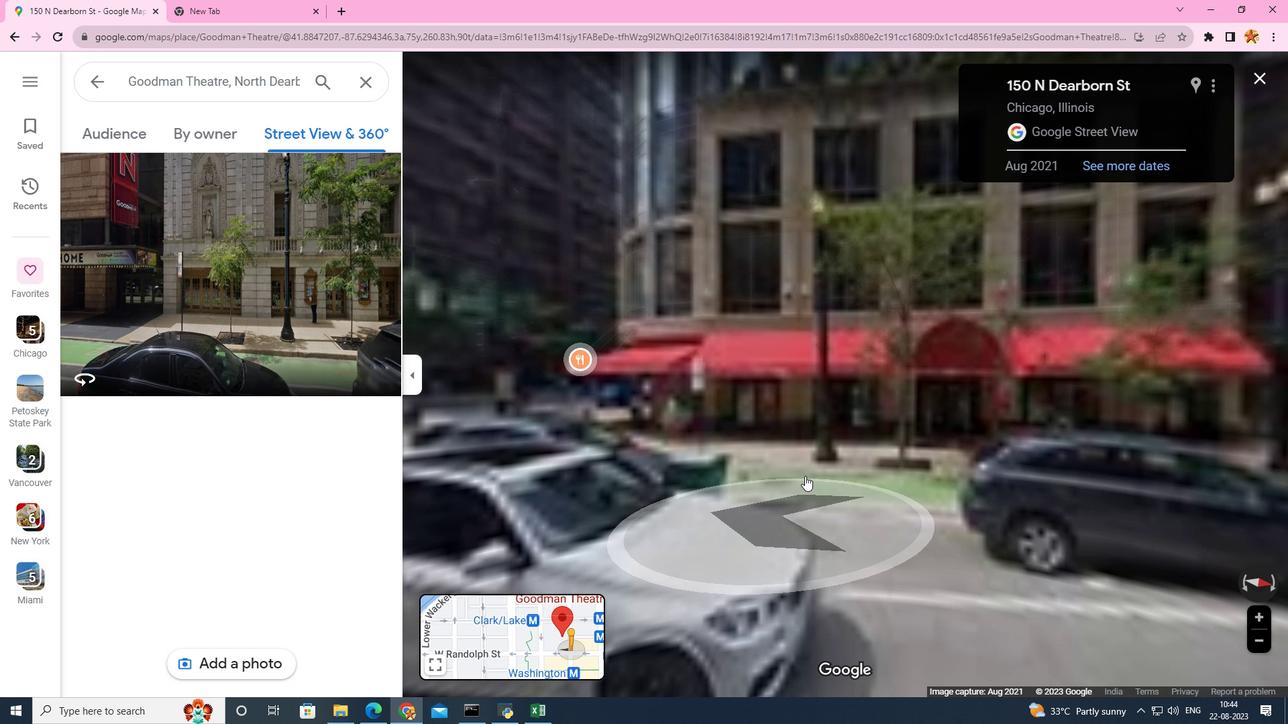 
Action: Mouse moved to (1282, 491)
Screenshot: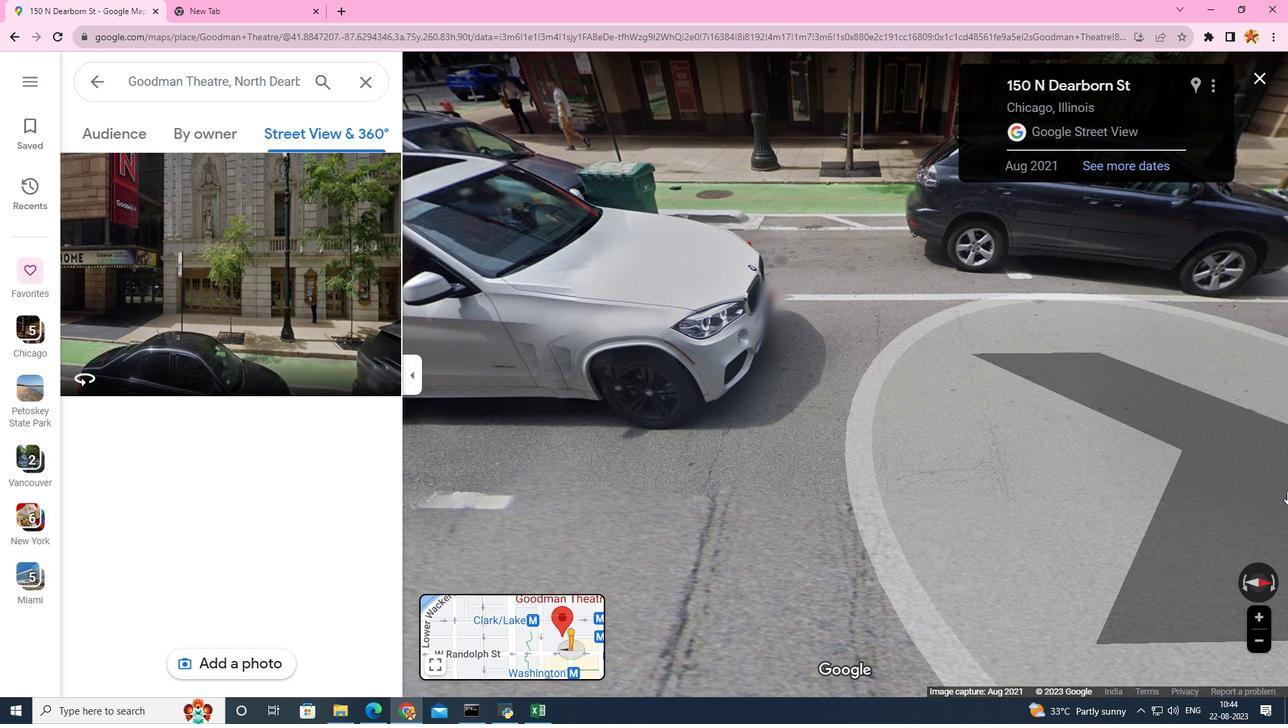 
Action: Mouse pressed left at (1287, 491)
Screenshot: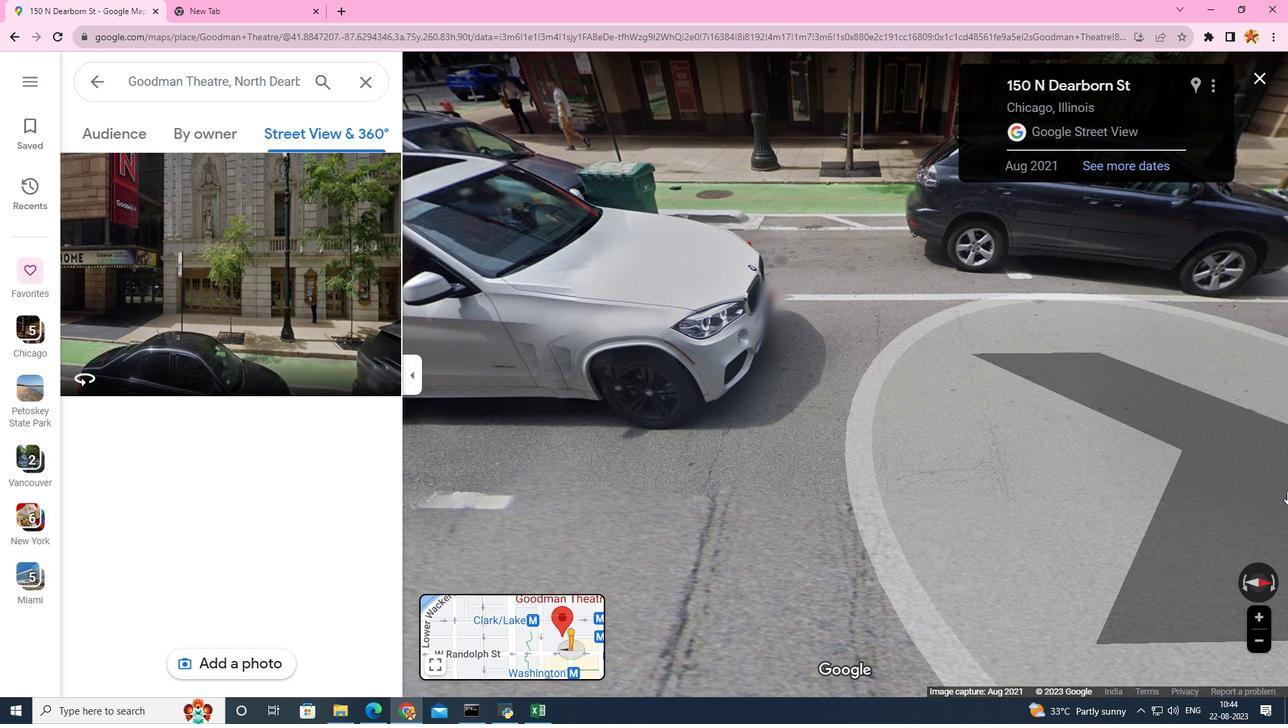 
Action: Mouse moved to (573, 454)
Screenshot: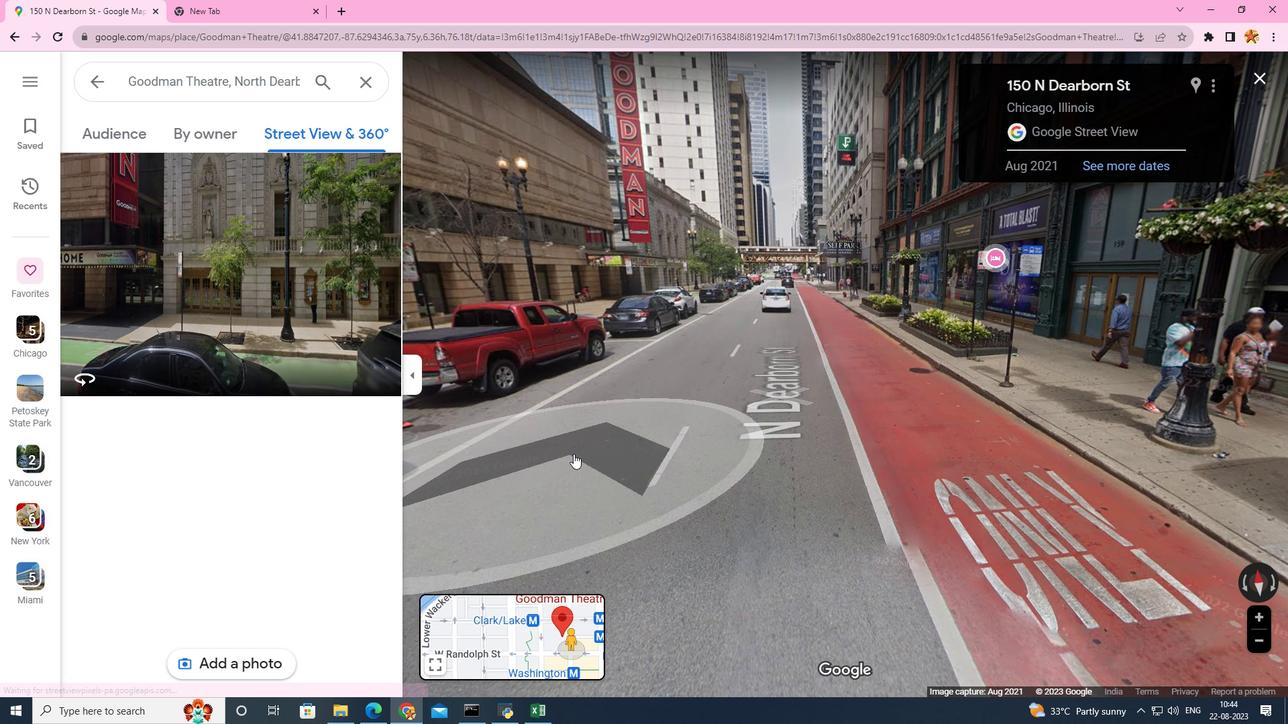 
Action: Mouse pressed left at (573, 454)
Screenshot: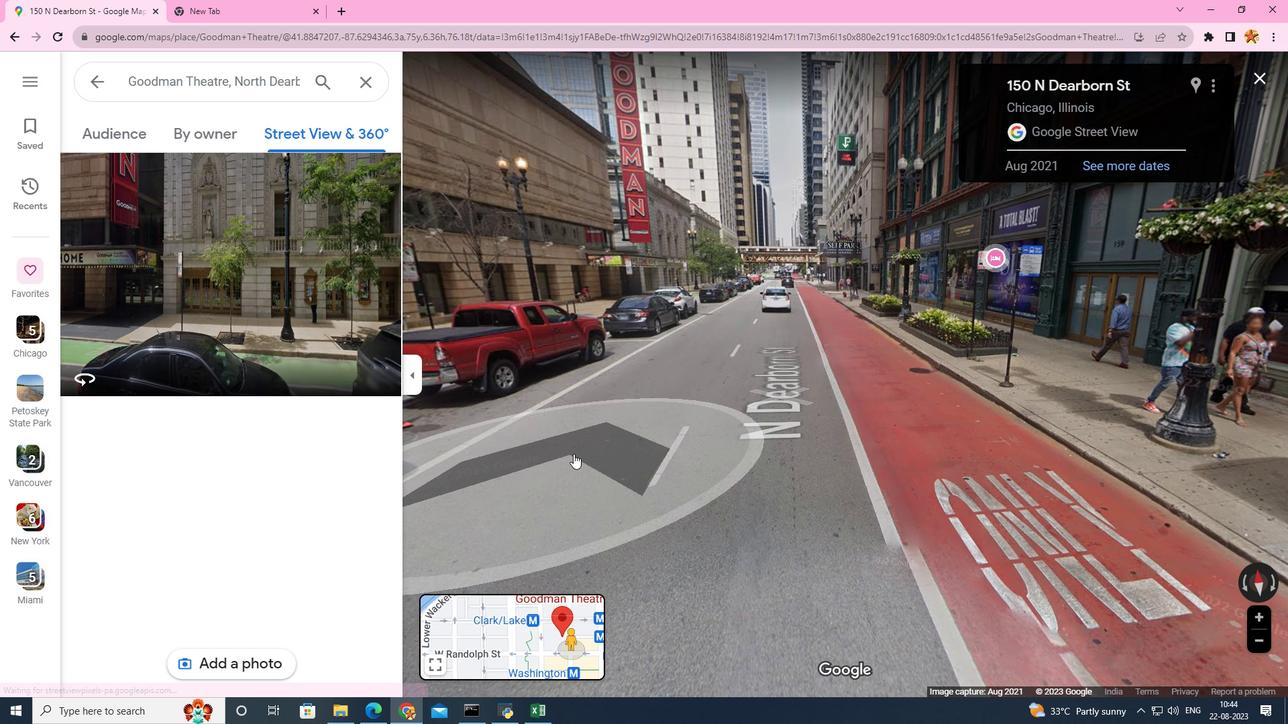 
Action: Mouse moved to (659, 457)
Screenshot: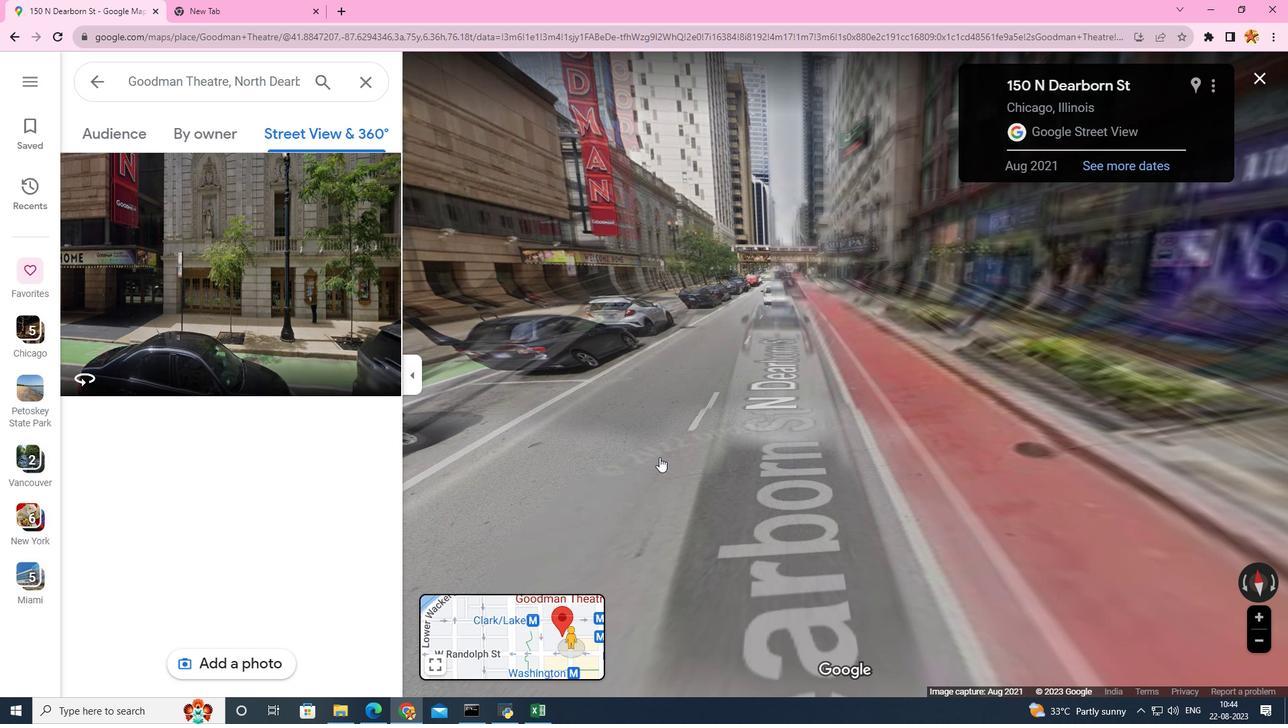 
Action: Mouse pressed left at (659, 457)
Screenshot: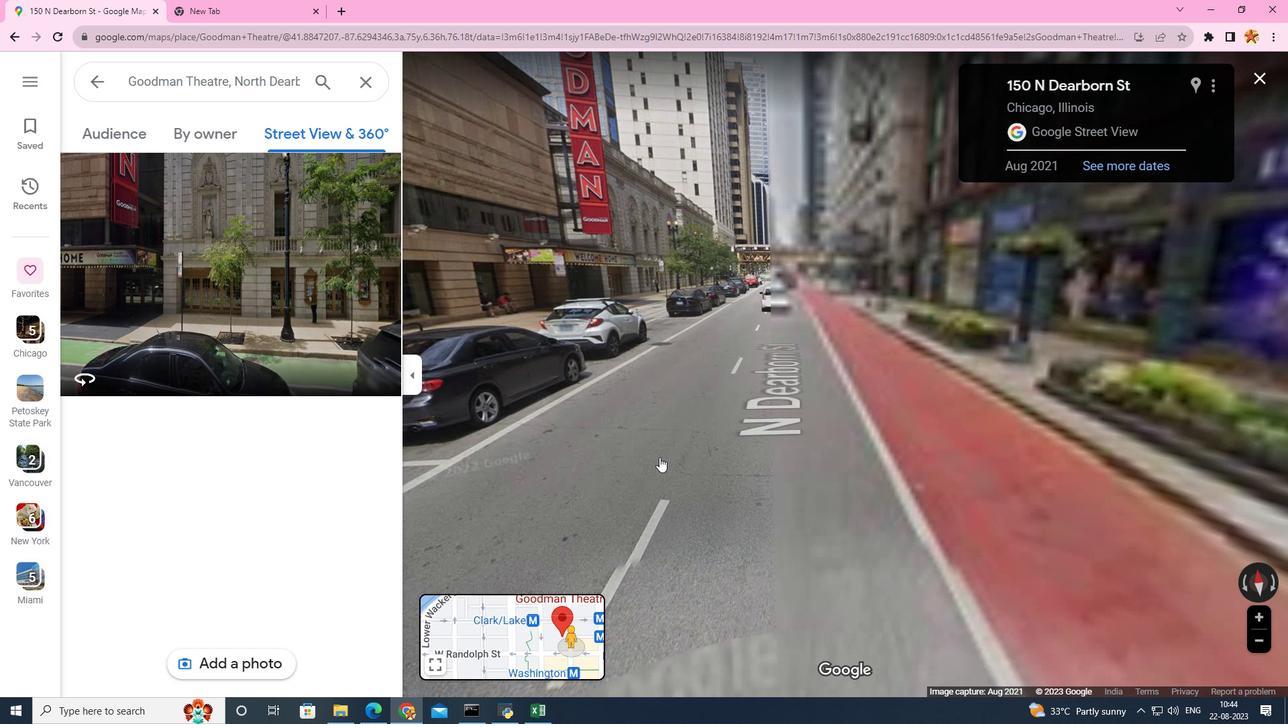 
Action: Mouse pressed left at (659, 457)
Screenshot: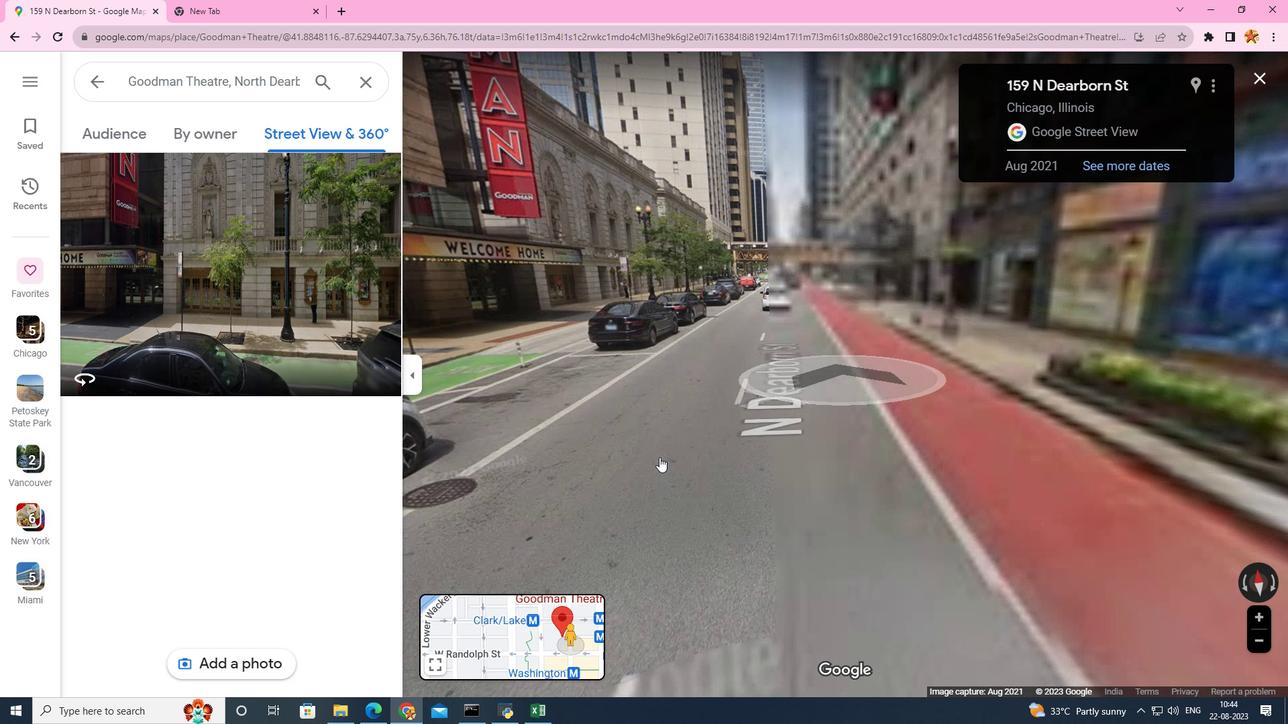 
Action: Mouse pressed left at (659, 457)
Screenshot: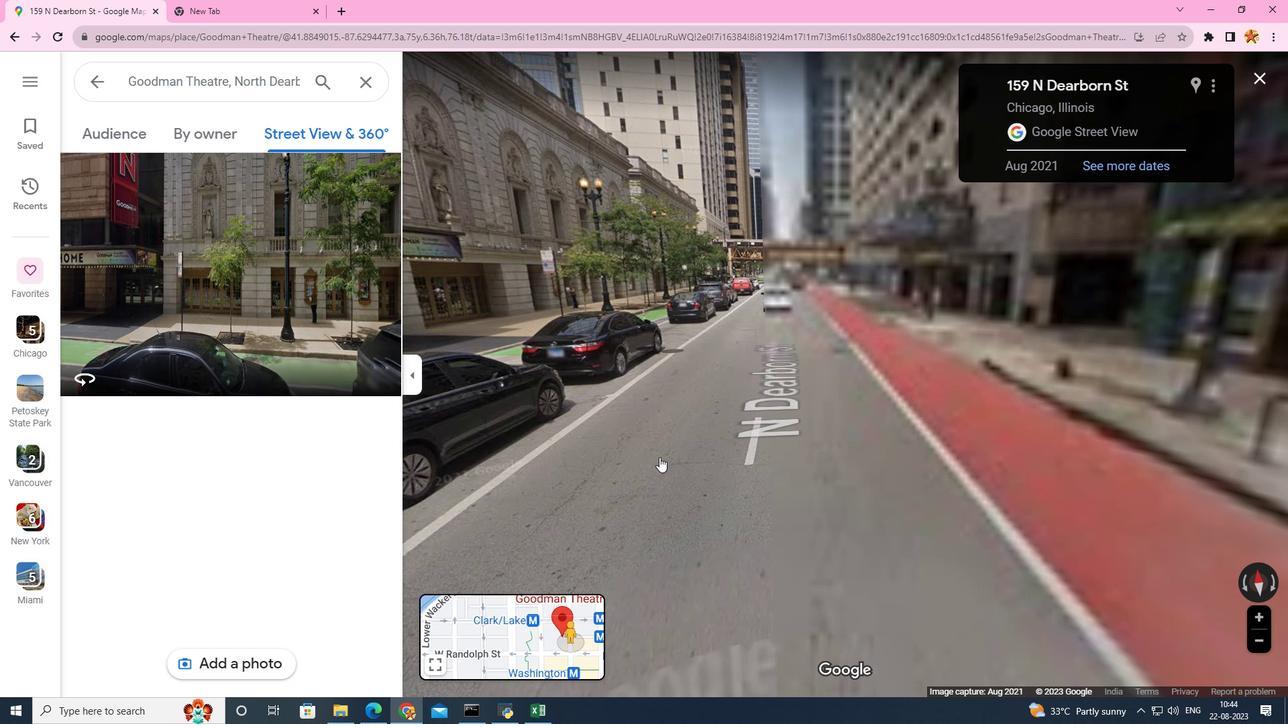 
Action: Mouse pressed left at (659, 457)
Screenshot: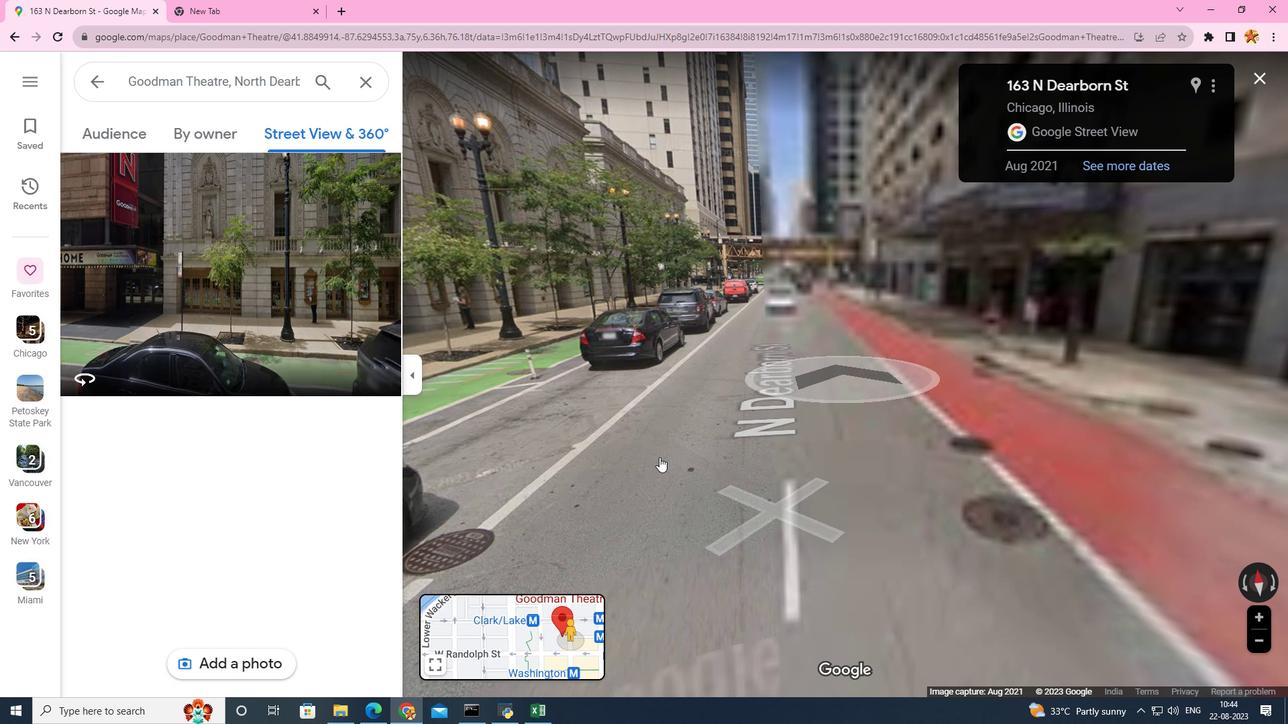 
Action: Mouse pressed left at (659, 457)
Screenshot: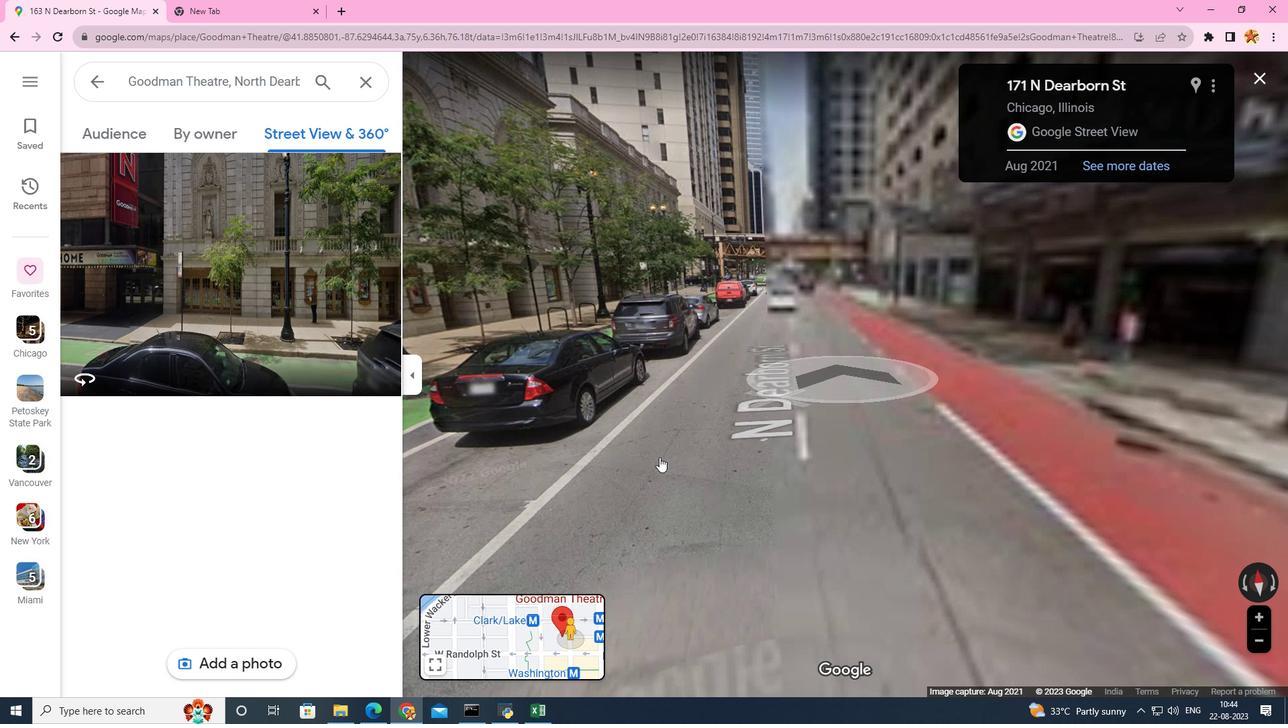 
Action: Mouse moved to (712, 463)
Screenshot: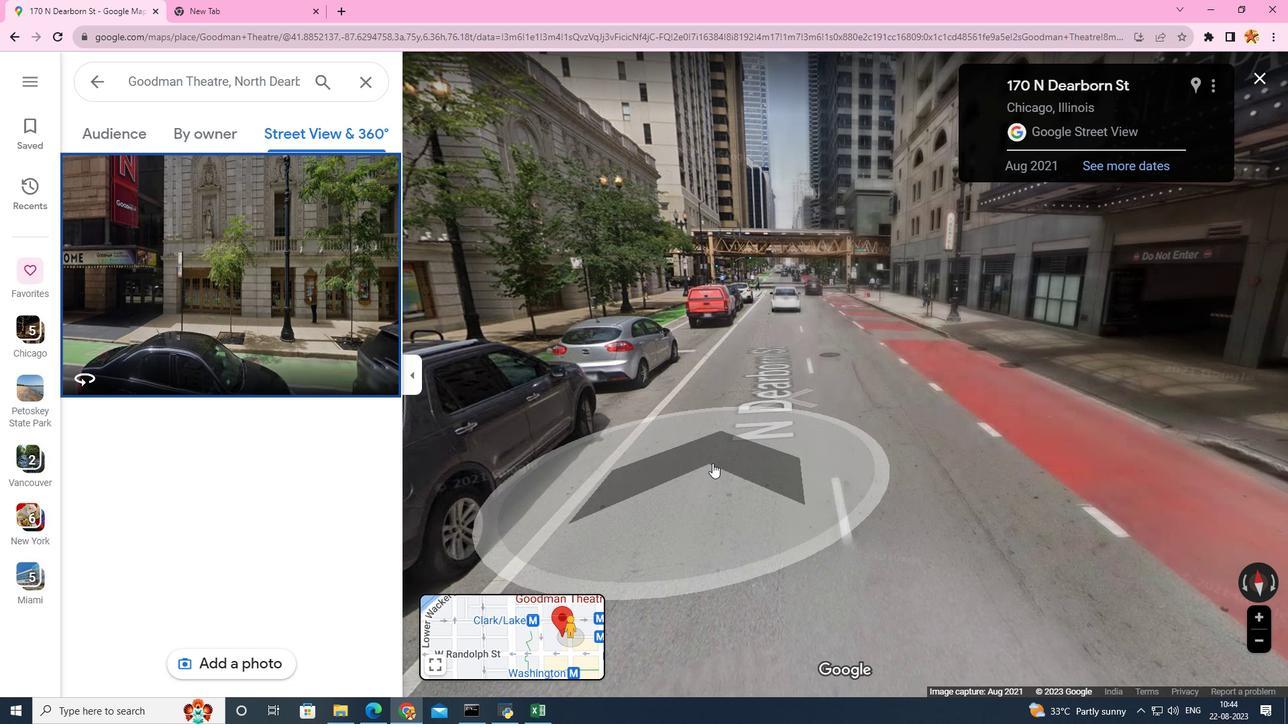 
Action: Mouse pressed left at (712, 463)
Screenshot: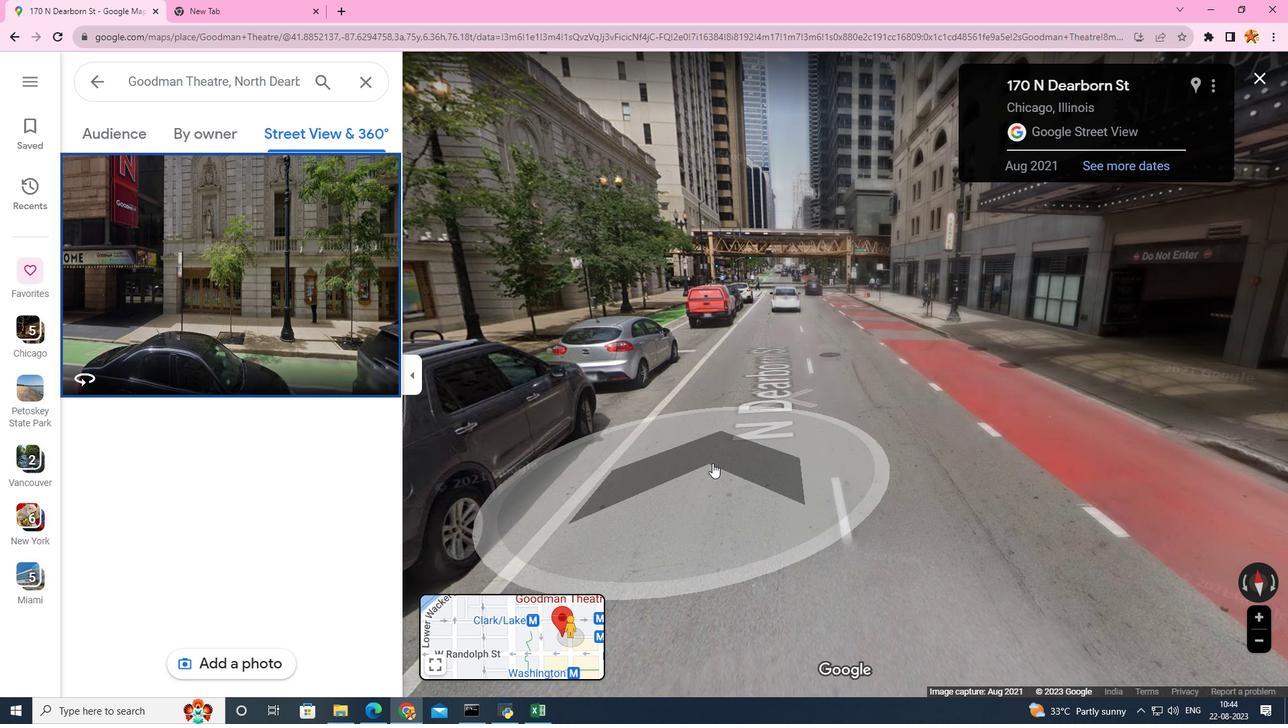 
Action: Mouse moved to (813, 519)
Screenshot: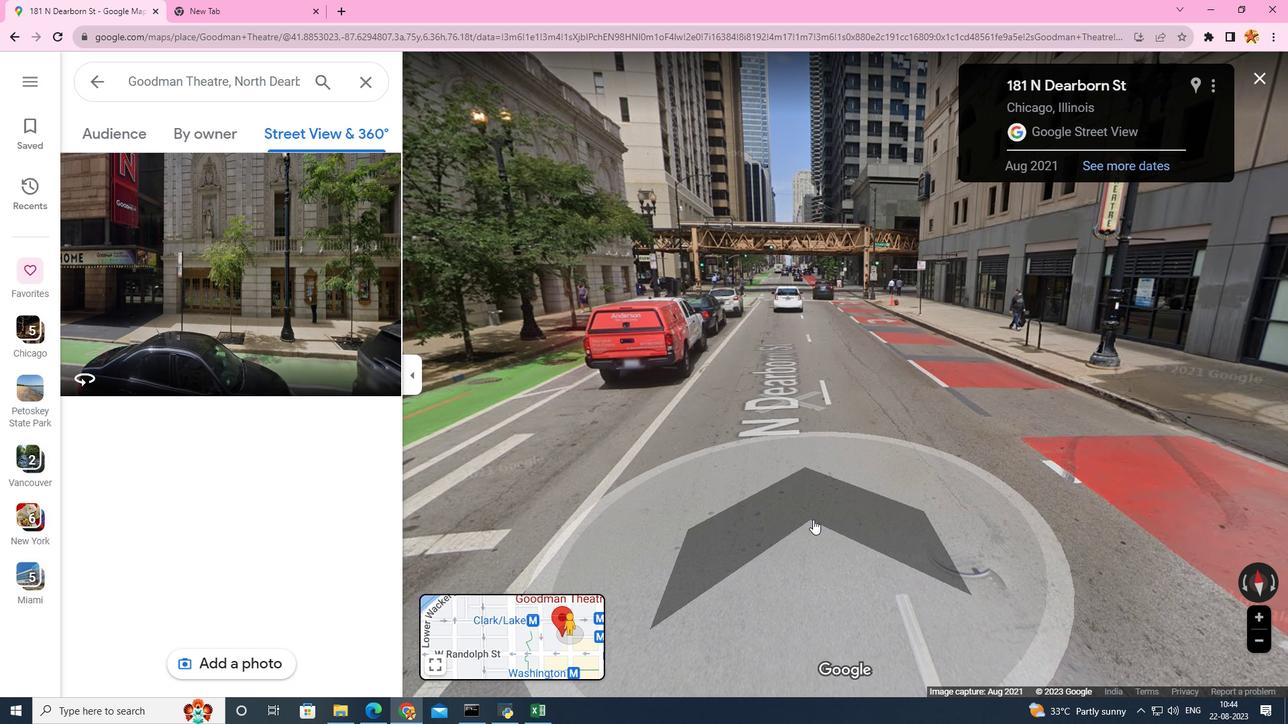 
Action: Mouse pressed left at (813, 519)
Screenshot: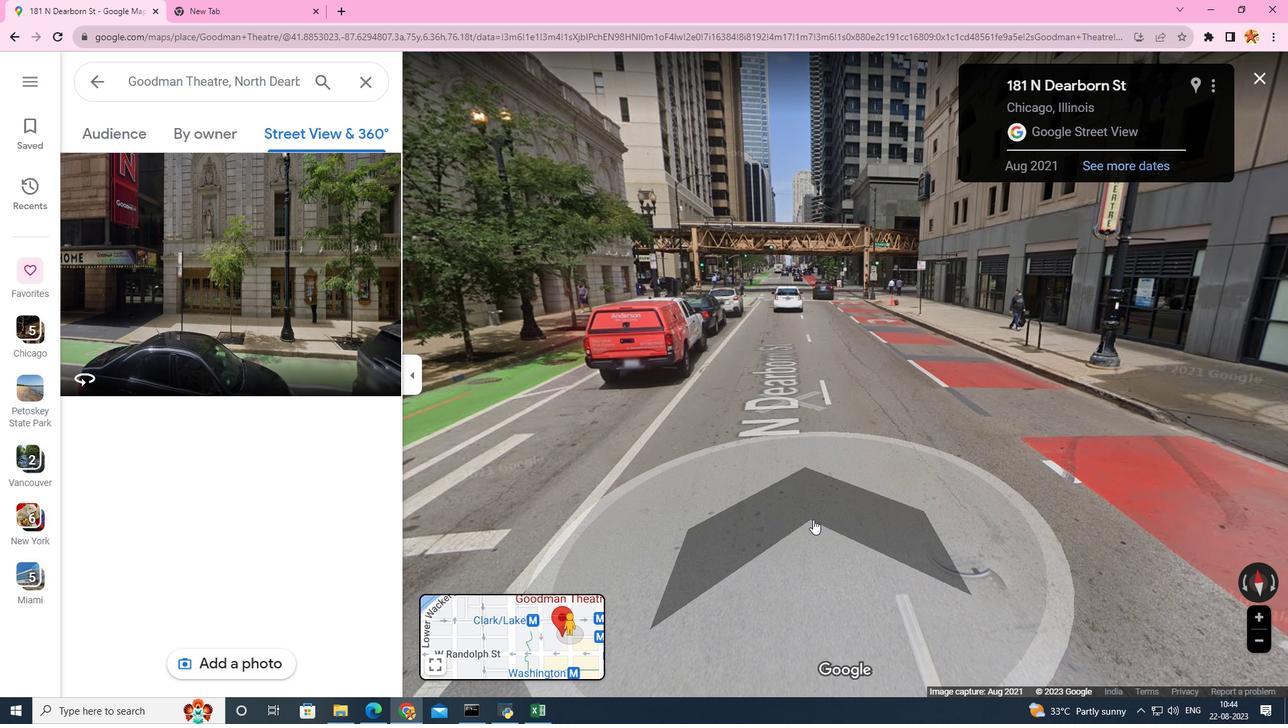 
Action: Mouse moved to (813, 519)
Screenshot: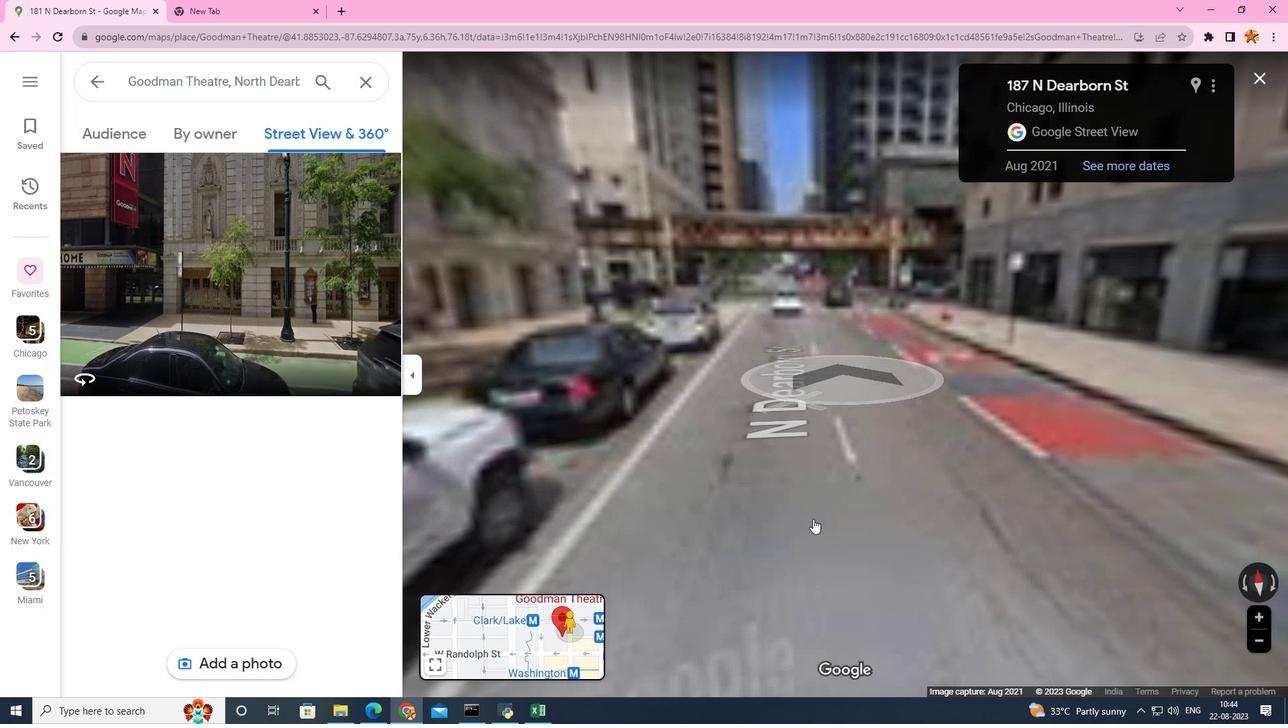 
Action: Mouse pressed left at (813, 519)
Screenshot: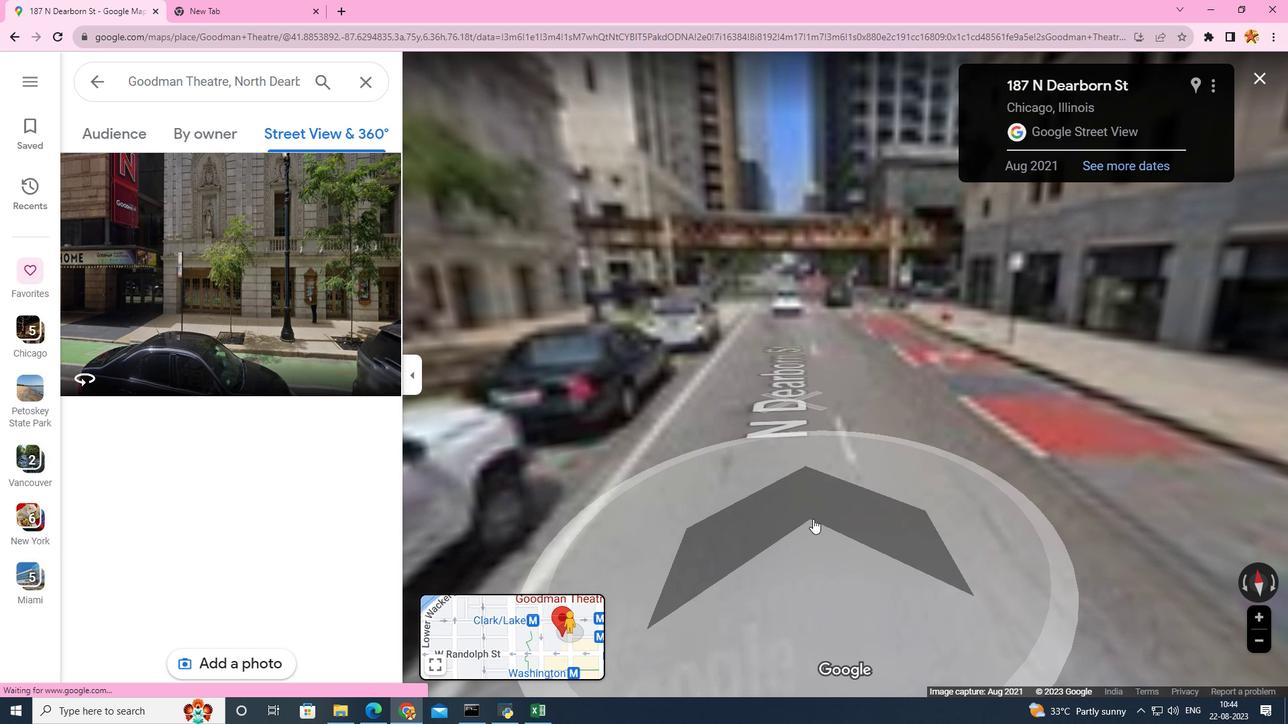 
Action: Mouse pressed left at (813, 519)
Screenshot: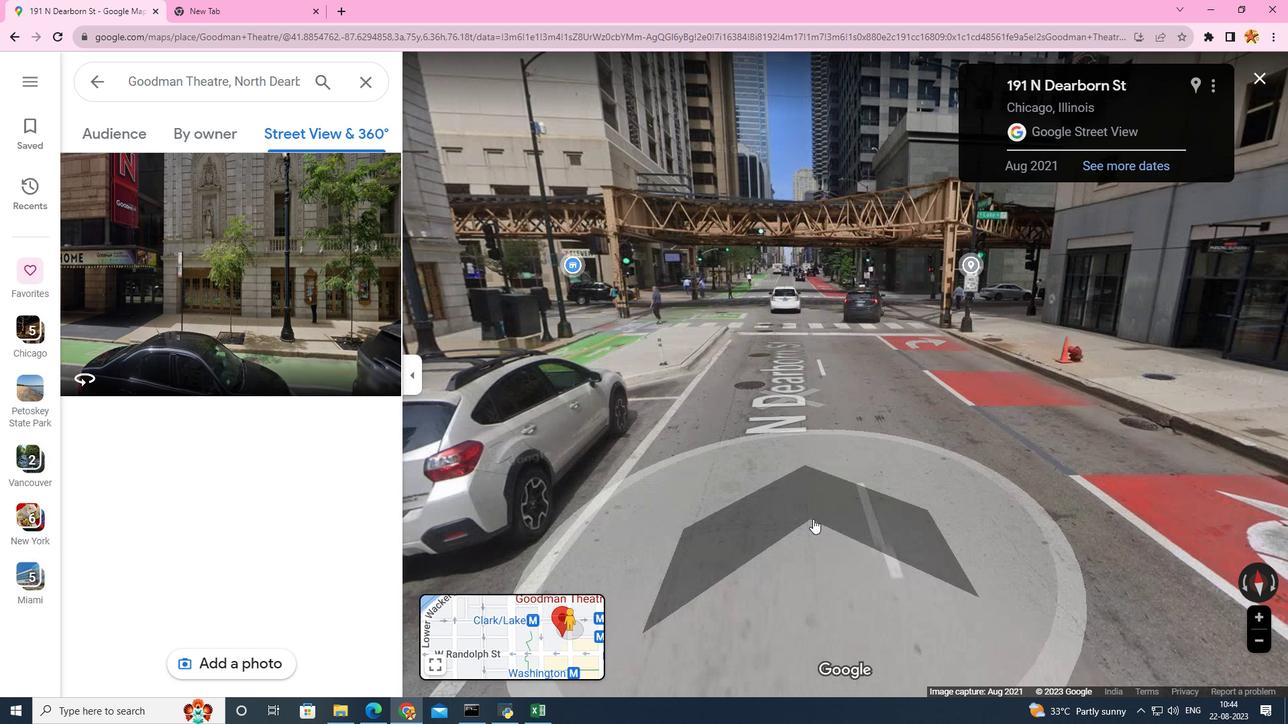 
Action: Mouse pressed left at (813, 519)
Screenshot: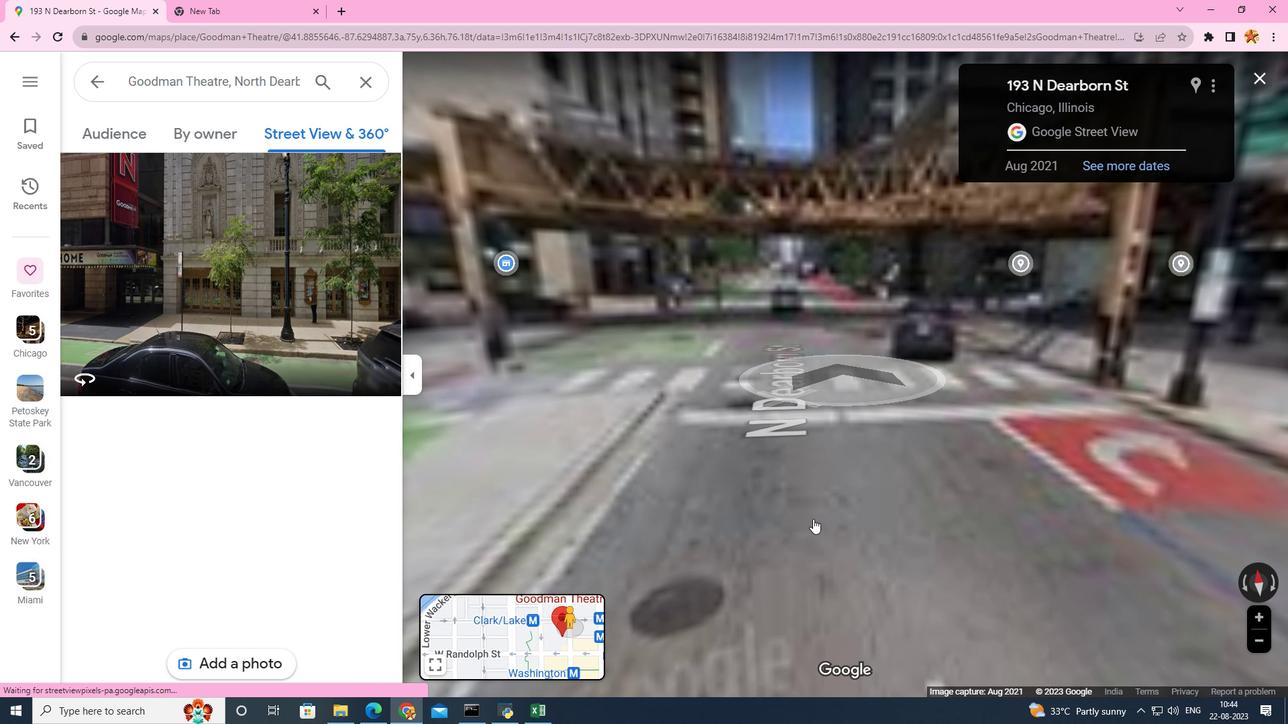 
Action: Mouse moved to (719, 456)
Screenshot: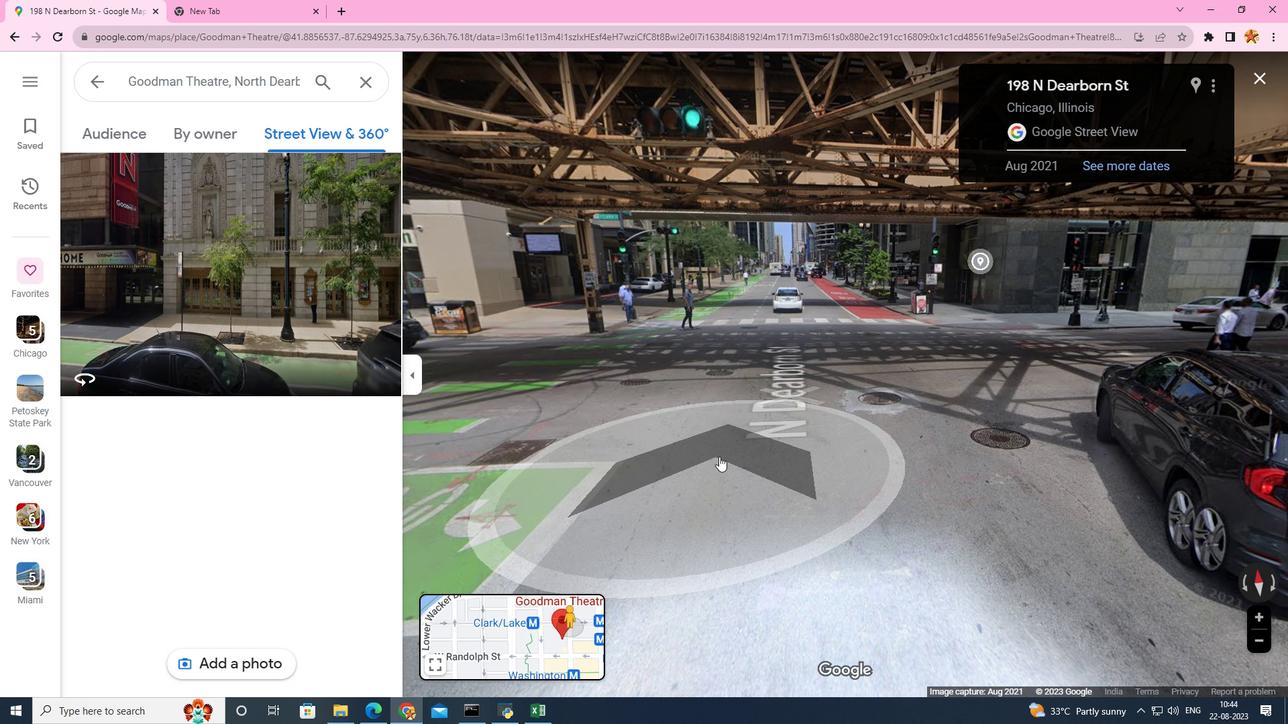 
Action: Mouse pressed left at (719, 456)
Screenshot: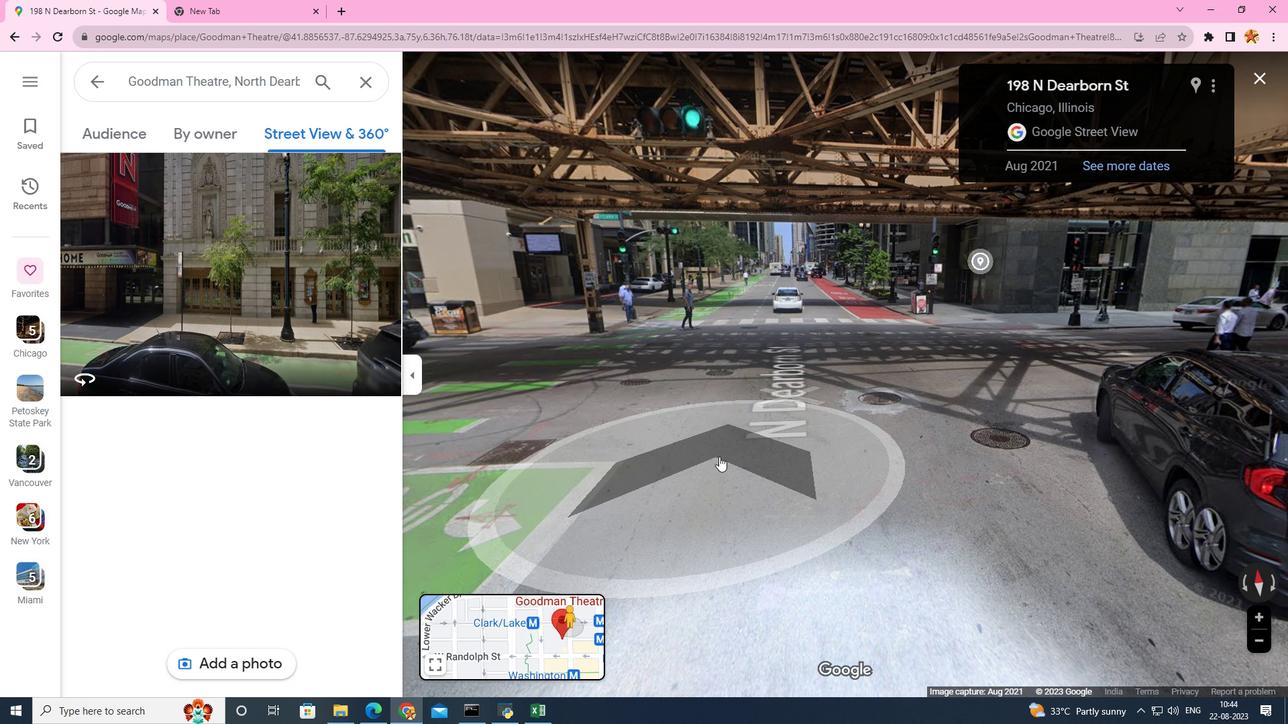 
Action: Mouse pressed left at (719, 456)
Screenshot: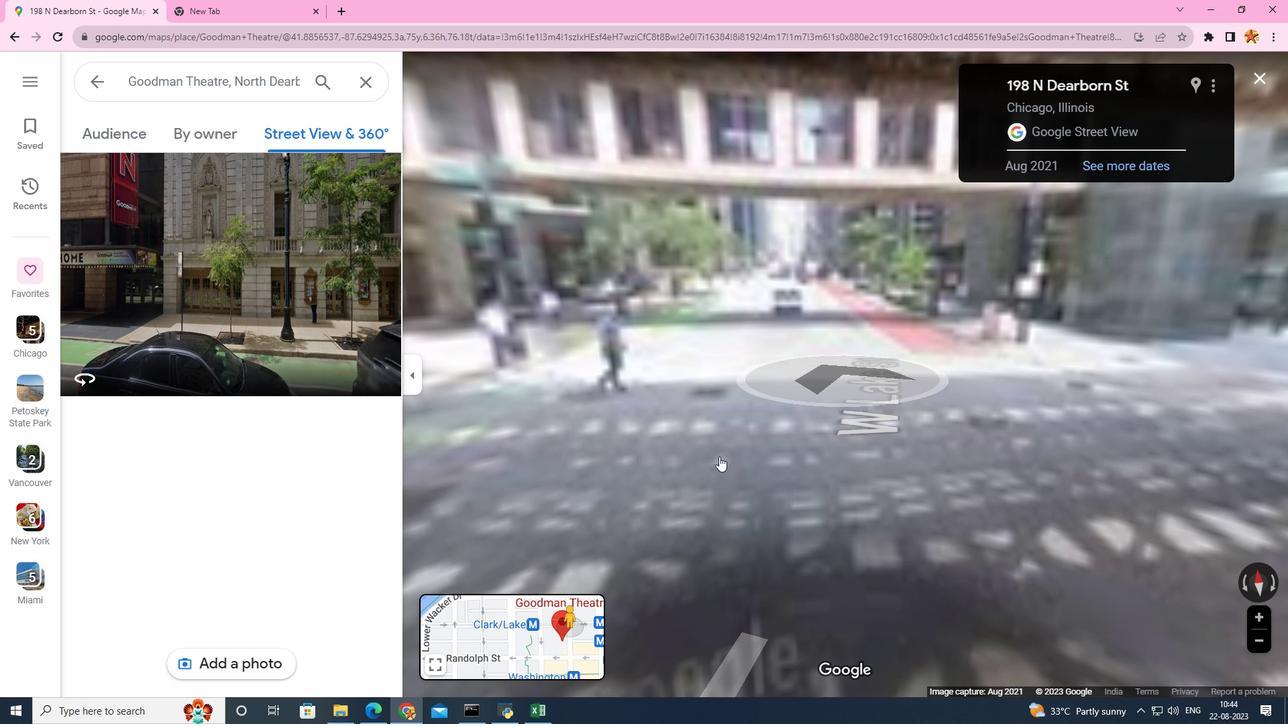 
Action: Mouse pressed left at (719, 456)
Screenshot: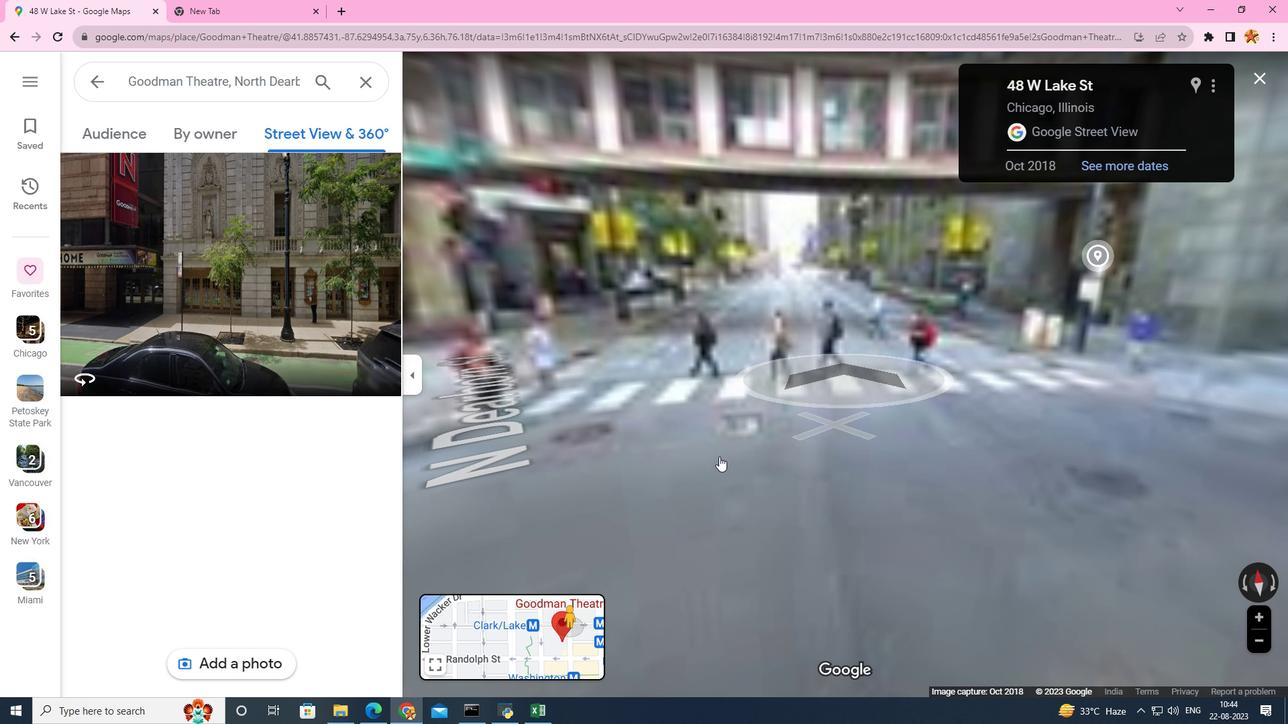 
Action: Mouse moved to (945, 468)
Screenshot: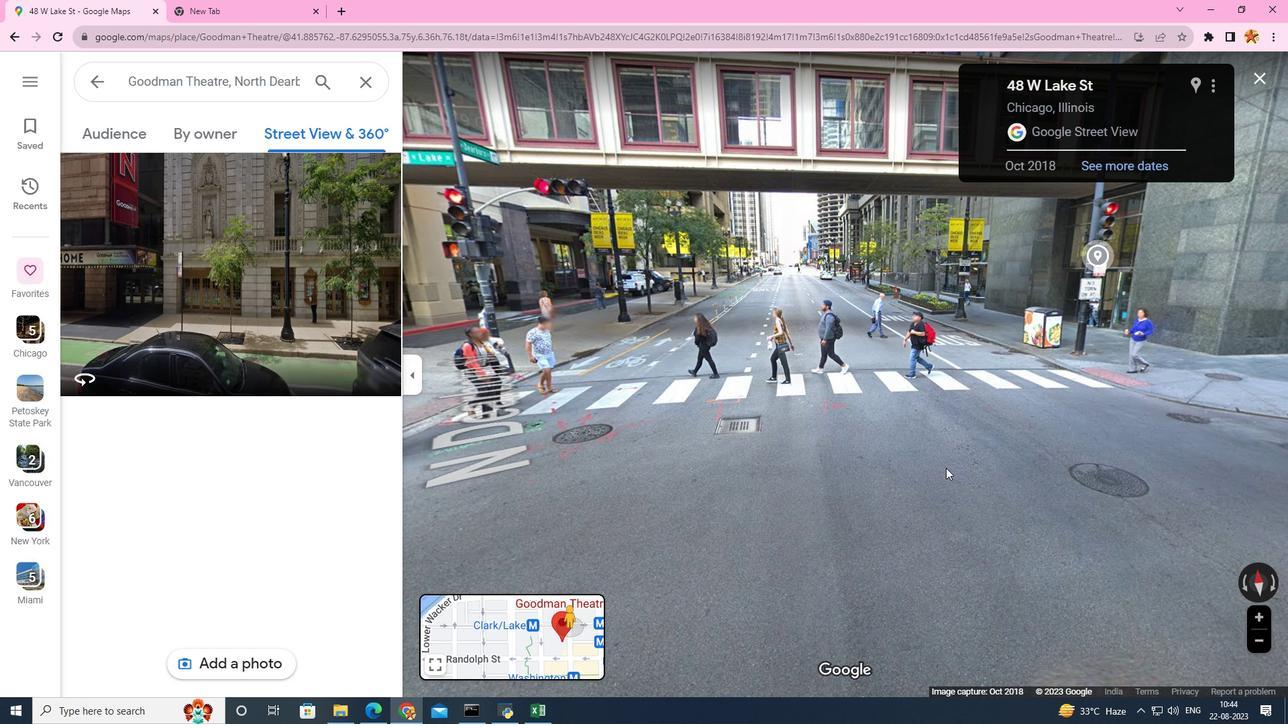 
Action: Mouse pressed left at (945, 468)
Screenshot: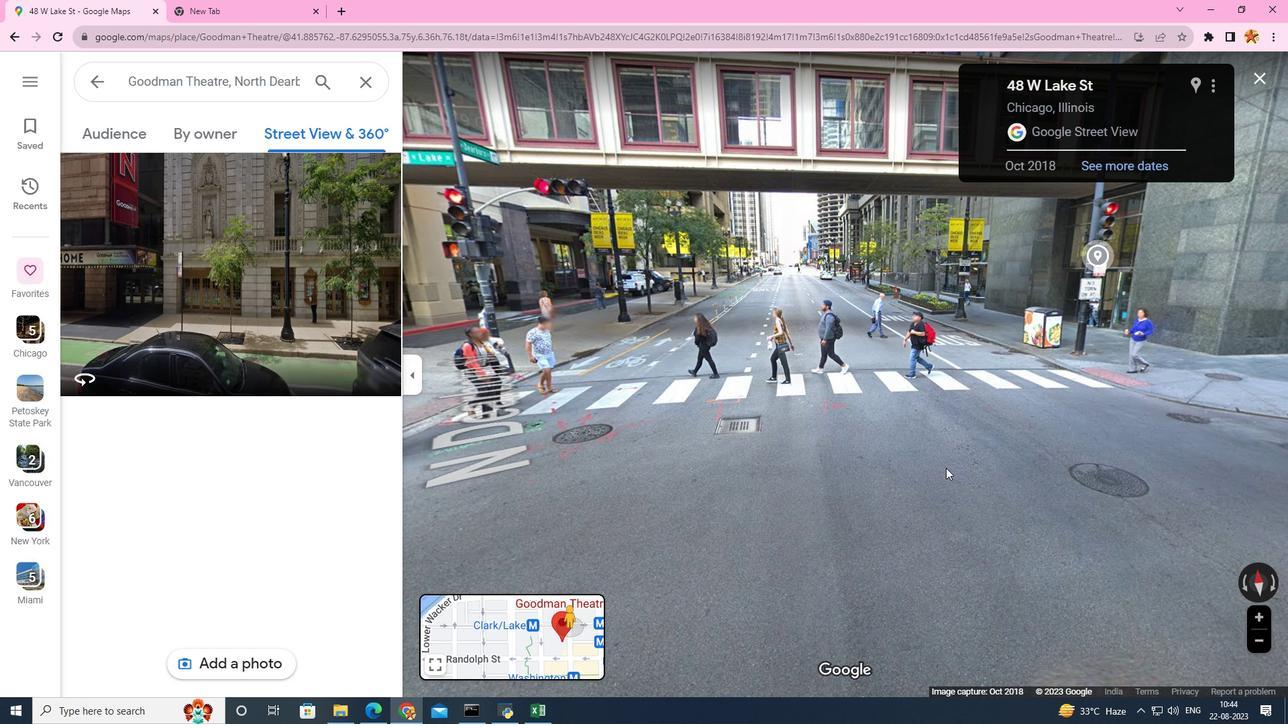 
Action: Mouse moved to (758, 423)
Screenshot: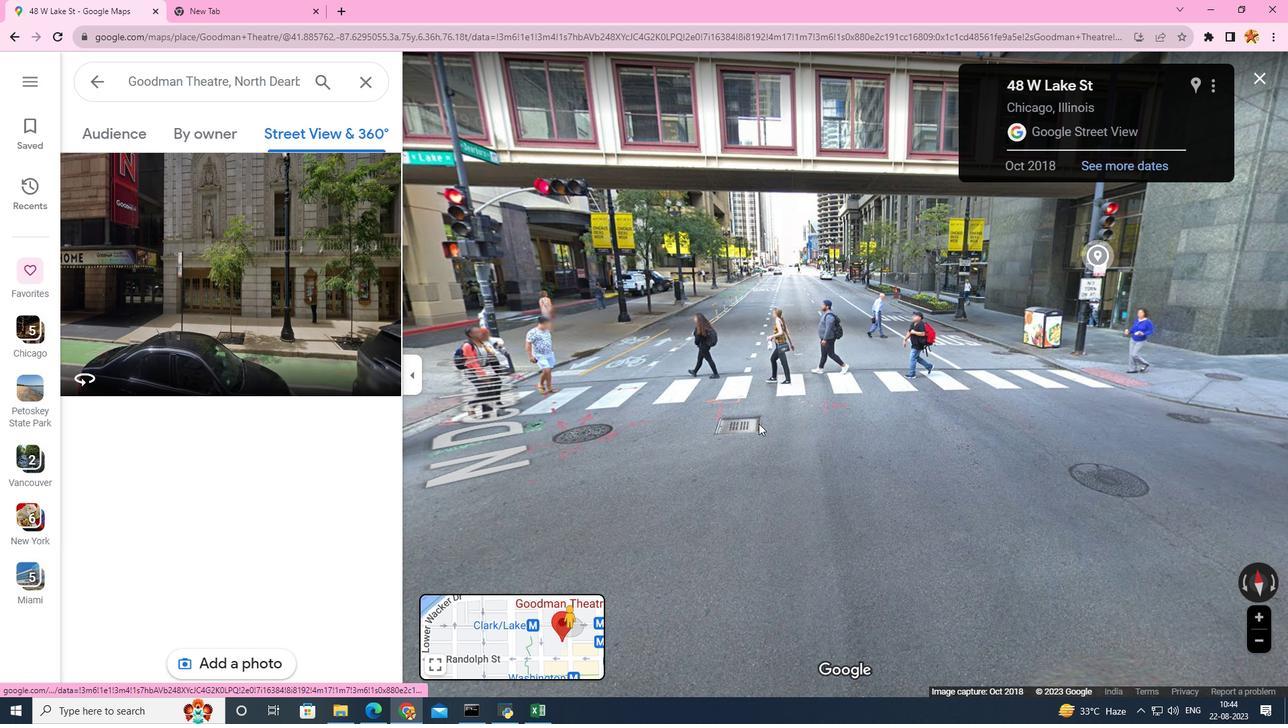 
